 Task: Design a basic bookend.
Action: Mouse moved to (272, 218)
Screenshot: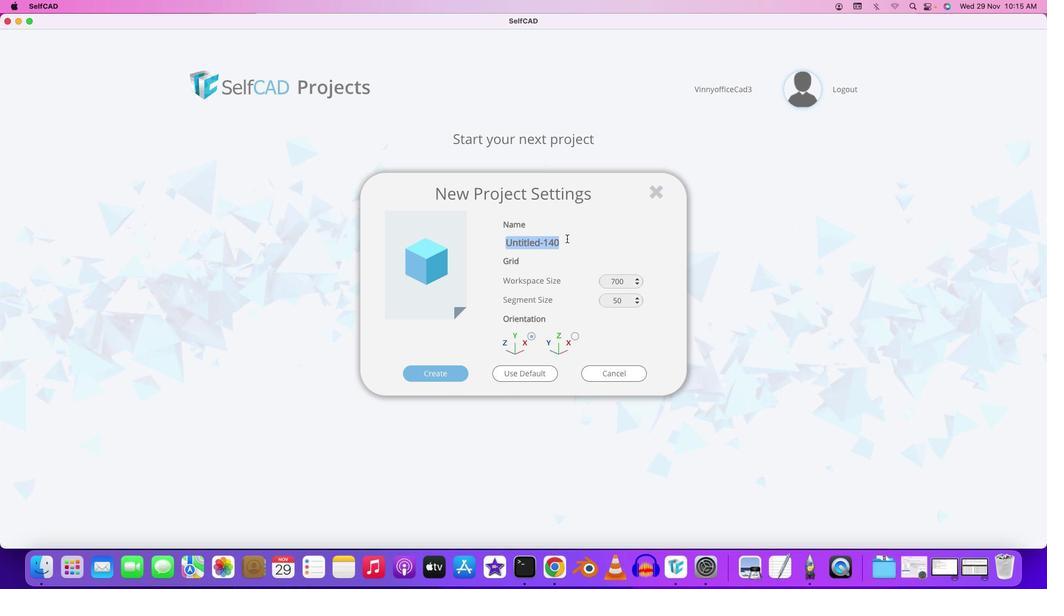 
Action: Mouse pressed left at (272, 218)
Screenshot: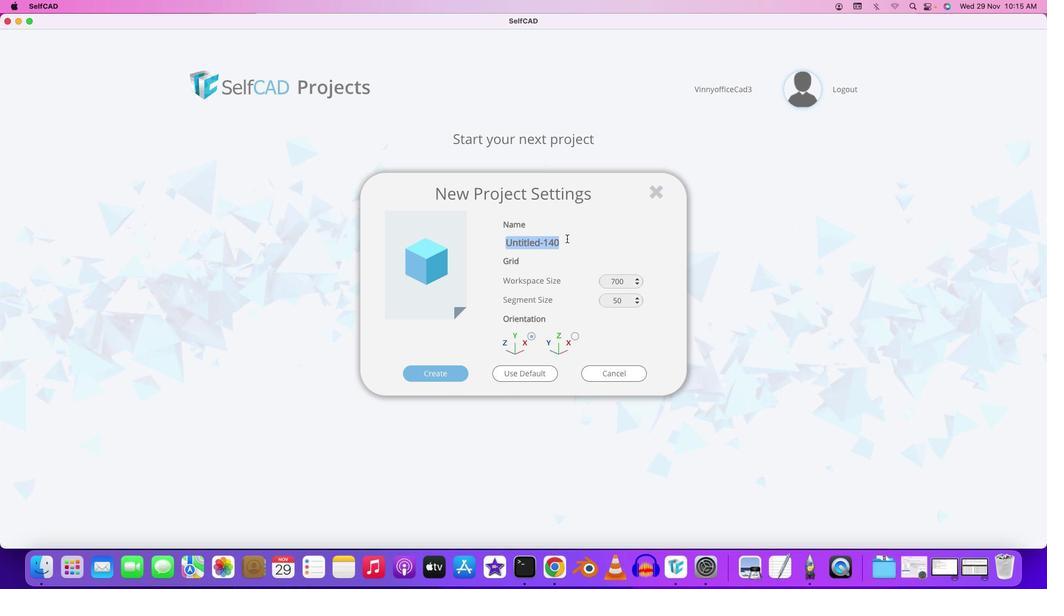 
Action: Mouse moved to (270, 218)
Screenshot: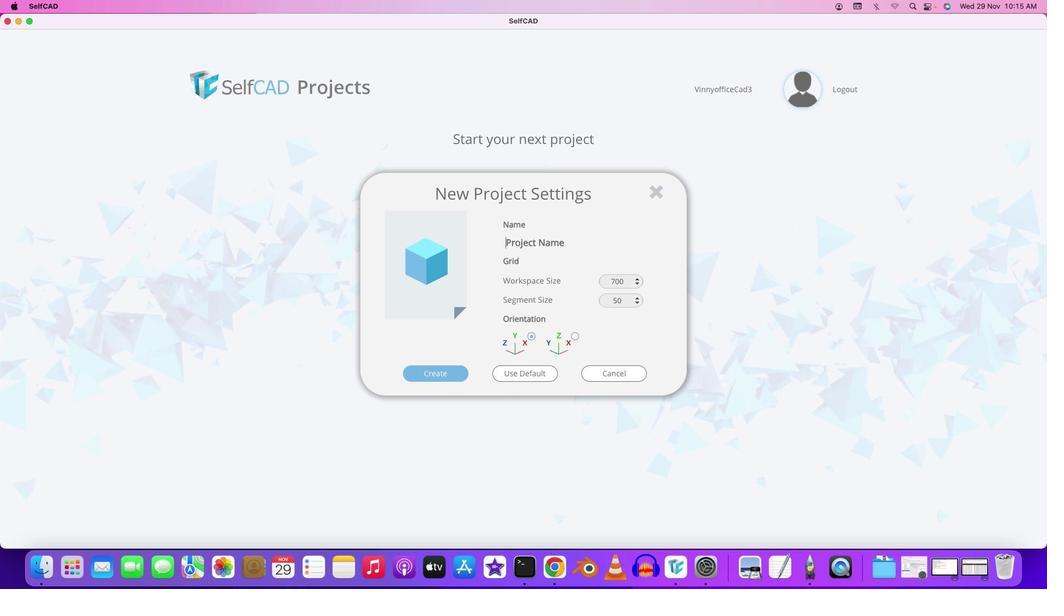 
Action: Mouse pressed left at (270, 218)
Screenshot: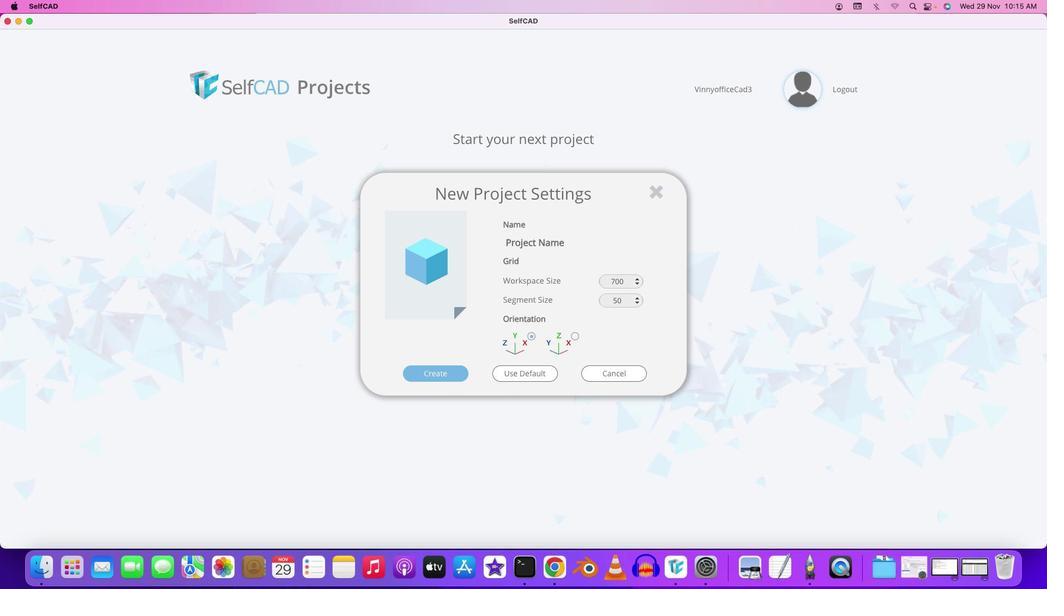 
Action: Mouse moved to (575, 246)
Screenshot: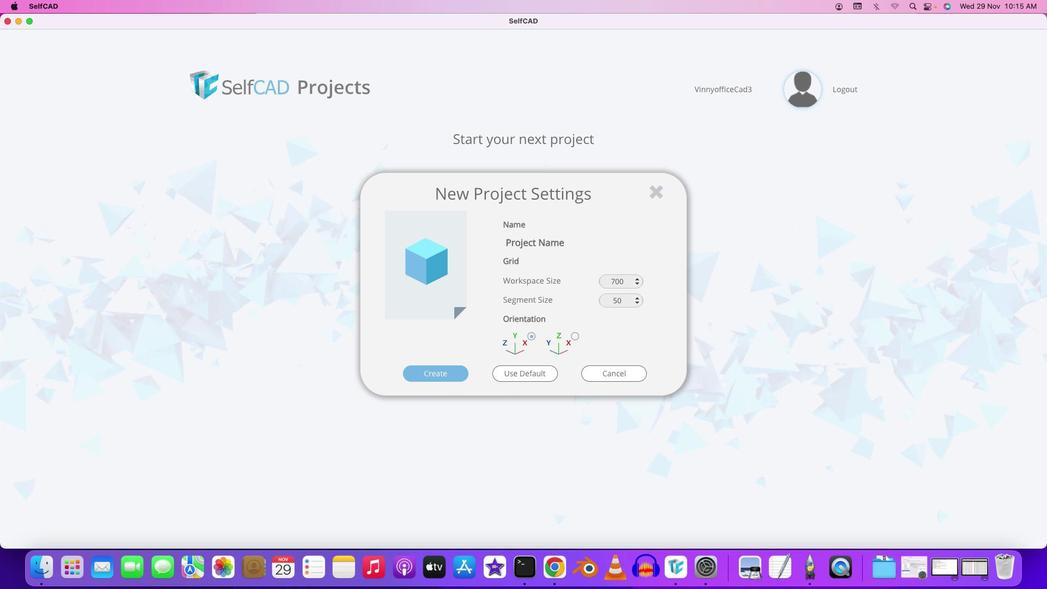 
Action: Mouse pressed left at (575, 246)
Screenshot: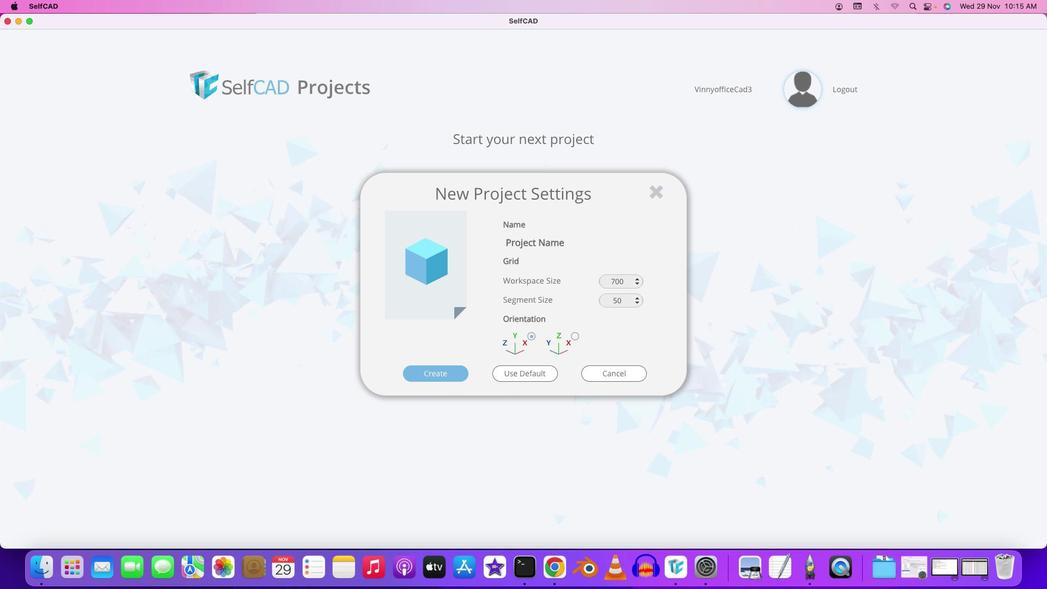 
Action: Key pressed Key.backspaceKey.backspaceKey.backspaceKey.backspaceKey.backspaceKey.backspaceKey.backspaceKey.backspaceKey.backspaceKey.backspaceKey.backspaceKey.backspaceKey.backspaceKey.backspaceKey.shift'B''a''s''i''c'Key.spaceKey.shift'B''o''o''k''e''n''d'
Screenshot: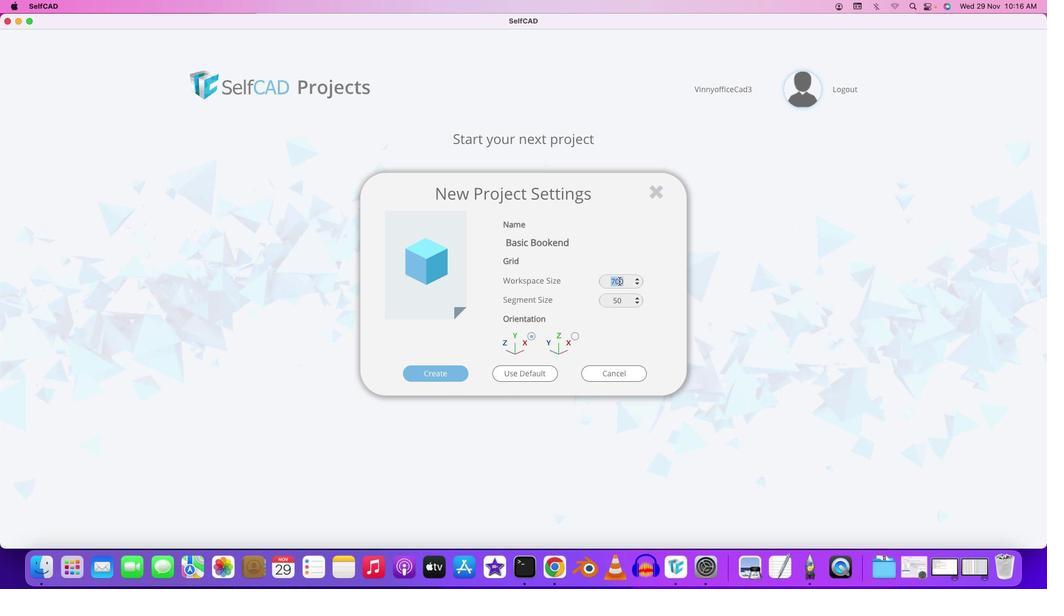 
Action: Mouse moved to (627, 289)
Screenshot: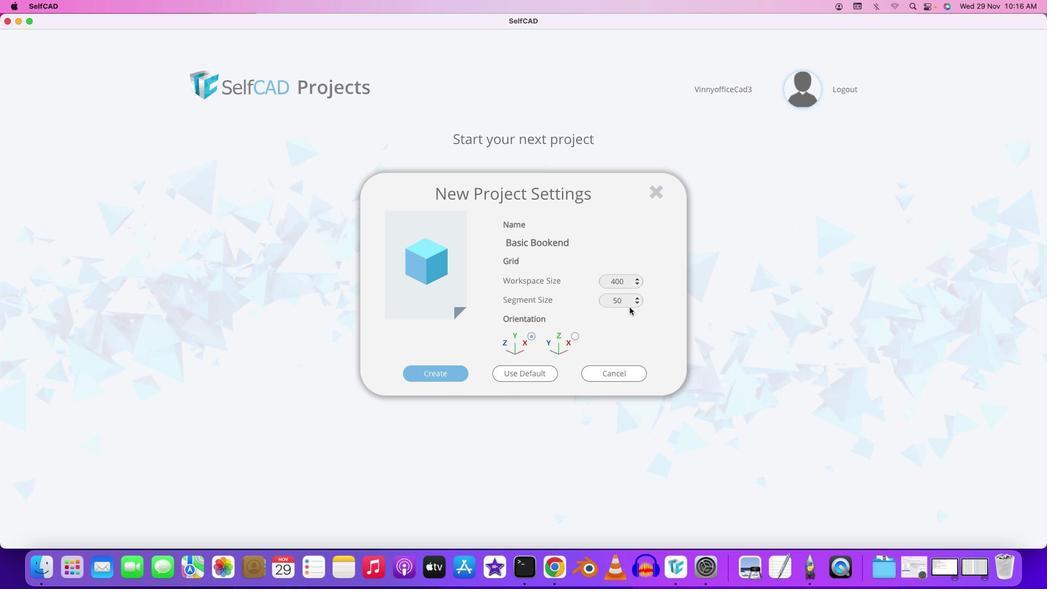
Action: Mouse pressed left at (627, 289)
Screenshot: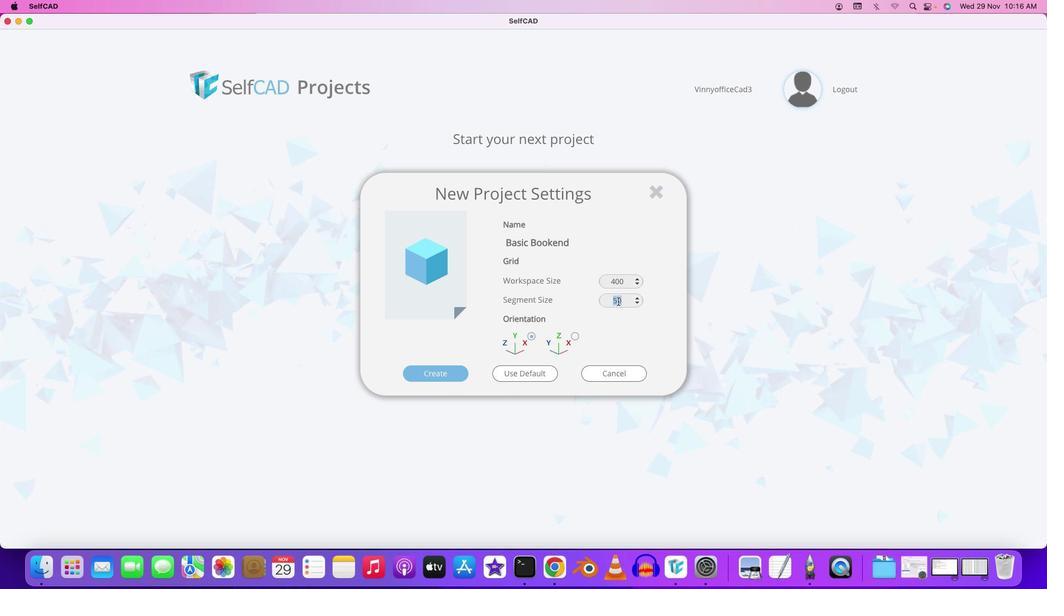 
Action: Key pressed '4''0''0'
Screenshot: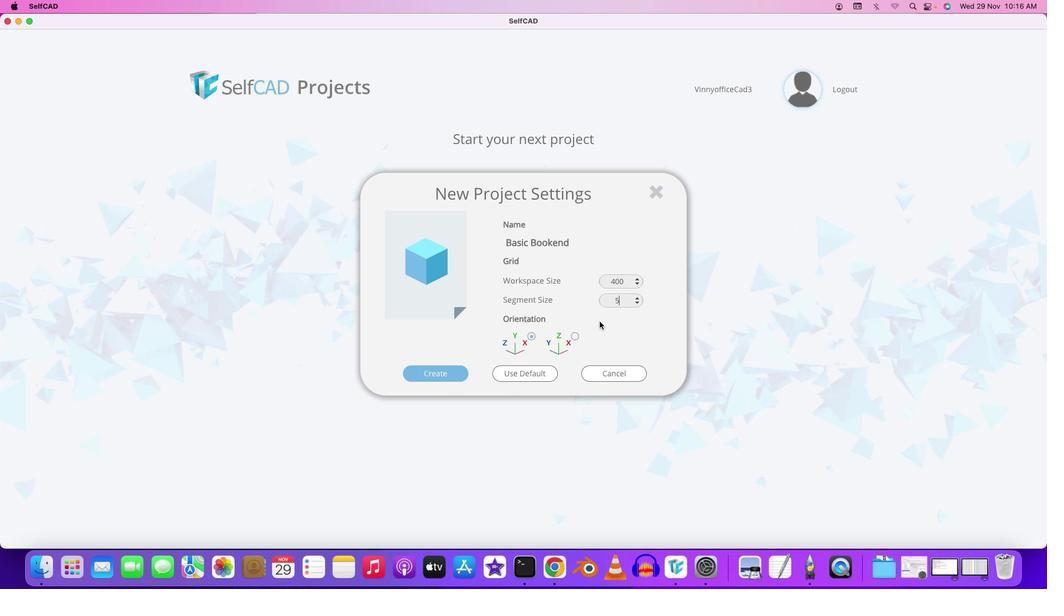 
Action: Mouse moved to (627, 310)
Screenshot: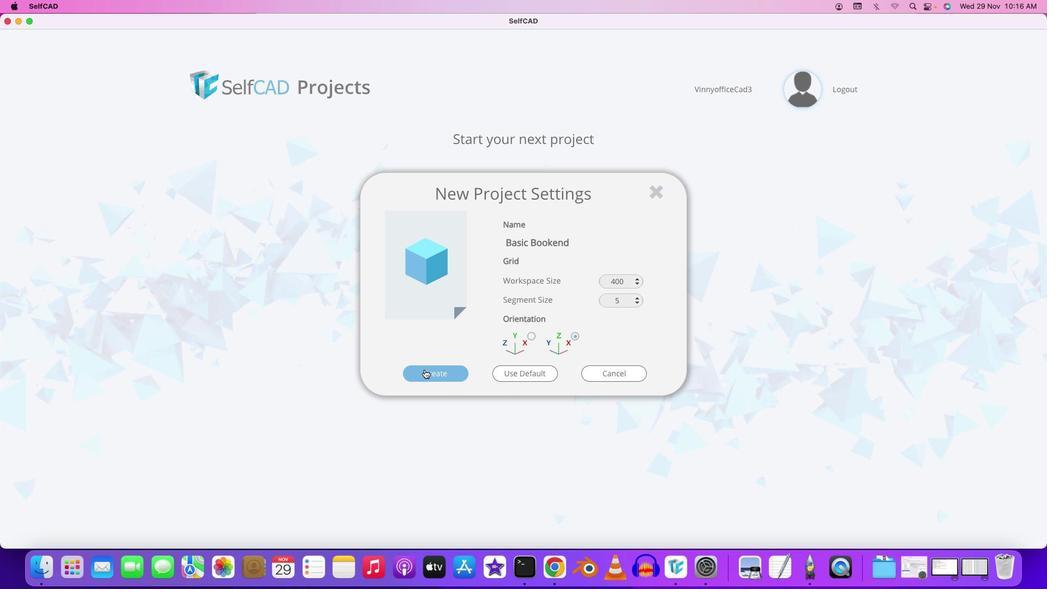
Action: Mouse pressed left at (627, 310)
Screenshot: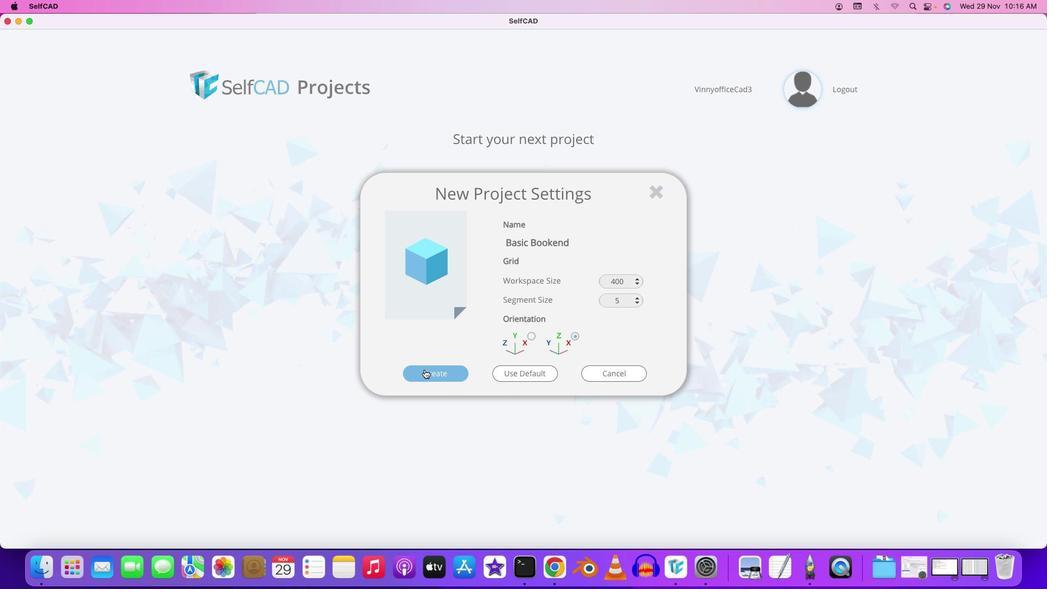 
Action: Mouse moved to (626, 310)
Screenshot: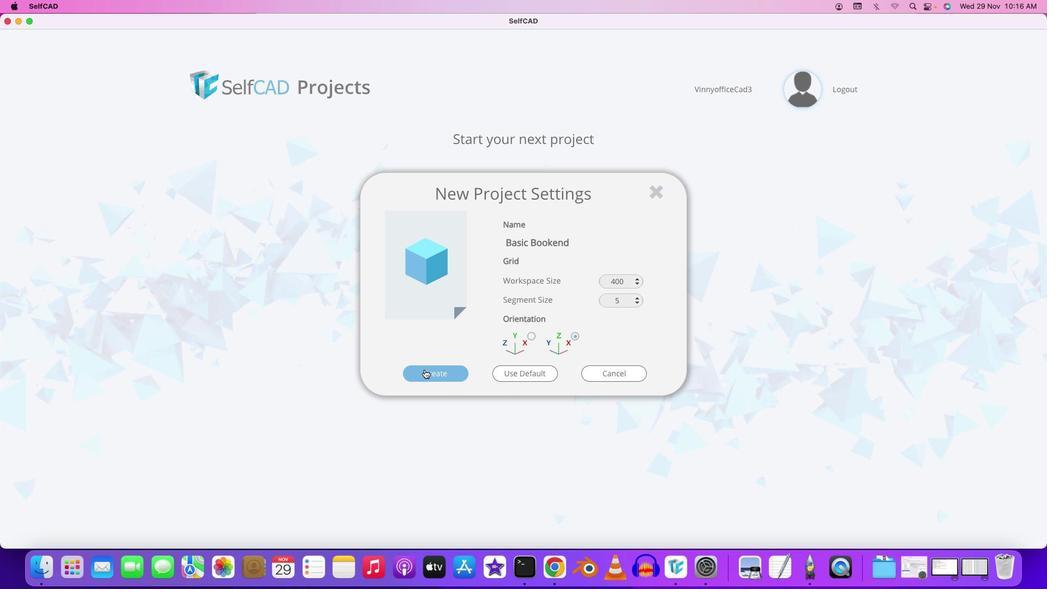 
Action: Key pressed '5'
Screenshot: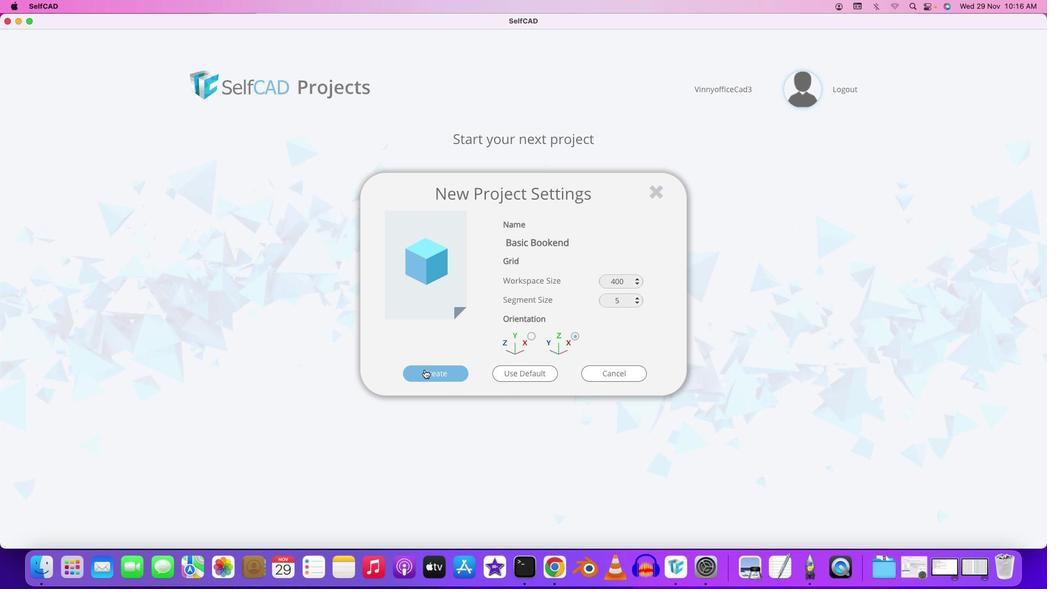 
Action: Mouse moved to (585, 341)
Screenshot: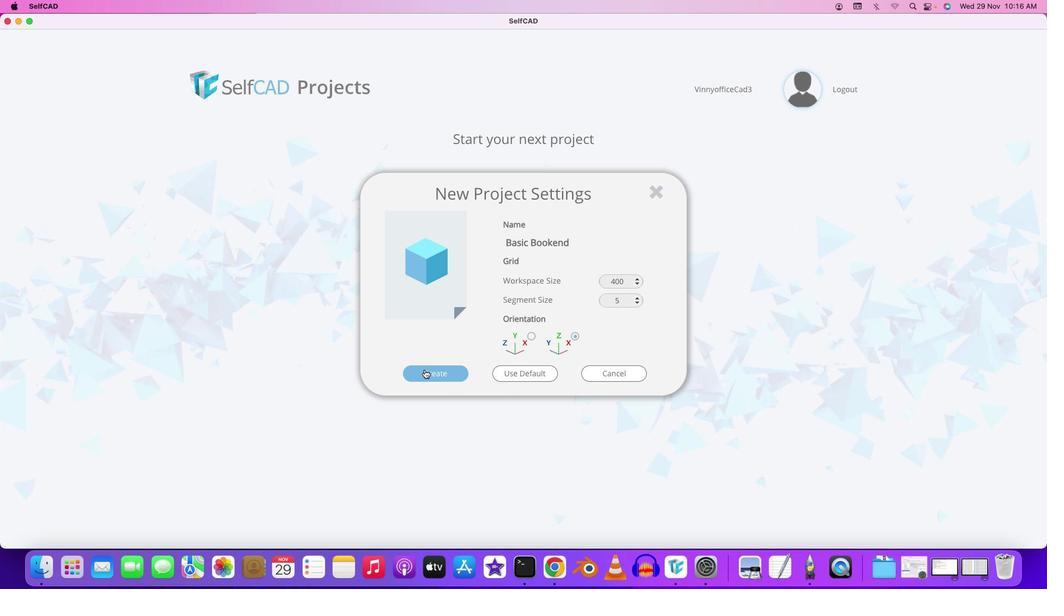 
Action: Mouse pressed left at (585, 341)
Screenshot: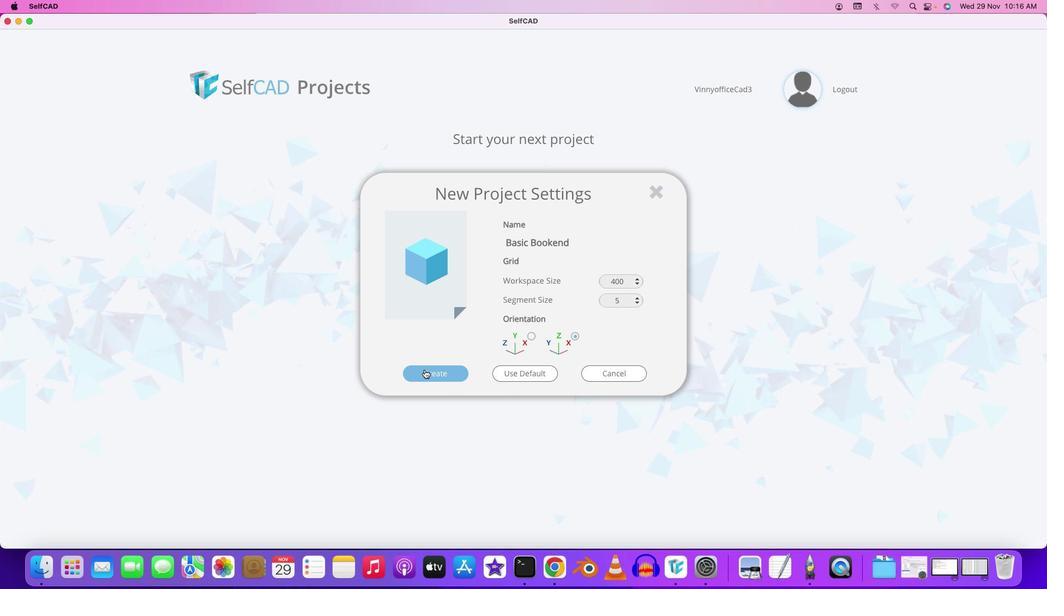 
Action: Mouse moved to (433, 378)
Screenshot: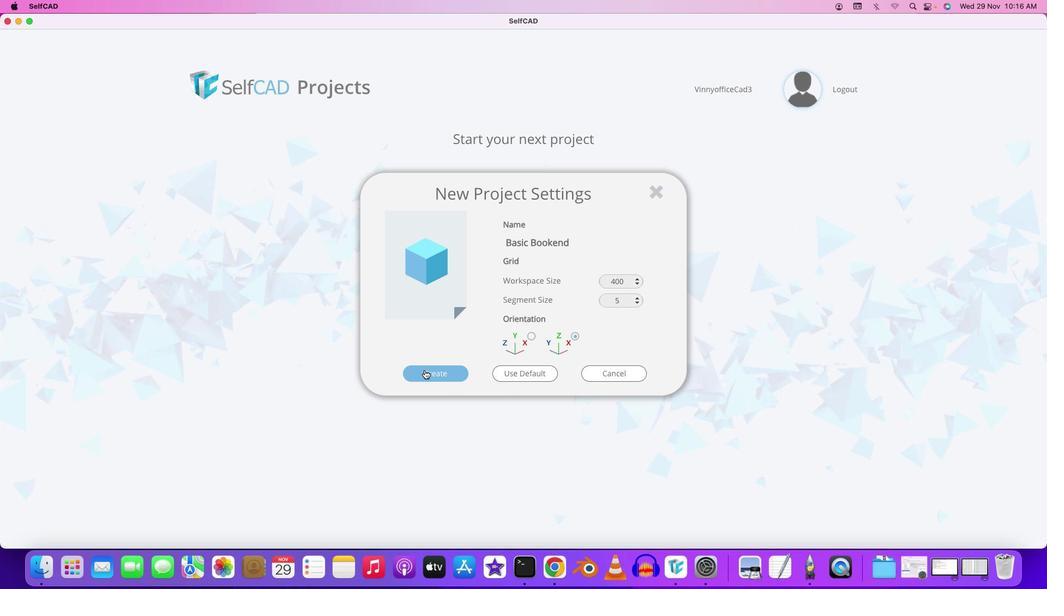 
Action: Mouse pressed left at (433, 378)
Screenshot: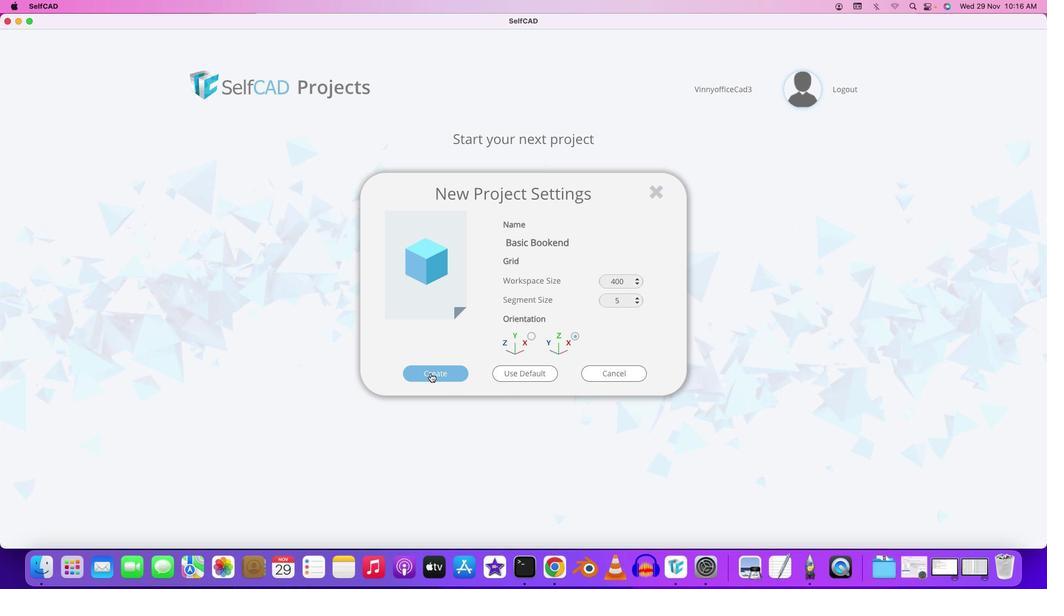
Action: Mouse moved to (462, 386)
Screenshot: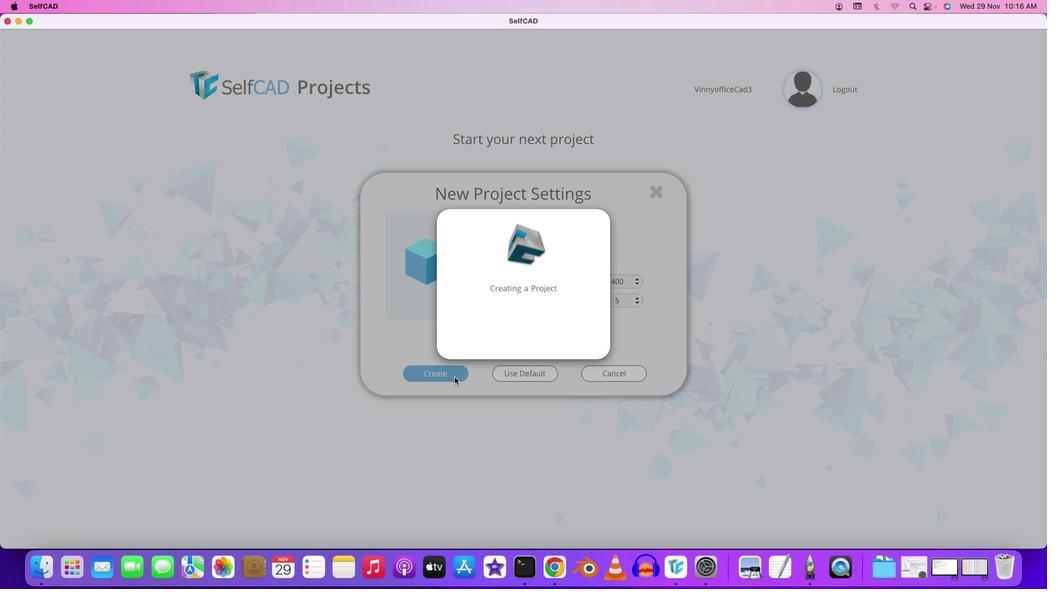 
Action: Mouse pressed left at (462, 386)
Screenshot: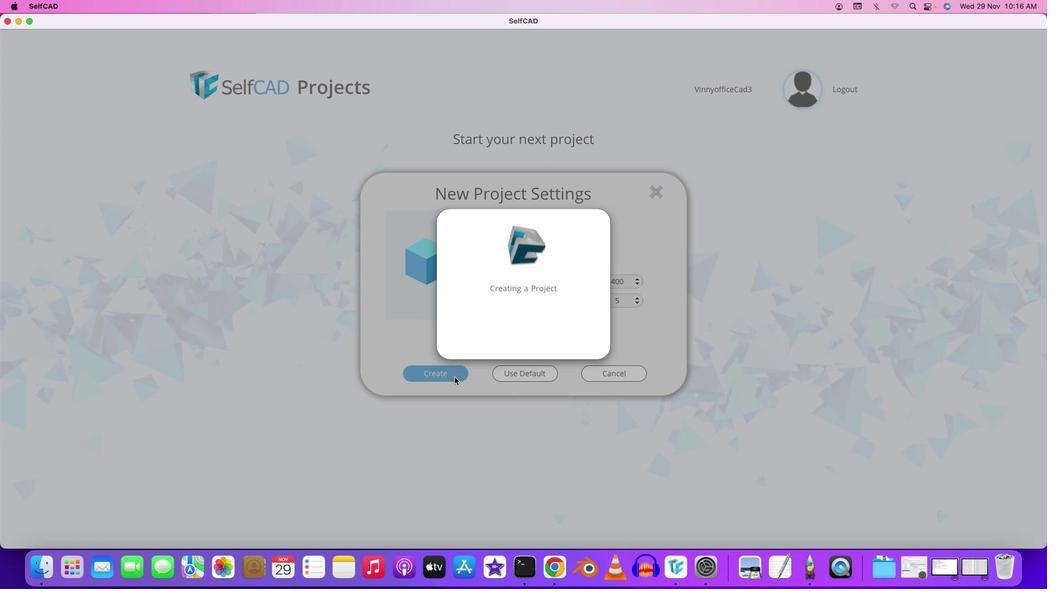 
Action: Mouse moved to (564, 416)
Screenshot: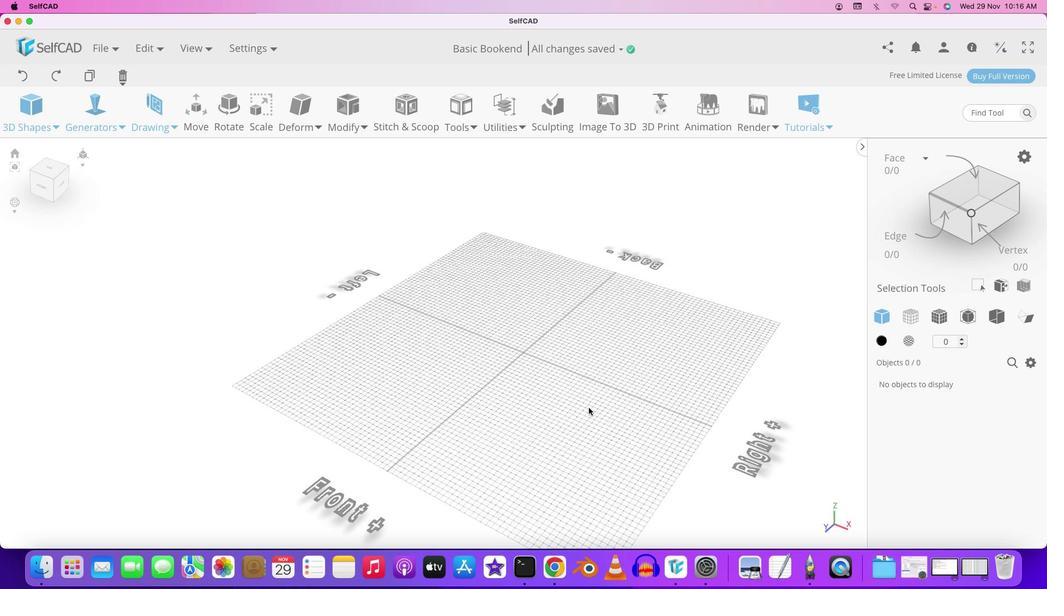 
Action: Mouse pressed left at (564, 416)
Screenshot: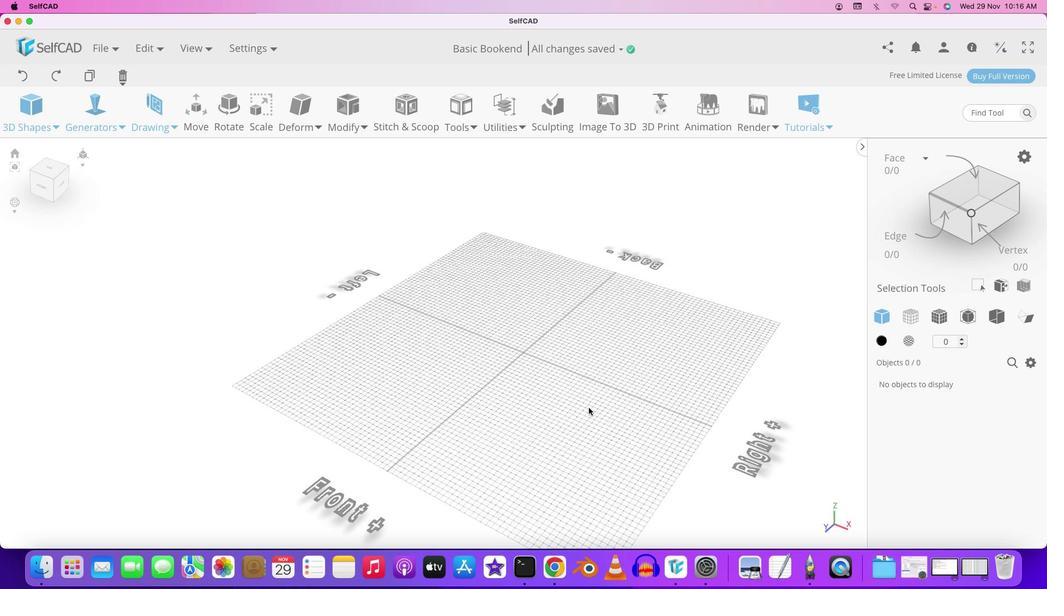 
Action: Mouse moved to (593, 418)
Screenshot: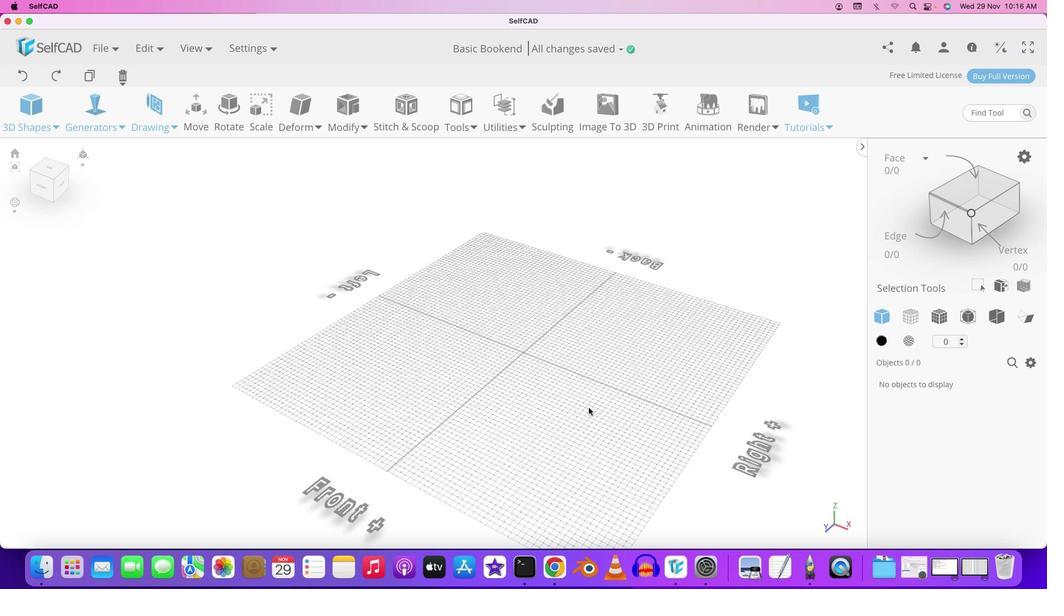 
Action: Mouse pressed left at (593, 418)
Screenshot: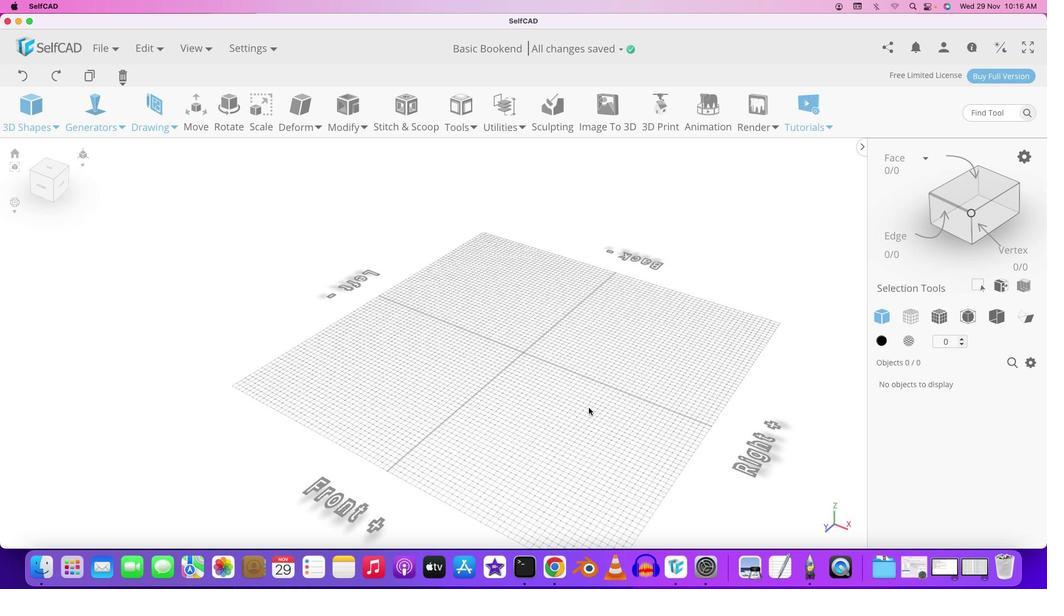
Action: Mouse moved to (594, 424)
Screenshot: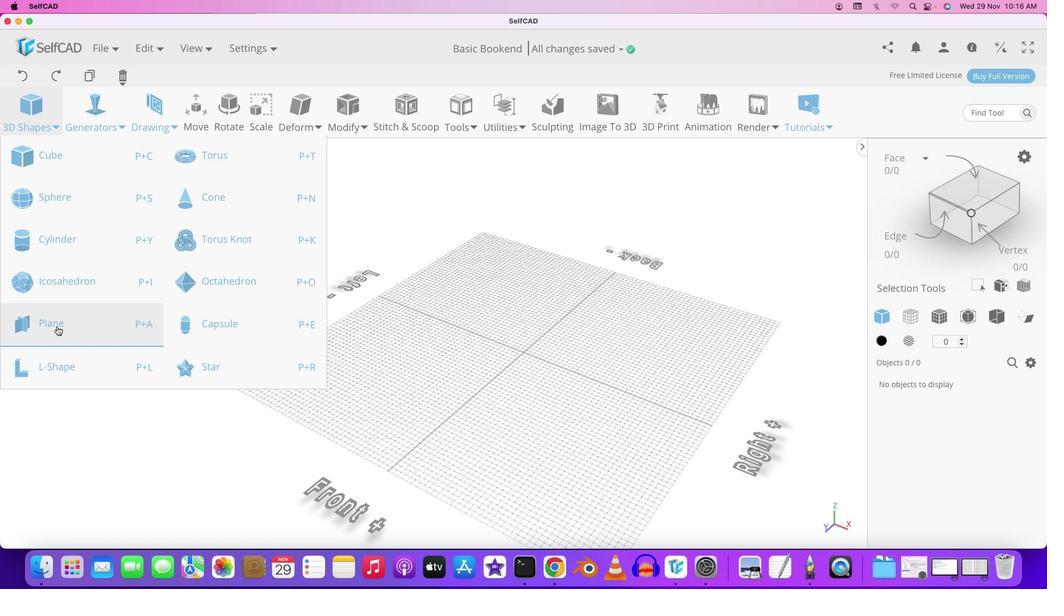 
Action: Mouse pressed left at (594, 424)
Screenshot: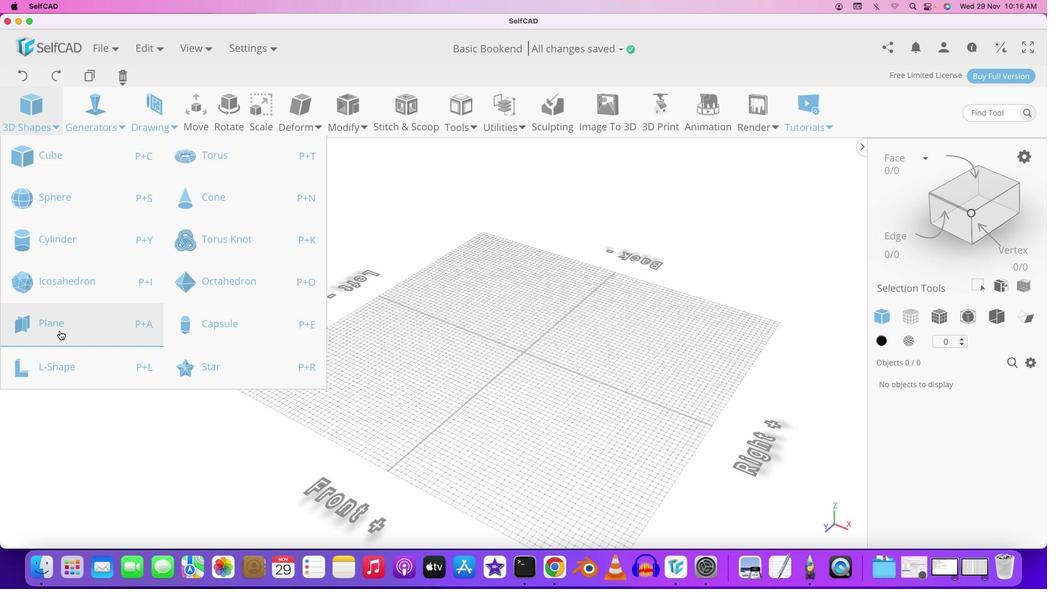 
Action: Mouse moved to (78, 361)
Screenshot: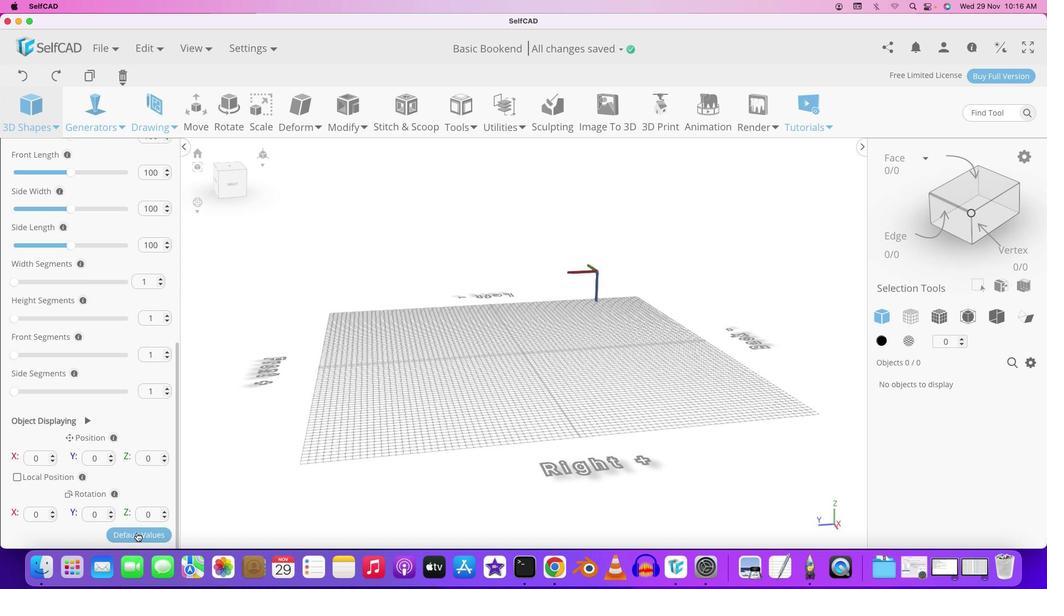
Action: Mouse pressed left at (78, 361)
Screenshot: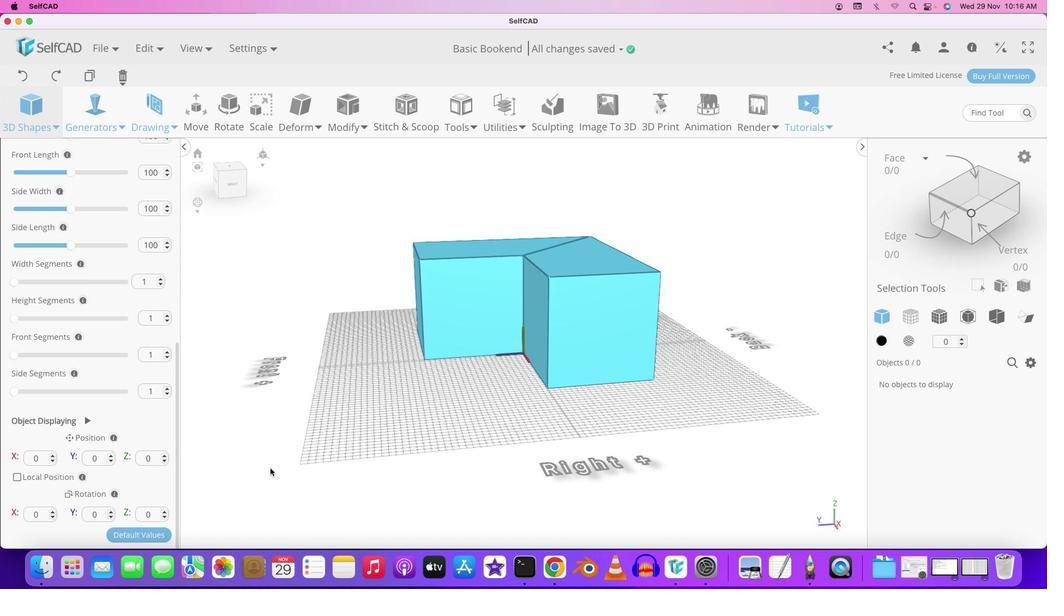 
Action: Mouse moved to (582, 366)
Screenshot: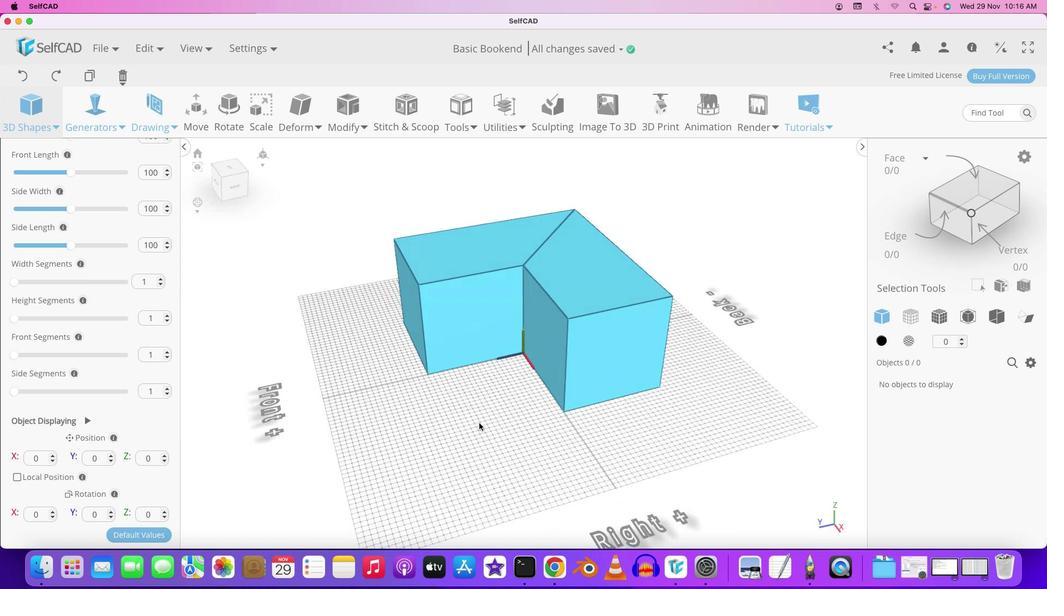 
Action: Mouse pressed left at (582, 366)
Screenshot: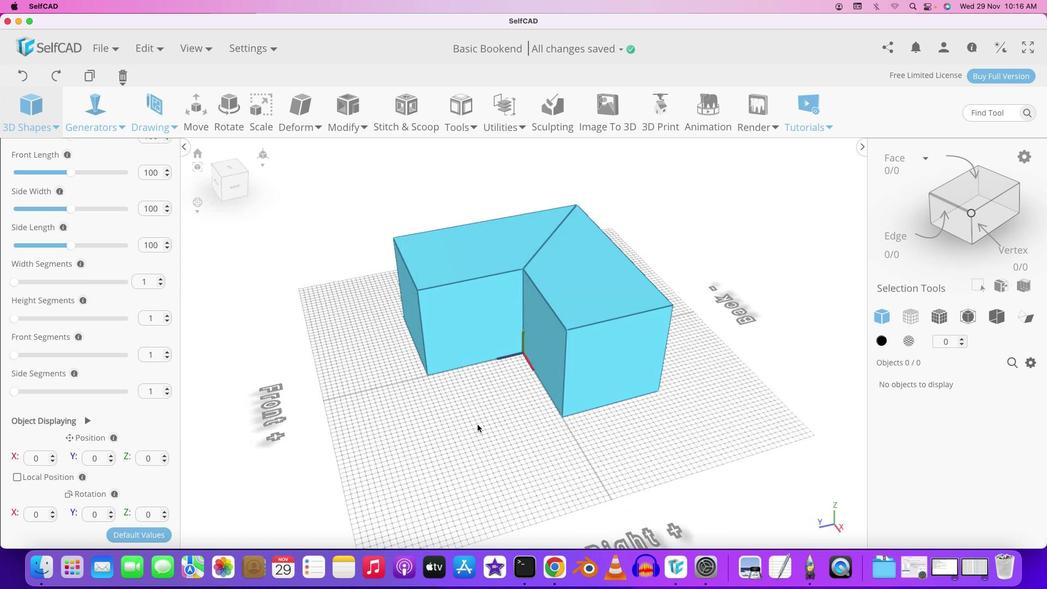 
Action: Mouse moved to (157, 347)
Screenshot: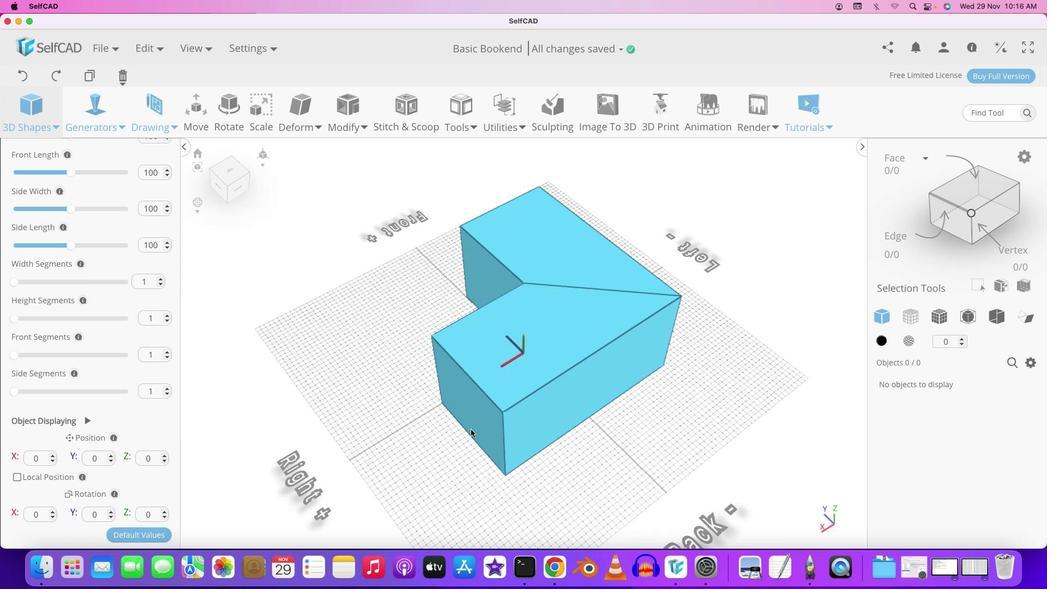 
Action: Mouse scrolled (157, 347) with delta (8, 7)
Screenshot: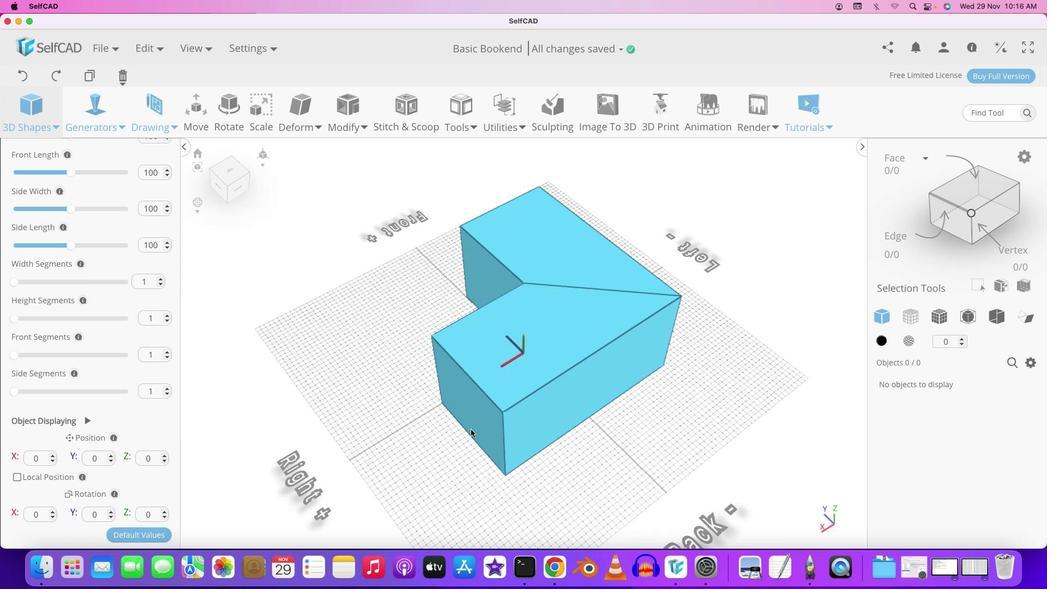
Action: Mouse scrolled (157, 347) with delta (8, 7)
Screenshot: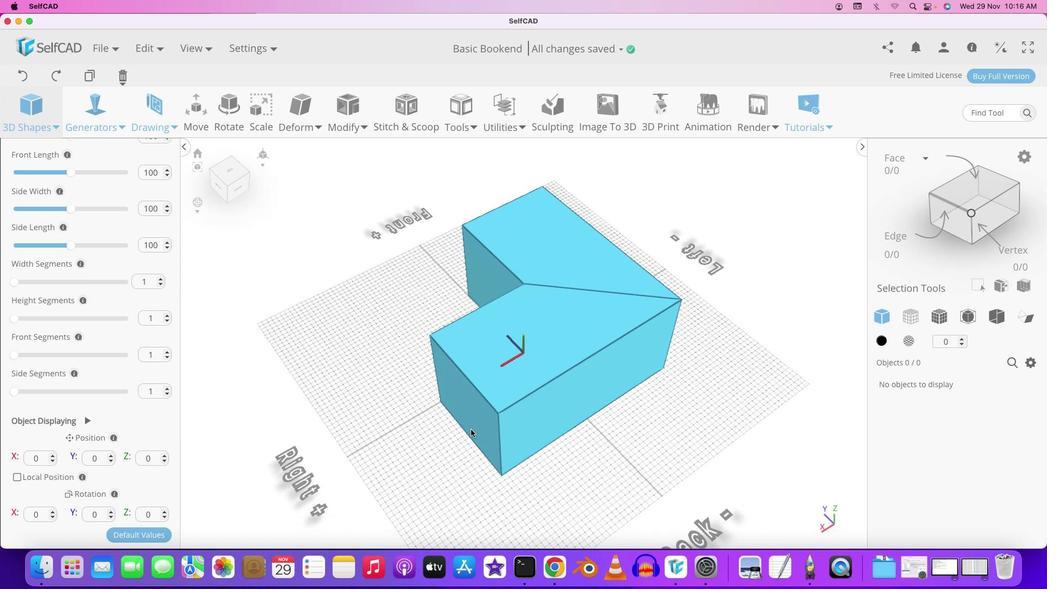 
Action: Mouse moved to (157, 347)
Screenshot: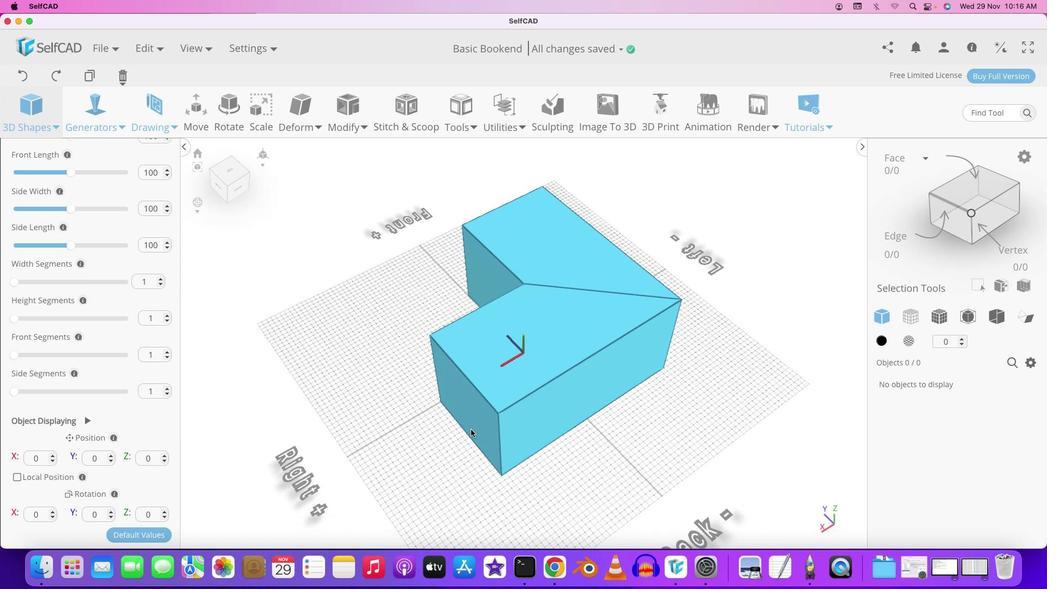 
Action: Mouse scrolled (157, 347) with delta (8, 6)
Screenshot: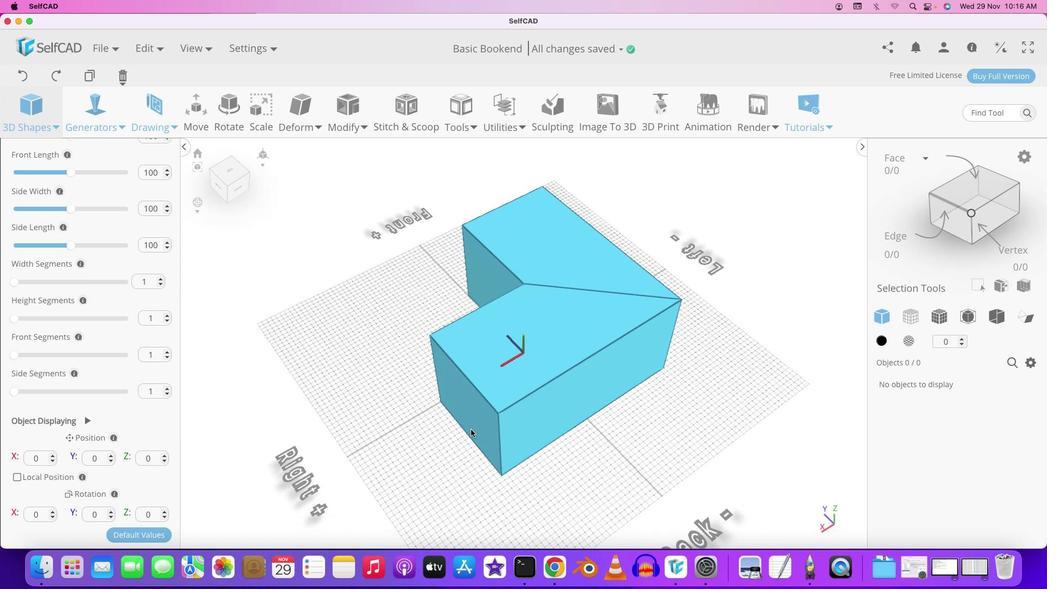 
Action: Mouse scrolled (157, 347) with delta (8, 10)
Screenshot: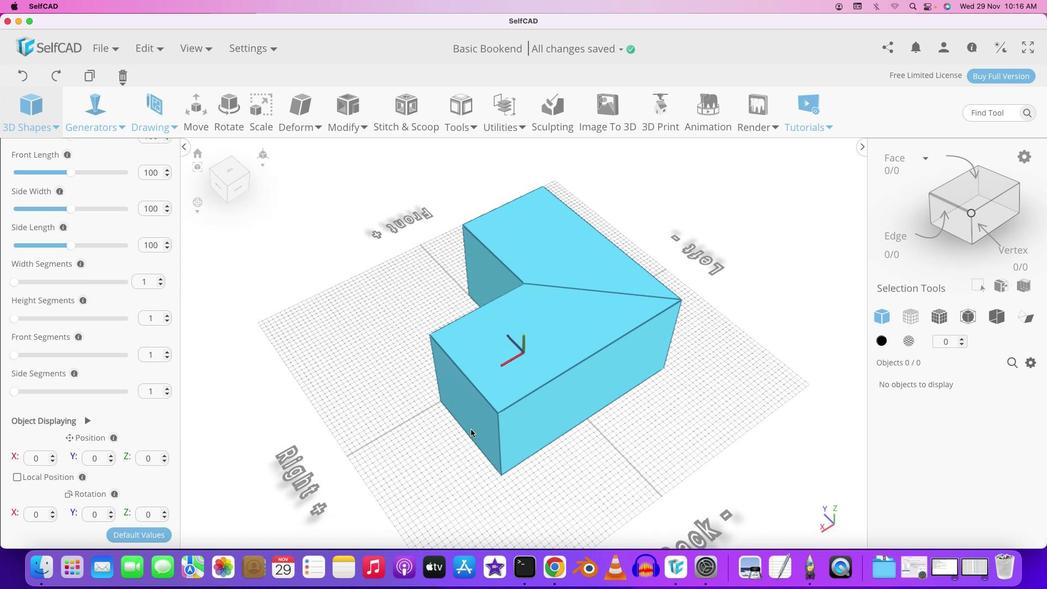 
Action: Mouse scrolled (157, 347) with delta (8, 5)
Screenshot: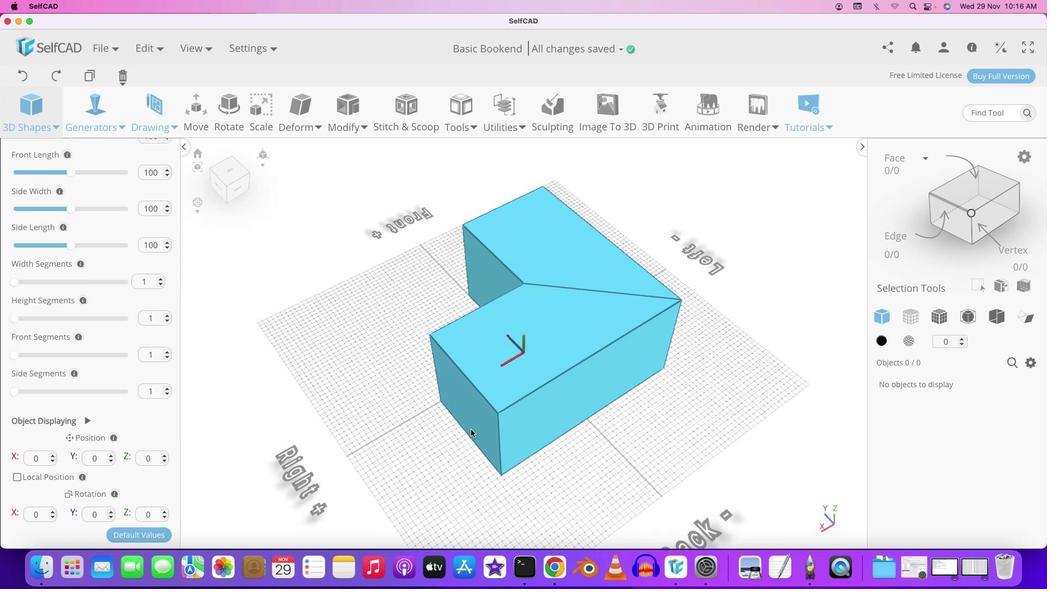 
Action: Mouse scrolled (157, 347) with delta (8, 6)
Screenshot: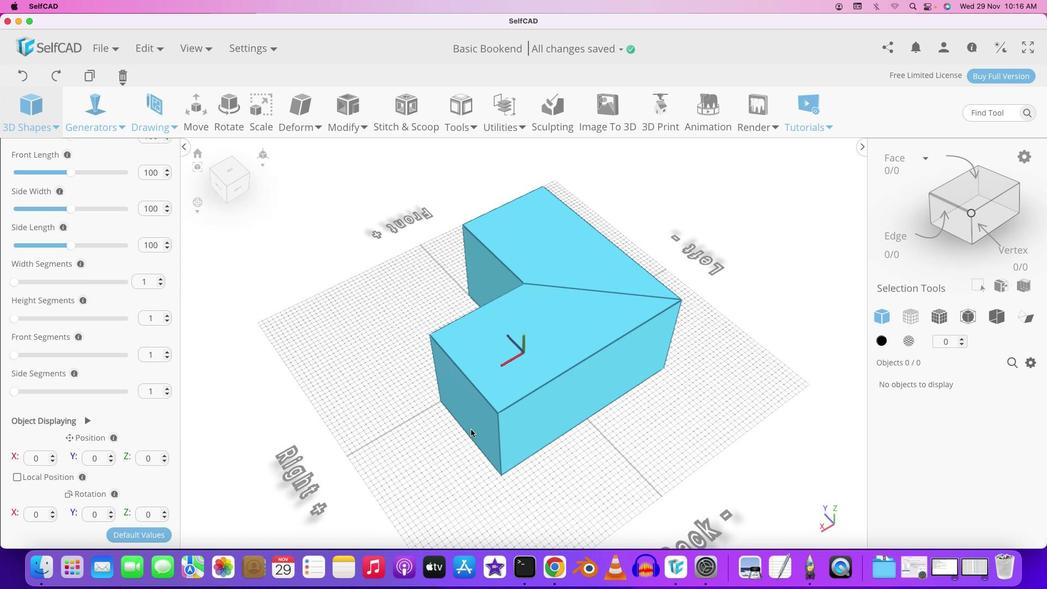 
Action: Mouse moved to (141, 542)
Screenshot: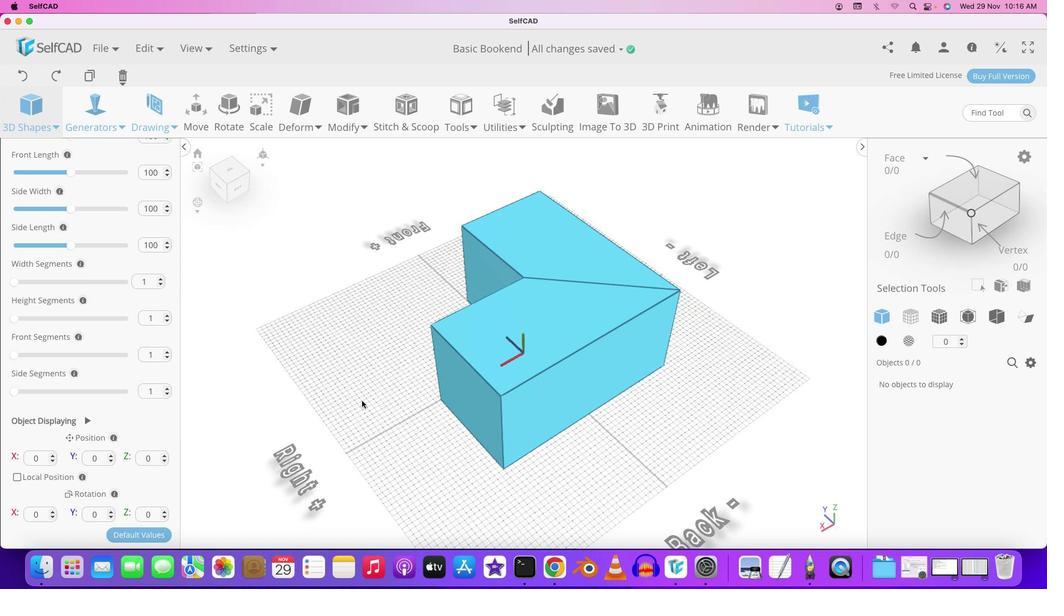 
Action: Mouse pressed left at (141, 542)
Screenshot: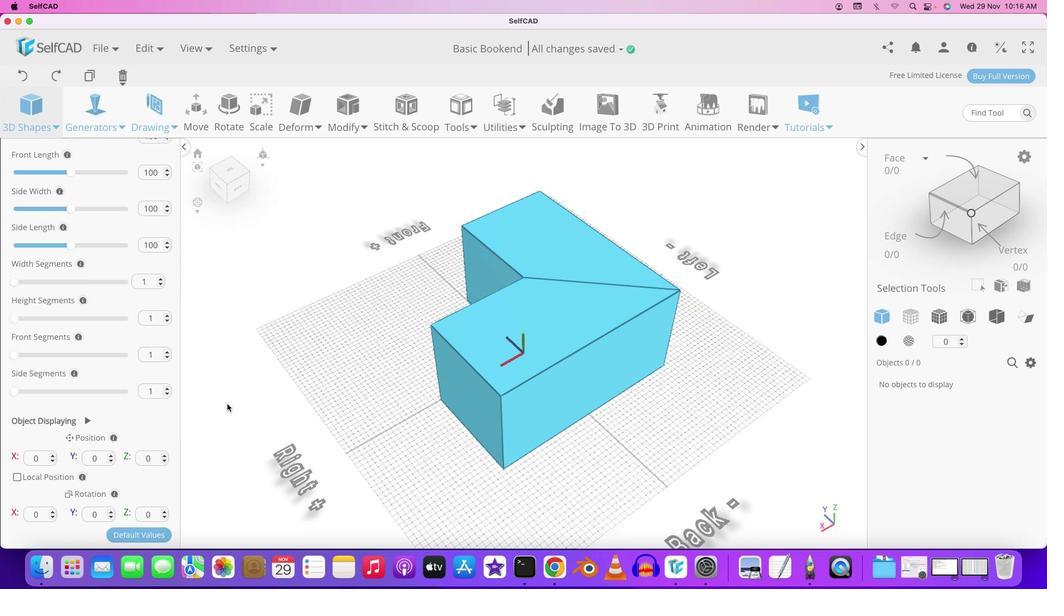 
Action: Mouse moved to (462, 403)
Screenshot: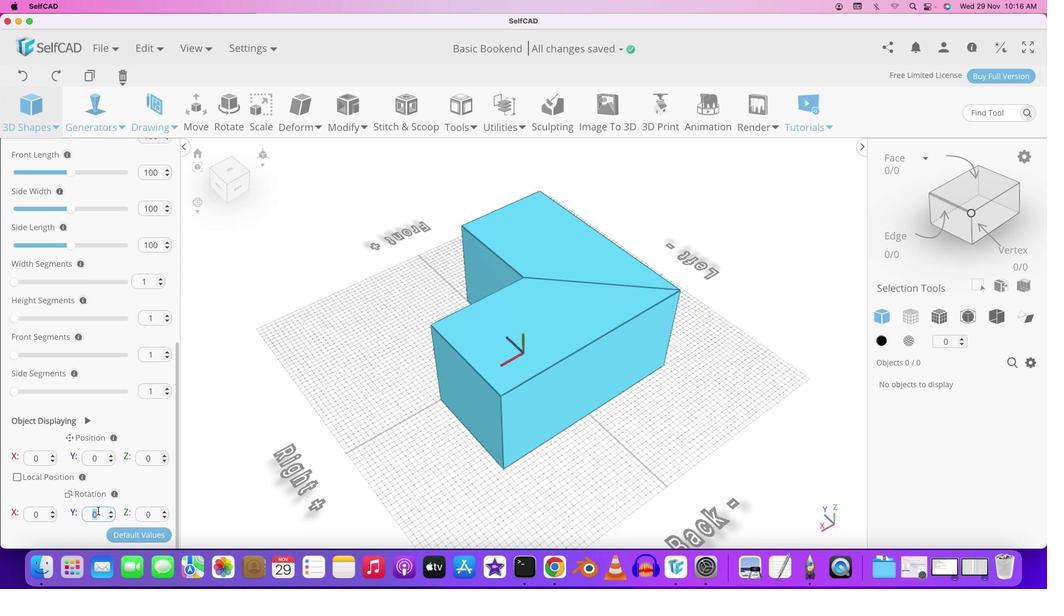 
Action: Mouse pressed left at (462, 403)
Screenshot: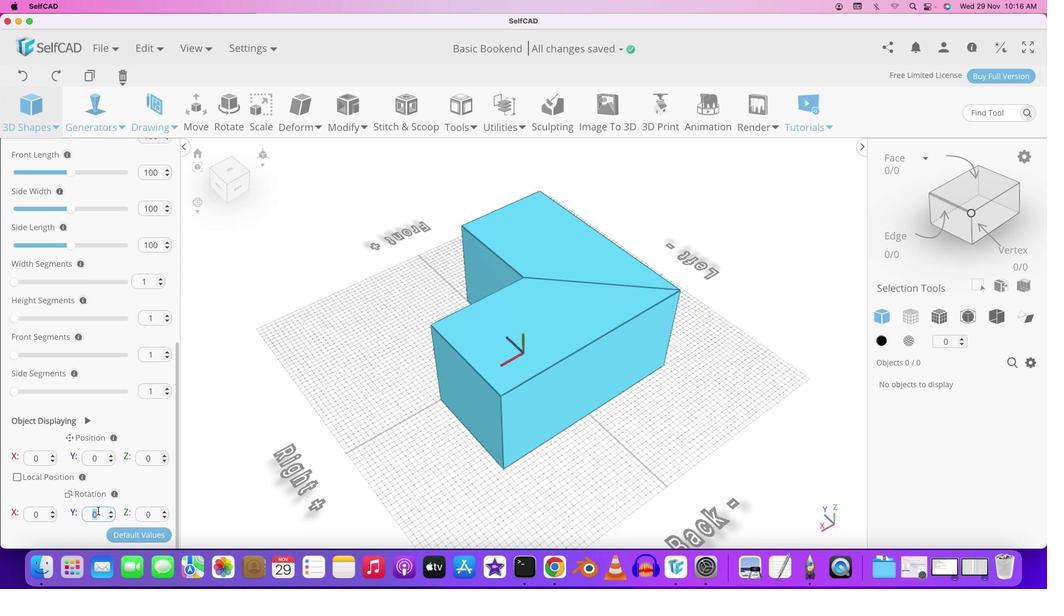 
Action: Mouse moved to (613, 427)
Screenshot: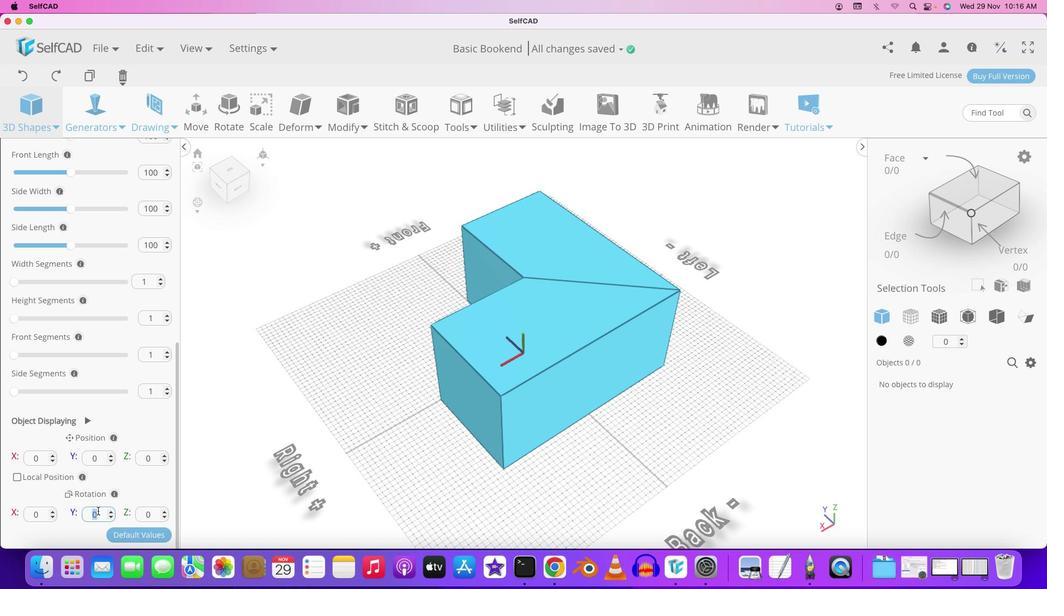
Action: Mouse pressed left at (613, 427)
Screenshot: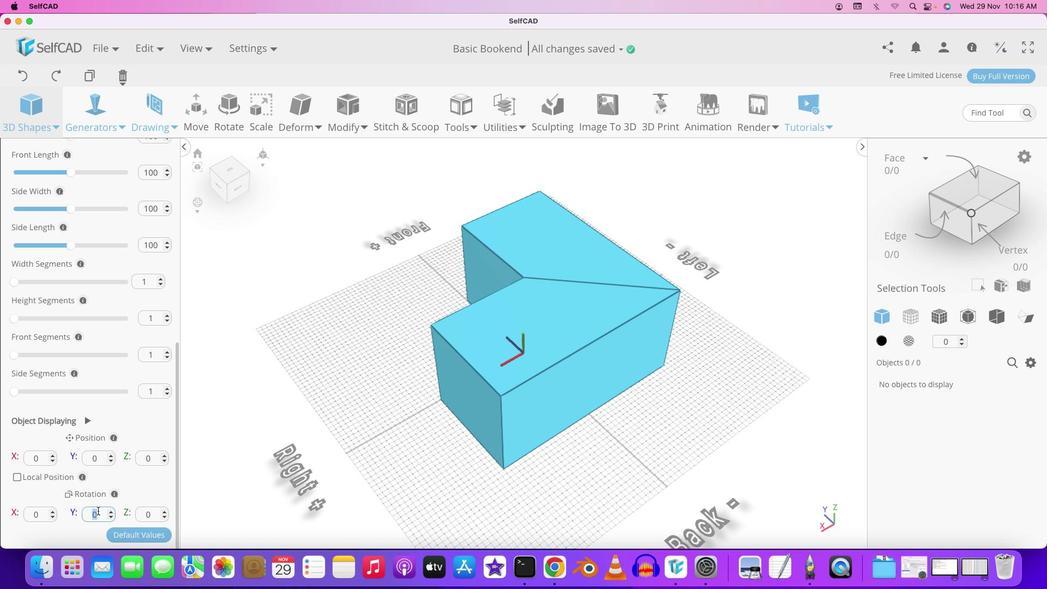 
Action: Mouse moved to (105, 519)
Screenshot: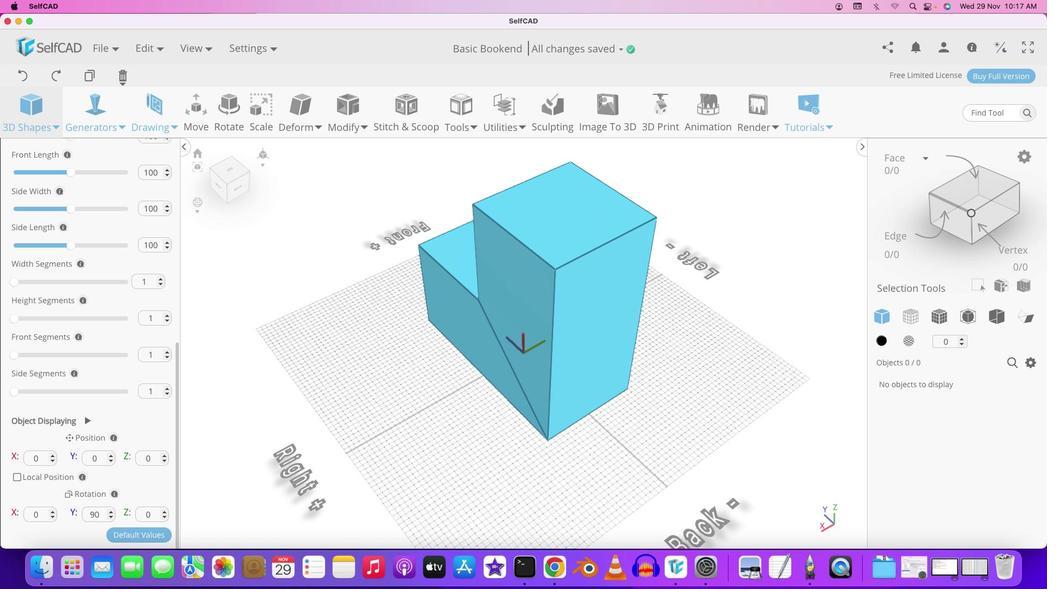 
Action: Mouse pressed left at (105, 519)
Screenshot: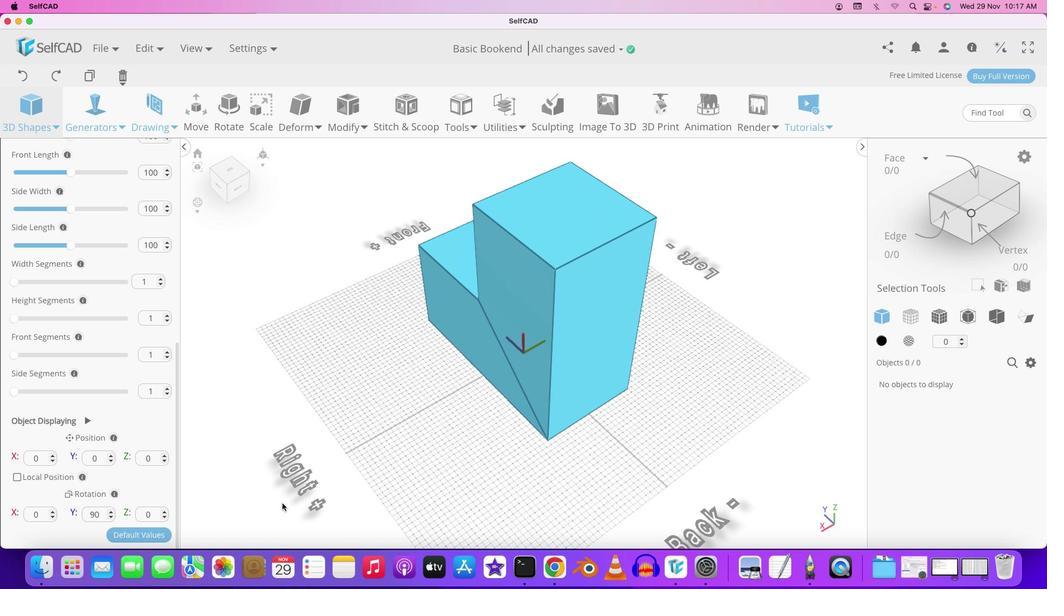 
Action: Key pressed '9''0'Key.enter
Screenshot: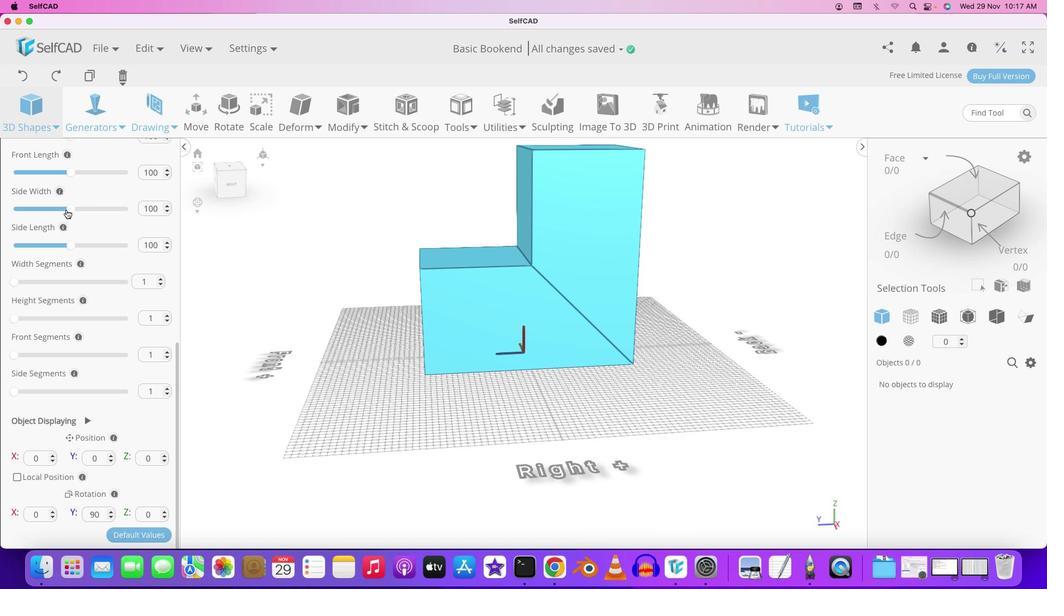 
Action: Mouse moved to (433, 395)
Screenshot: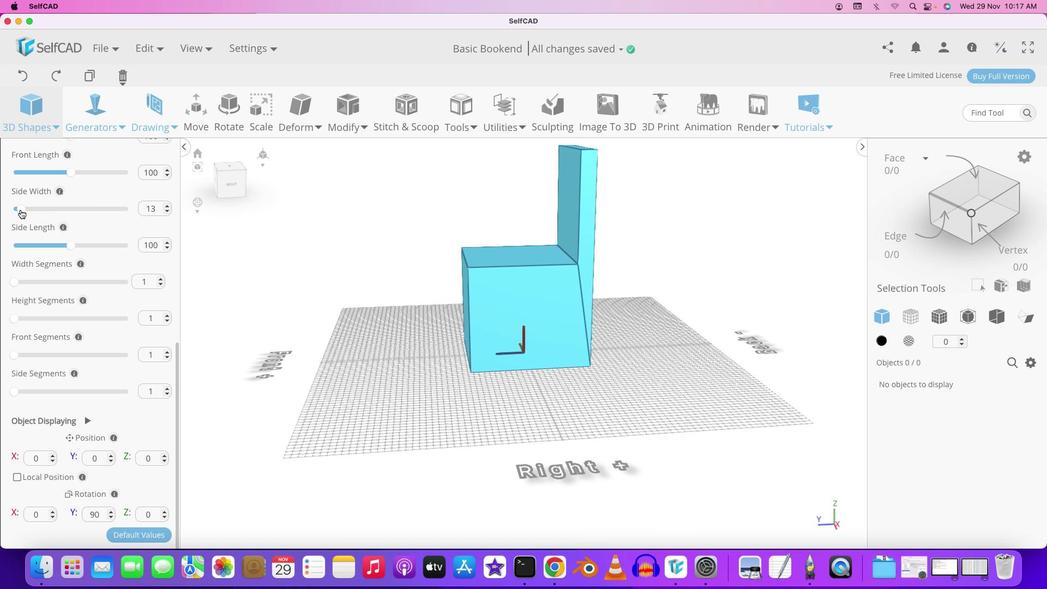 
Action: Mouse pressed left at (433, 395)
Screenshot: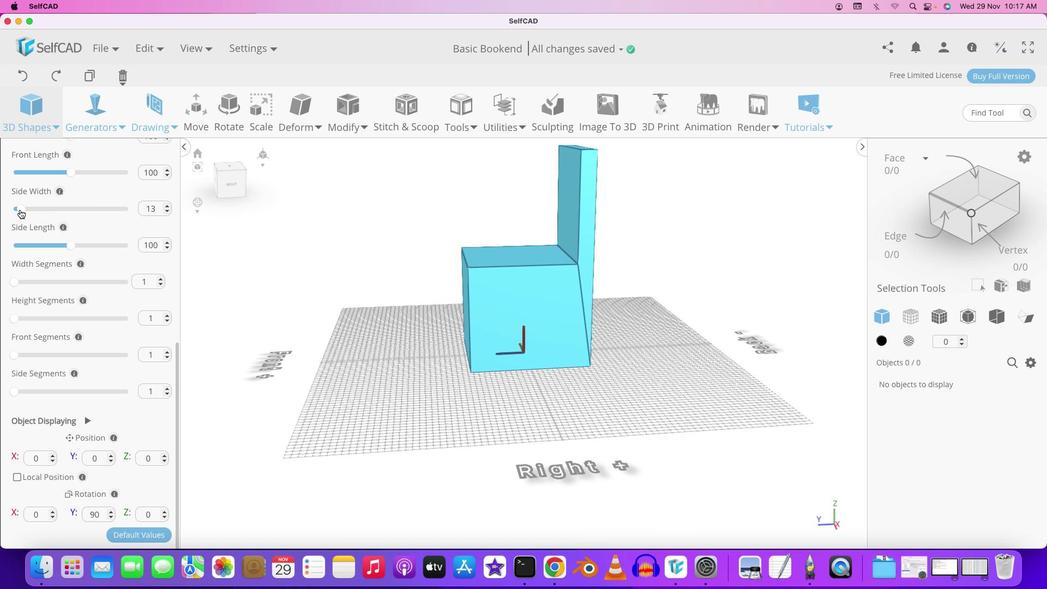 
Action: Mouse moved to (645, 340)
Screenshot: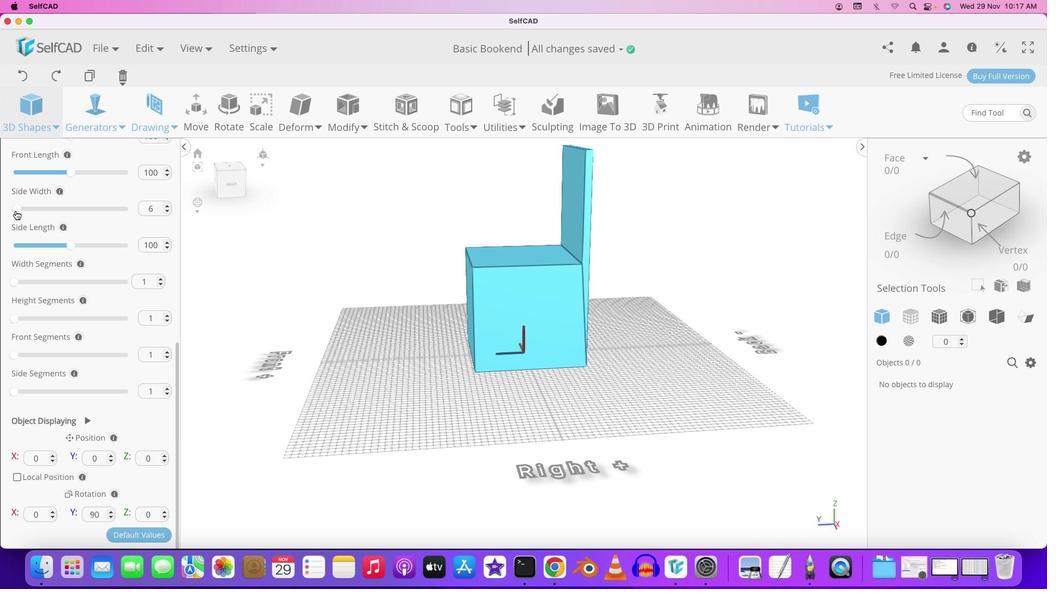 
Action: Mouse pressed left at (645, 340)
Screenshot: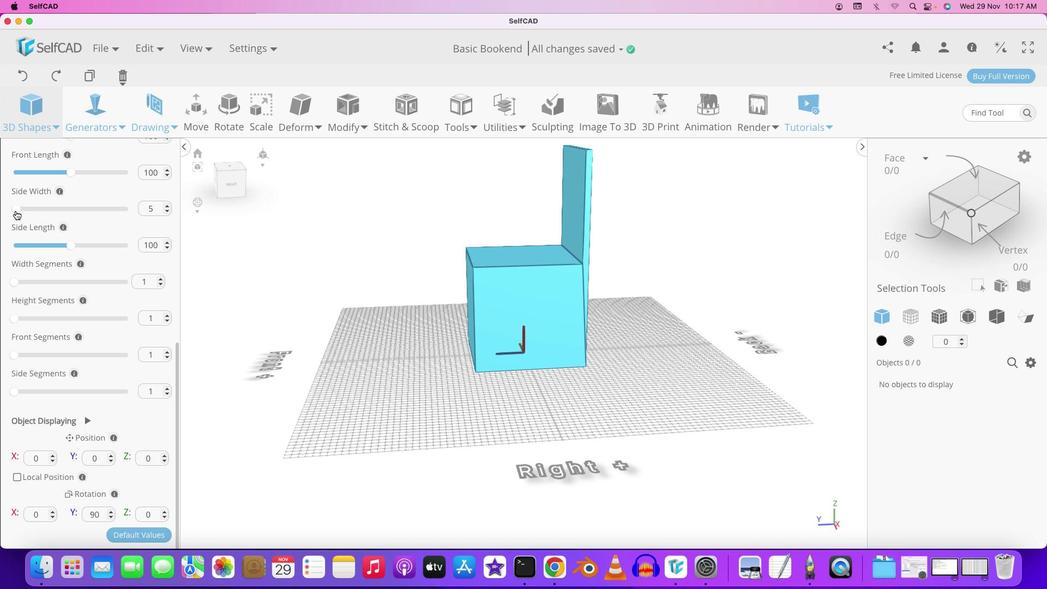
Action: Mouse pressed left at (645, 340)
Screenshot: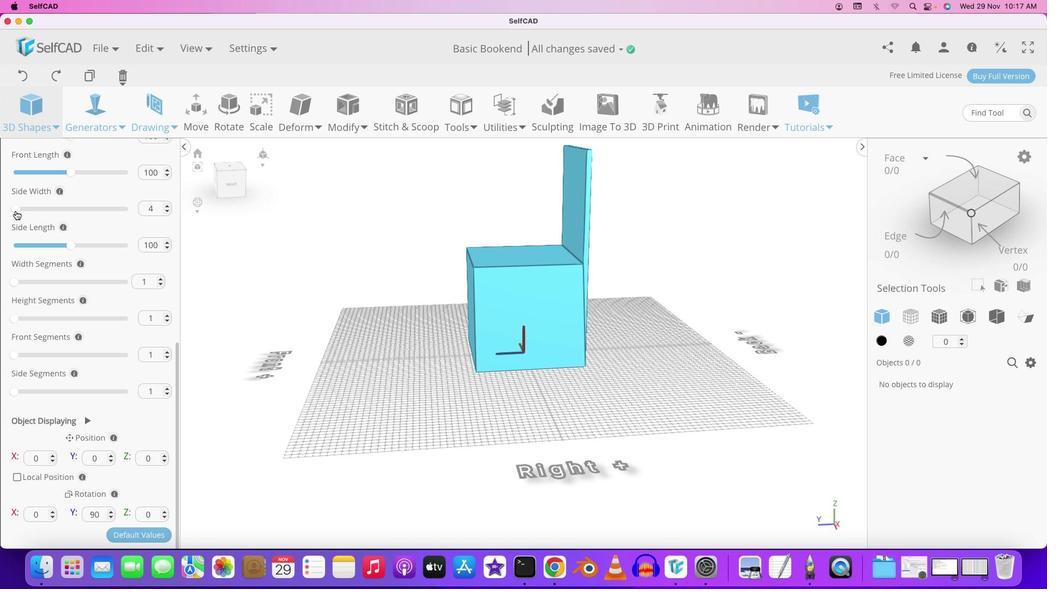 
Action: Mouse moved to (80, 217)
Screenshot: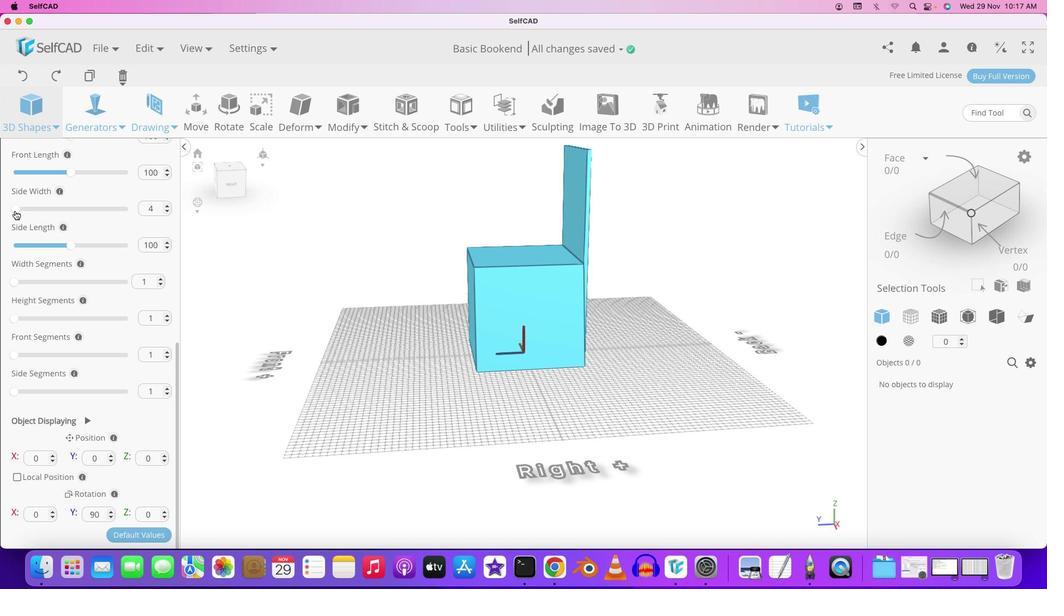 
Action: Mouse pressed left at (80, 217)
Screenshot: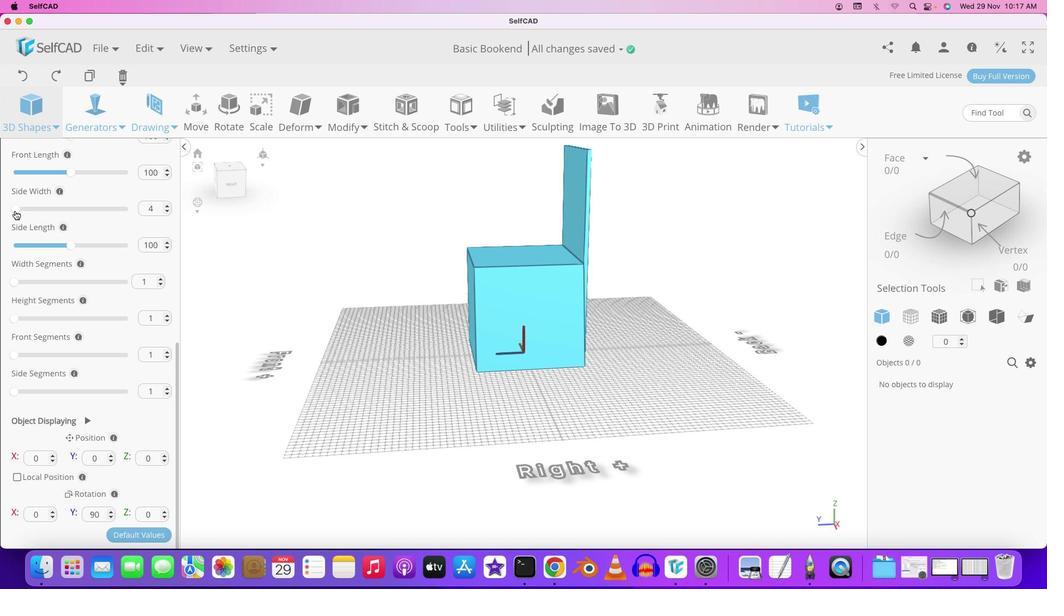 
Action: Mouse moved to (97, 186)
Screenshot: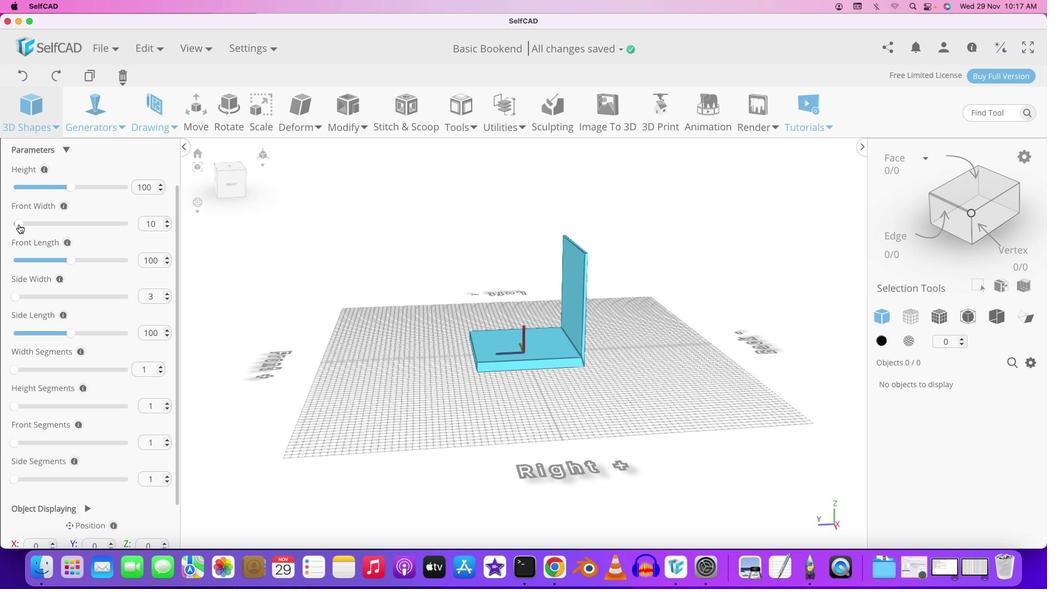 
Action: Mouse scrolled (97, 186) with delta (8, 8)
Screenshot: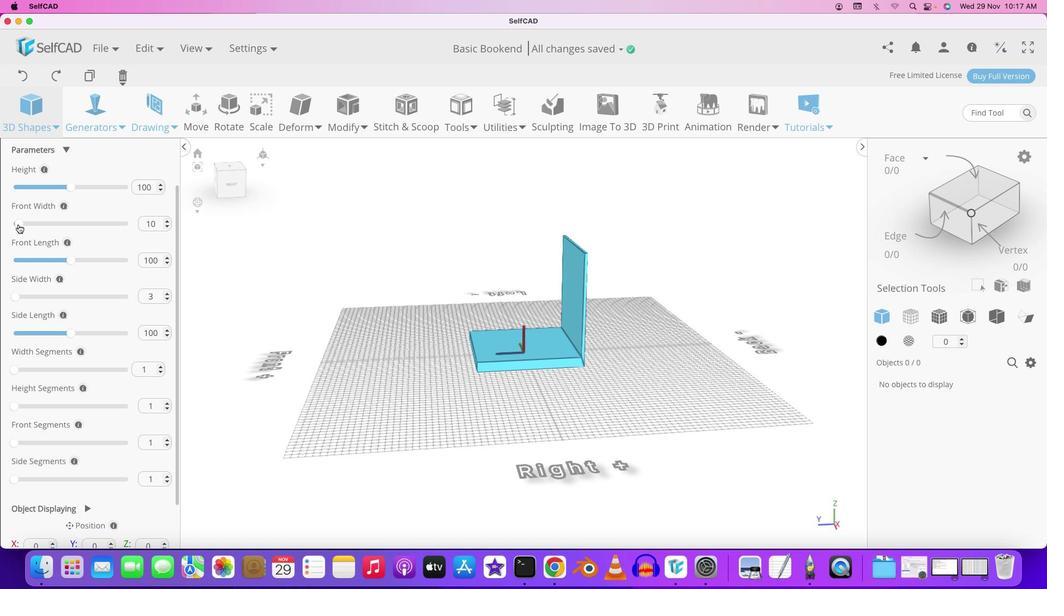 
Action: Mouse scrolled (97, 186) with delta (8, 8)
Screenshot: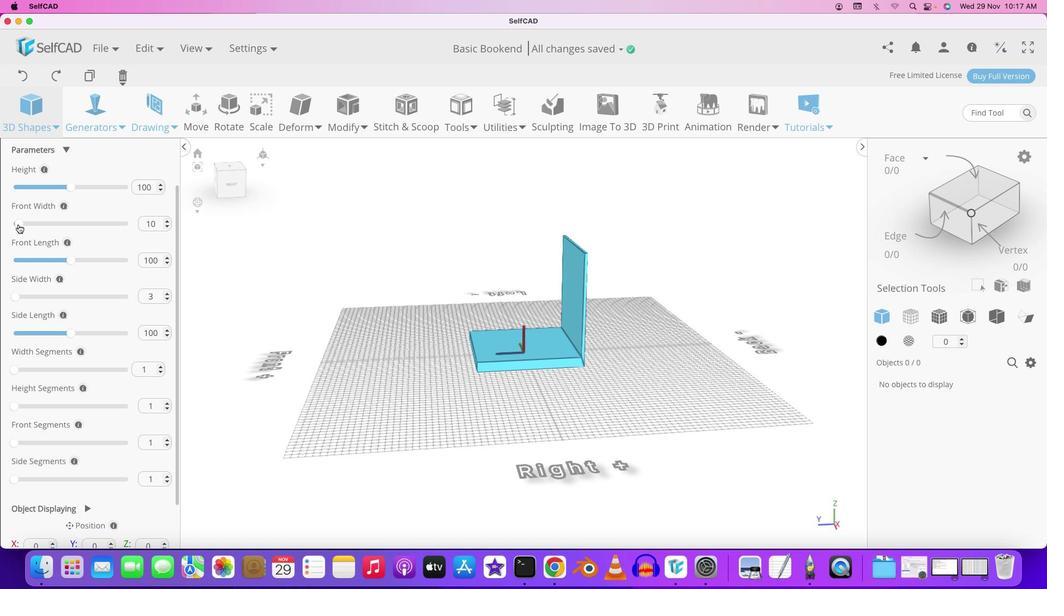 
Action: Mouse moved to (96, 188)
Screenshot: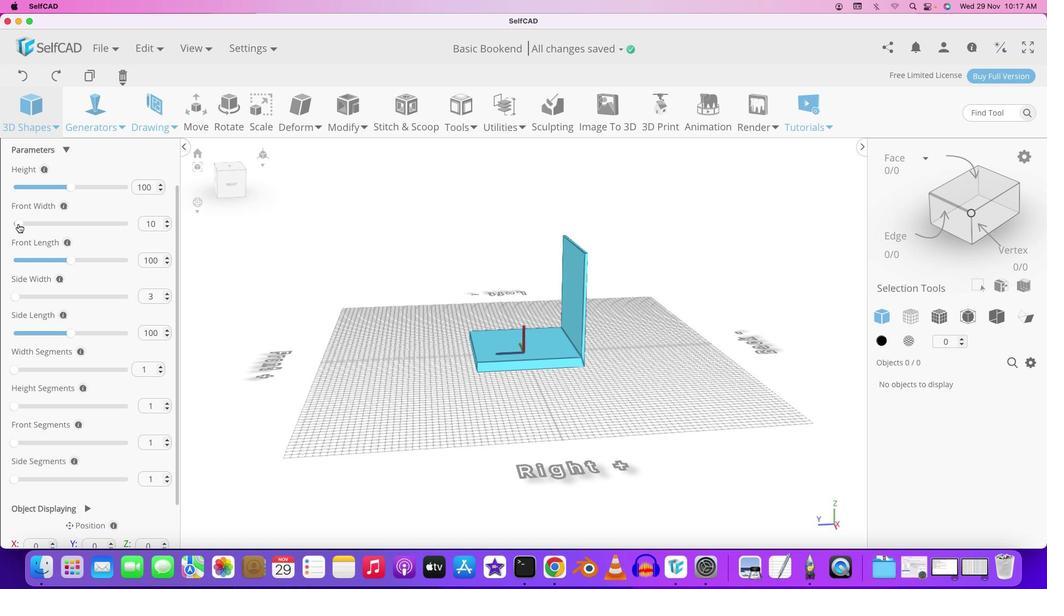 
Action: Mouse scrolled (96, 188) with delta (8, 9)
Screenshot: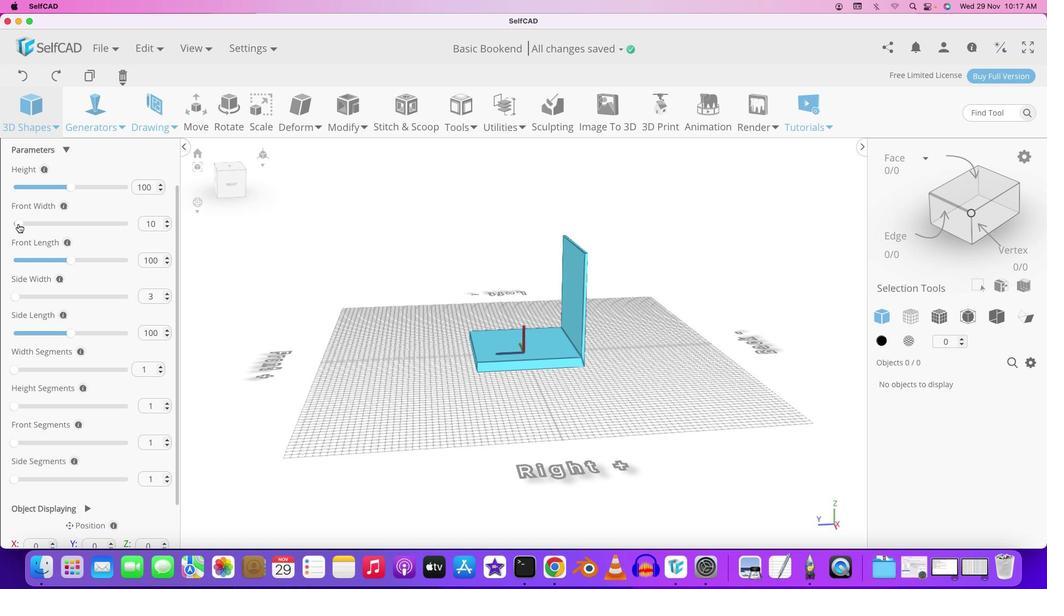 
Action: Mouse moved to (76, 233)
Screenshot: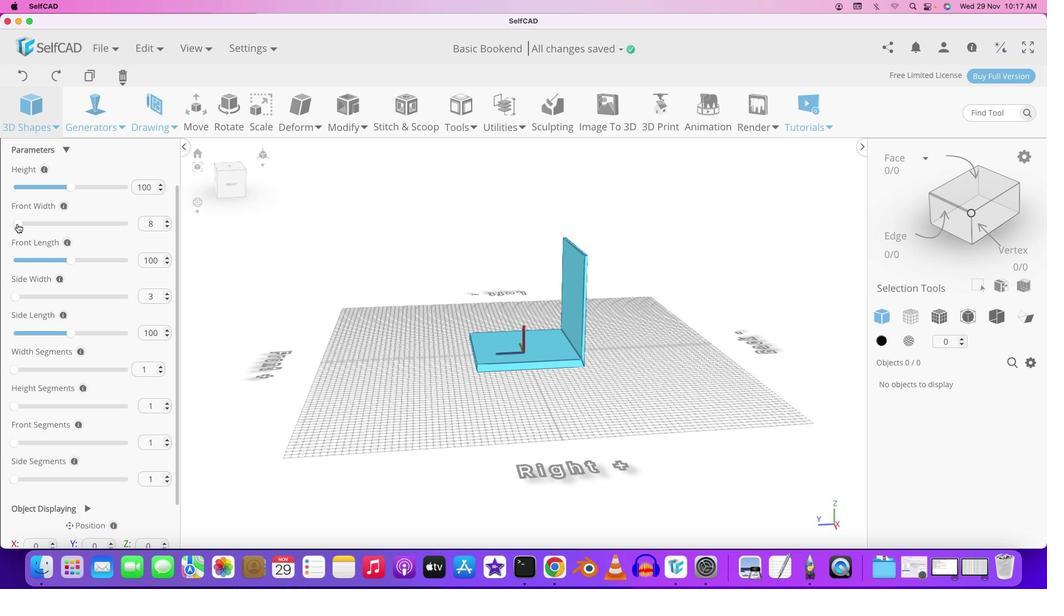 
Action: Mouse pressed left at (76, 233)
Screenshot: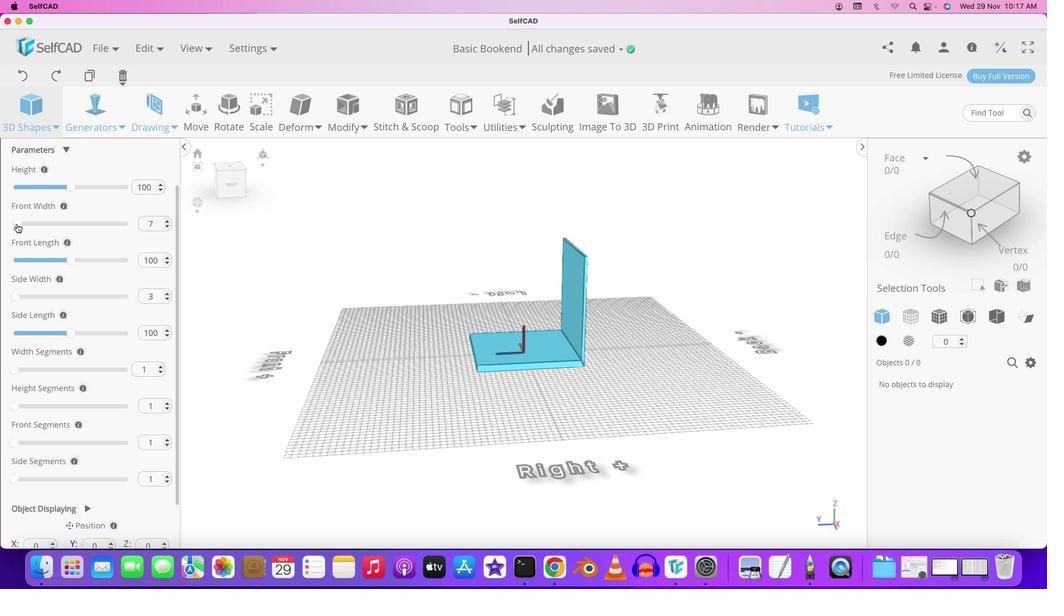 
Action: Mouse moved to (445, 321)
Screenshot: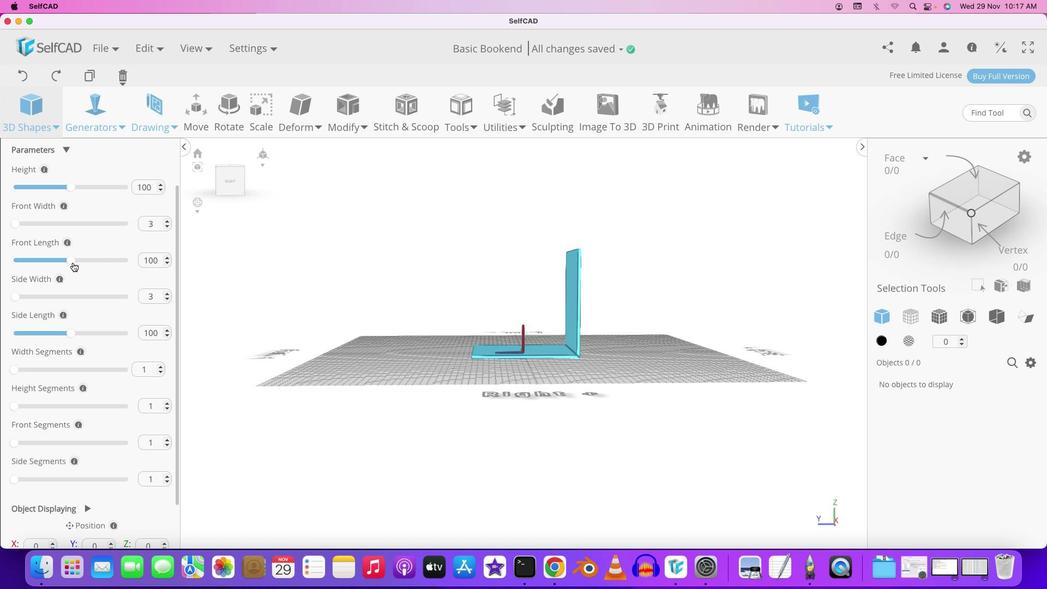 
Action: Mouse pressed left at (445, 321)
Screenshot: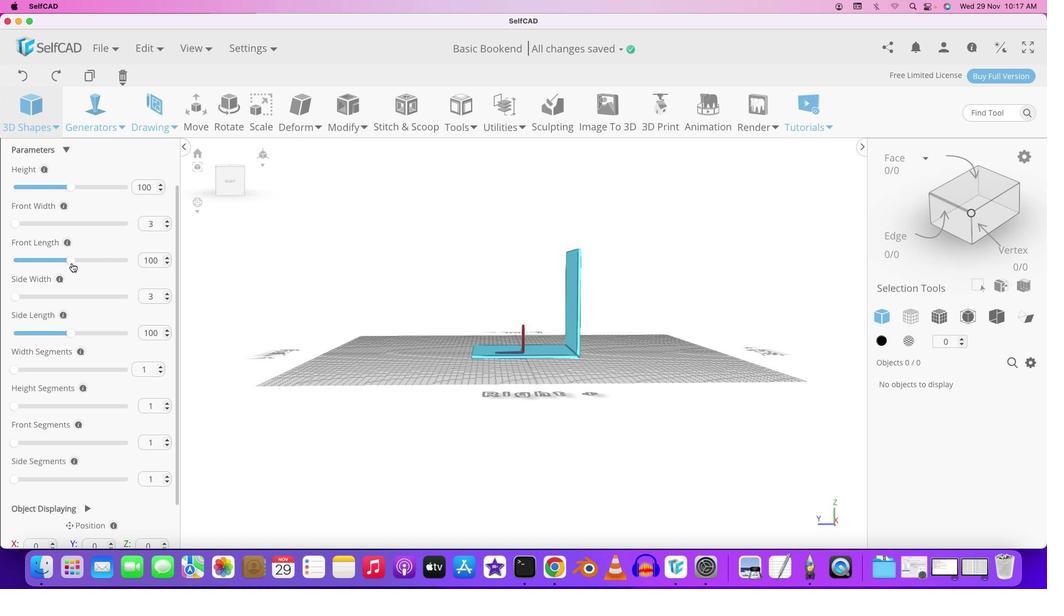
Action: Mouse moved to (79, 269)
Screenshot: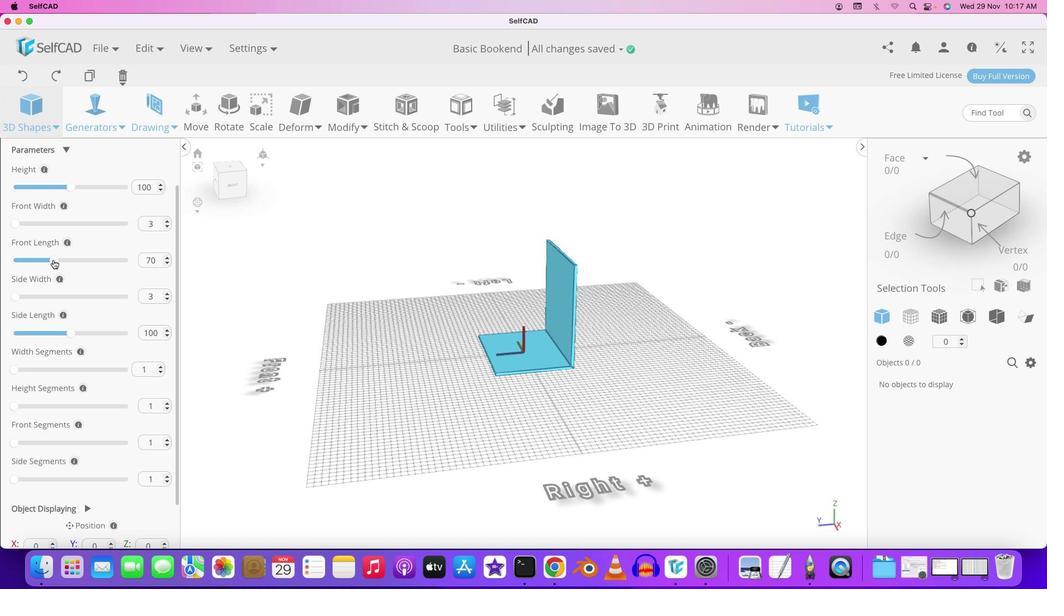 
Action: Mouse pressed left at (79, 269)
Screenshot: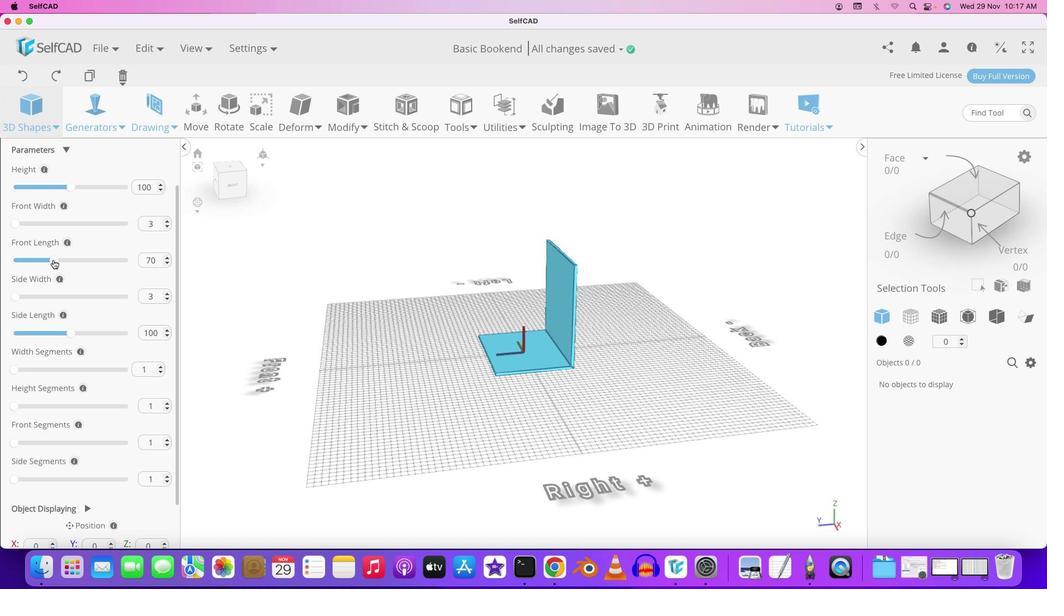 
Action: Mouse moved to (524, 316)
Screenshot: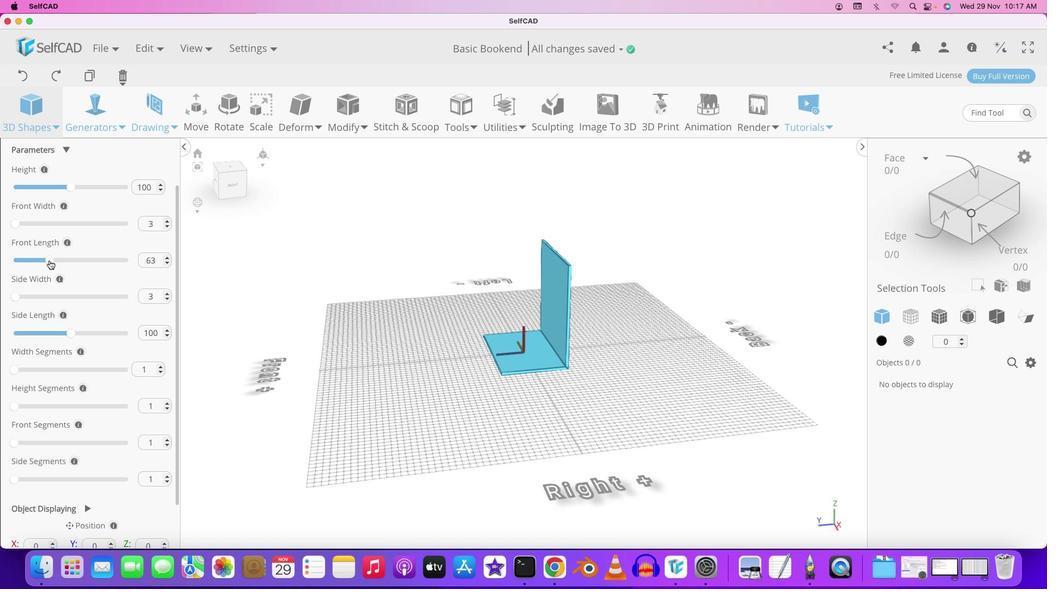 
Action: Mouse pressed left at (524, 316)
Screenshot: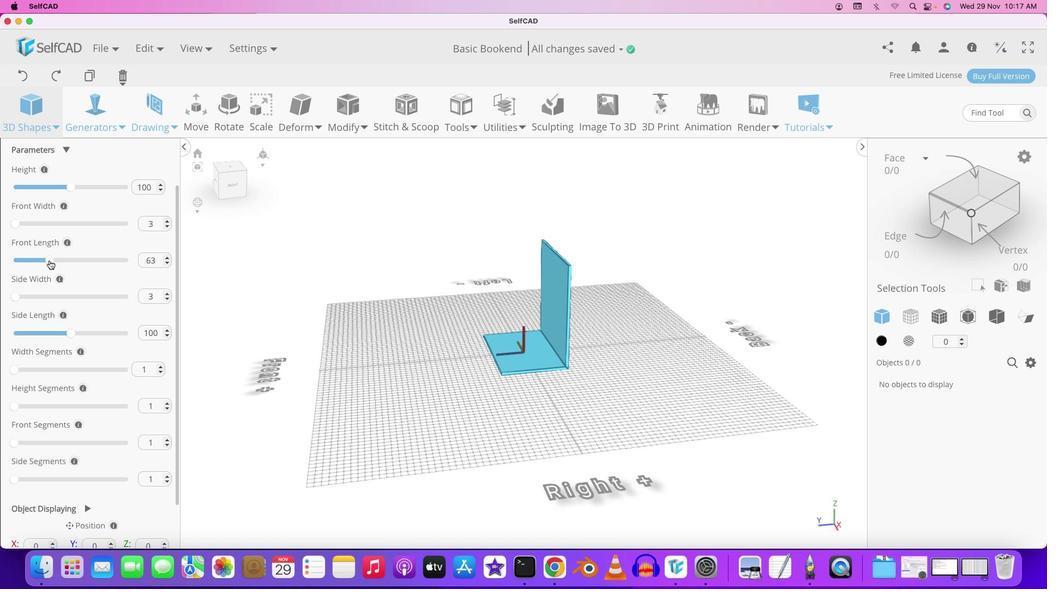
Action: Mouse moved to (61, 268)
Screenshot: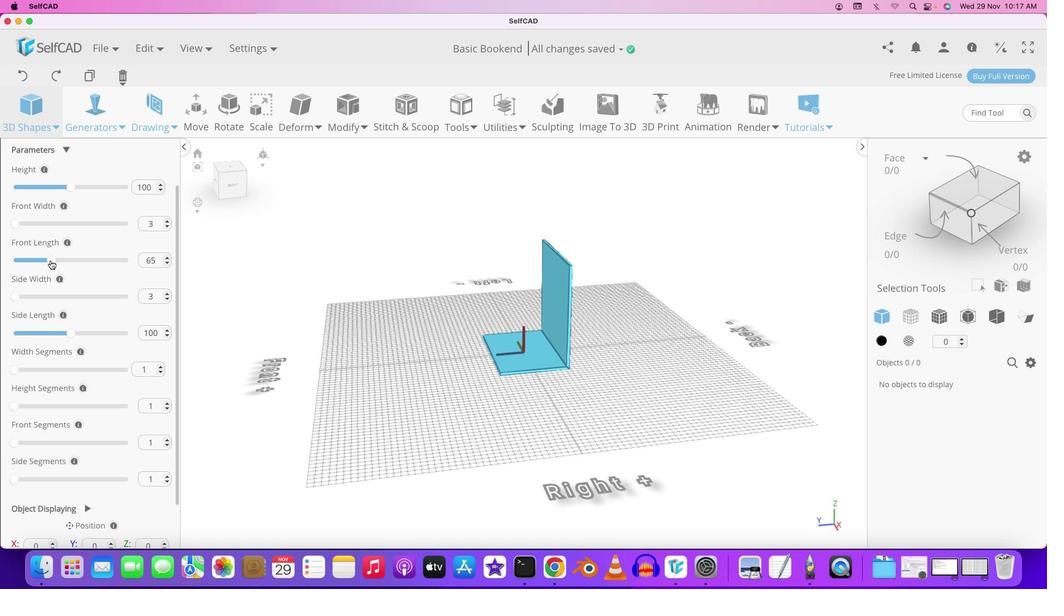 
Action: Mouse pressed left at (61, 268)
Screenshot: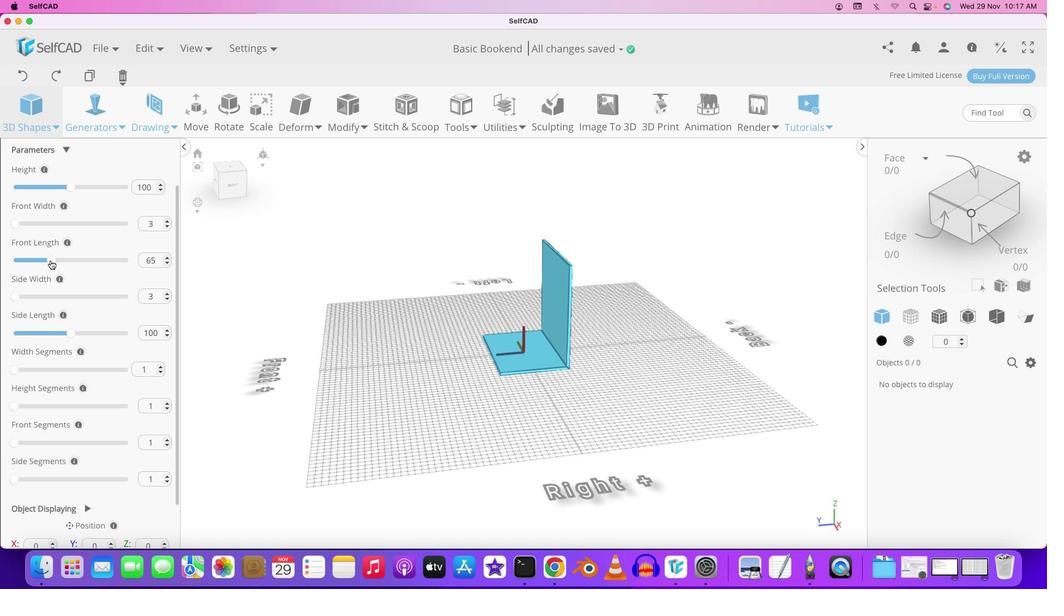 
Action: Mouse moved to (490, 374)
Screenshot: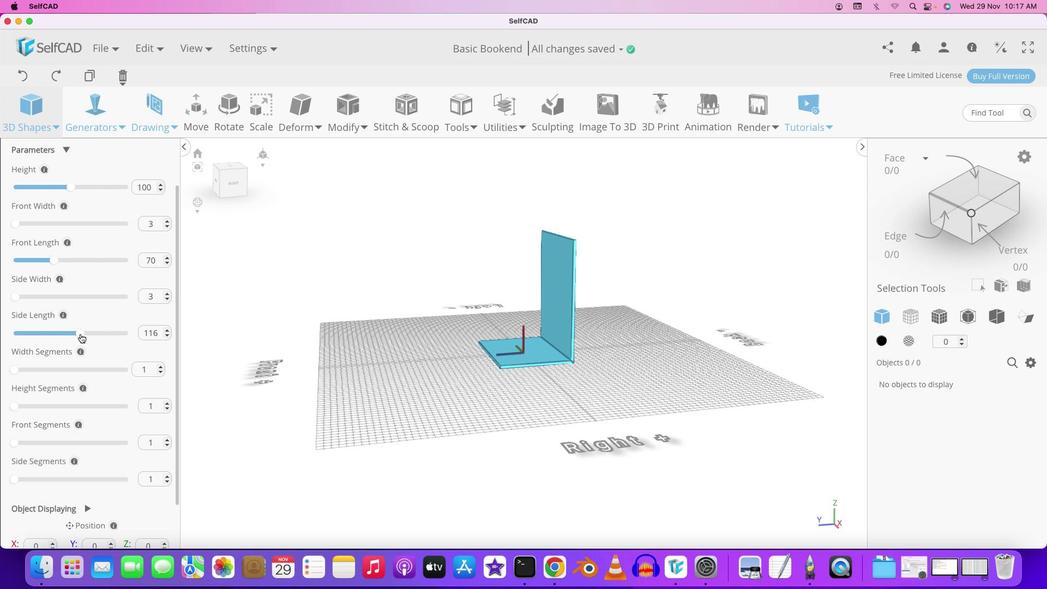 
Action: Mouse pressed left at (490, 374)
Screenshot: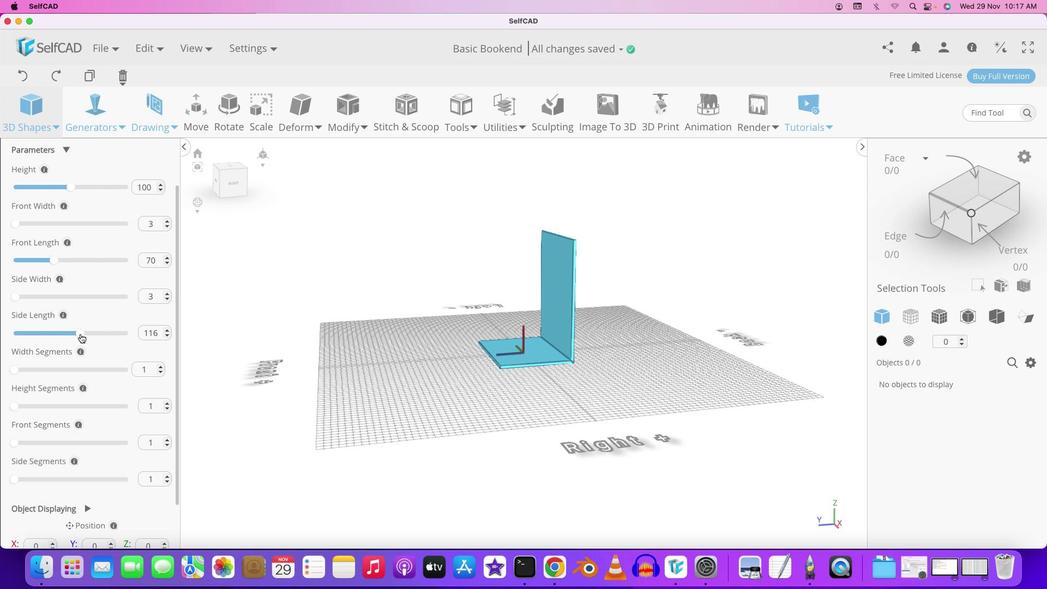 
Action: Mouse moved to (80, 341)
Screenshot: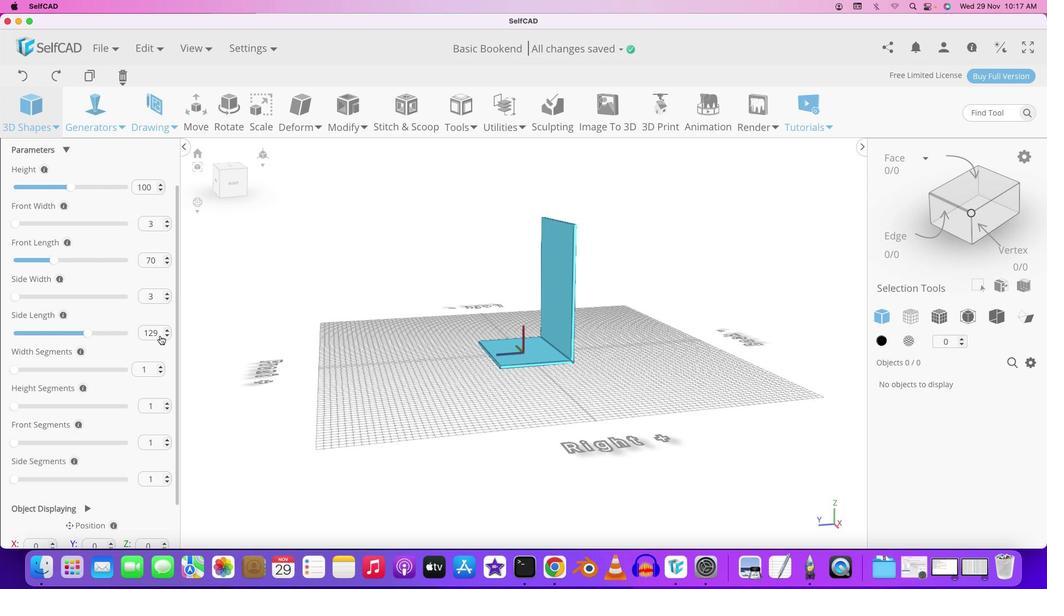 
Action: Mouse pressed left at (80, 341)
Screenshot: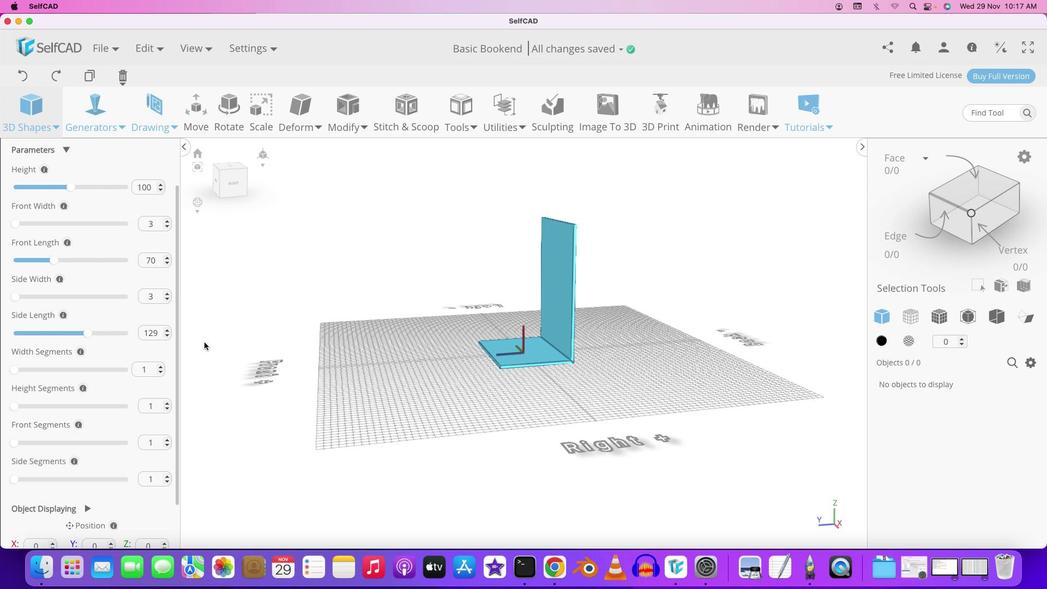 
Action: Mouse moved to (639, 298)
Screenshot: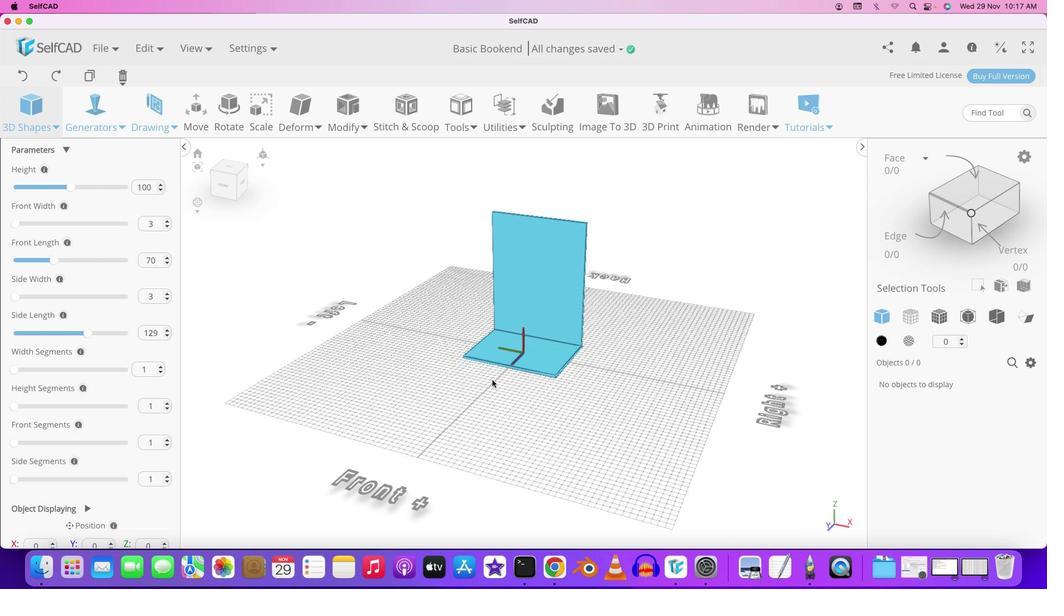 
Action: Mouse pressed left at (639, 298)
Screenshot: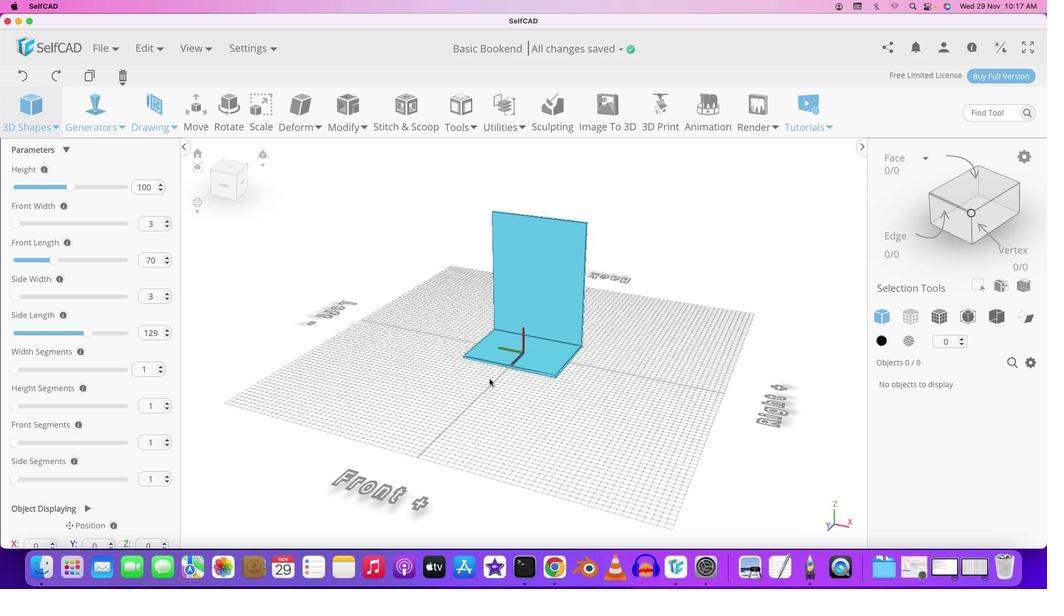 
Action: Mouse moved to (500, 391)
Screenshot: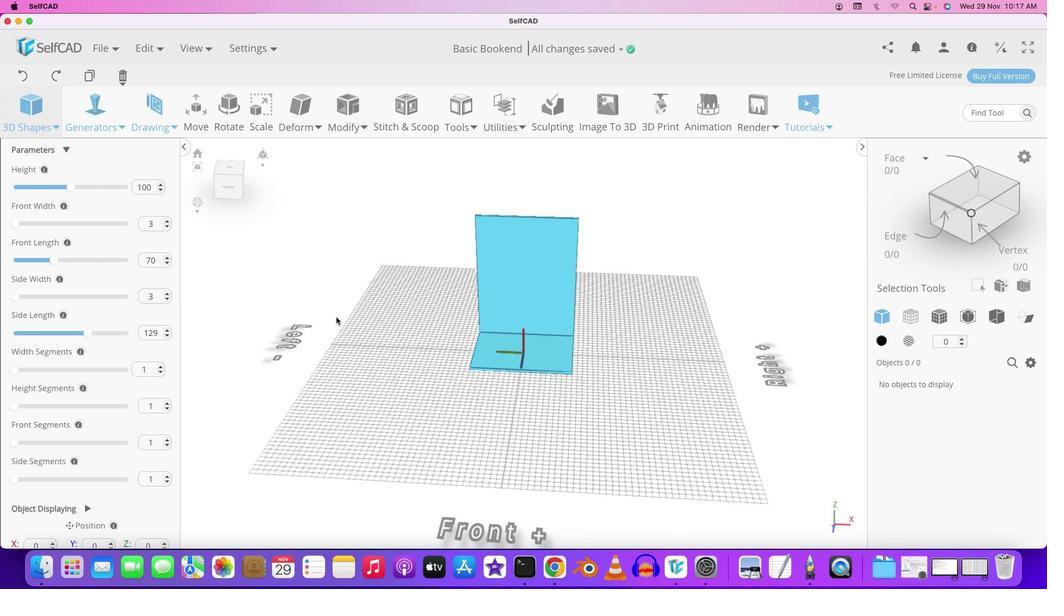 
Action: Mouse pressed left at (500, 391)
Screenshot: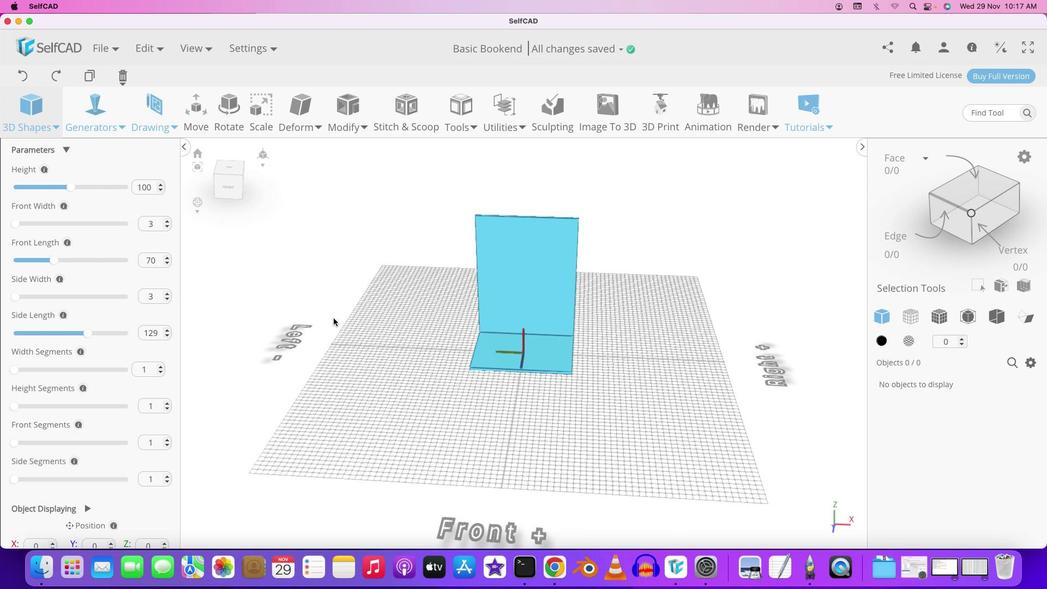 
Action: Mouse moved to (484, 391)
Screenshot: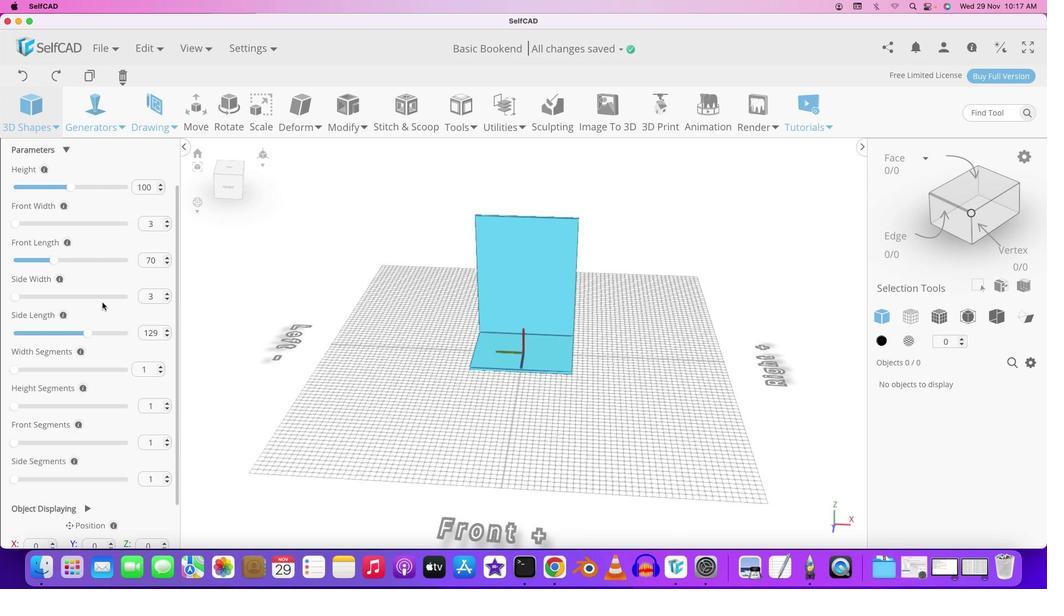 
Action: Mouse pressed left at (484, 391)
Screenshot: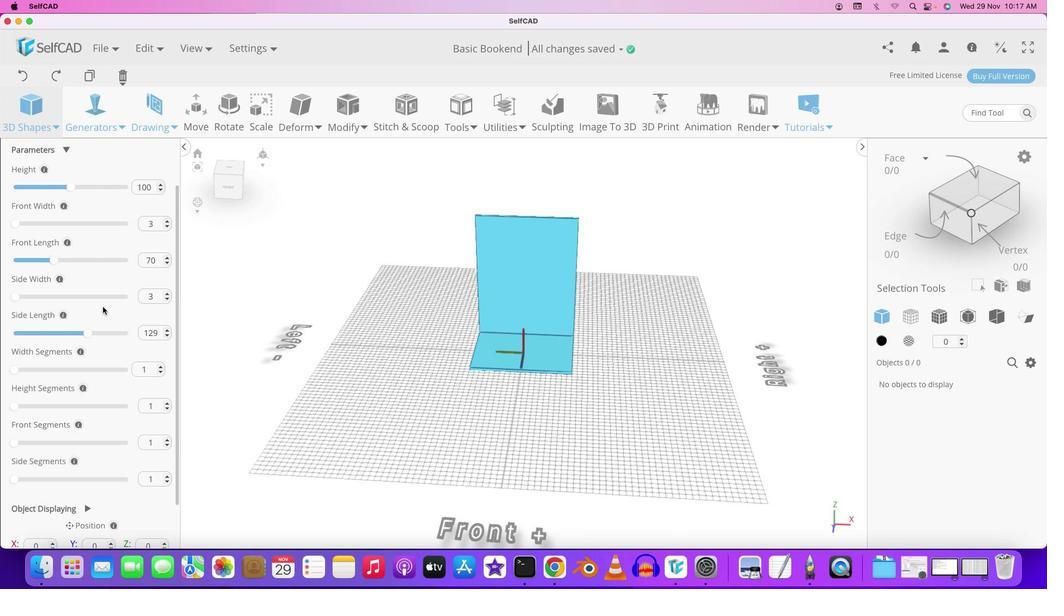 
Action: Mouse moved to (497, 386)
Screenshot: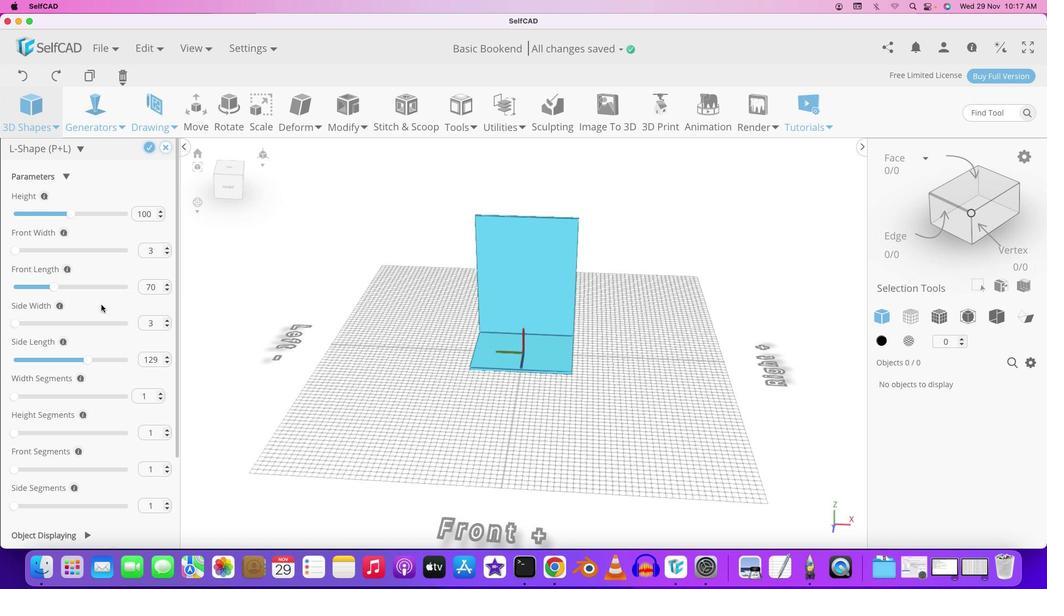 
Action: Mouse pressed left at (497, 386)
Screenshot: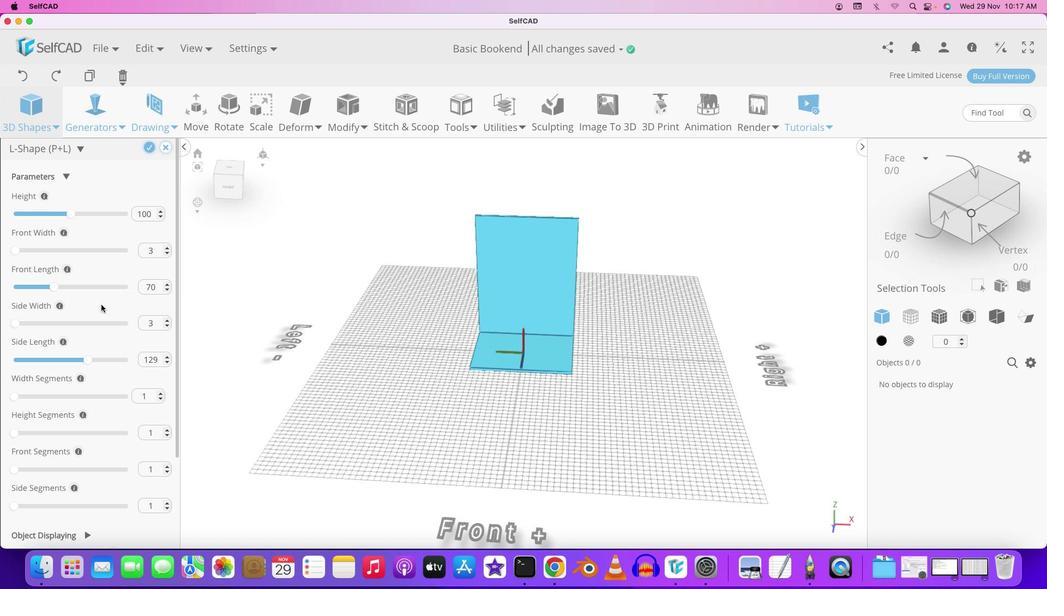 
Action: Mouse moved to (112, 322)
Screenshot: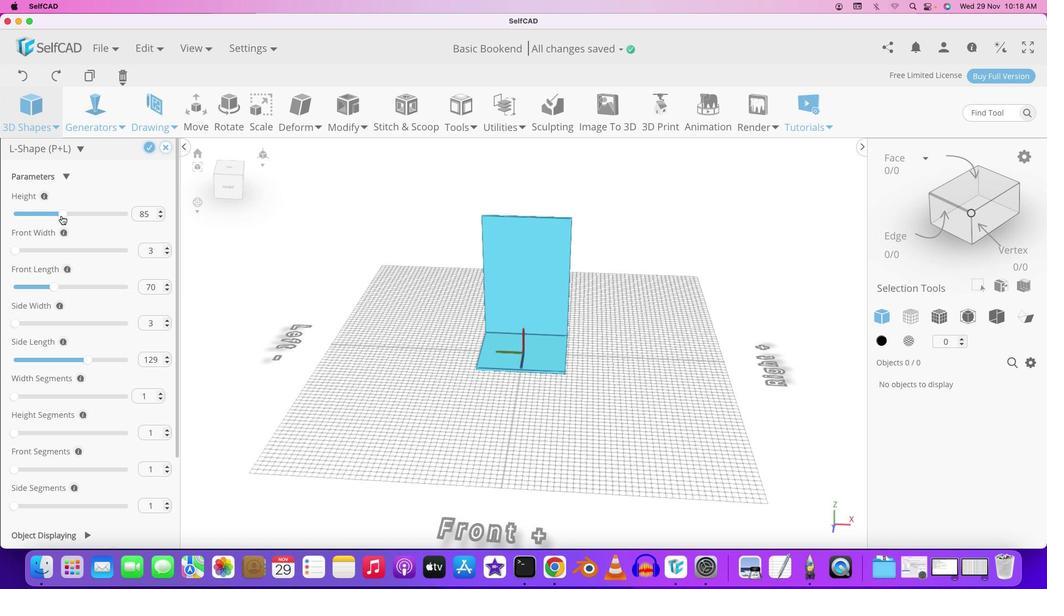 
Action: Mouse scrolled (112, 322) with delta (8, 7)
Screenshot: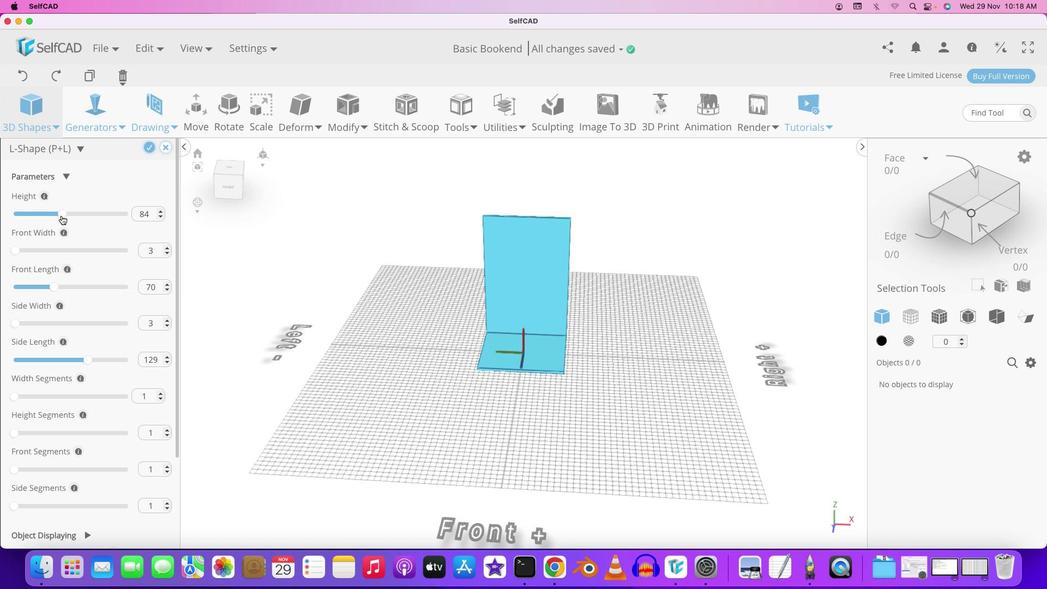 
Action: Mouse scrolled (112, 322) with delta (8, 7)
Screenshot: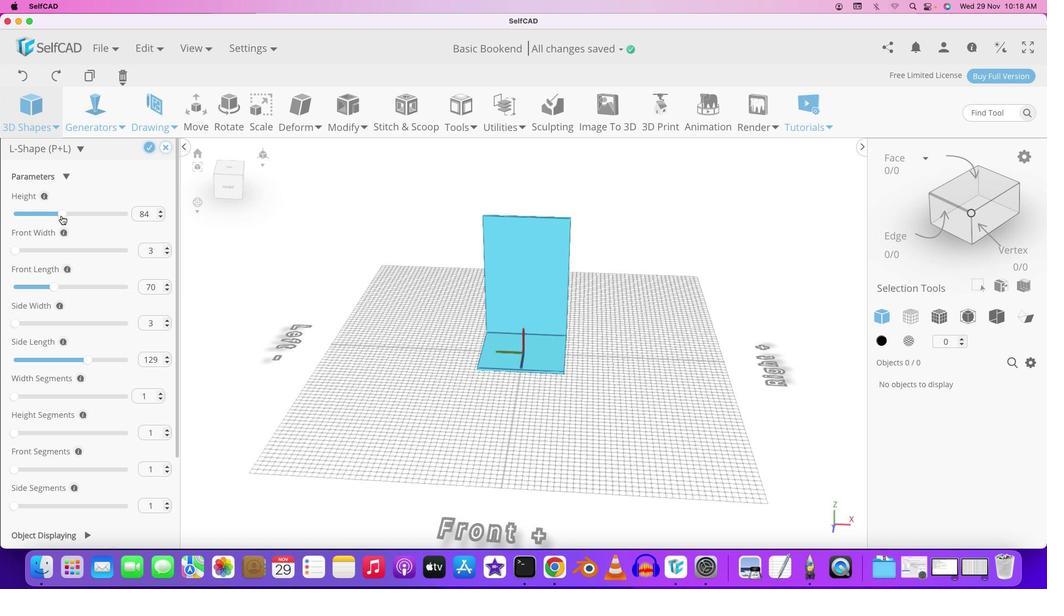 
Action: Mouse moved to (109, 313)
Screenshot: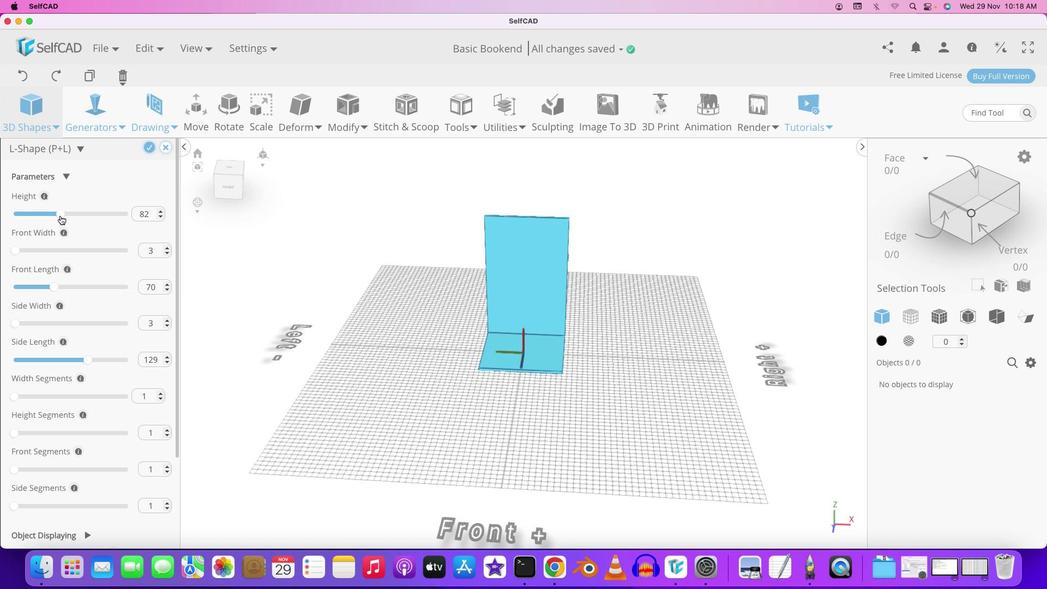 
Action: Mouse scrolled (109, 313) with delta (8, 8)
Screenshot: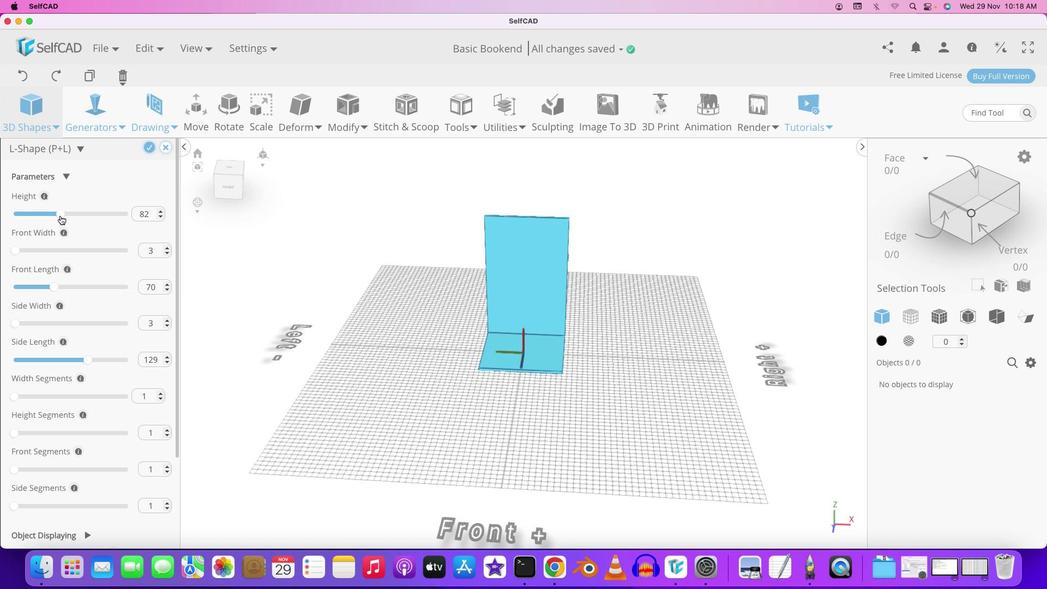 
Action: Mouse scrolled (109, 313) with delta (8, 8)
Screenshot: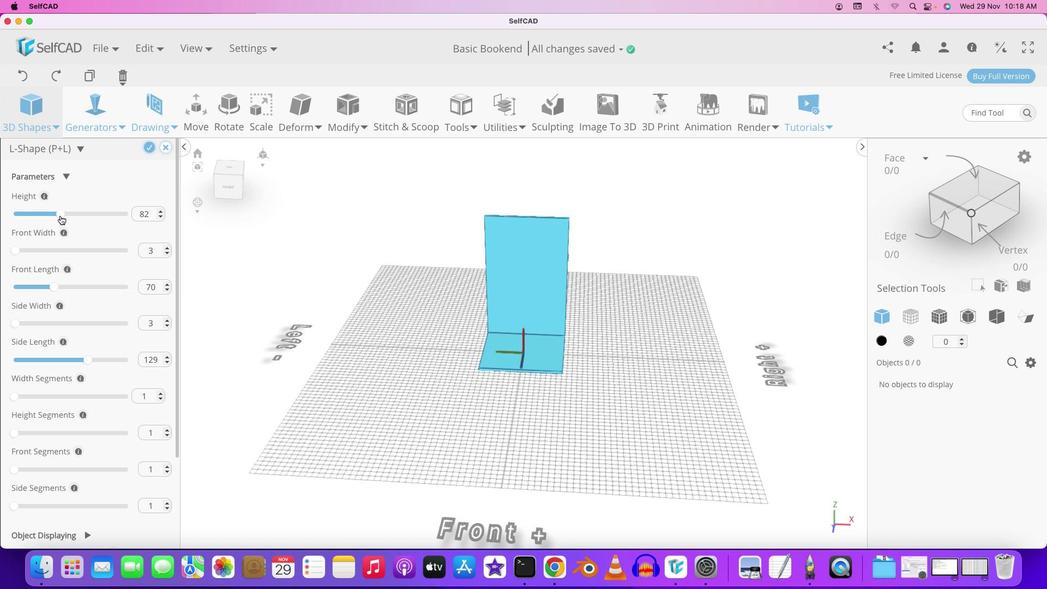 
Action: Mouse scrolled (109, 313) with delta (8, 9)
Screenshot: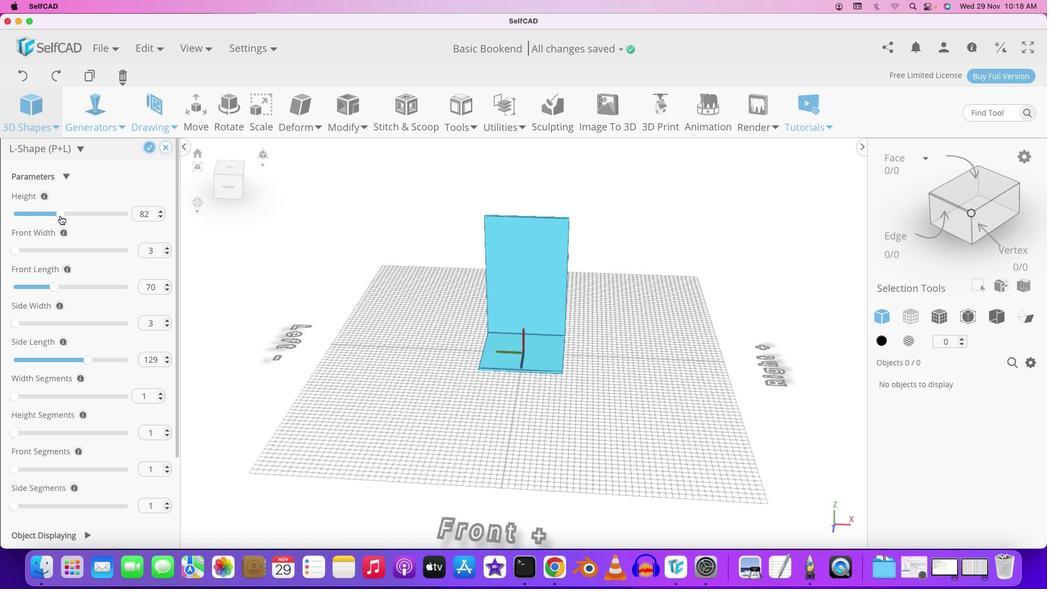 
Action: Mouse moved to (76, 223)
Screenshot: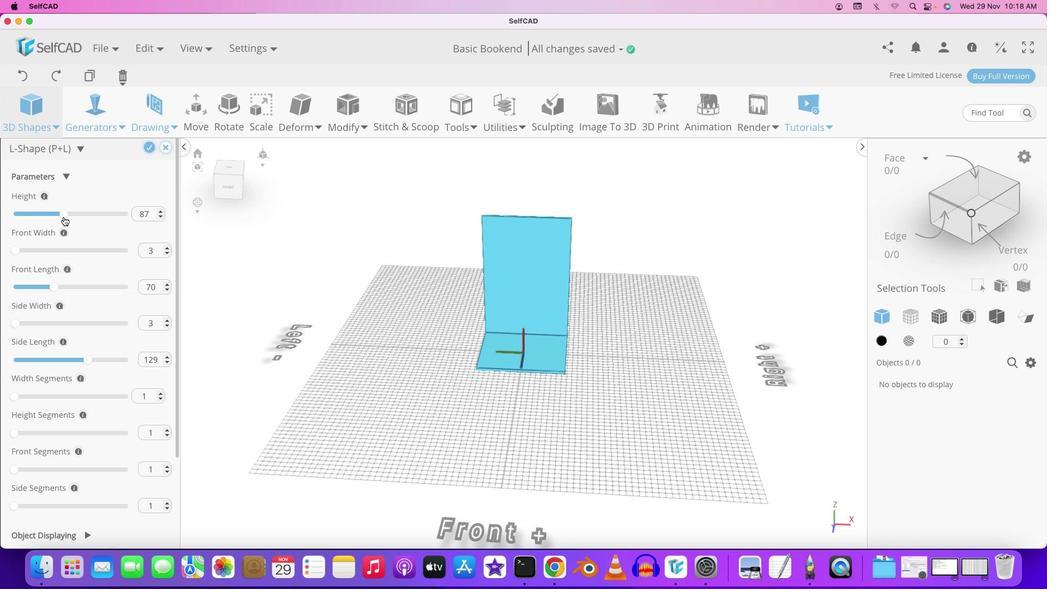 
Action: Mouse pressed left at (76, 223)
Screenshot: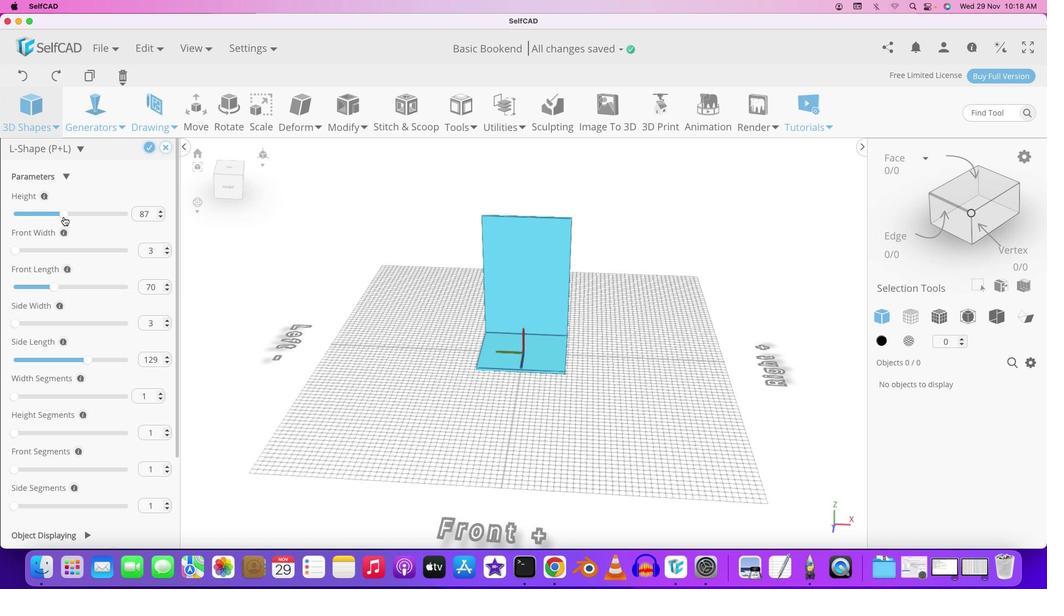 
Action: Mouse moved to (664, 346)
Screenshot: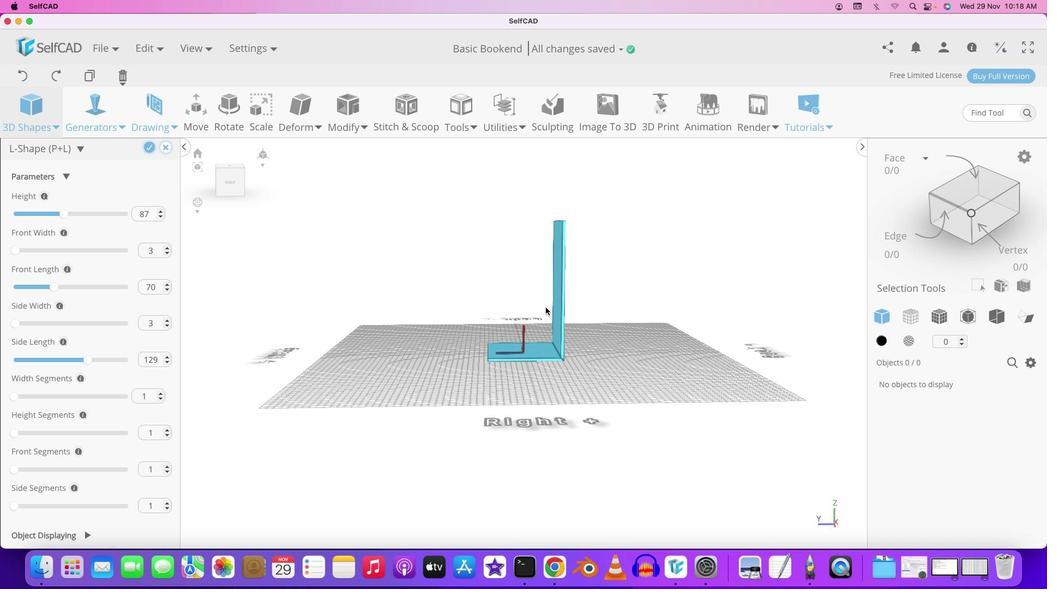 
Action: Mouse pressed left at (664, 346)
Screenshot: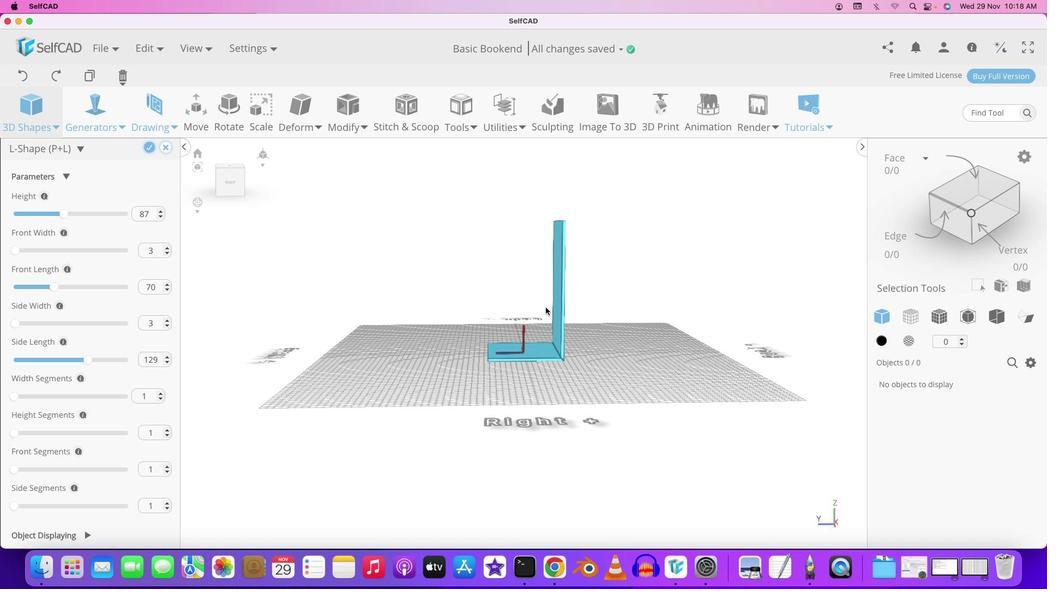 
Action: Mouse moved to (611, 311)
Screenshot: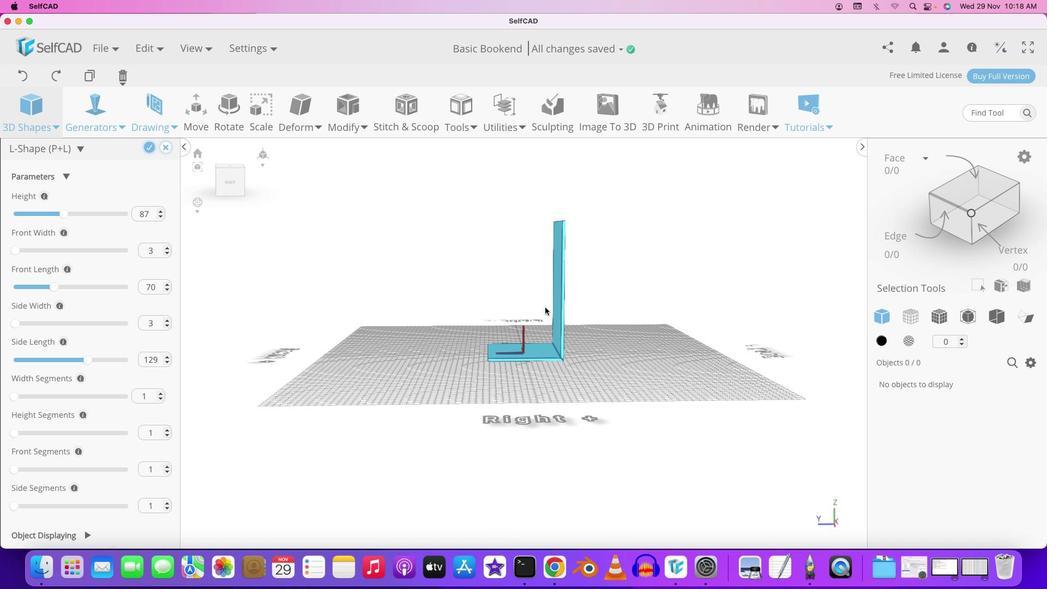 
Action: Mouse pressed left at (611, 311)
Screenshot: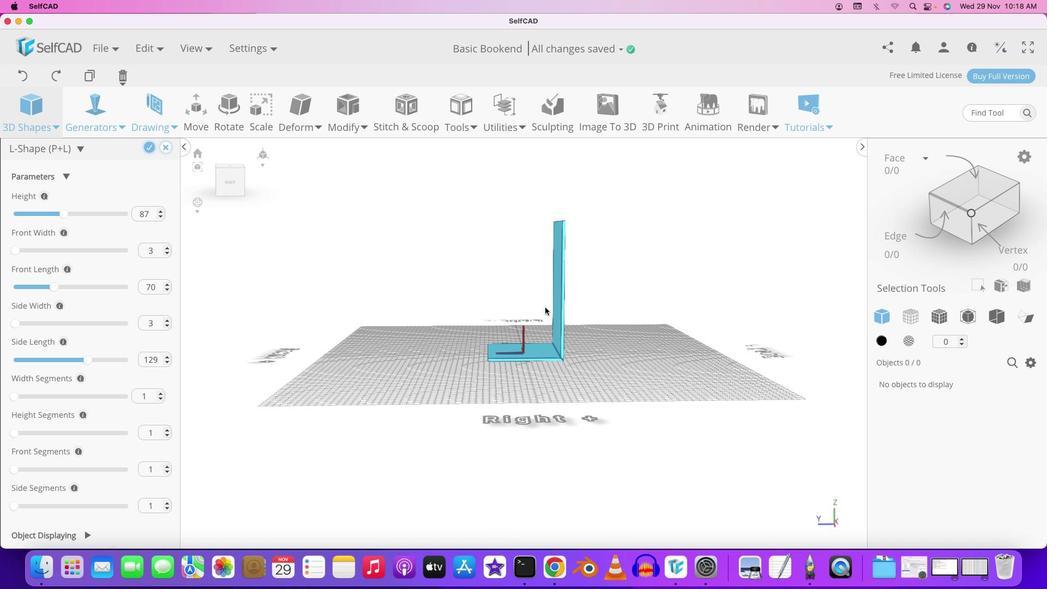 
Action: Mouse moved to (479, 383)
Screenshot: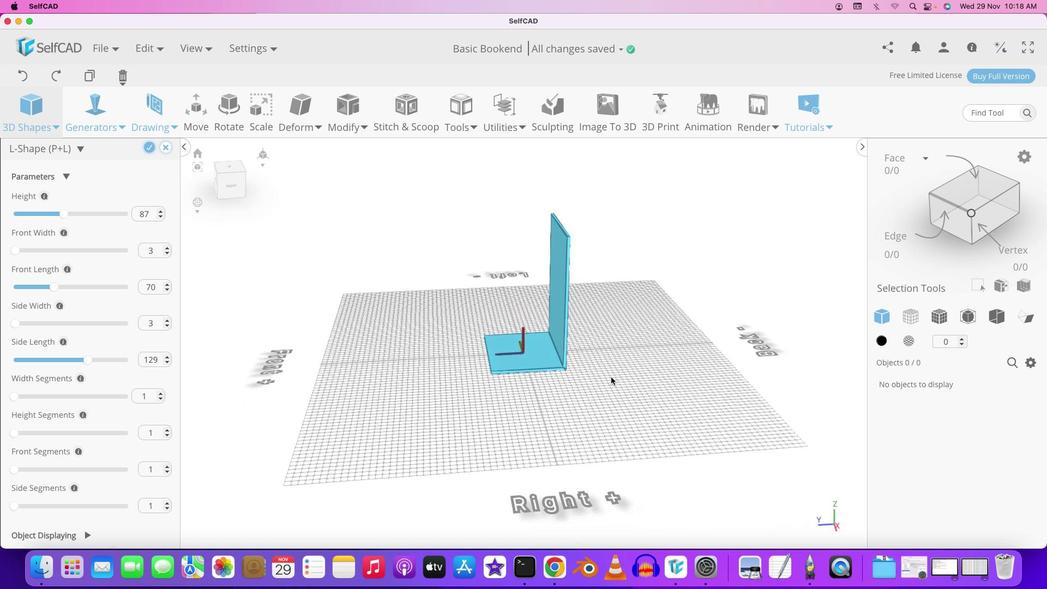 
Action: Mouse pressed left at (479, 383)
Screenshot: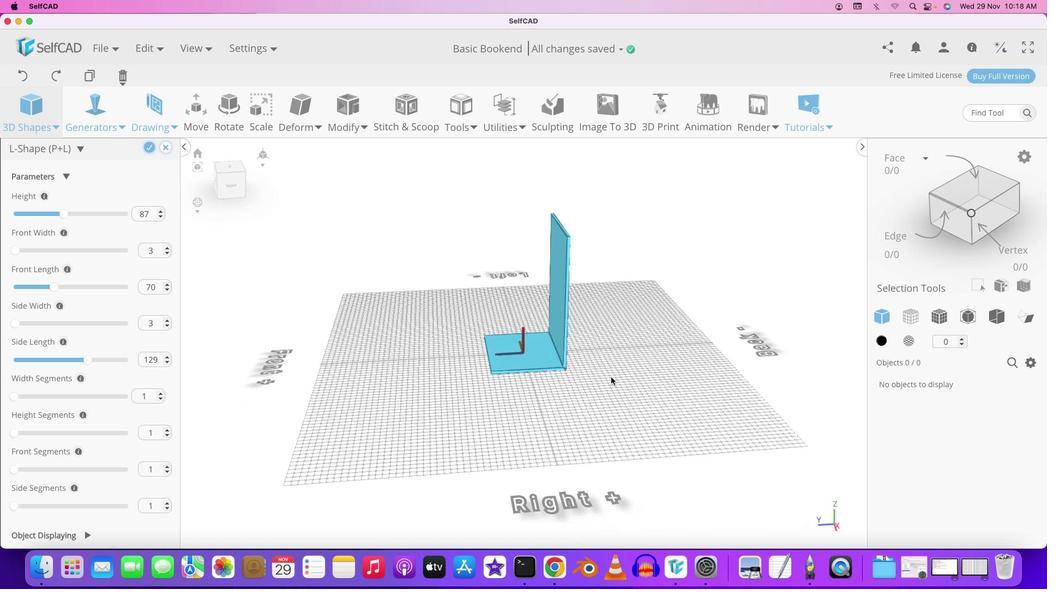 
Action: Mouse moved to (605, 357)
Screenshot: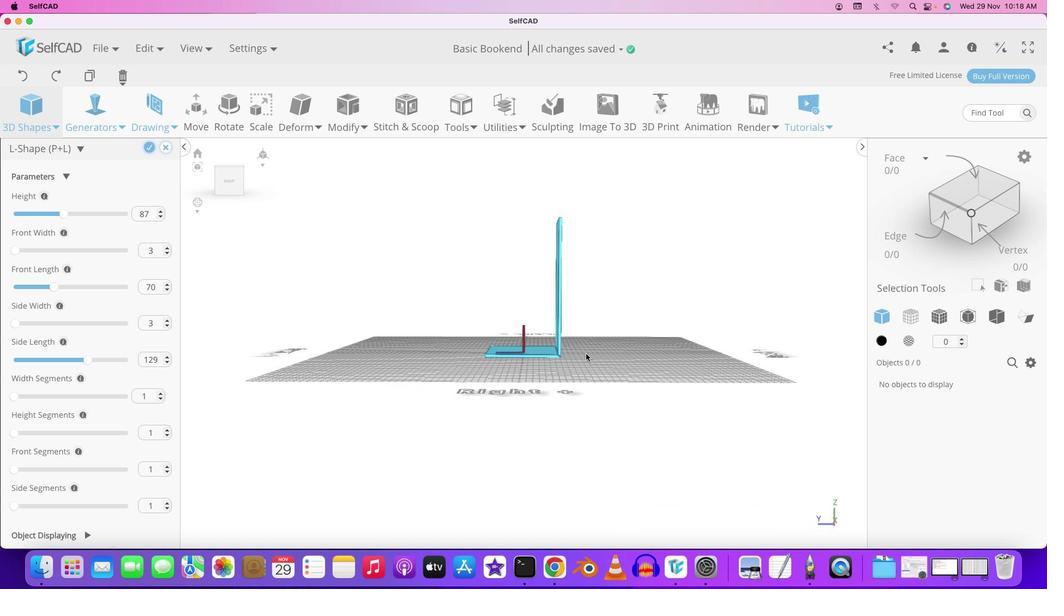 
Action: Mouse pressed left at (605, 357)
Screenshot: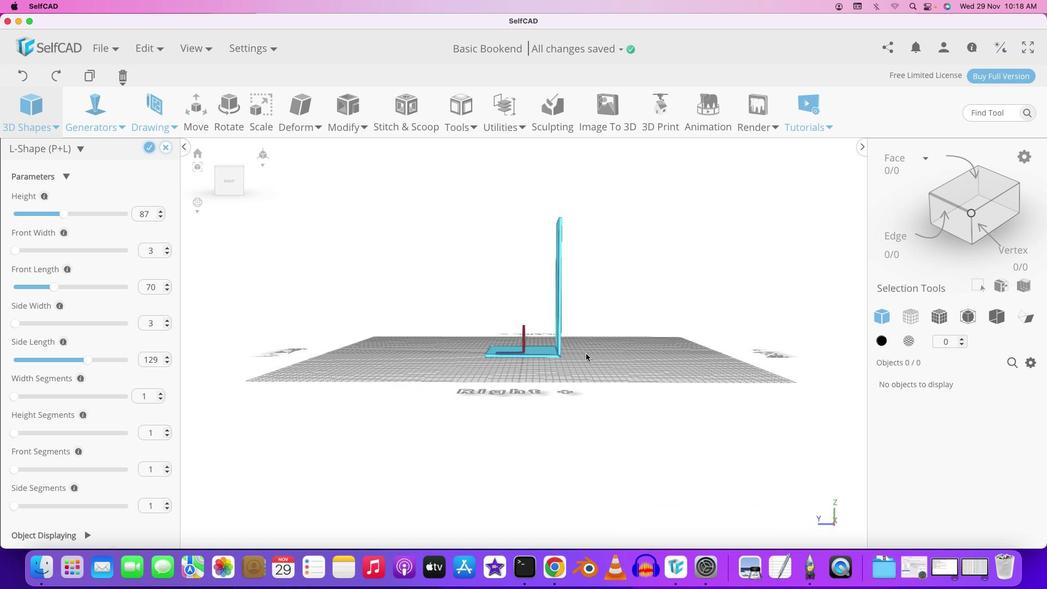 
Action: Mouse moved to (658, 373)
Screenshot: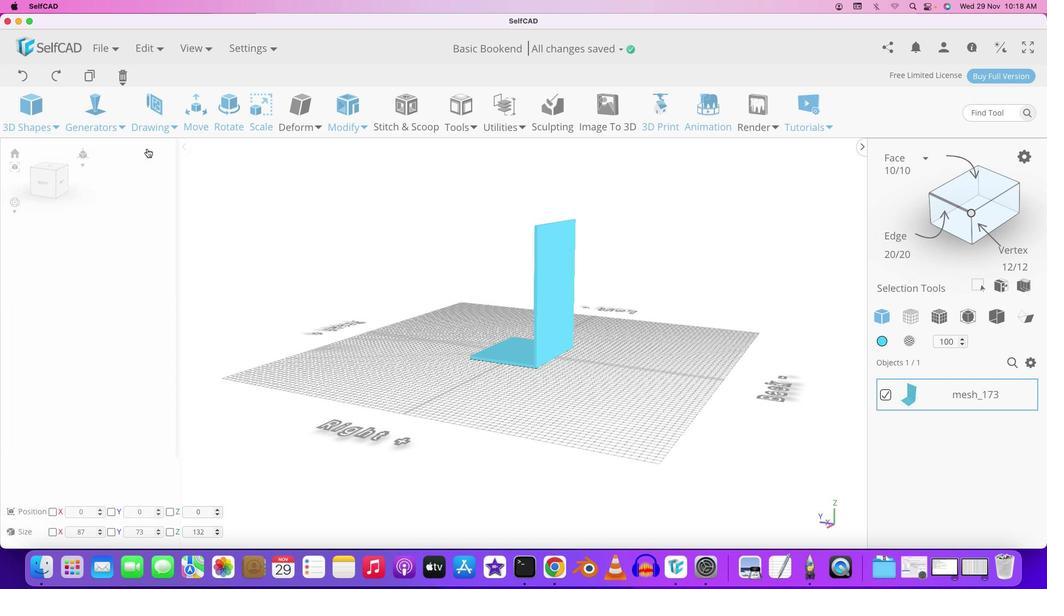 
Action: Mouse pressed left at (658, 373)
Screenshot: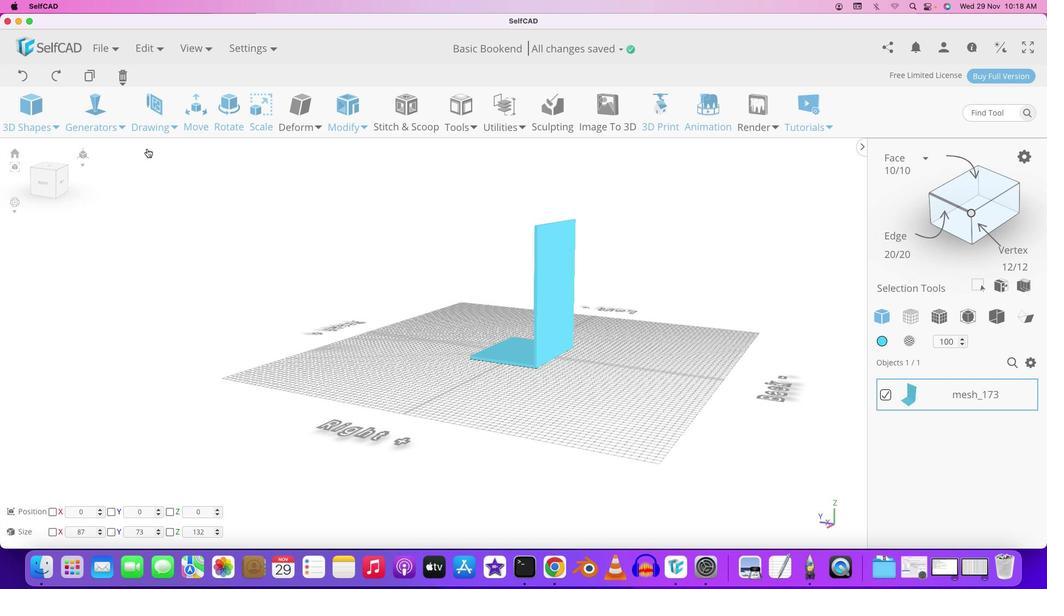 
Action: Mouse moved to (623, 356)
Screenshot: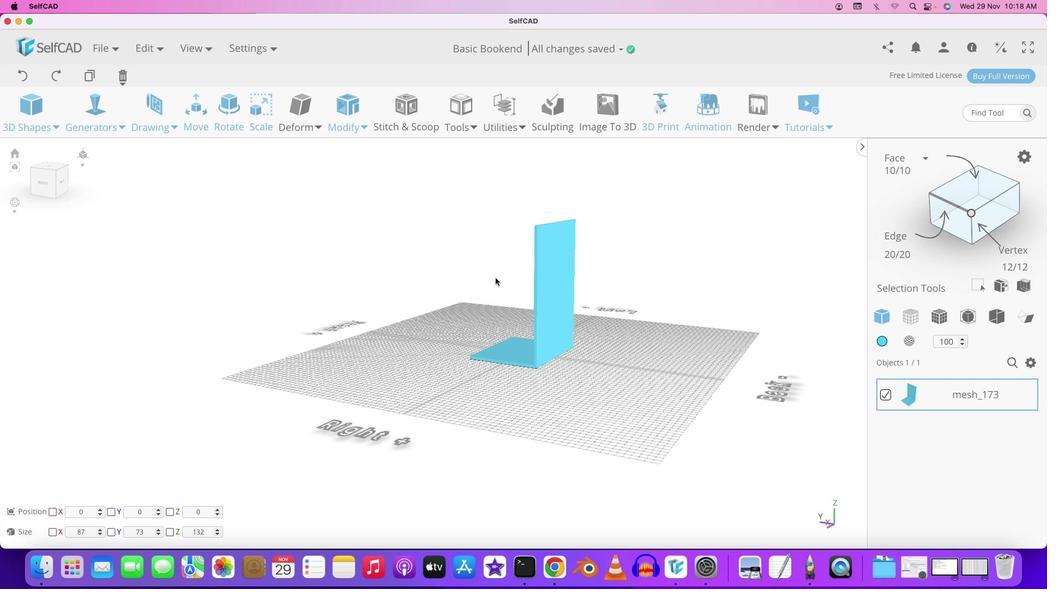 
Action: Mouse pressed left at (623, 356)
Screenshot: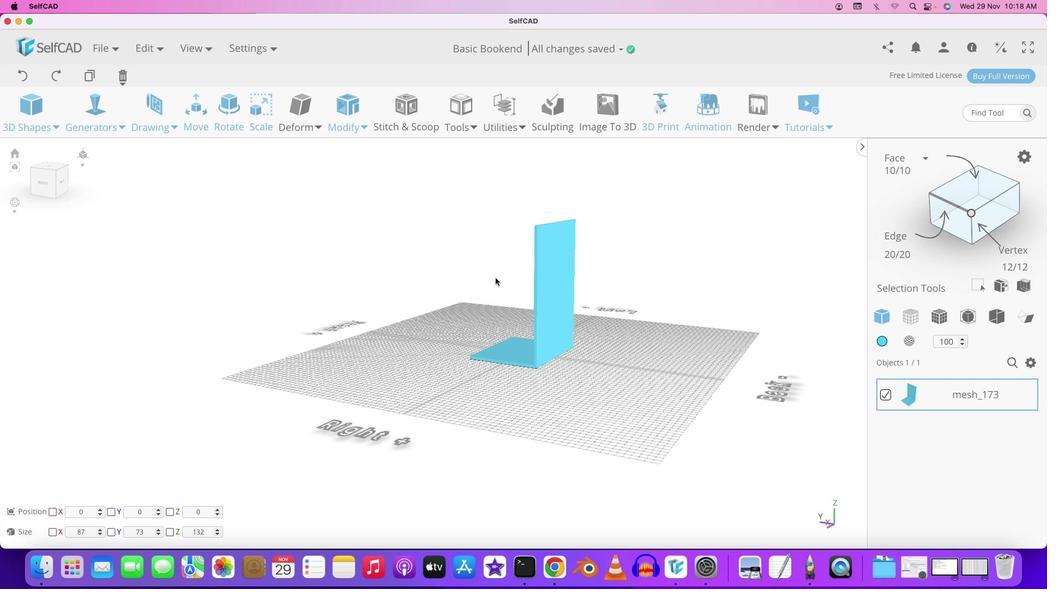 
Action: Mouse moved to (155, 157)
Screenshot: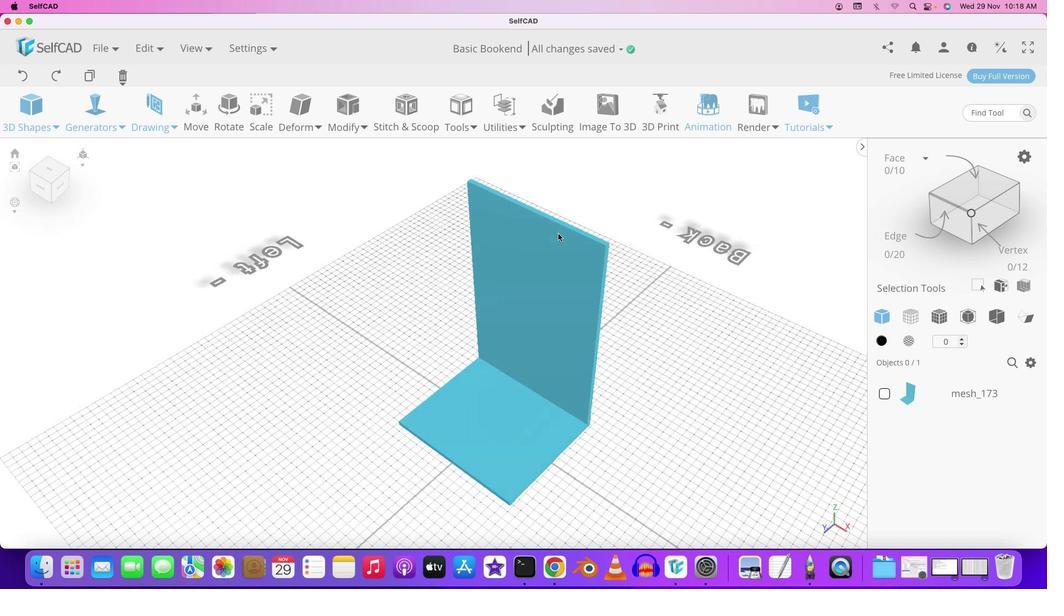 
Action: Mouse pressed left at (155, 157)
Screenshot: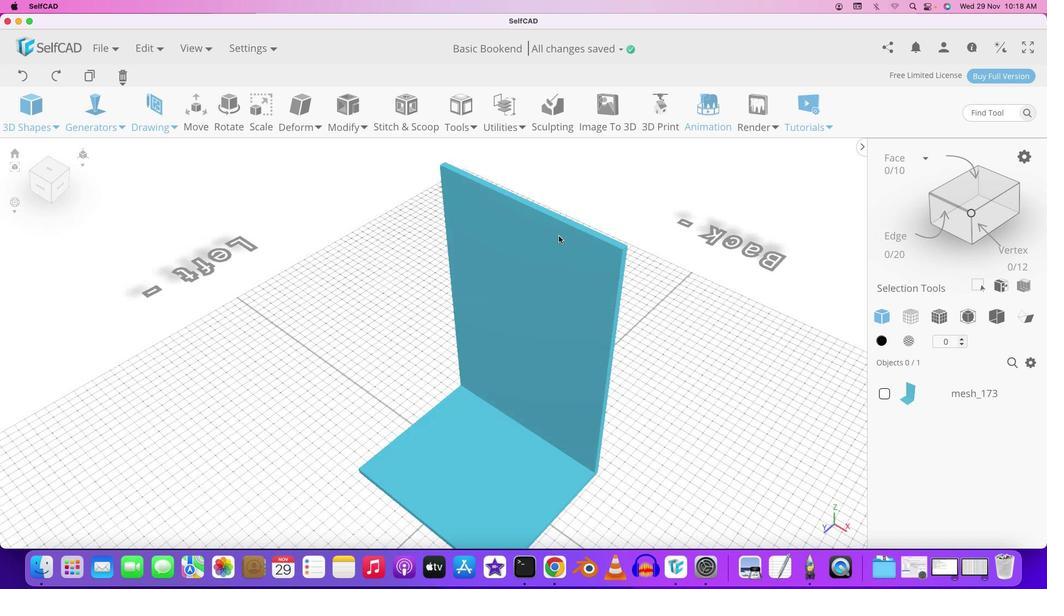 
Action: Mouse moved to (503, 286)
Screenshot: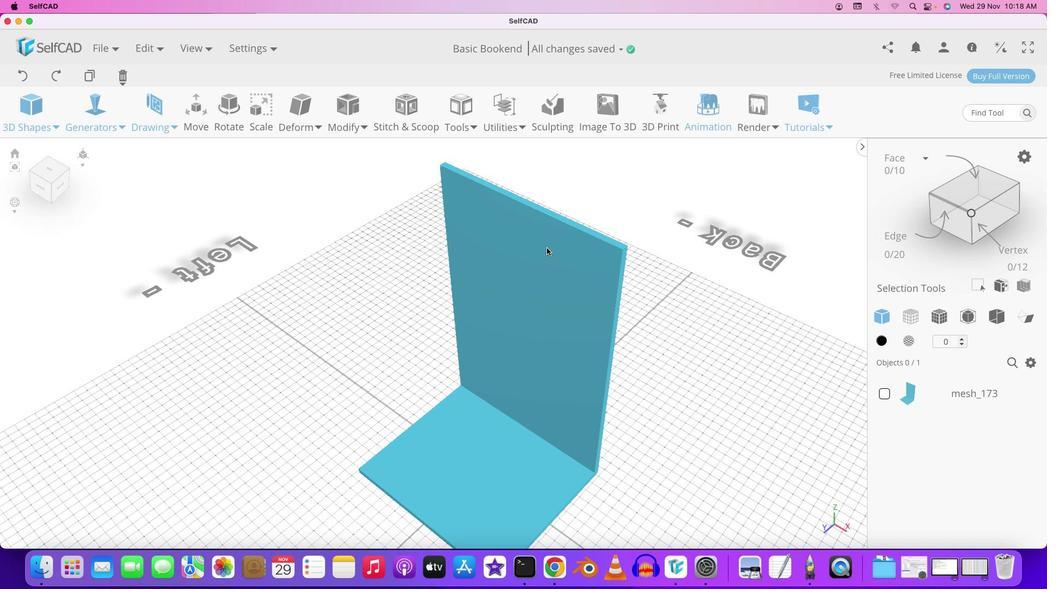 
Action: Mouse pressed left at (503, 286)
Screenshot: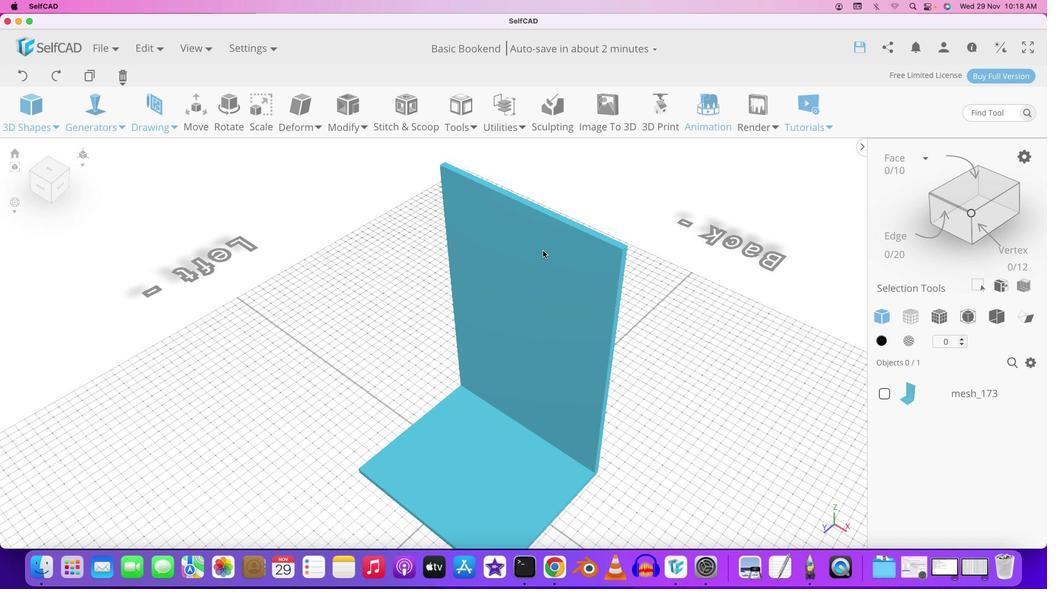 
Action: Mouse moved to (418, 291)
Screenshot: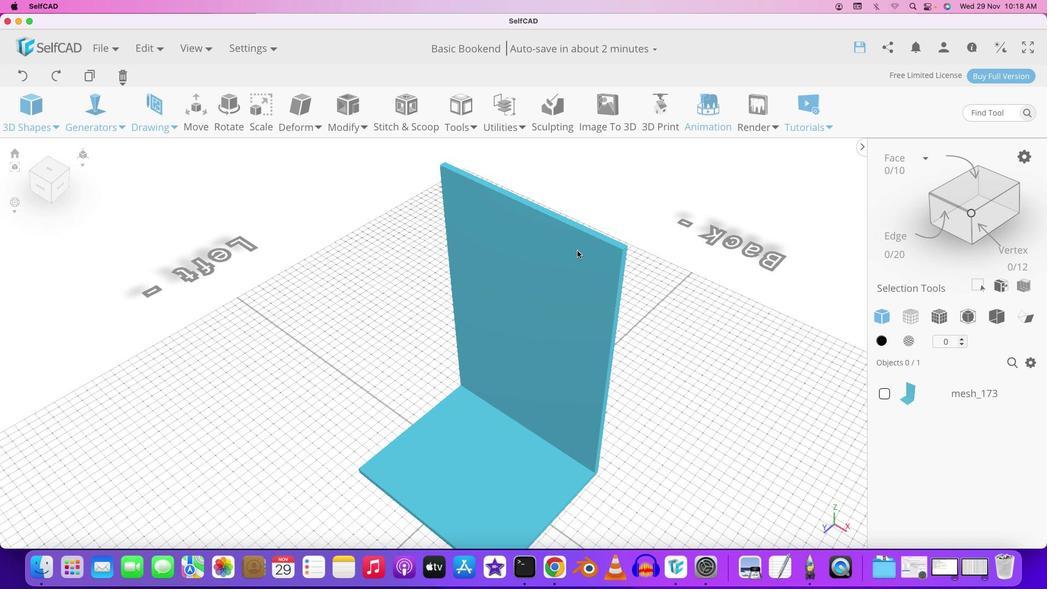 
Action: Mouse pressed left at (418, 291)
Screenshot: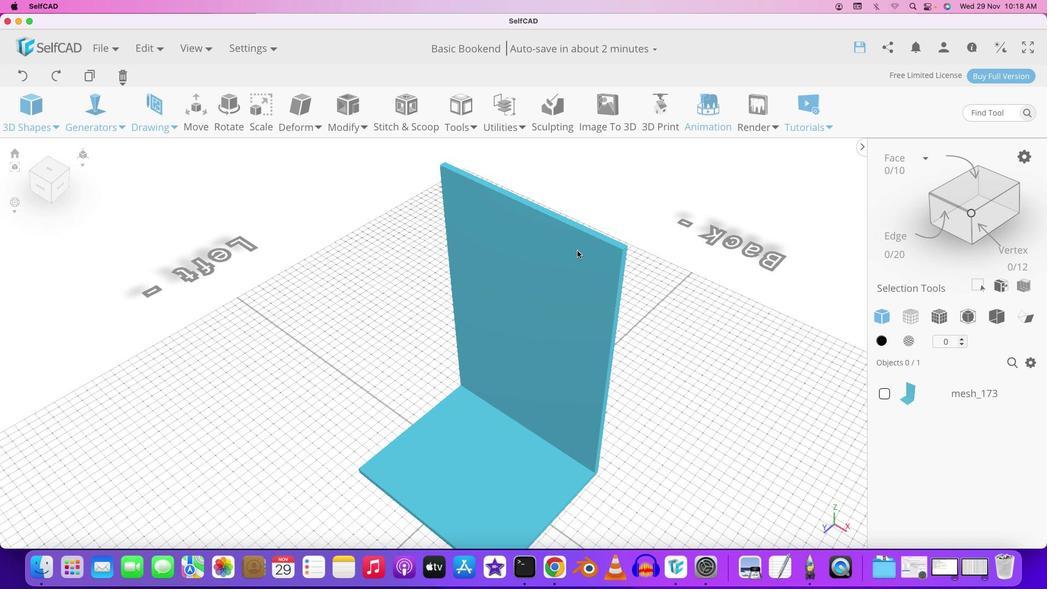 
Action: Mouse moved to (578, 282)
Screenshot: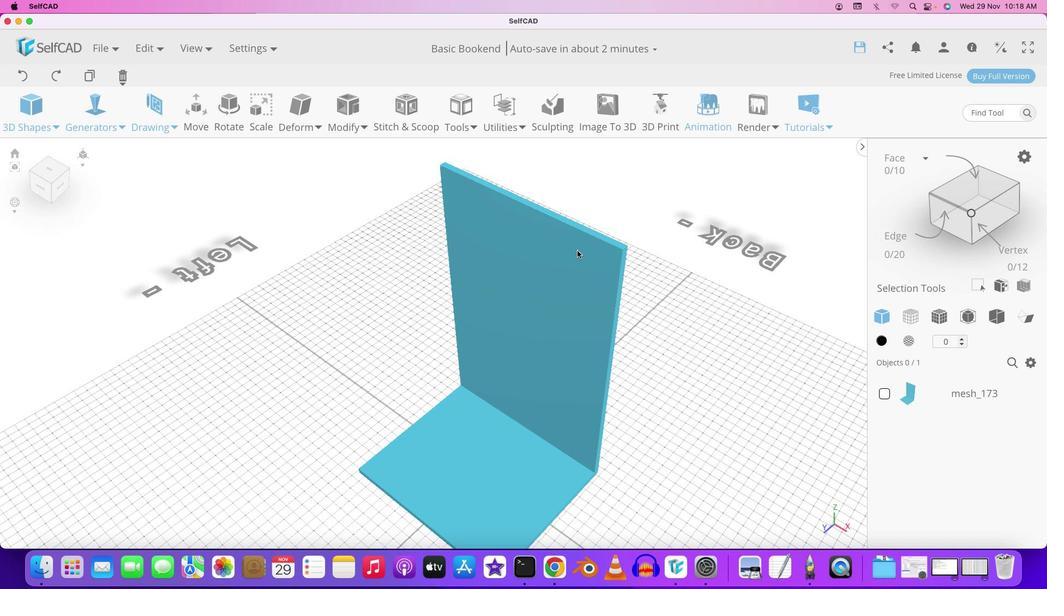 
Action: Mouse scrolled (578, 282) with delta (8, 8)
Screenshot: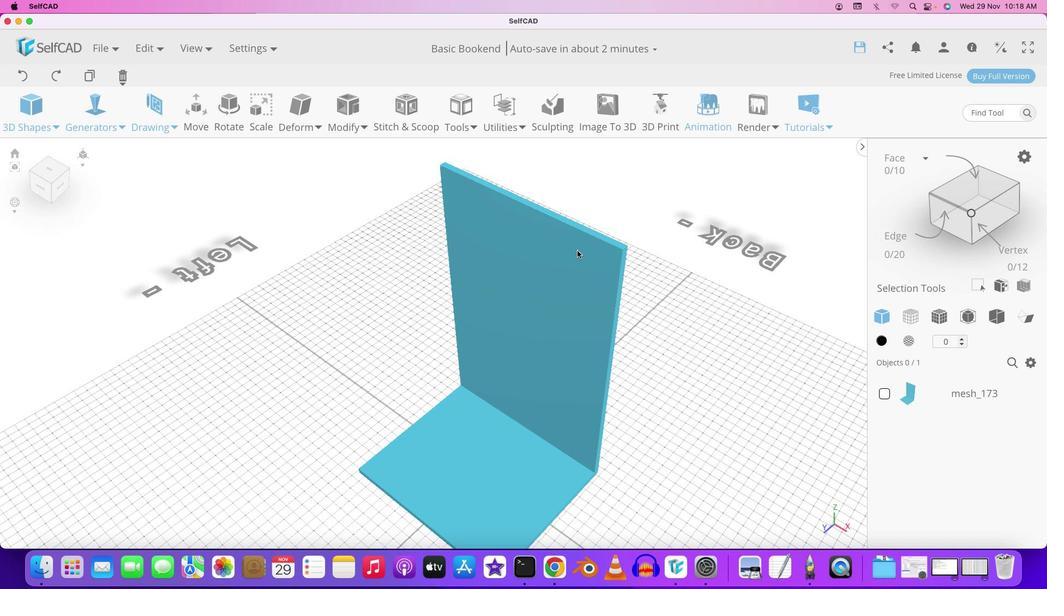 
Action: Mouse scrolled (578, 282) with delta (8, 8)
Screenshot: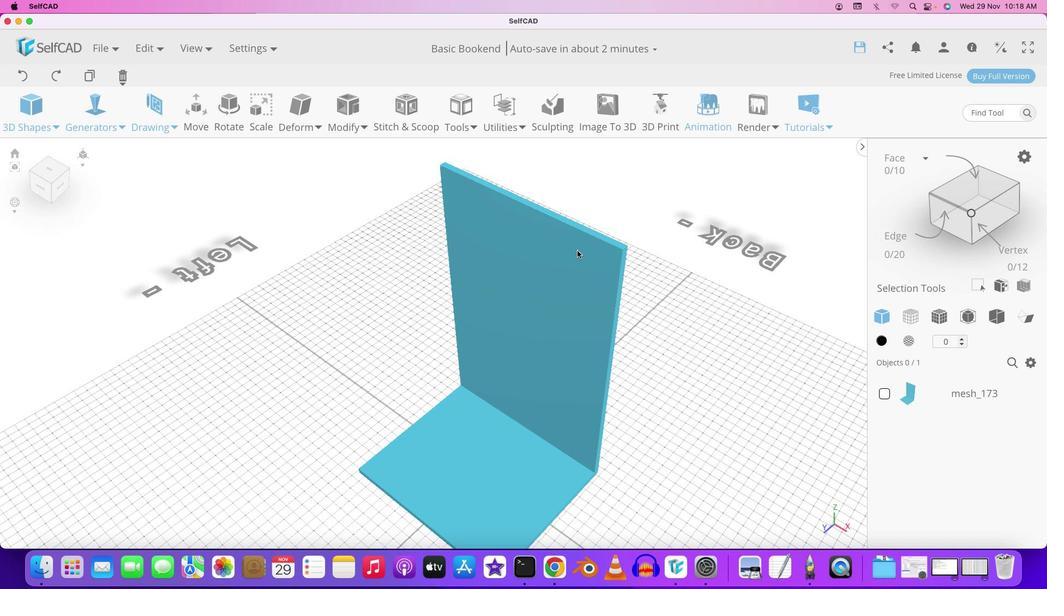 
Action: Mouse scrolled (578, 282) with delta (8, 8)
Screenshot: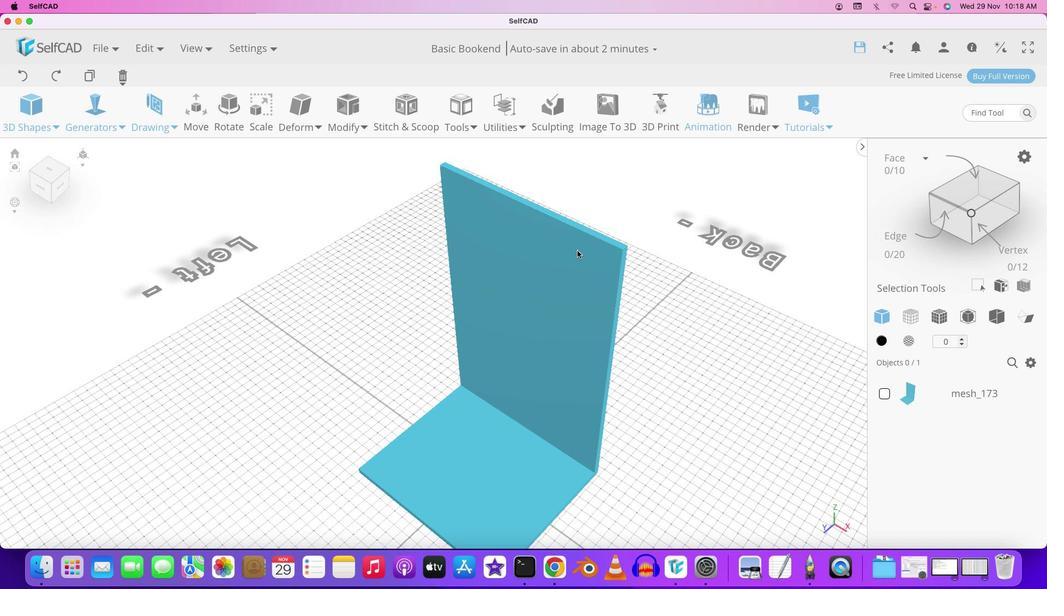 
Action: Mouse pressed left at (578, 282)
Screenshot: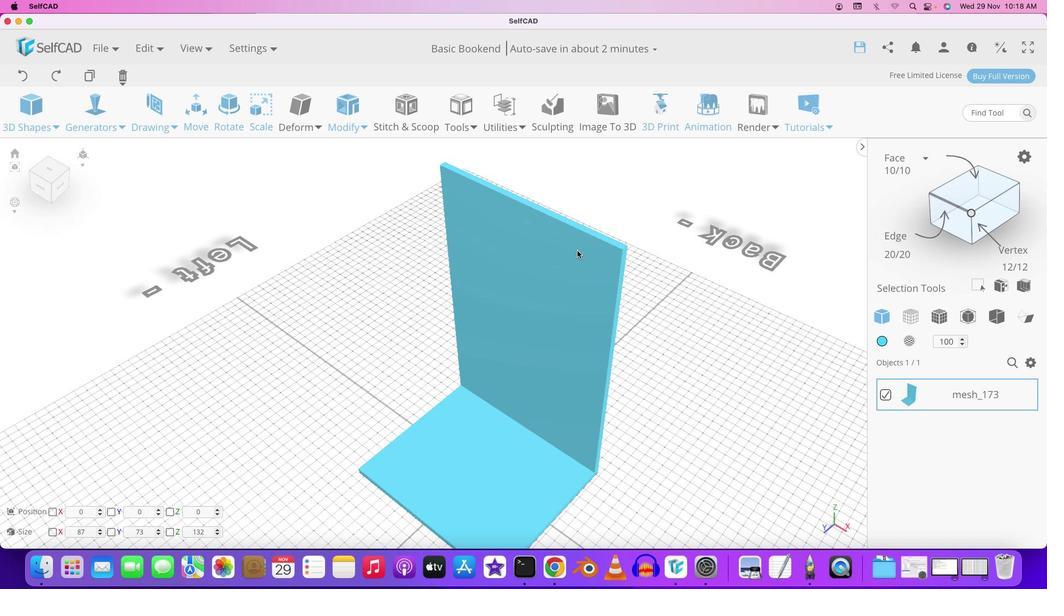 
Action: Mouse moved to (567, 241)
Screenshot: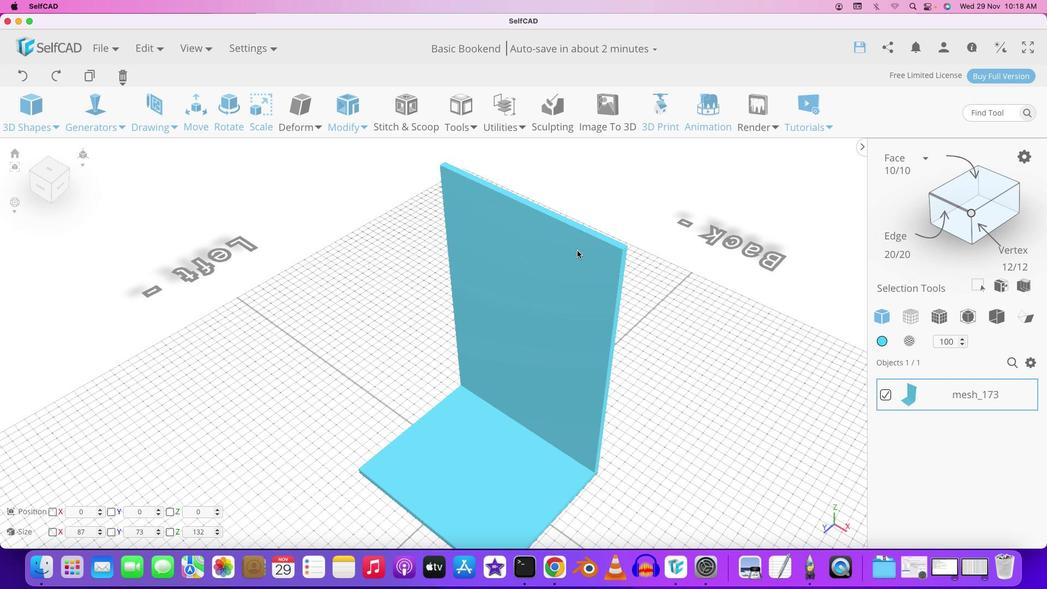 
Action: Mouse scrolled (567, 241) with delta (8, 8)
Screenshot: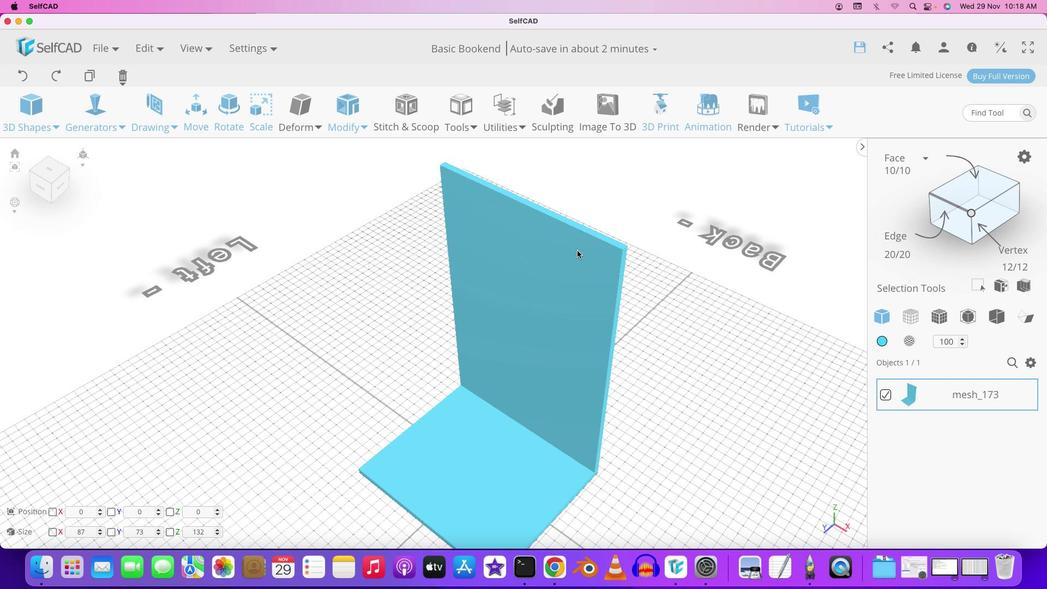 
Action: Mouse scrolled (567, 241) with delta (8, 8)
Screenshot: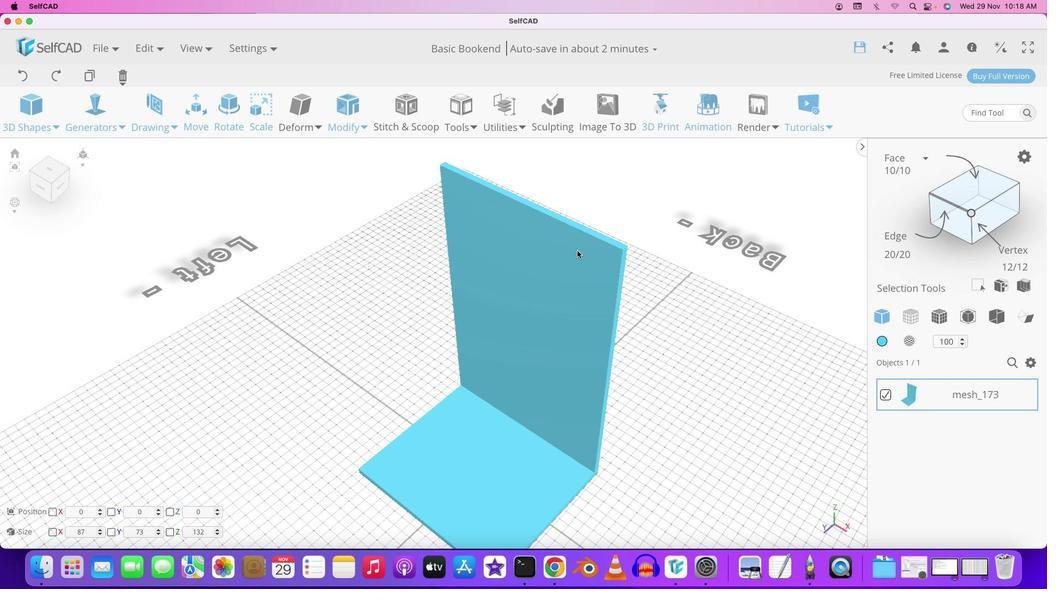 
Action: Mouse moved to (567, 241)
Screenshot: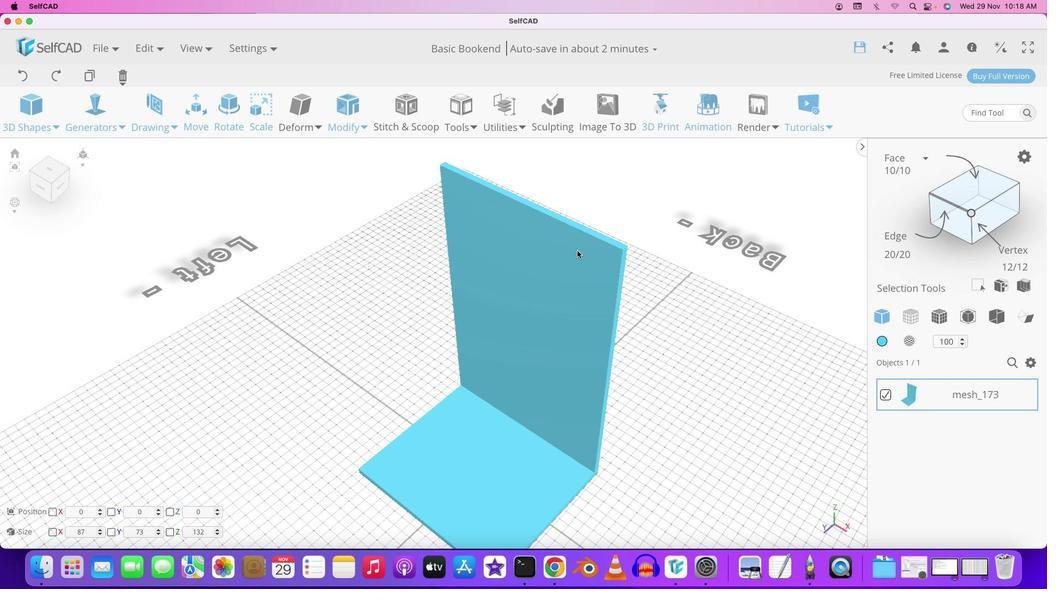 
Action: Mouse scrolled (567, 241) with delta (8, 9)
Screenshot: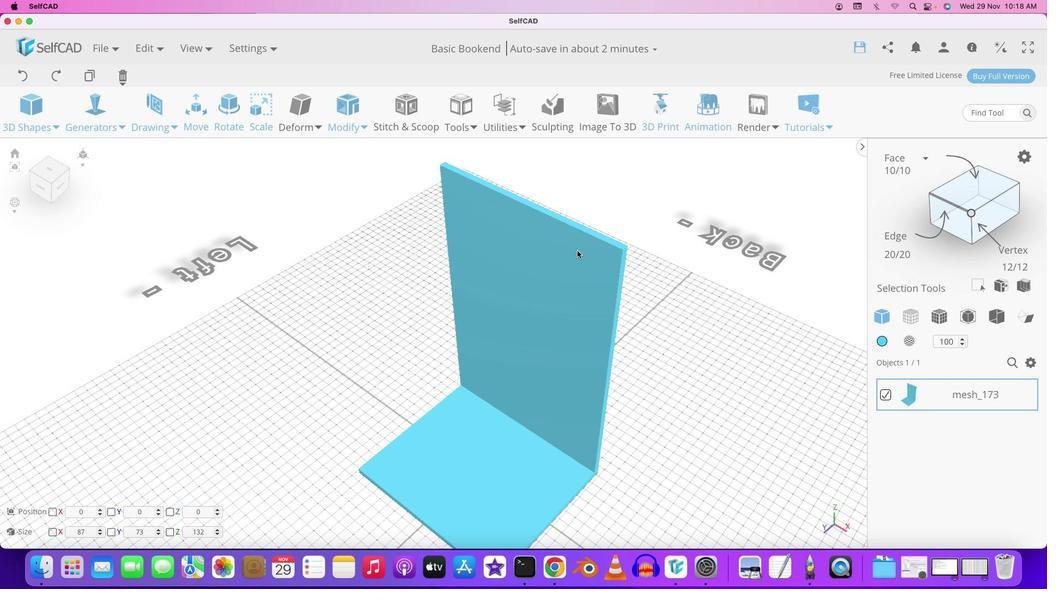 
Action: Mouse moved to (566, 242)
Screenshot: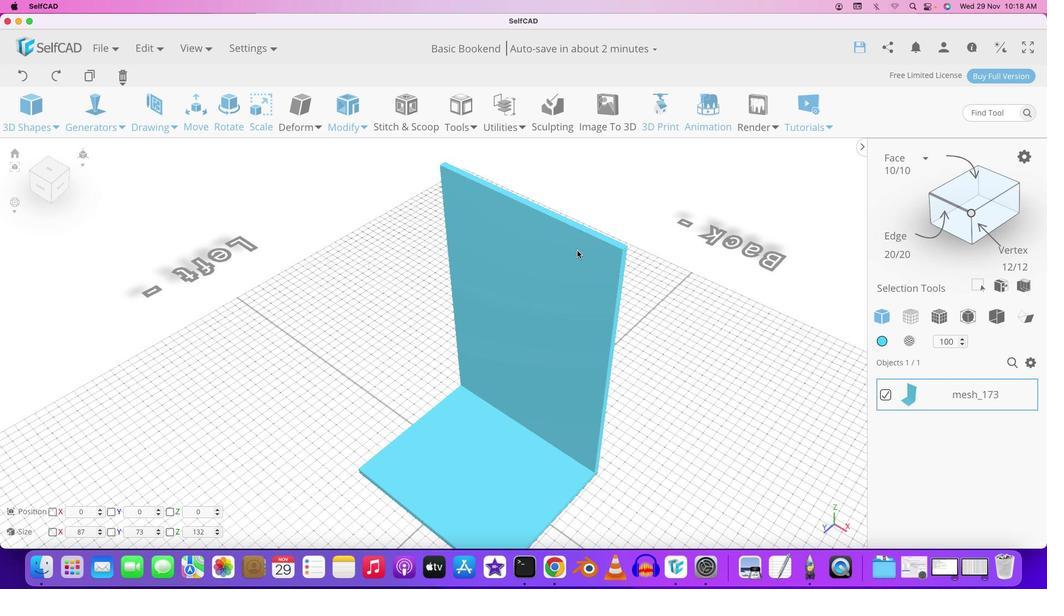 
Action: Mouse scrolled (566, 242) with delta (8, 9)
Screenshot: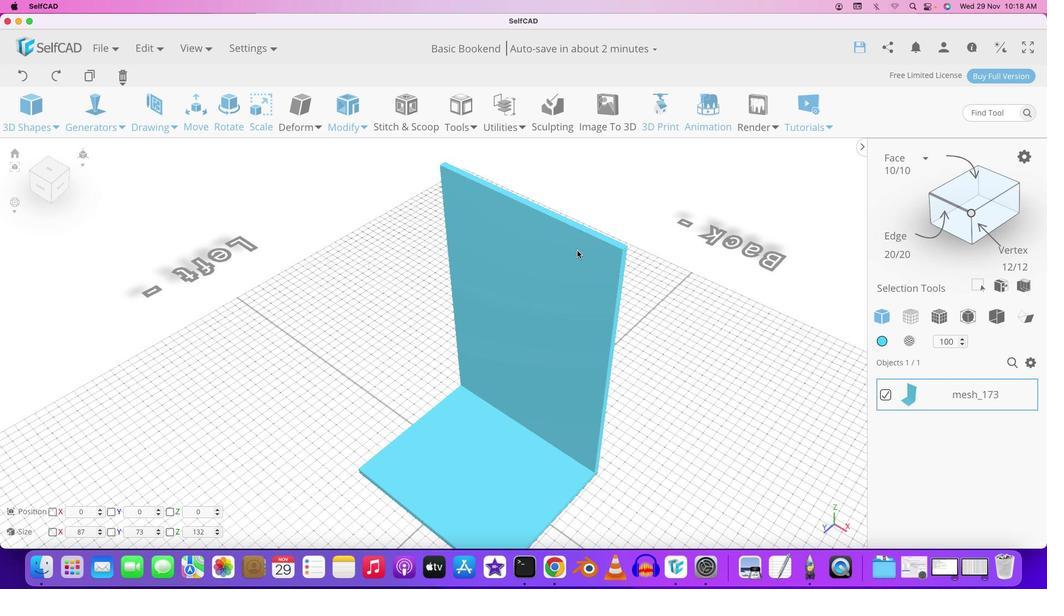 
Action: Mouse moved to (586, 259)
Screenshot: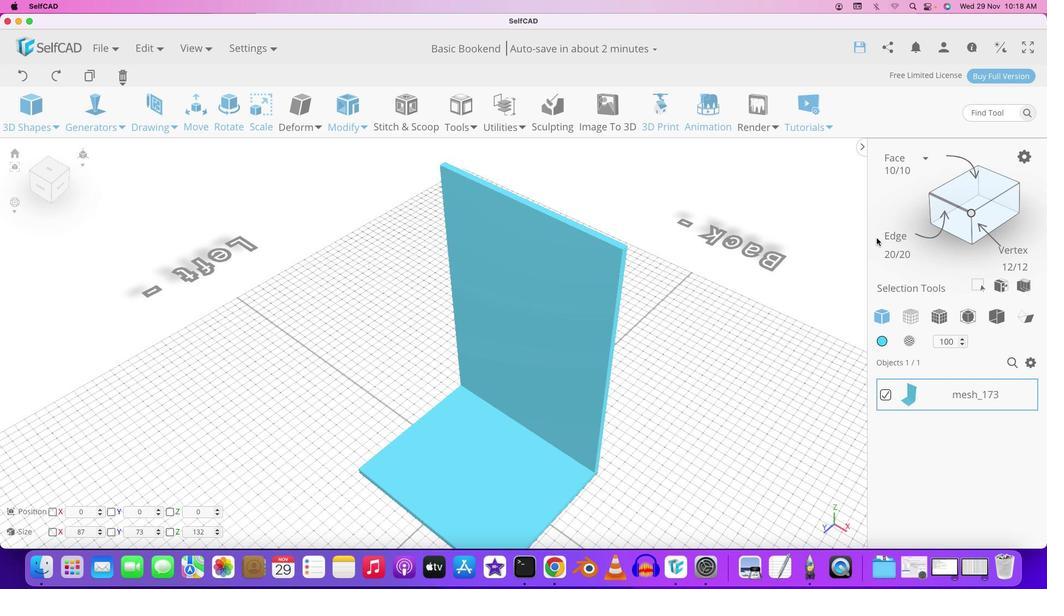 
Action: Mouse pressed left at (586, 259)
Screenshot: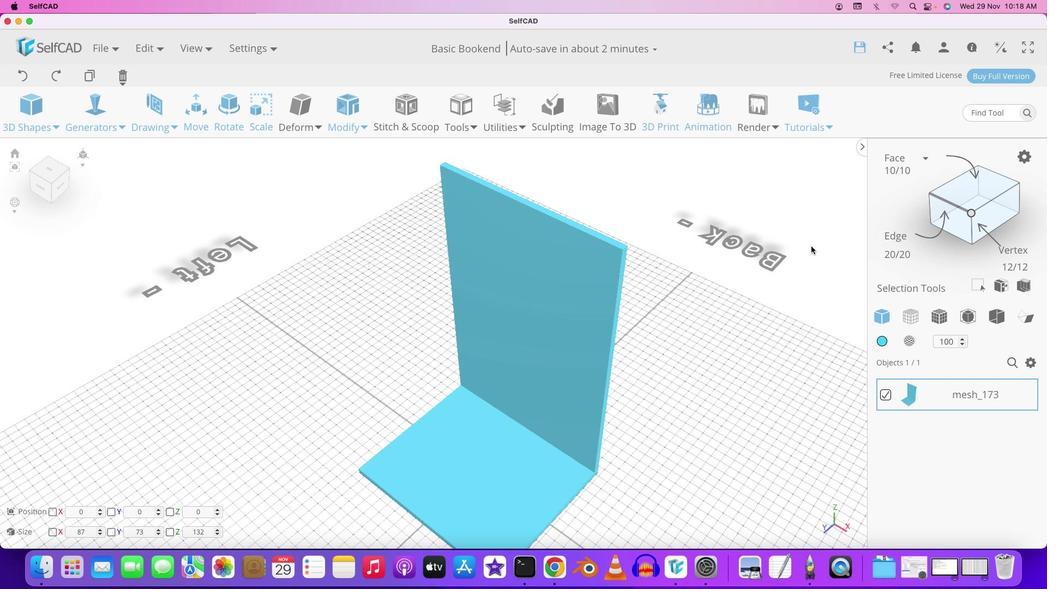 
Action: Mouse moved to (907, 243)
Screenshot: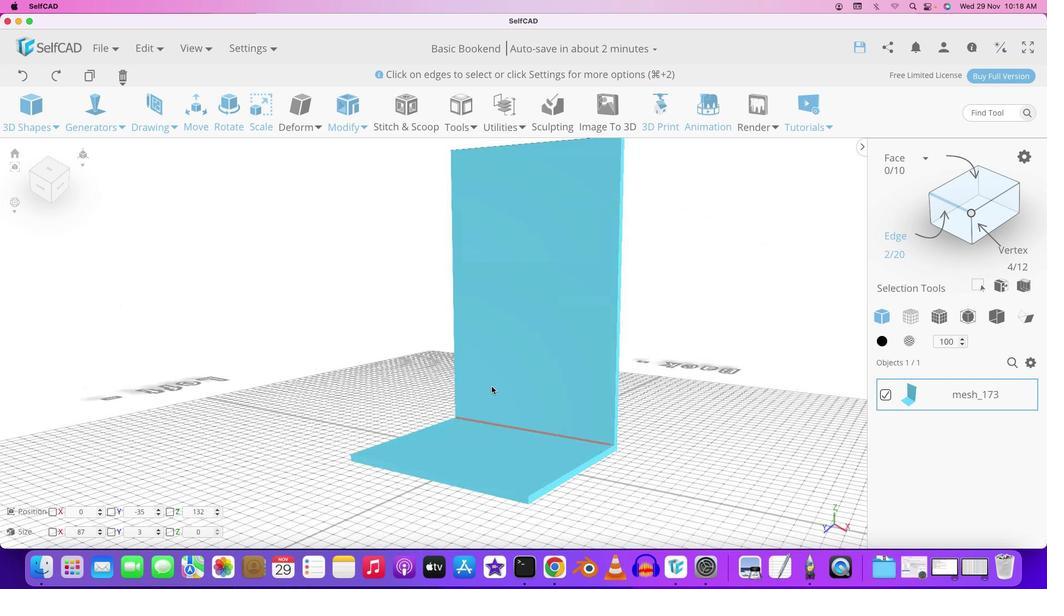 
Action: Mouse pressed left at (907, 243)
Screenshot: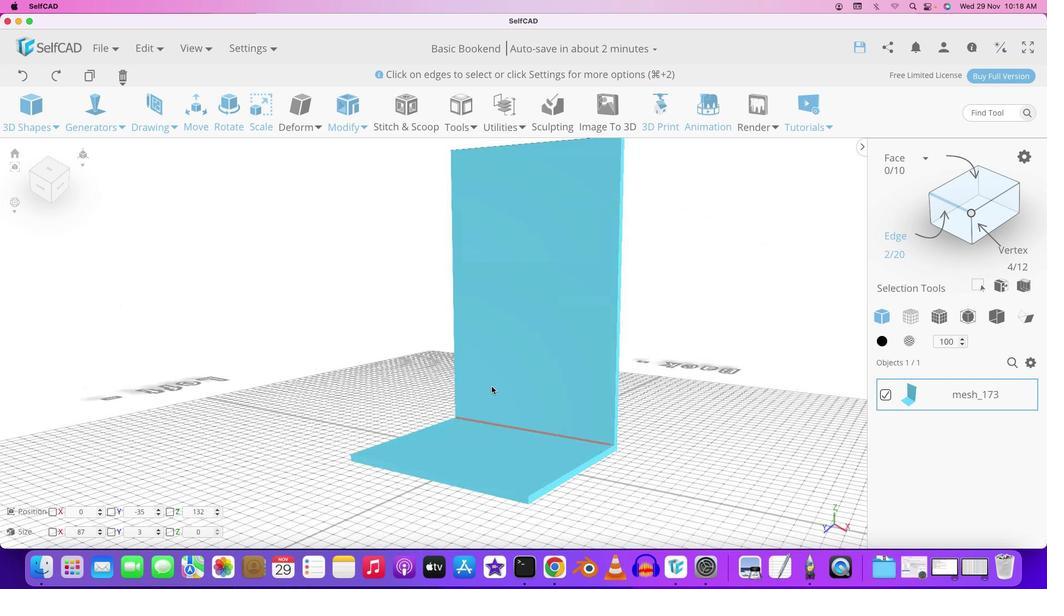 
Action: Mouse moved to (633, 256)
Screenshot: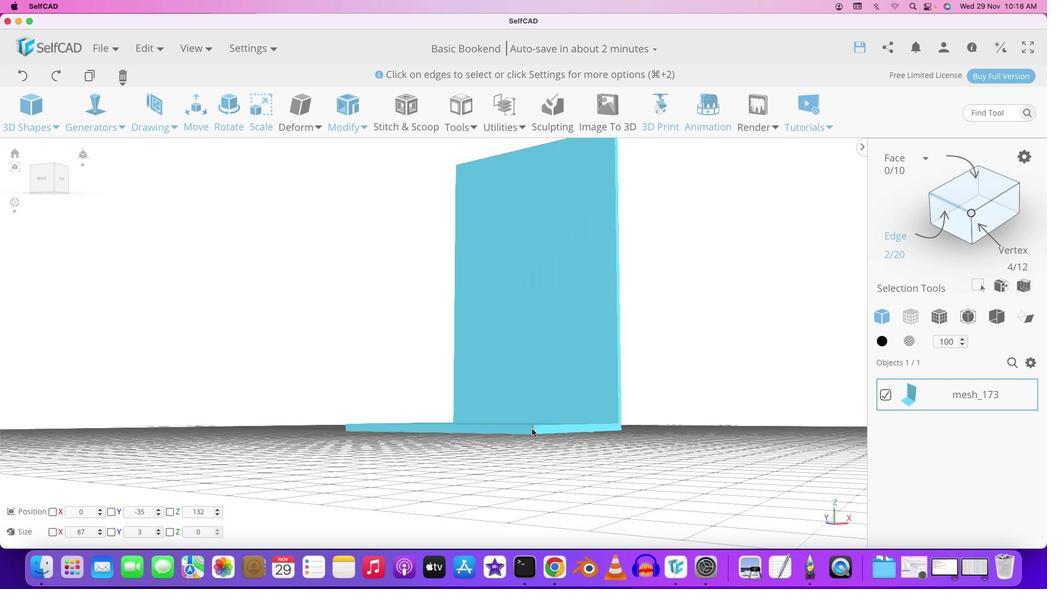 
Action: Mouse pressed left at (633, 256)
Screenshot: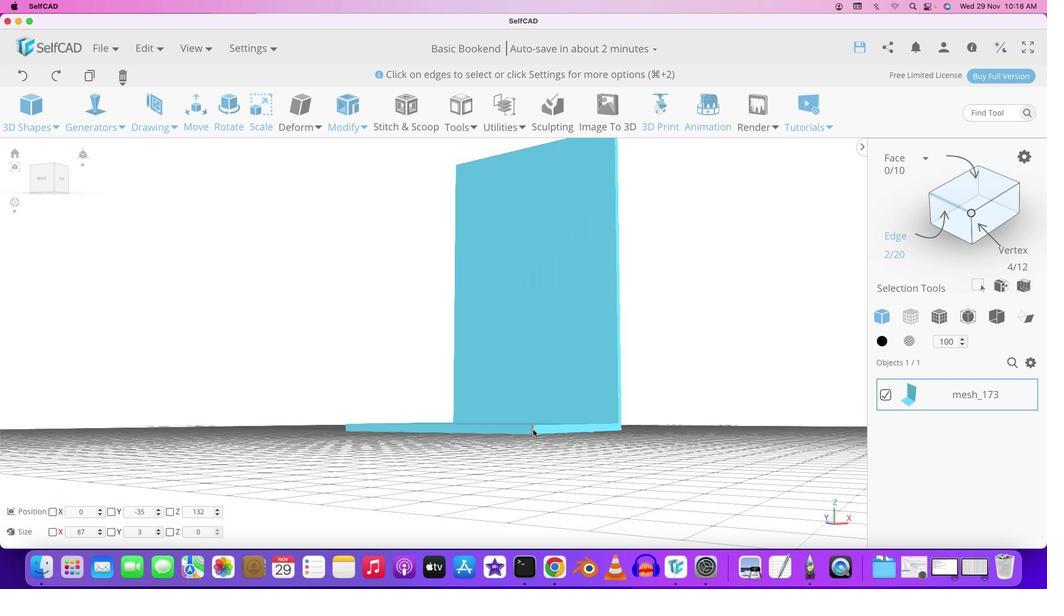 
Action: Mouse moved to (451, 172)
Screenshot: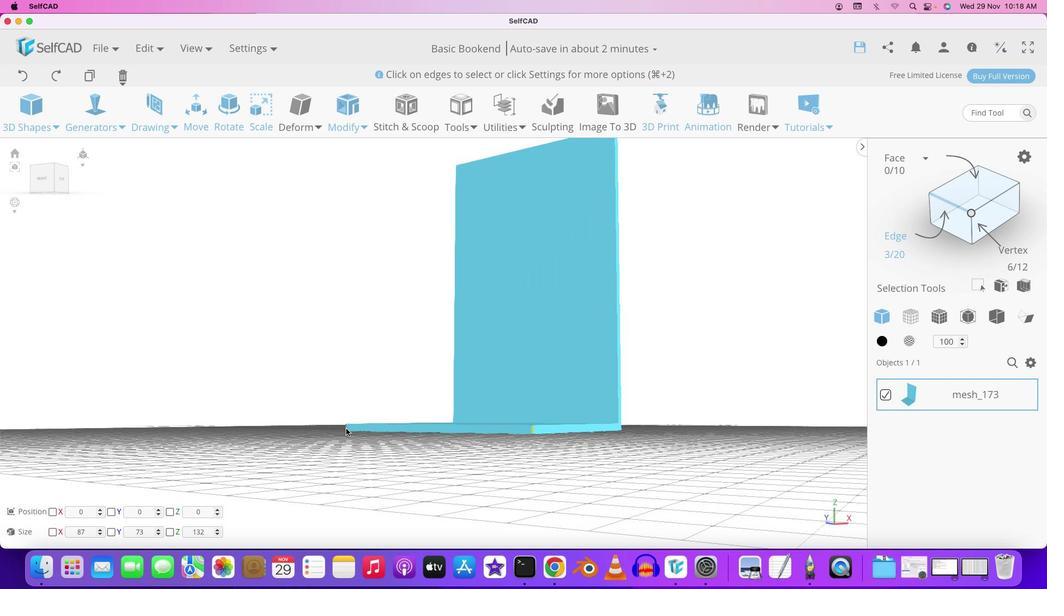 
Action: Mouse pressed left at (451, 172)
Screenshot: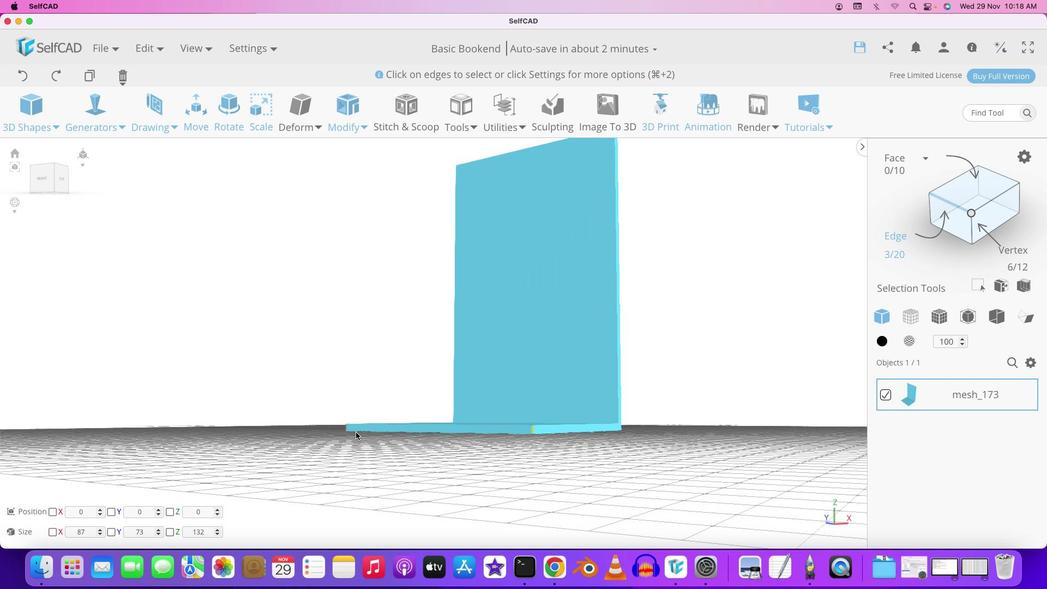 
Action: Mouse moved to (475, 445)
Screenshot: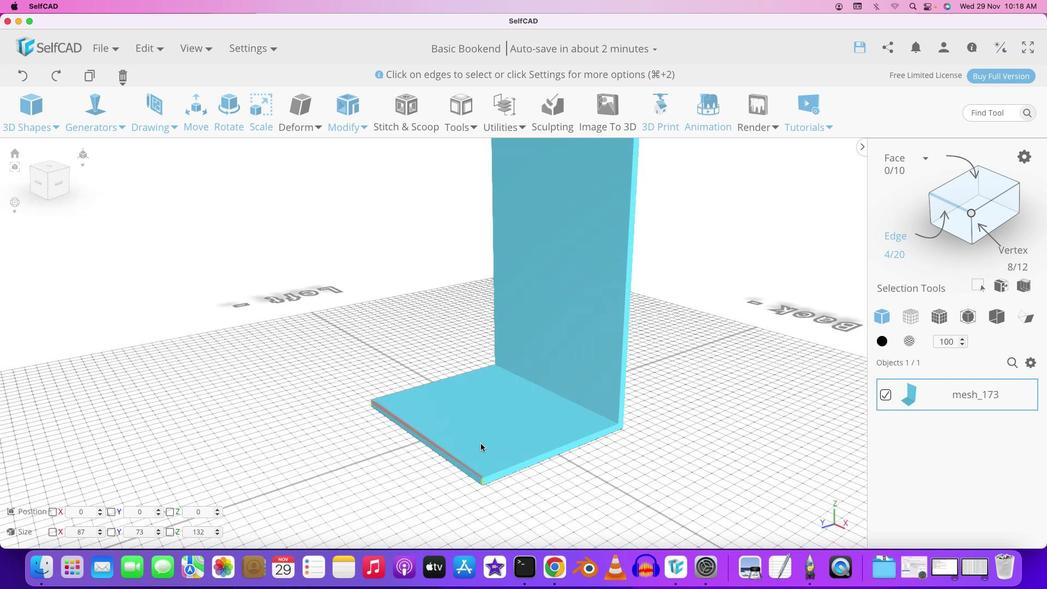 
Action: Mouse pressed left at (475, 445)
Screenshot: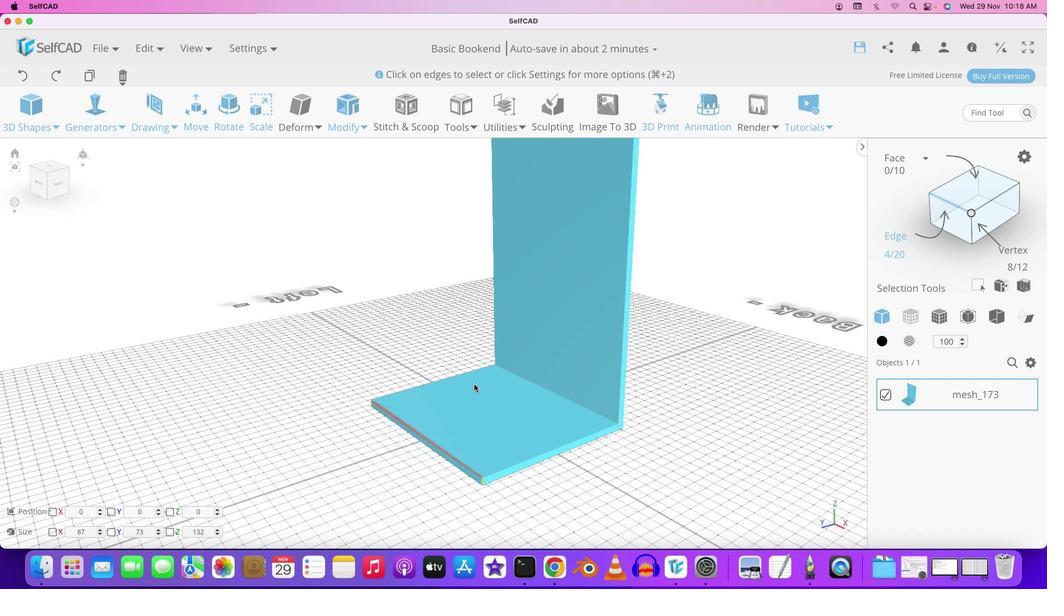 
Action: Mouse moved to (542, 437)
Screenshot: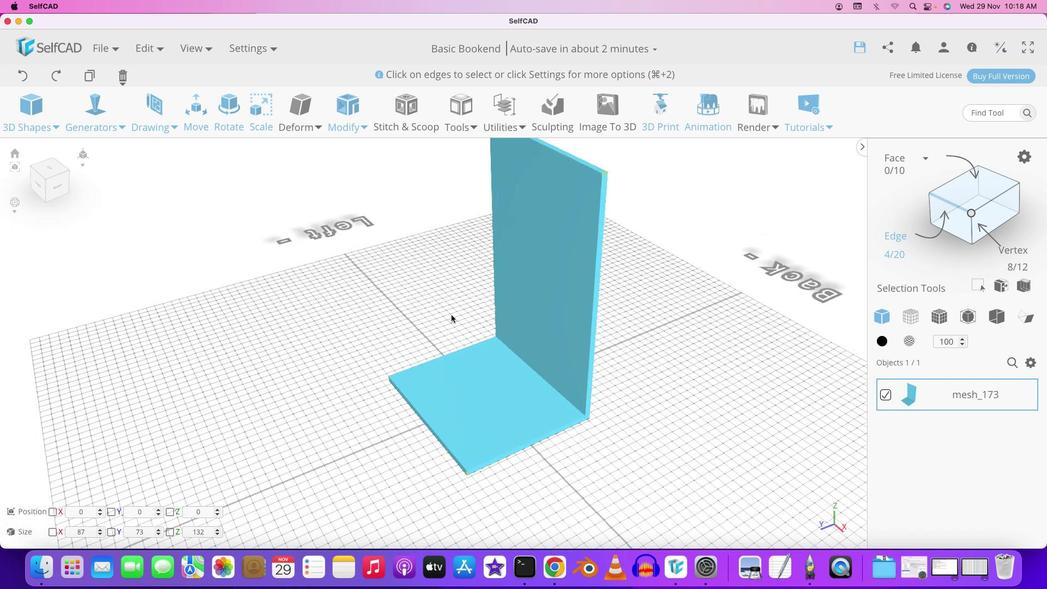 
Action: Mouse pressed left at (542, 437)
Screenshot: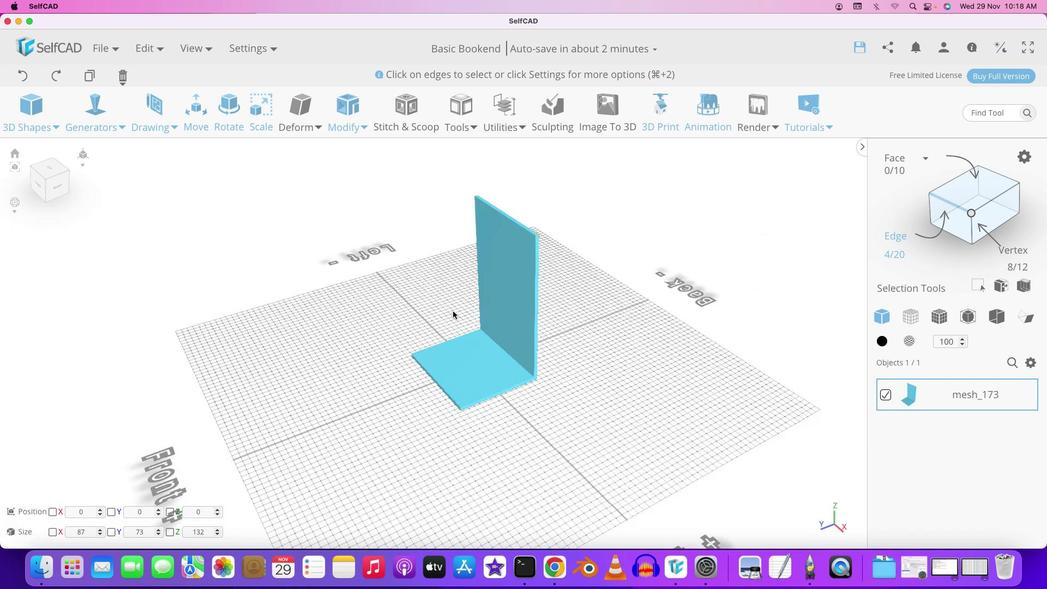 
Action: Mouse moved to (354, 436)
Screenshot: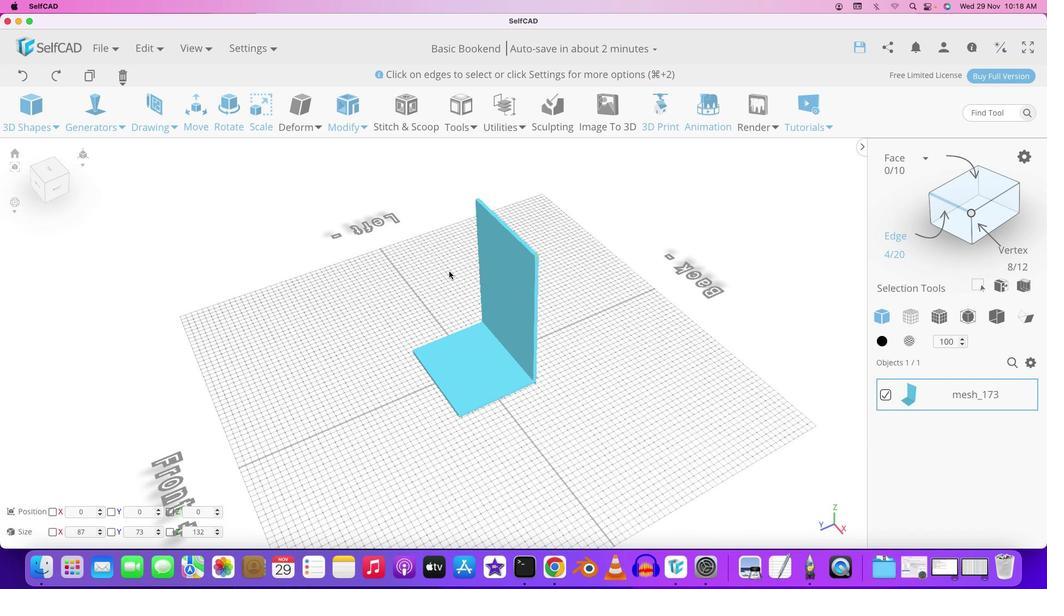 
Action: Mouse pressed left at (354, 436)
Screenshot: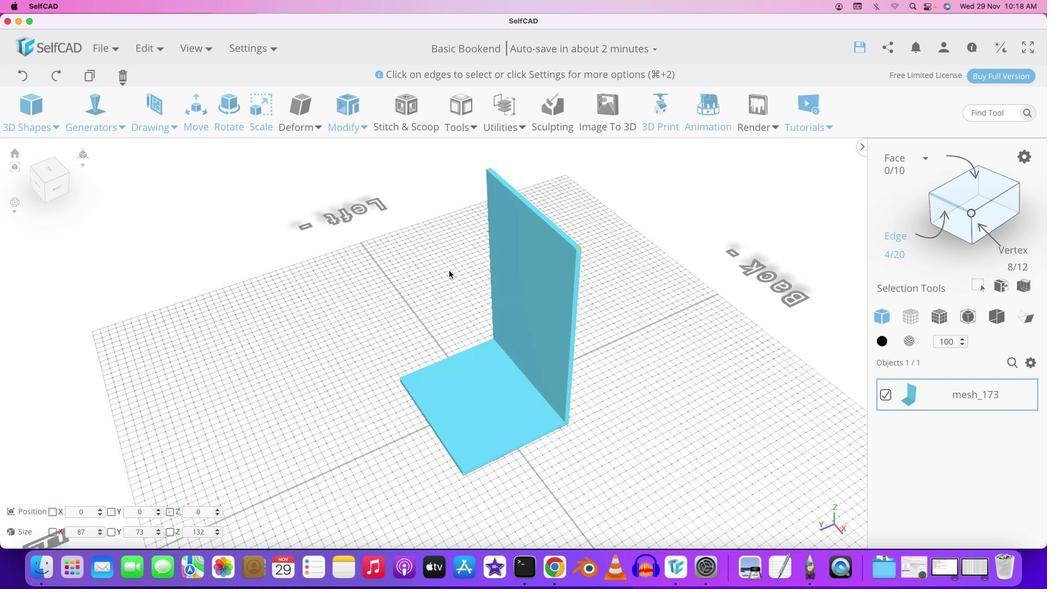 
Action: Mouse moved to (551, 443)
Screenshot: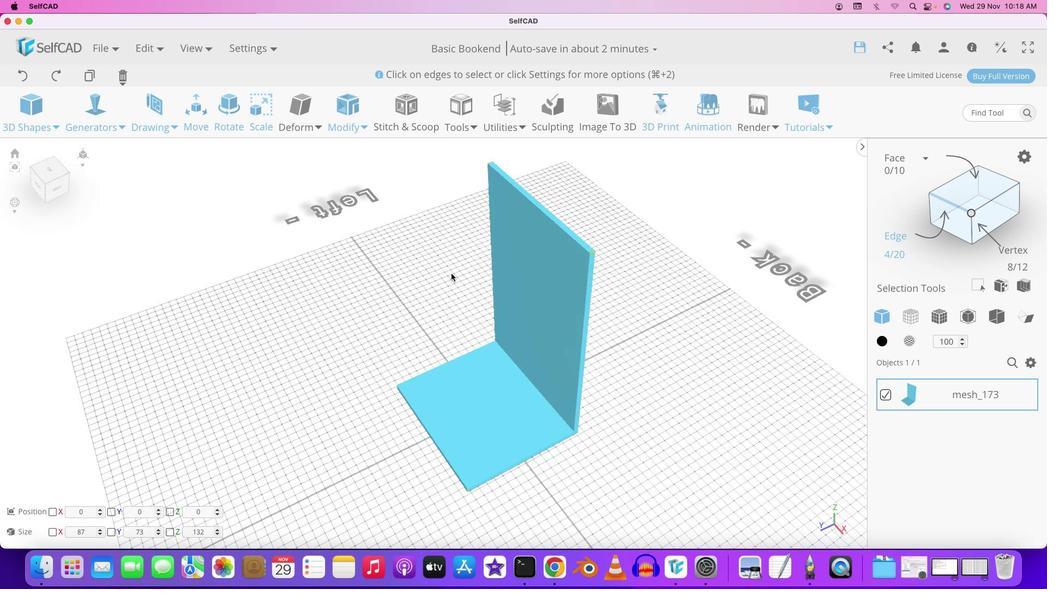 
Action: Mouse pressed left at (551, 443)
Screenshot: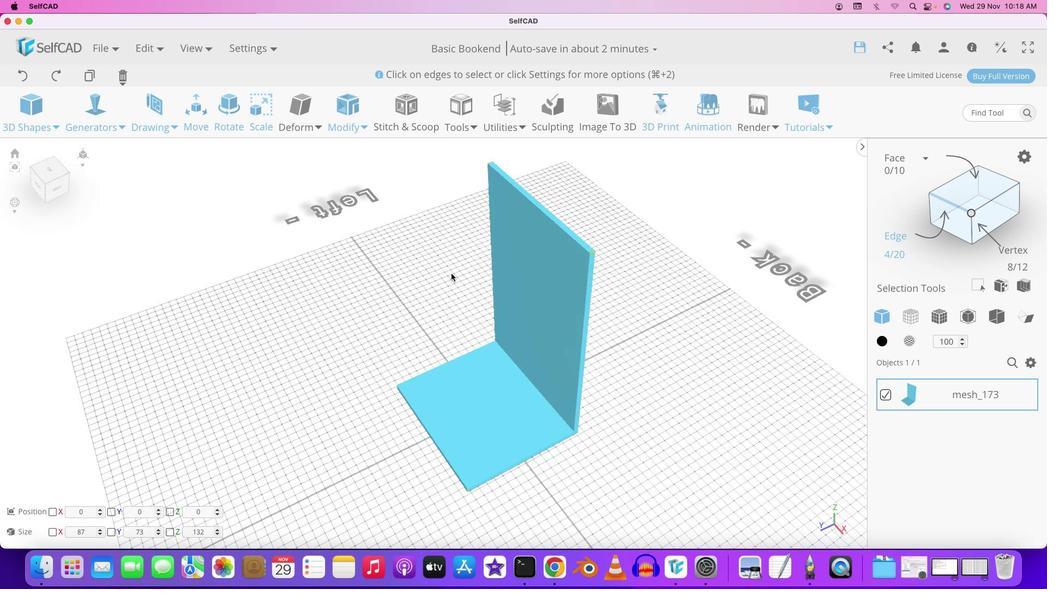 
Action: Mouse moved to (479, 372)
Screenshot: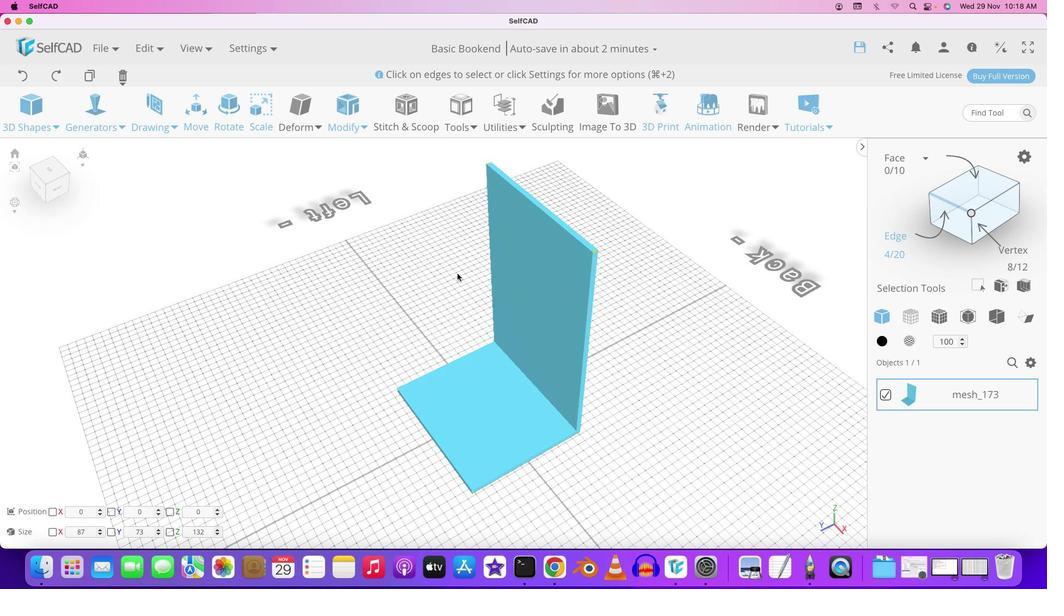 
Action: Mouse scrolled (479, 372) with delta (8, 7)
Screenshot: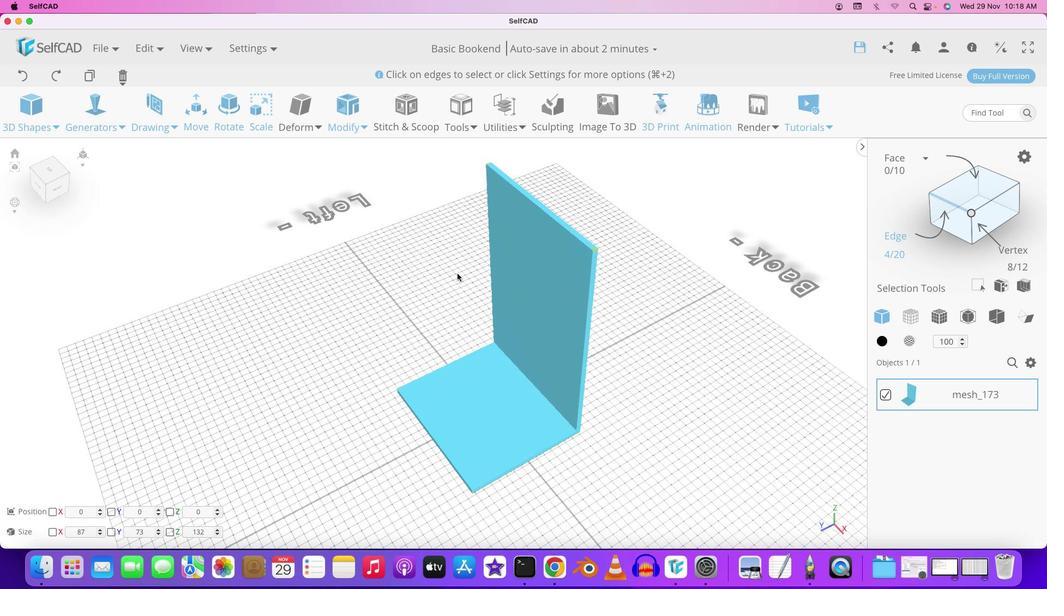 
Action: Mouse moved to (475, 340)
Screenshot: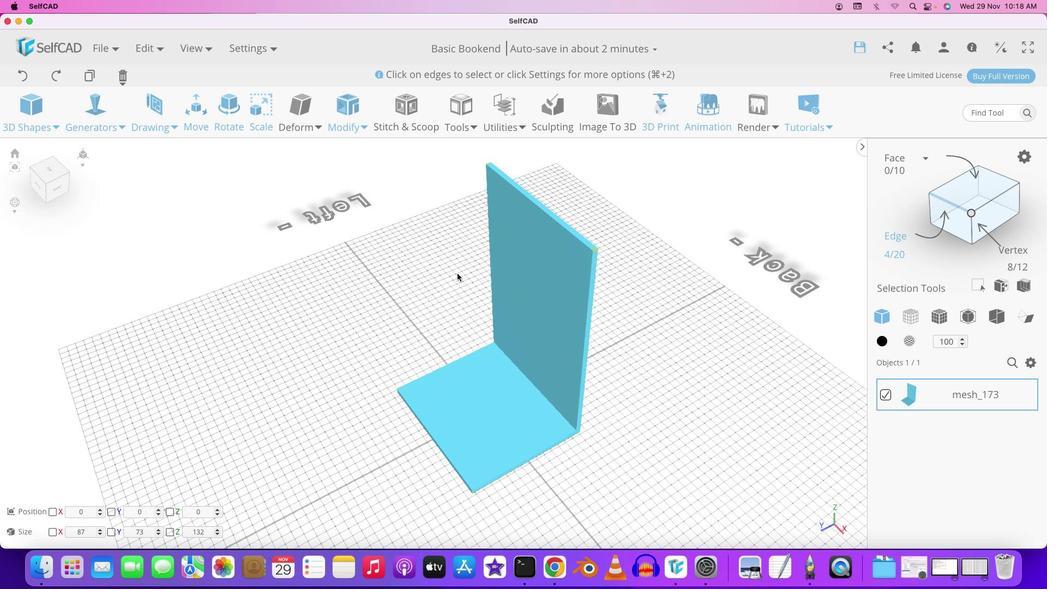 
Action: Mouse pressed left at (475, 340)
Screenshot: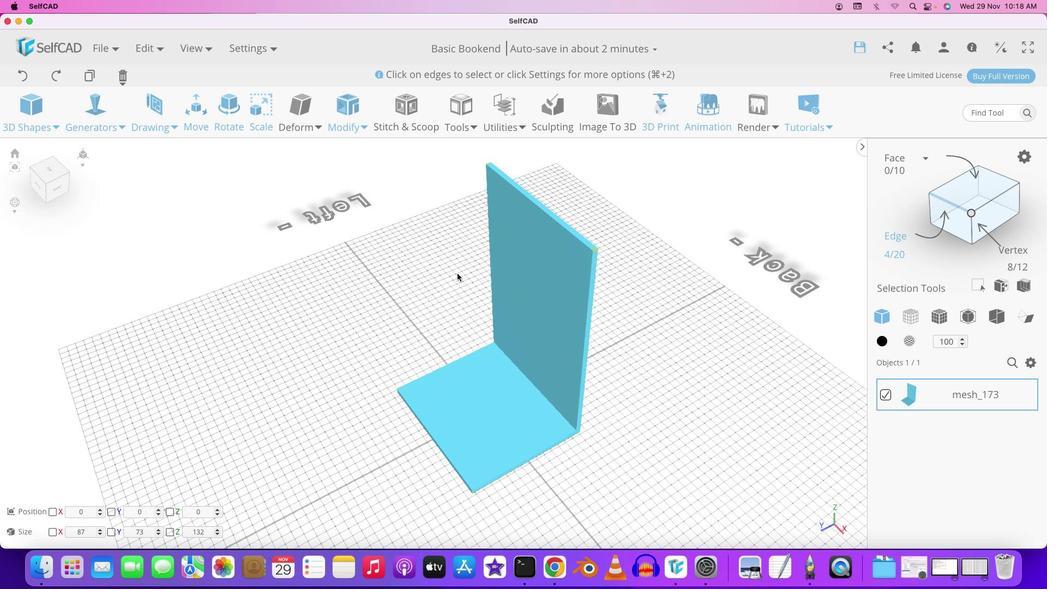 
Action: Mouse moved to (460, 323)
Screenshot: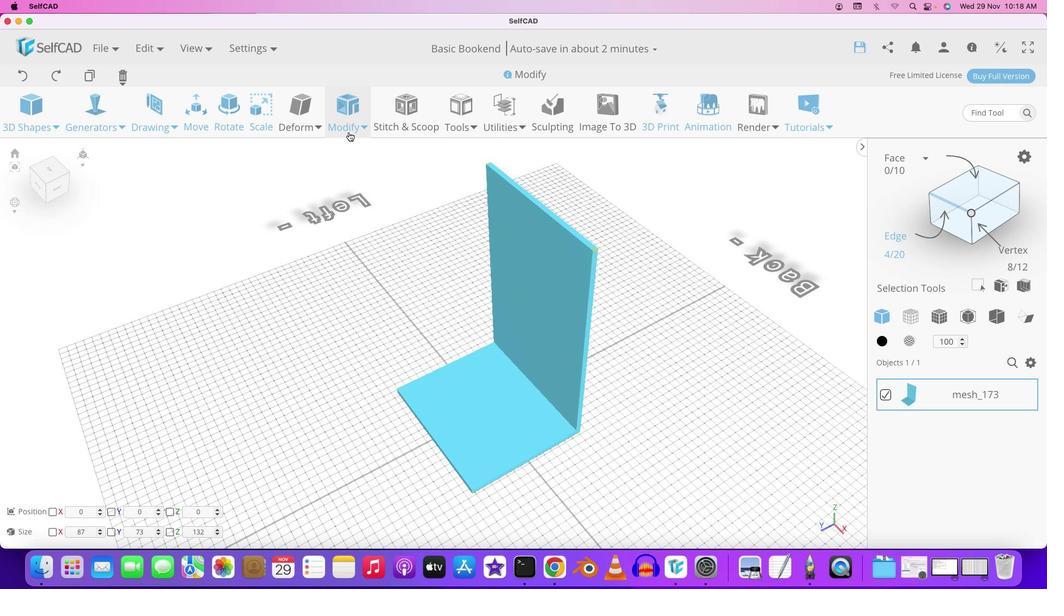 
Action: Mouse scrolled (460, 323) with delta (8, 7)
Screenshot: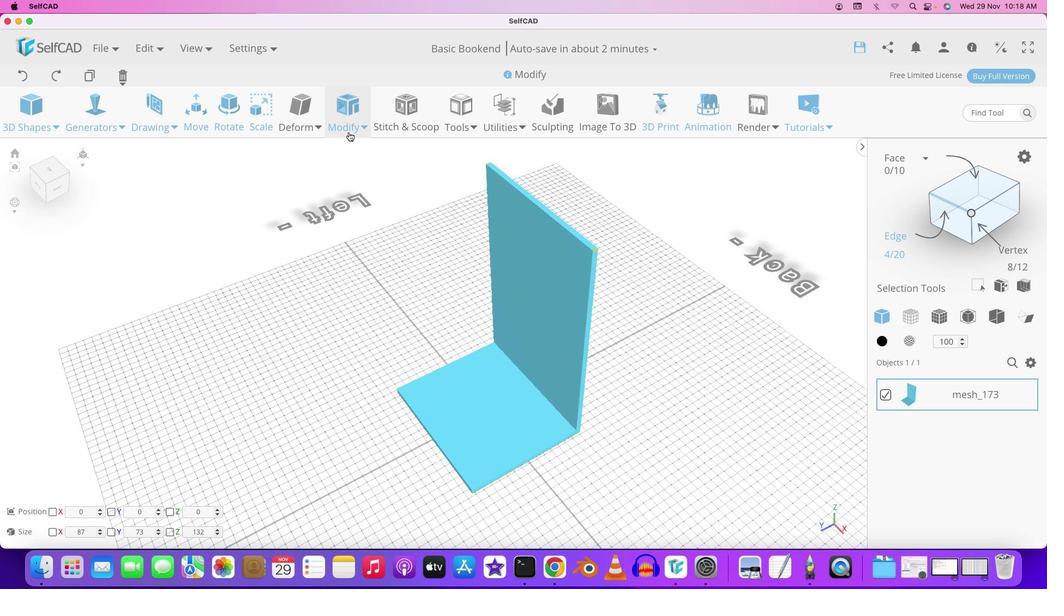 
Action: Mouse scrolled (460, 323) with delta (8, 7)
Screenshot: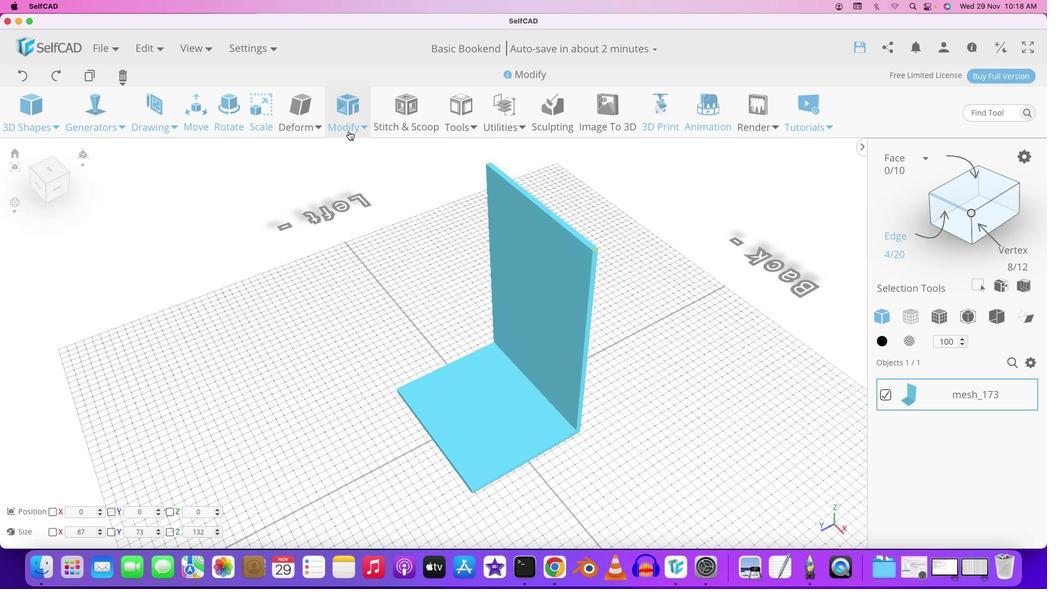 
Action: Mouse scrolled (460, 323) with delta (8, 6)
Screenshot: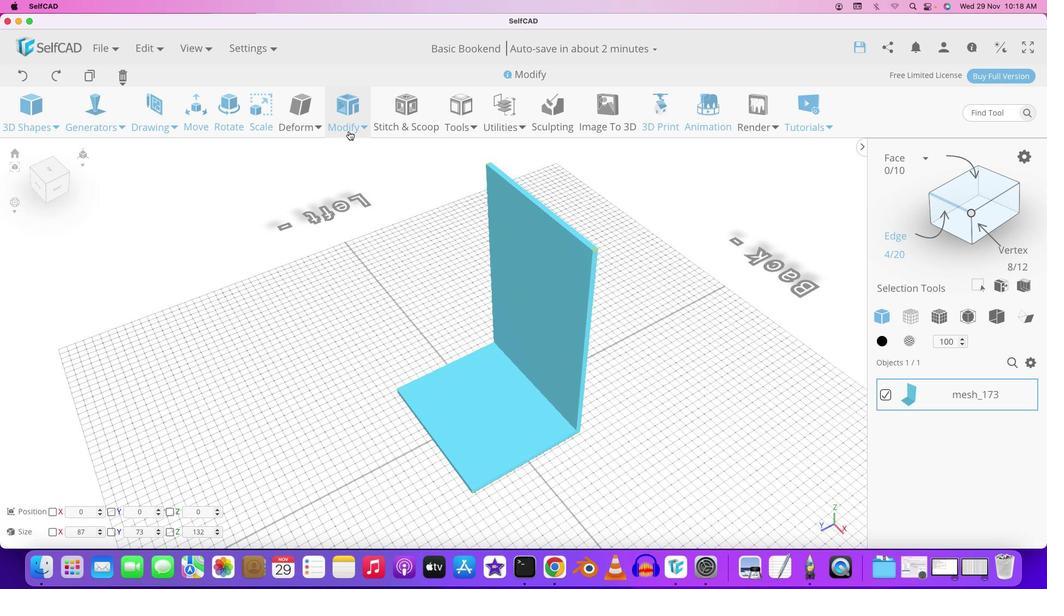 
Action: Mouse moved to (460, 323)
Screenshot: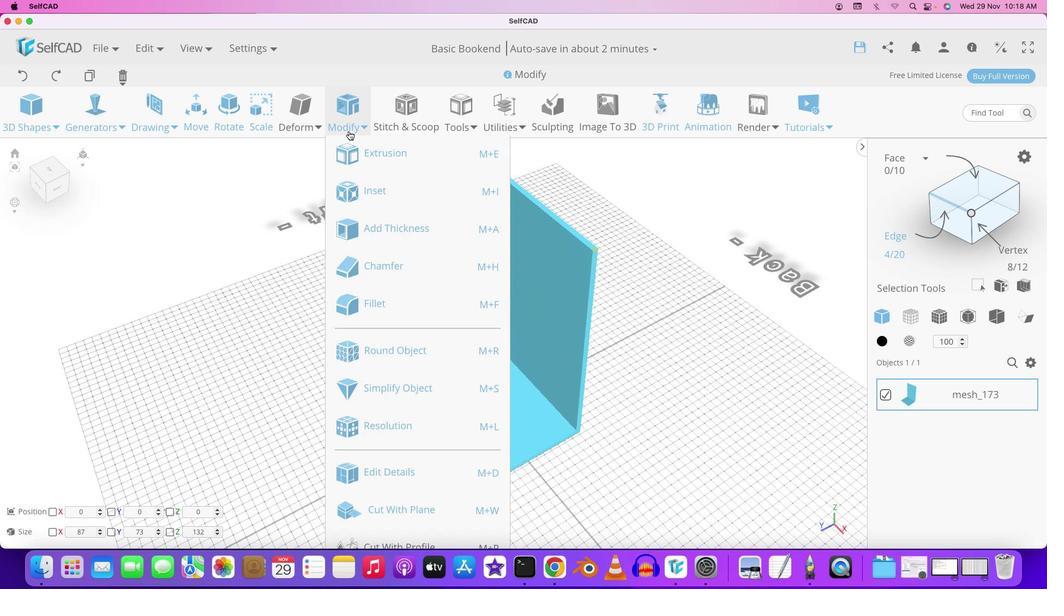 
Action: Mouse scrolled (460, 323) with delta (8, 5)
Screenshot: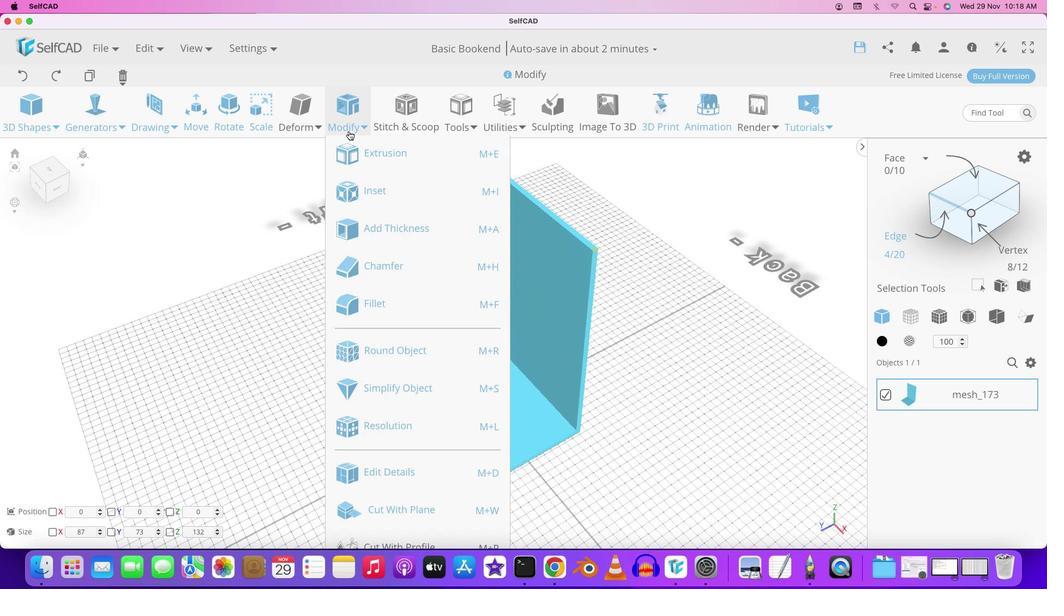 
Action: Mouse moved to (462, 316)
Screenshot: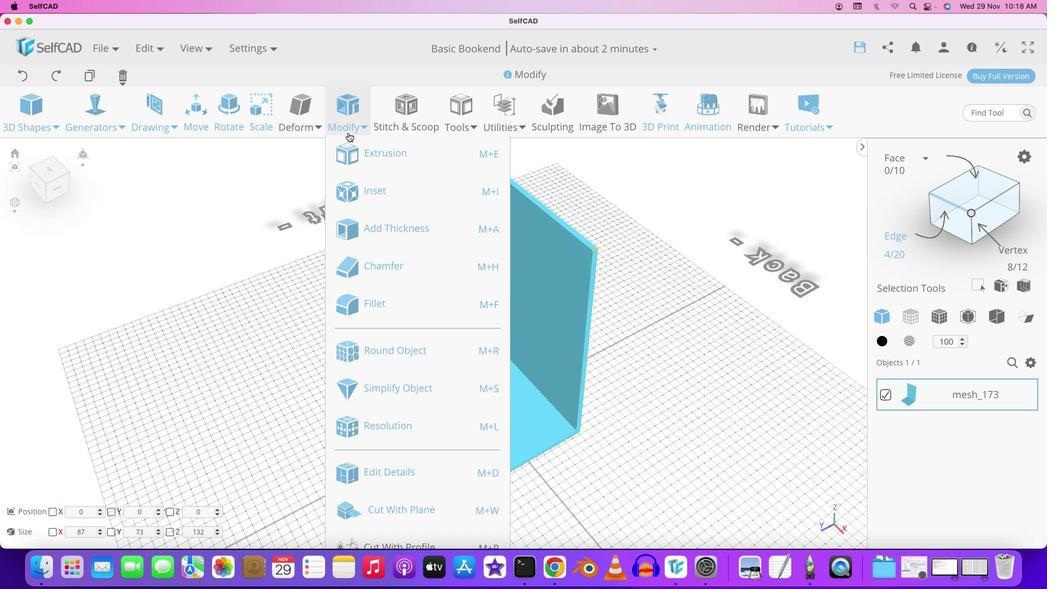 
Action: Mouse pressed left at (462, 316)
Screenshot: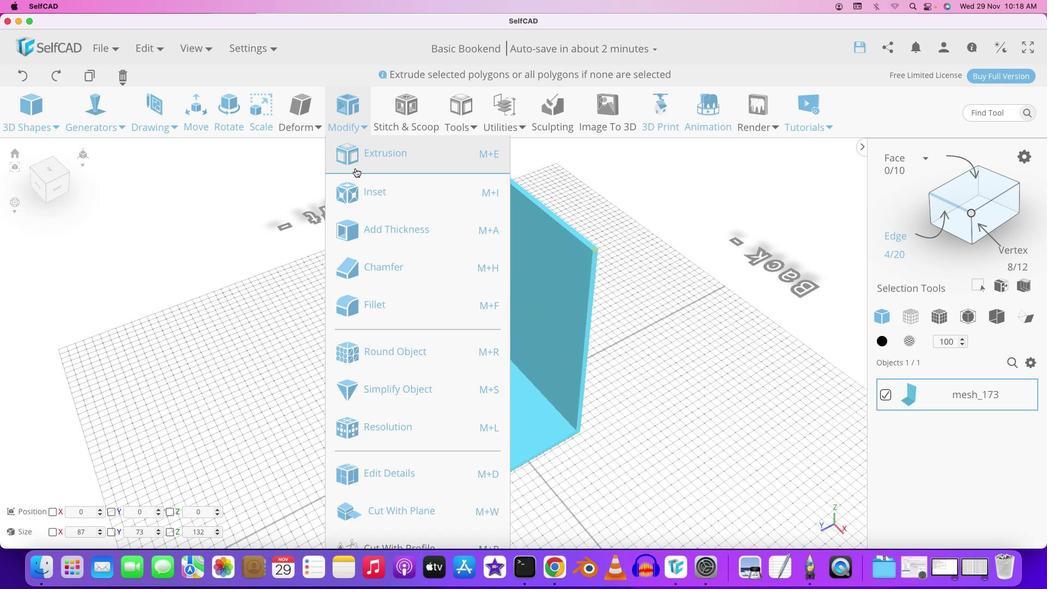 
Action: Mouse moved to (457, 279)
Screenshot: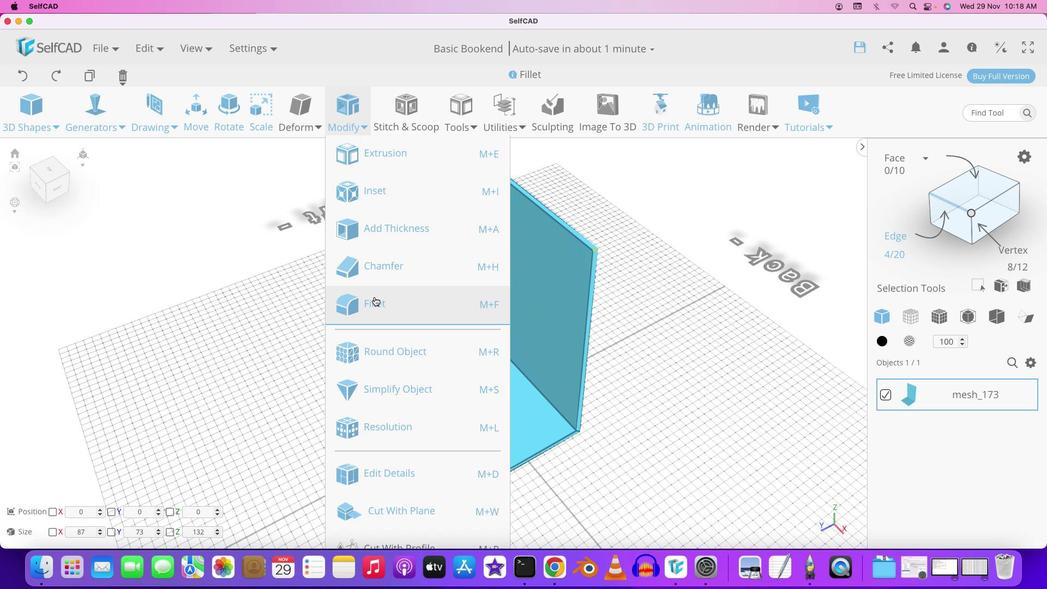 
Action: Mouse scrolled (457, 279) with delta (8, 8)
Screenshot: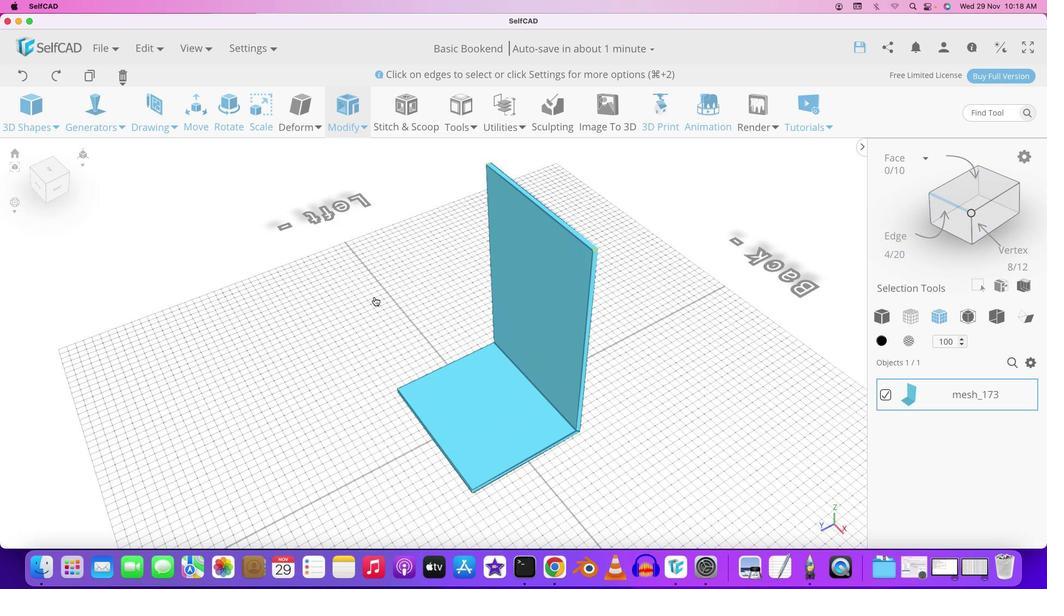 
Action: Mouse scrolled (457, 279) with delta (8, 8)
Screenshot: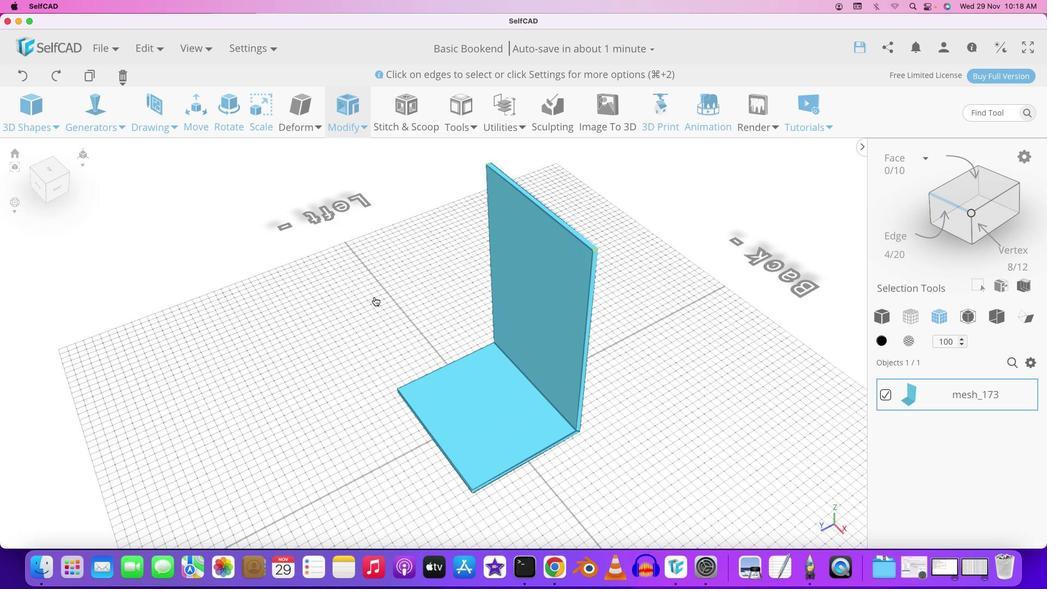 
Action: Mouse scrolled (457, 279) with delta (8, 8)
Screenshot: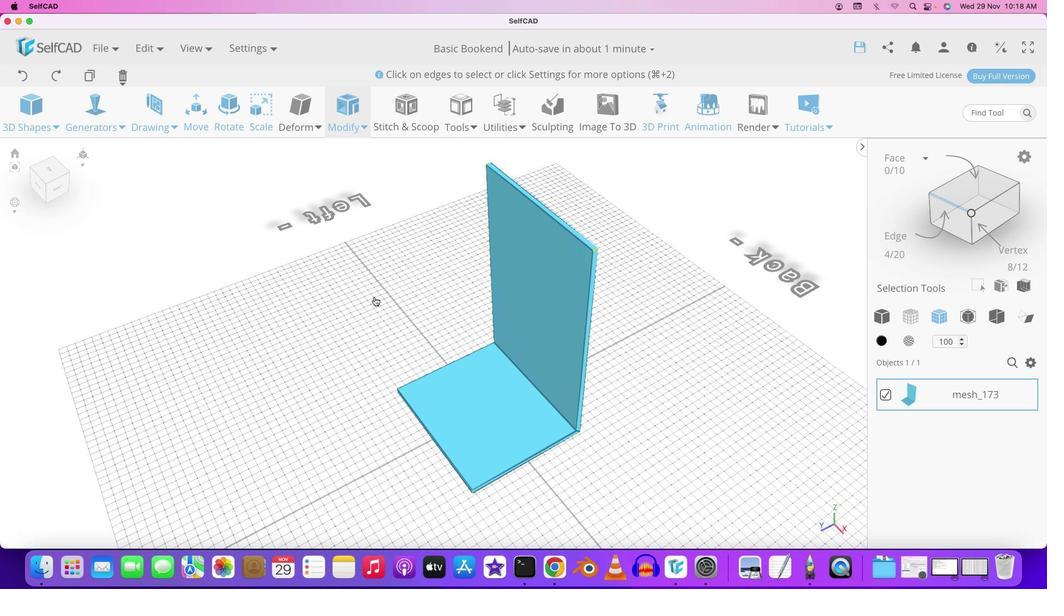 
Action: Mouse moved to (457, 279)
Screenshot: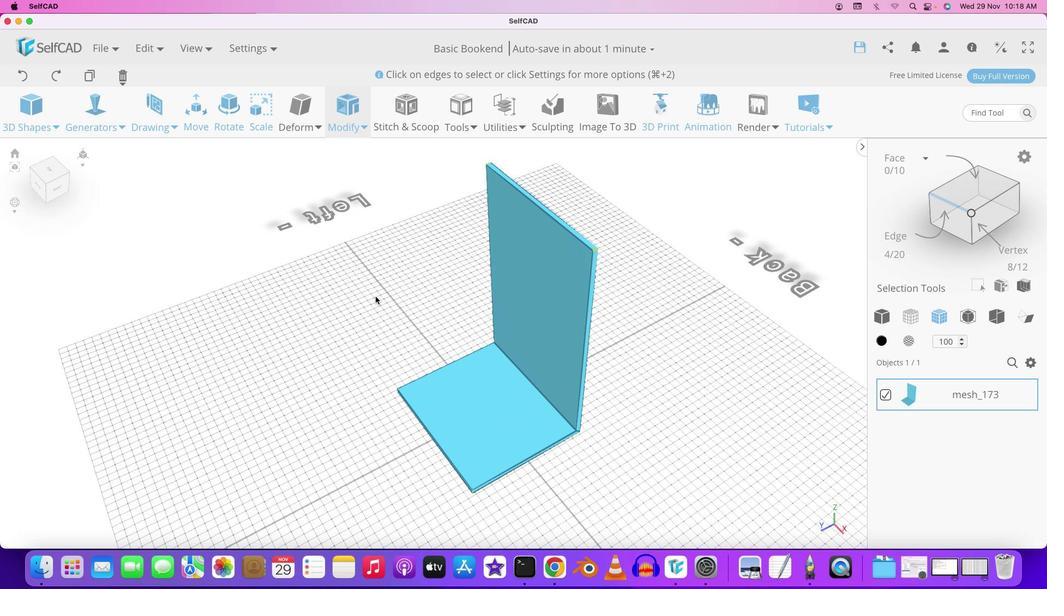 
Action: Mouse scrolled (457, 279) with delta (8, 9)
Screenshot: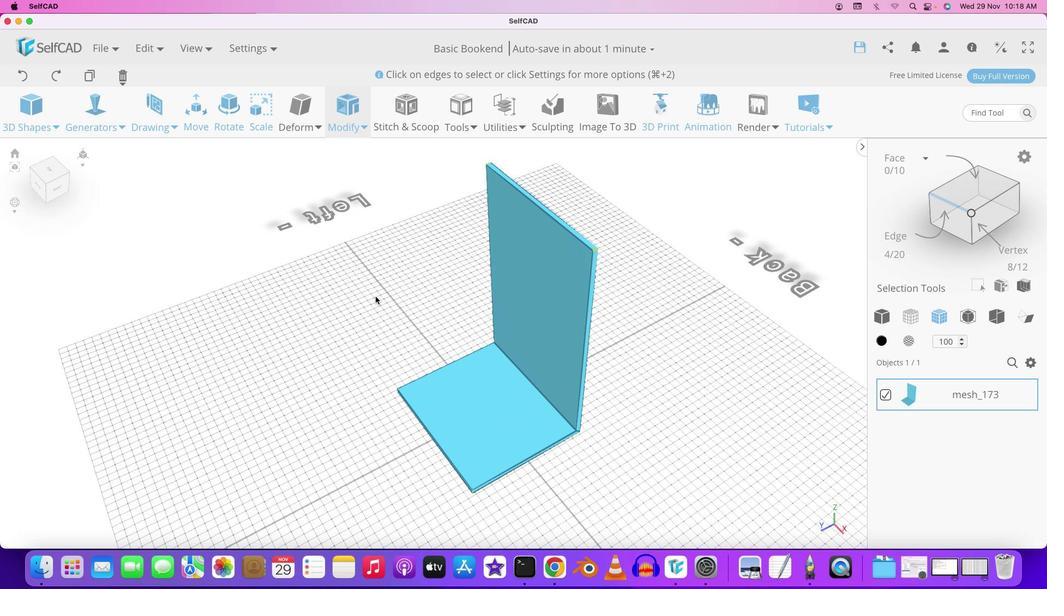 
Action: Mouse scrolled (457, 279) with delta (8, 8)
Screenshot: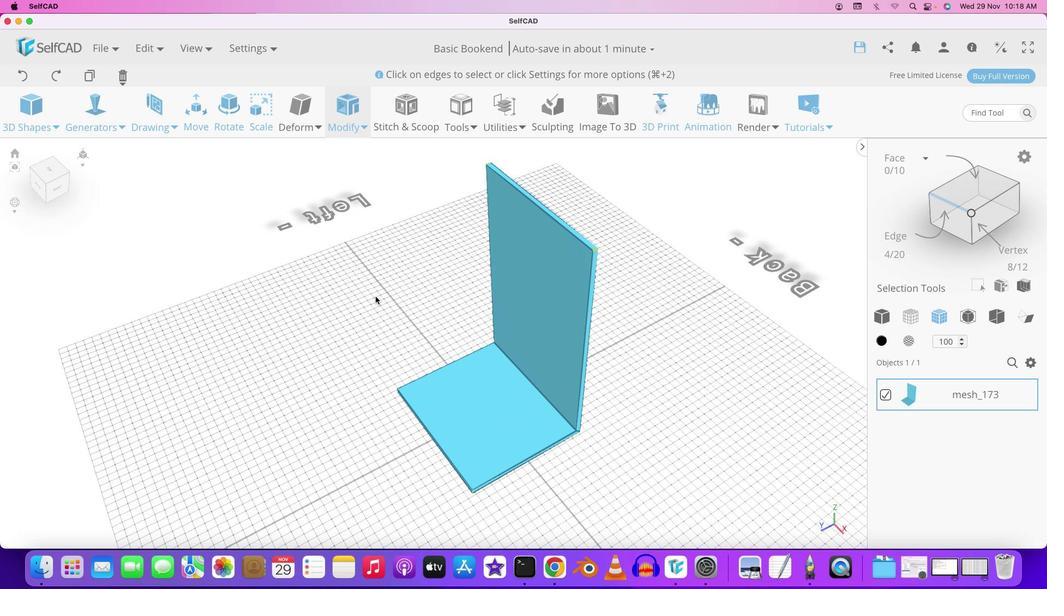 
Action: Mouse moved to (456, 280)
Screenshot: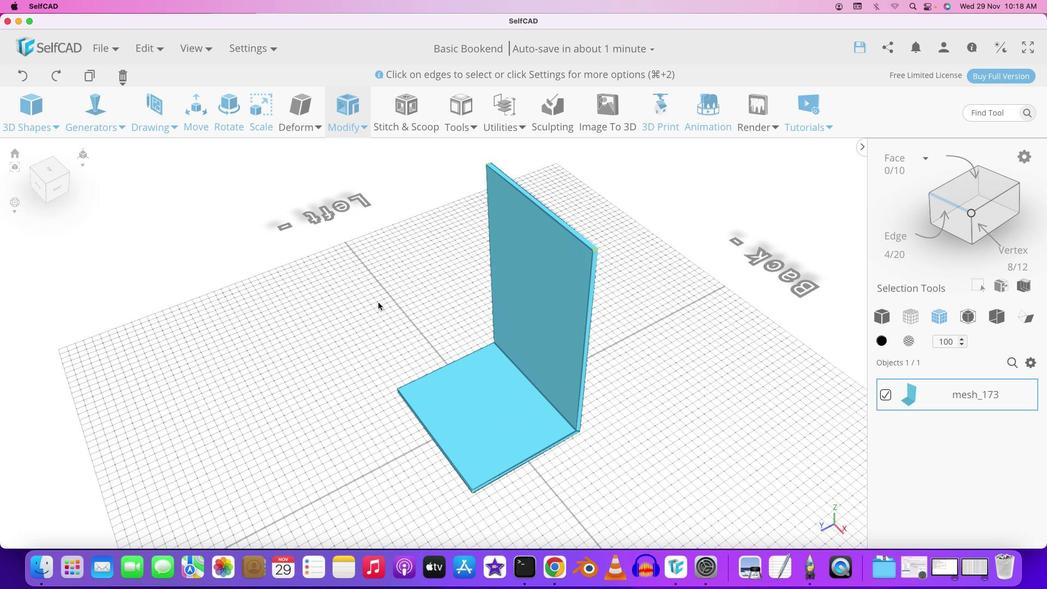 
Action: Mouse pressed left at (456, 280)
Screenshot: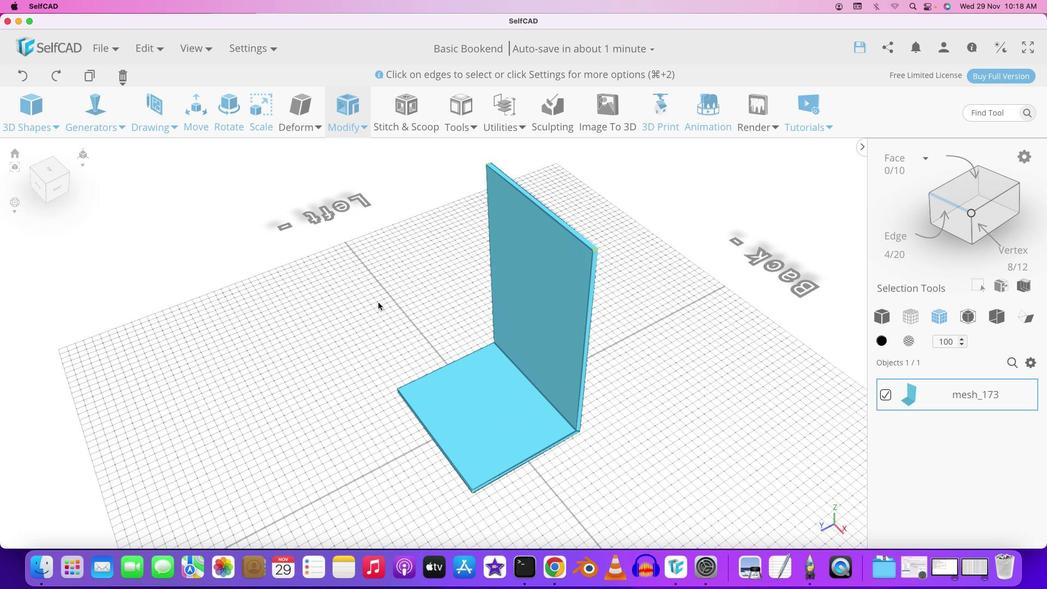
Action: Mouse moved to (383, 305)
Screenshot: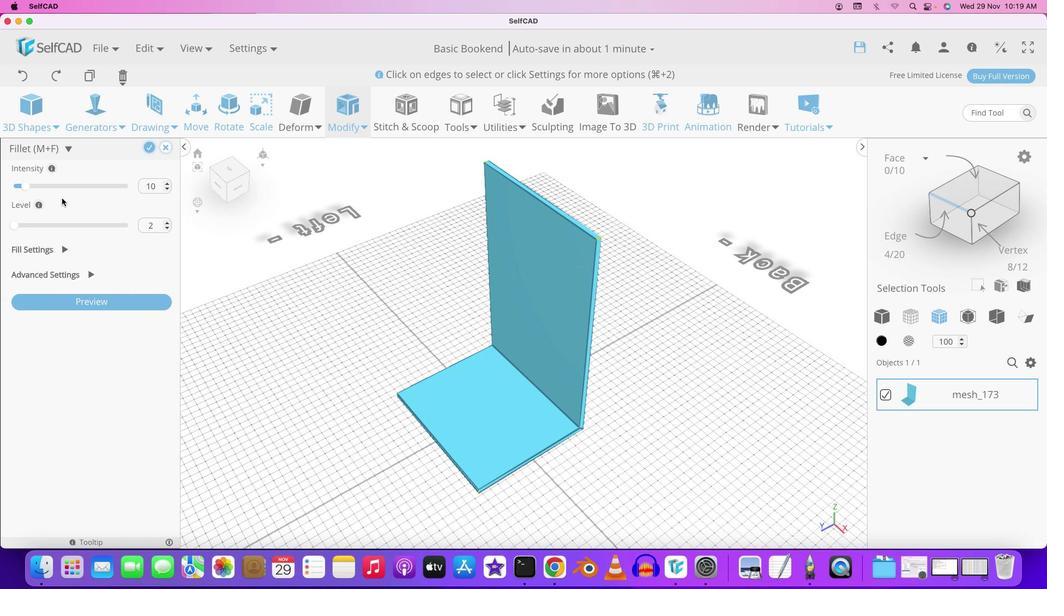 
Action: Mouse pressed left at (383, 305)
Screenshot: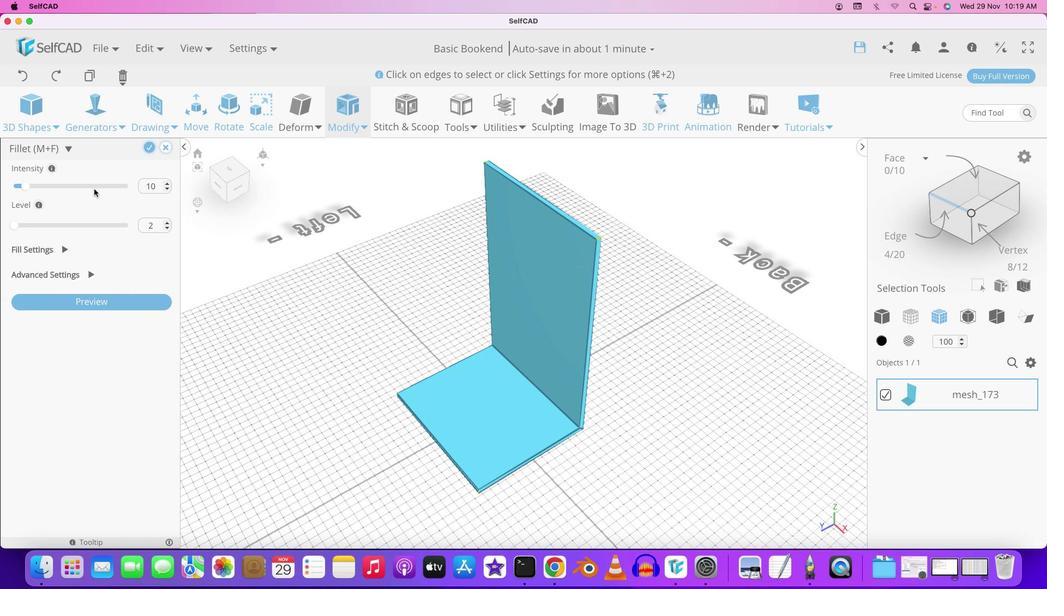 
Action: Mouse moved to (402, 312)
Screenshot: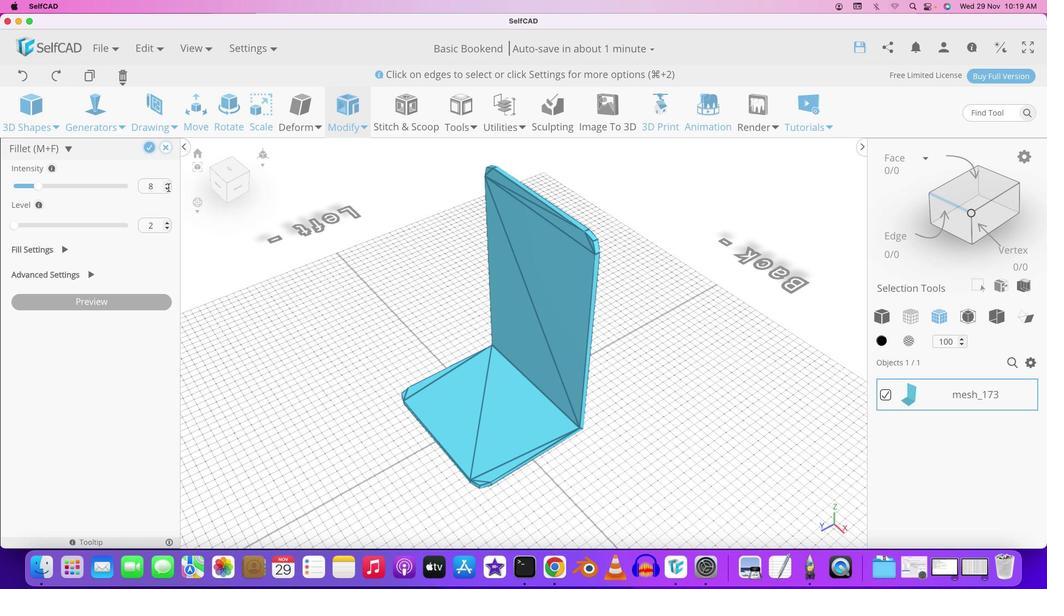 
Action: Mouse pressed left at (402, 312)
Screenshot: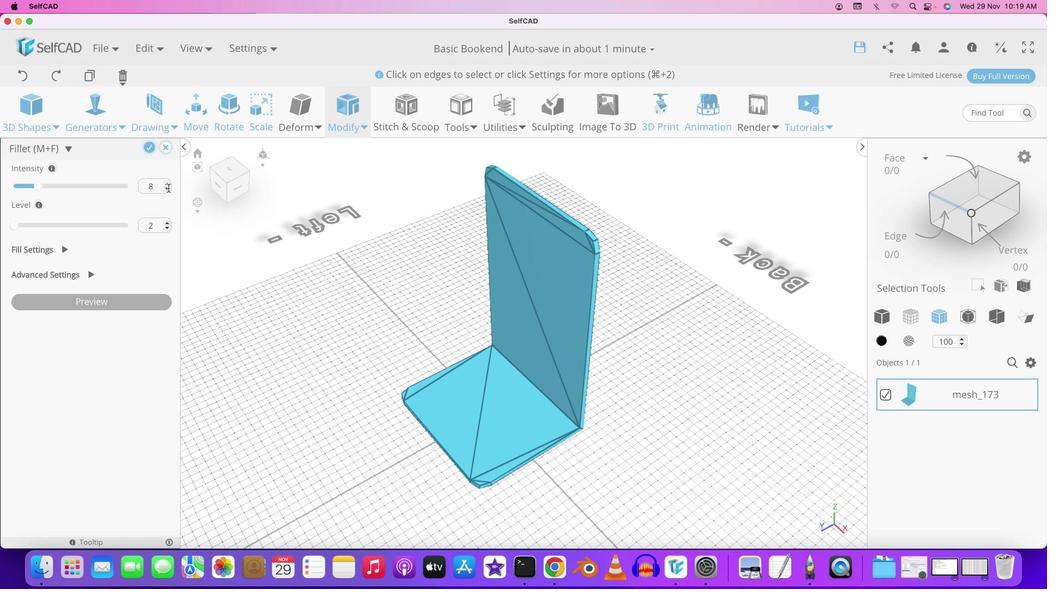 
Action: Mouse moved to (176, 195)
Screenshot: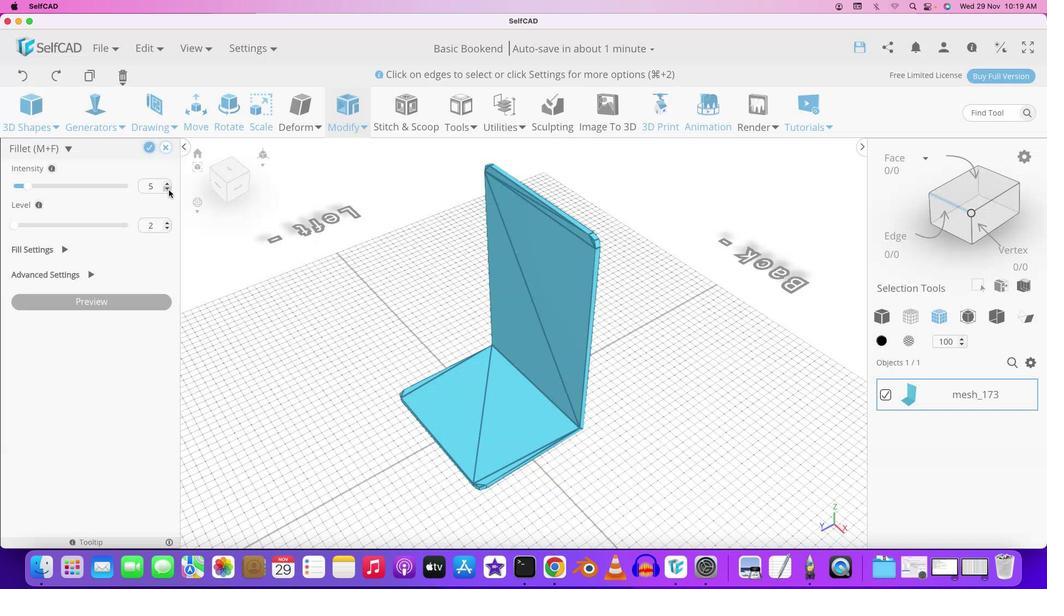 
Action: Mouse pressed left at (176, 195)
Screenshot: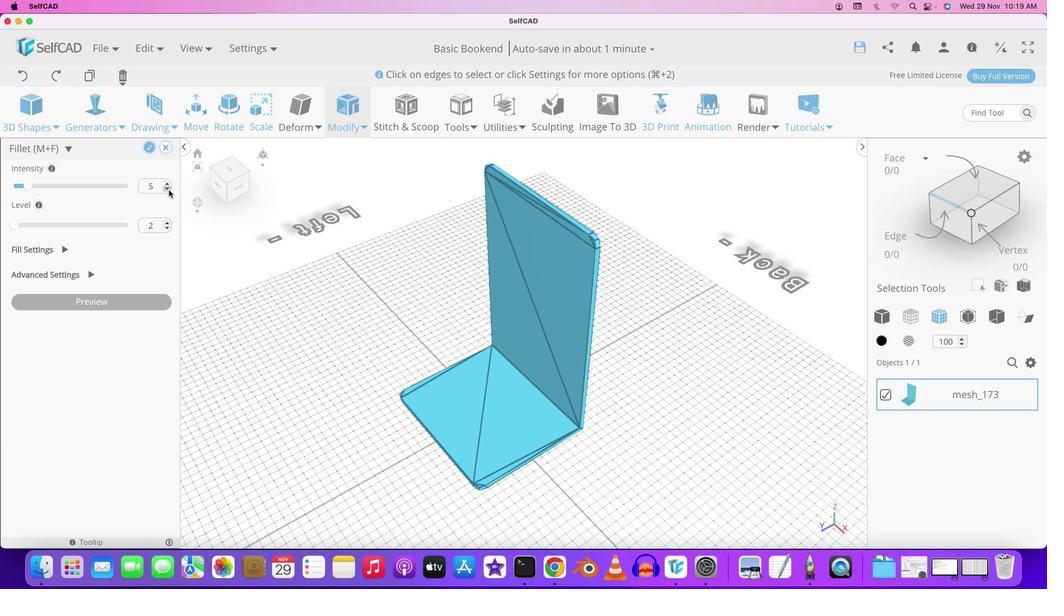 
Action: Mouse pressed left at (176, 195)
Screenshot: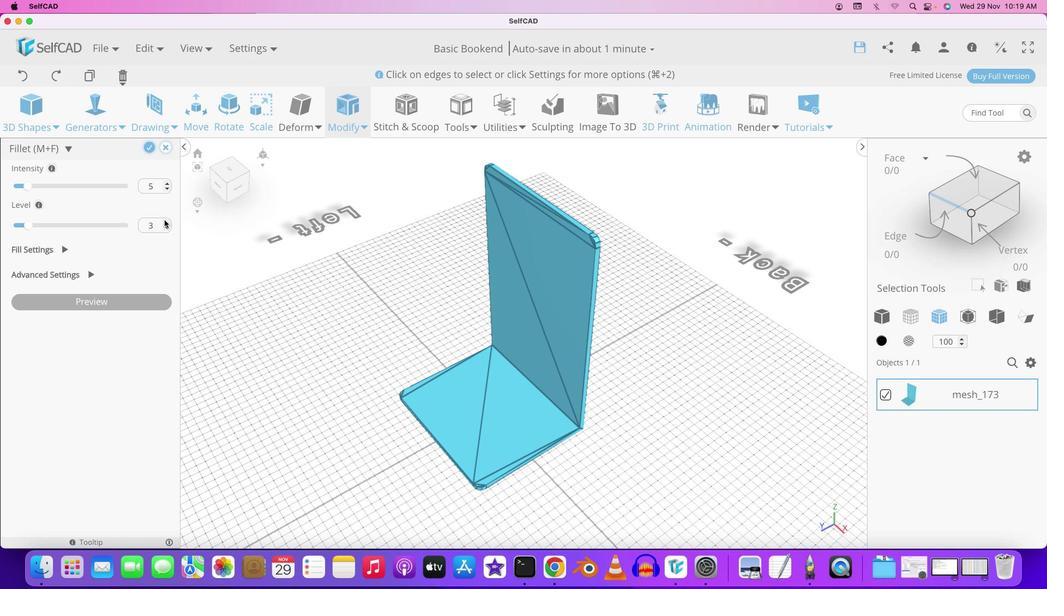 
Action: Mouse pressed left at (176, 195)
Screenshot: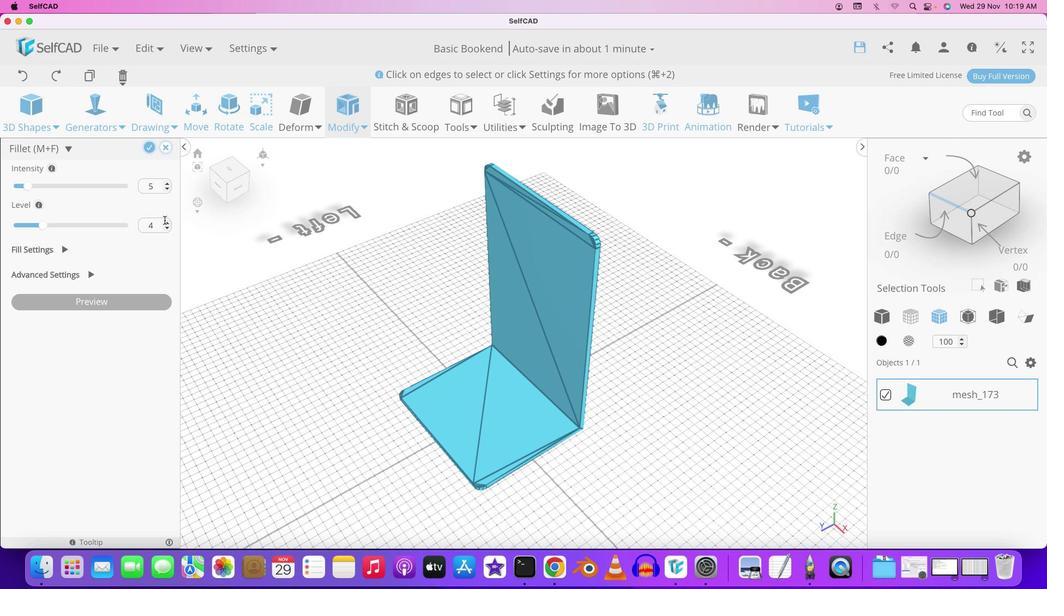 
Action: Mouse moved to (176, 198)
Screenshot: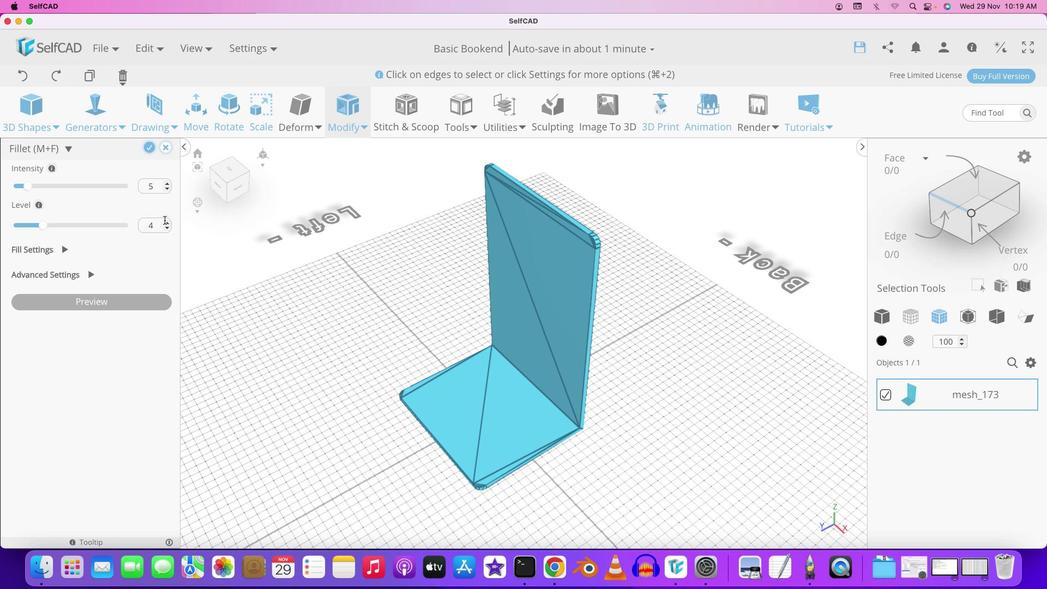 
Action: Mouse pressed left at (176, 198)
Screenshot: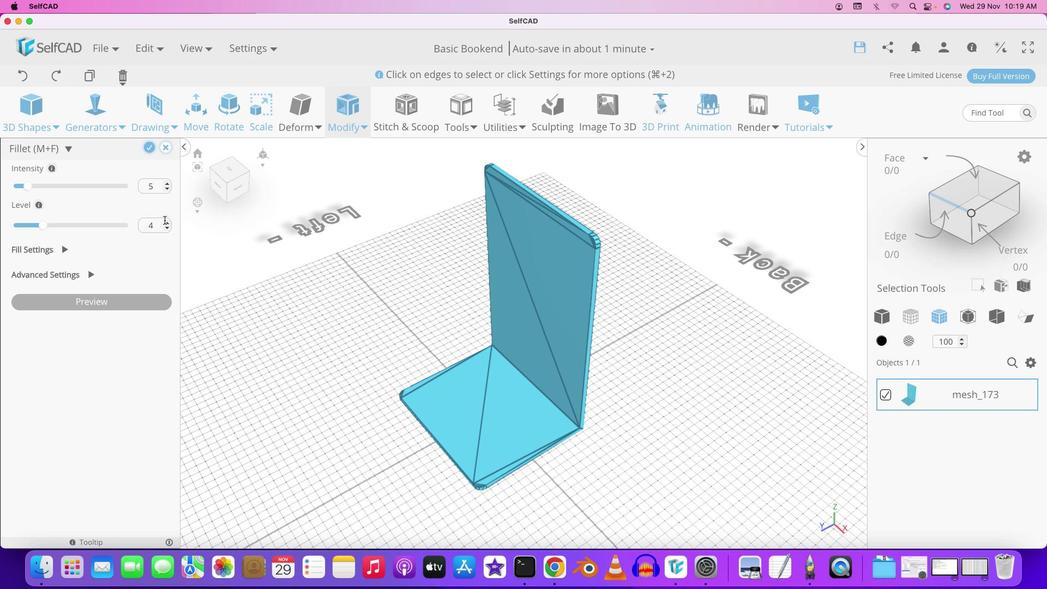 
Action: Mouse pressed left at (176, 198)
Screenshot: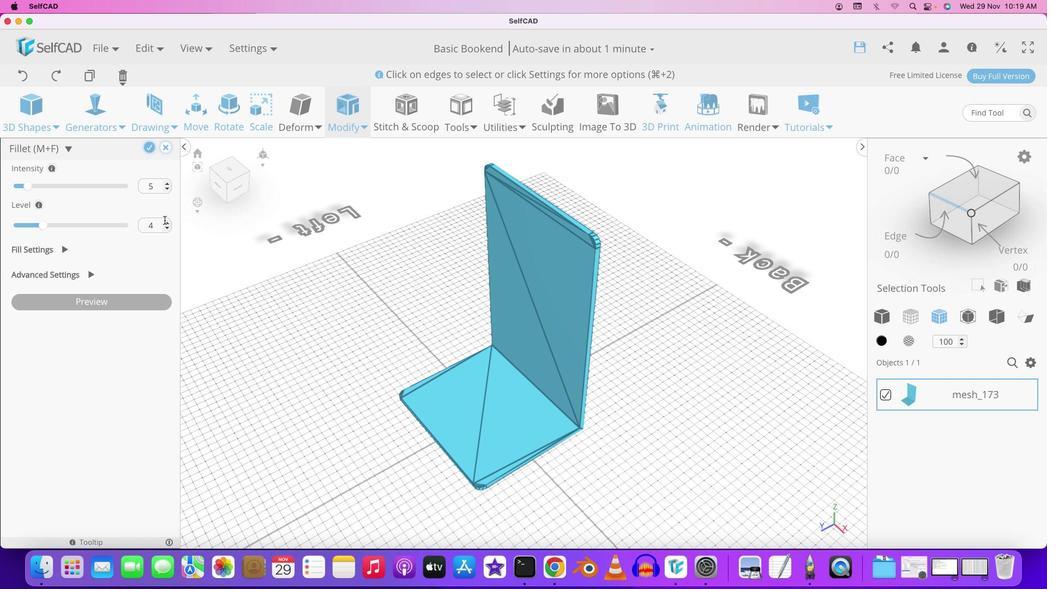 
Action: Mouse pressed left at (176, 198)
Screenshot: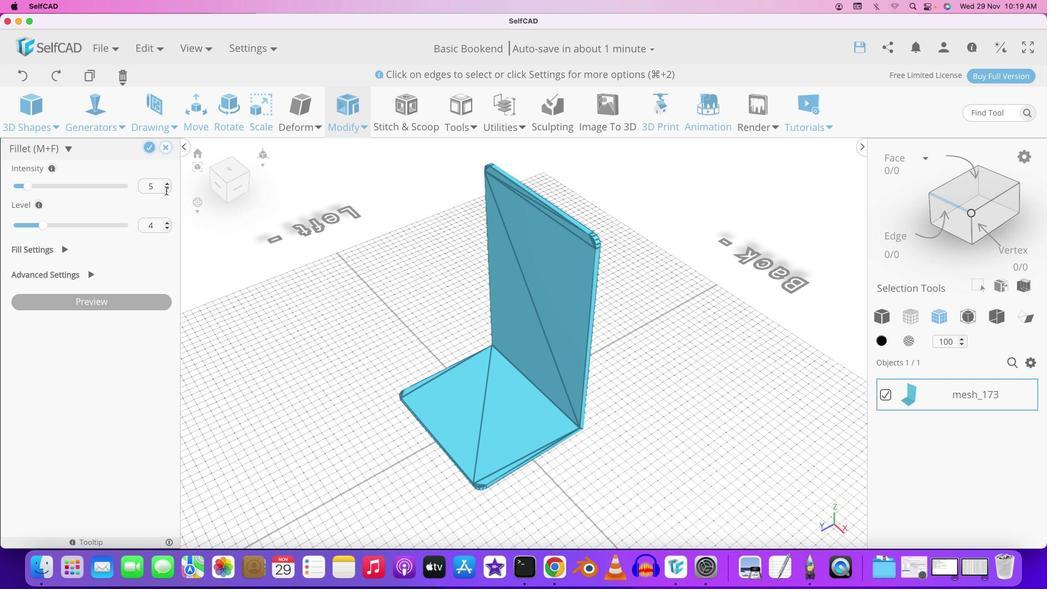 
Action: Mouse moved to (173, 228)
Screenshot: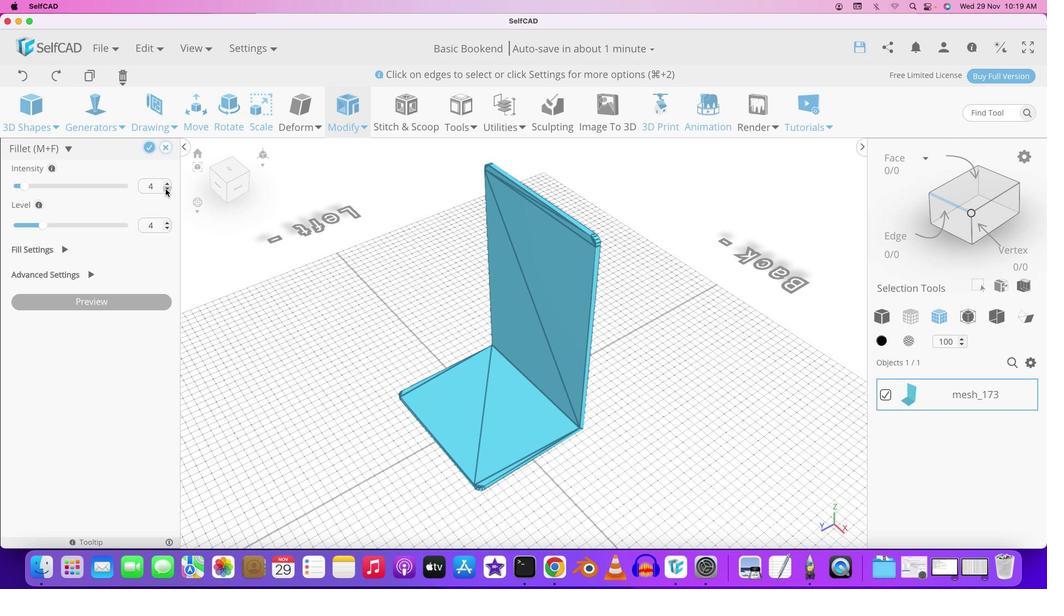 
Action: Mouse pressed left at (173, 228)
Screenshot: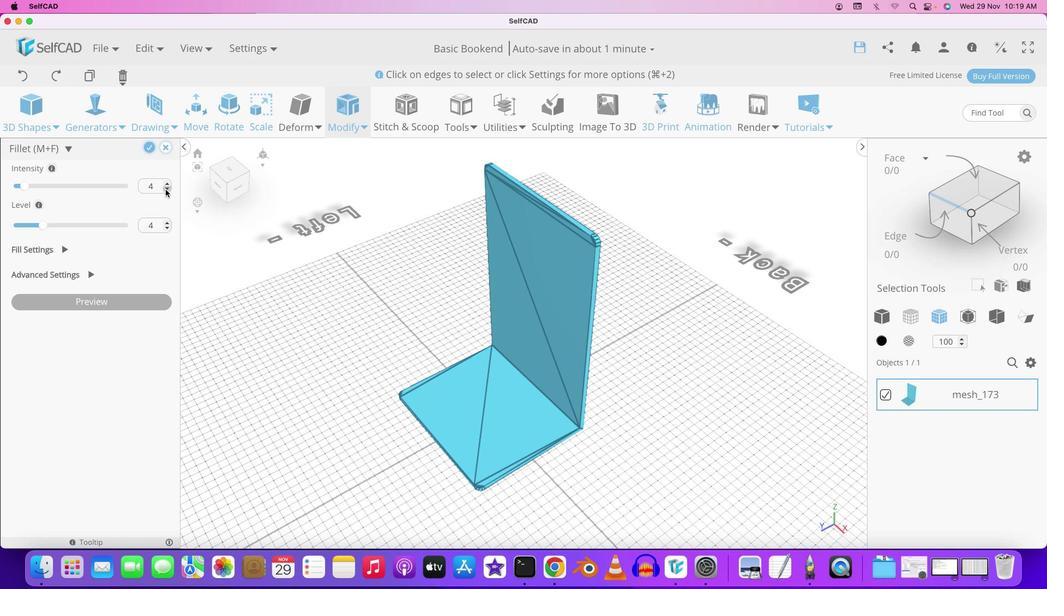 
Action: Mouse pressed left at (173, 228)
Screenshot: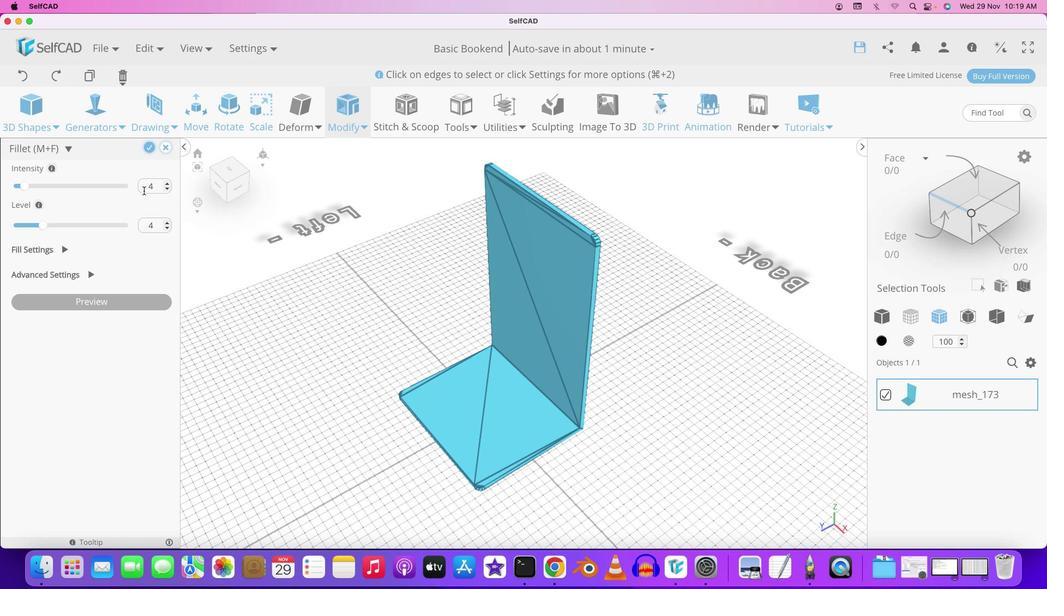 
Action: Mouse moved to (174, 197)
Screenshot: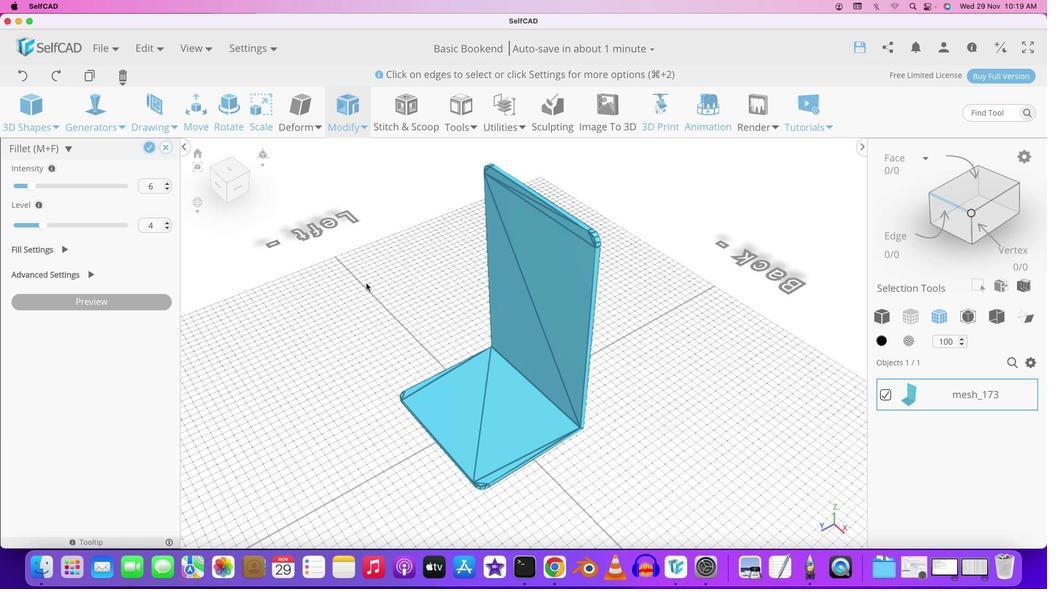 
Action: Mouse pressed left at (174, 197)
Screenshot: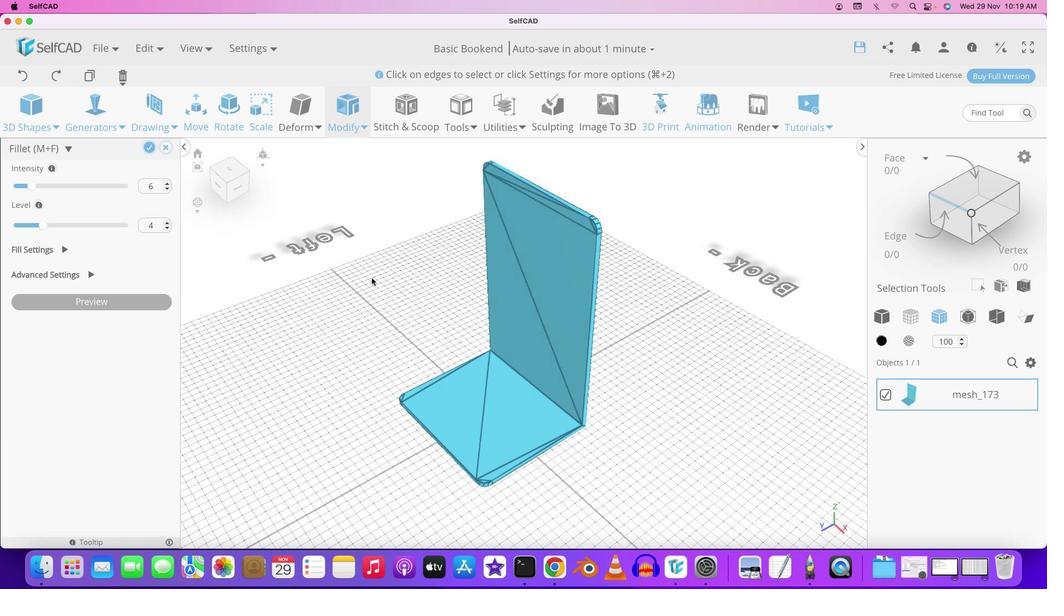 
Action: Mouse moved to (173, 192)
Screenshot: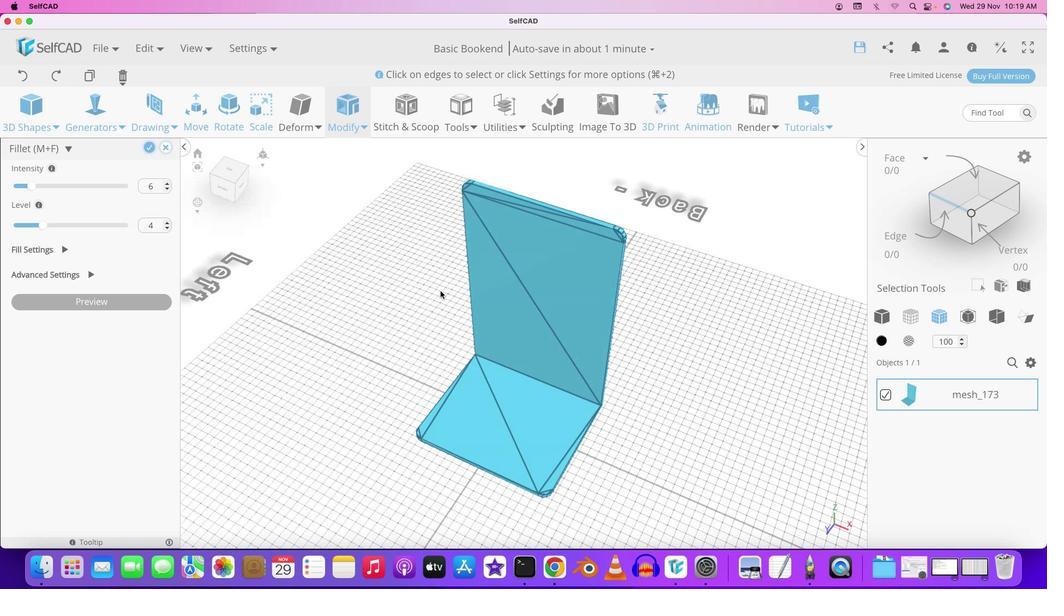 
Action: Mouse pressed left at (173, 192)
Screenshot: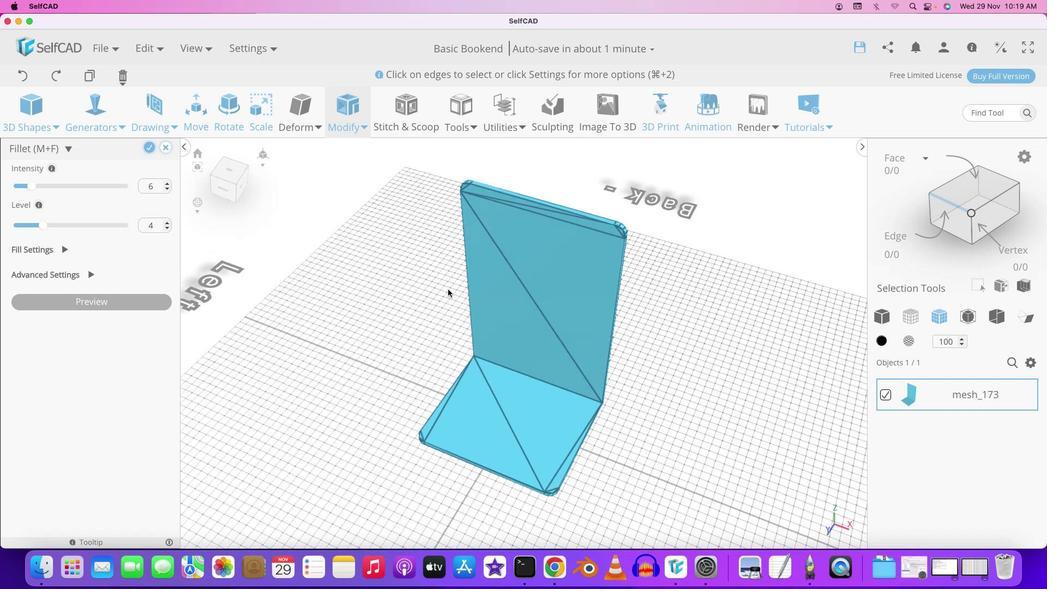 
Action: Mouse pressed left at (173, 192)
Screenshot: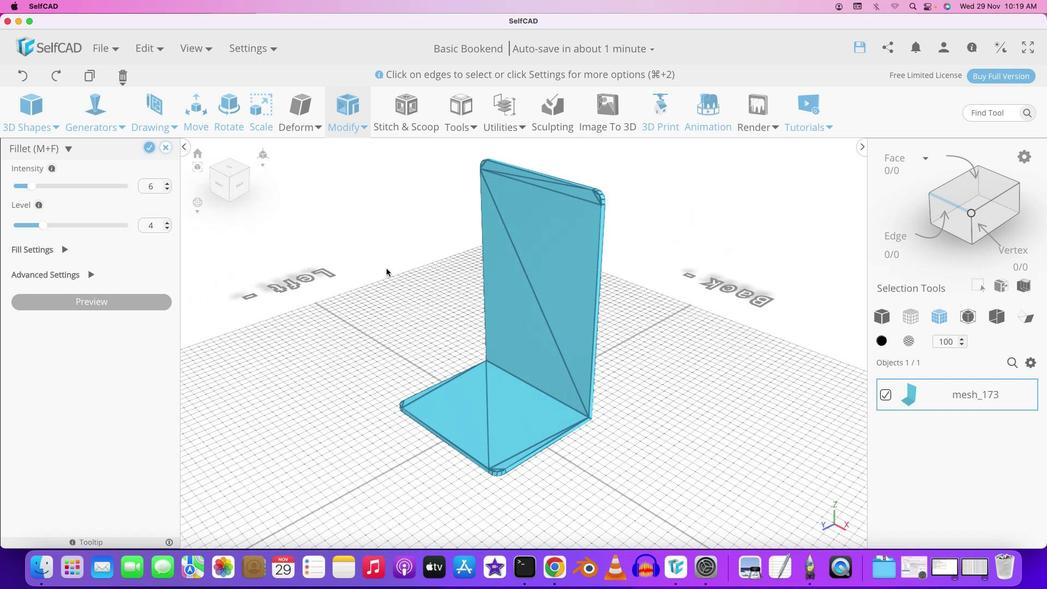 
Action: Mouse moved to (372, 293)
Screenshot: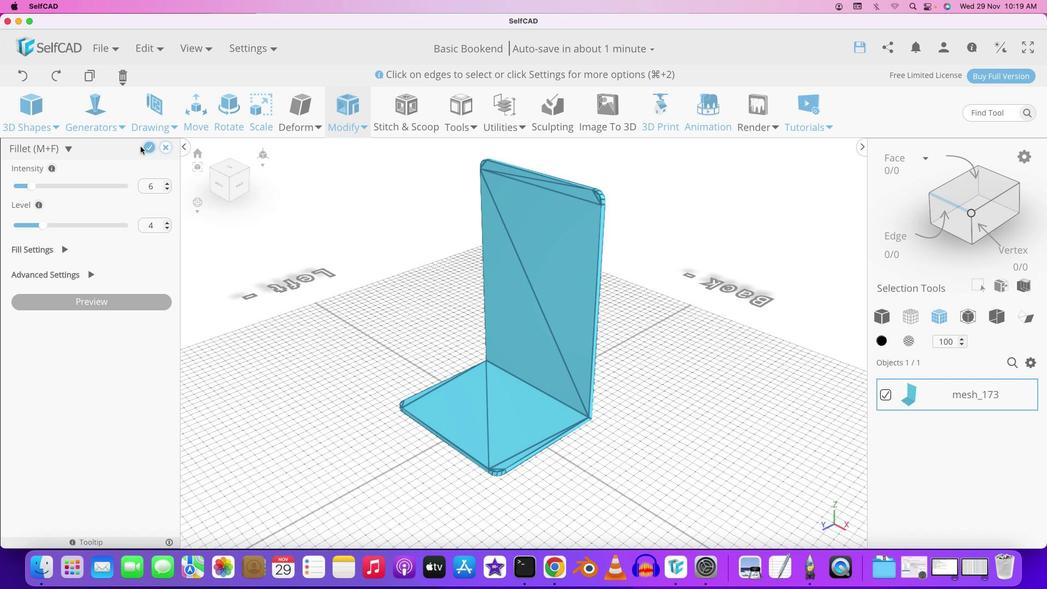 
Action: Mouse pressed left at (372, 293)
Screenshot: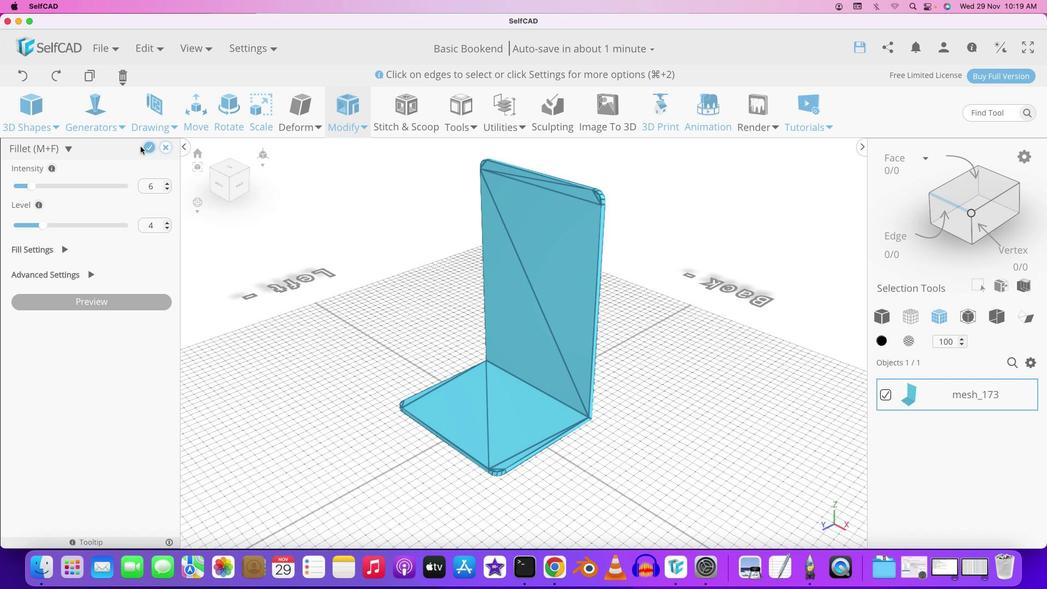 
Action: Mouse moved to (154, 155)
Screenshot: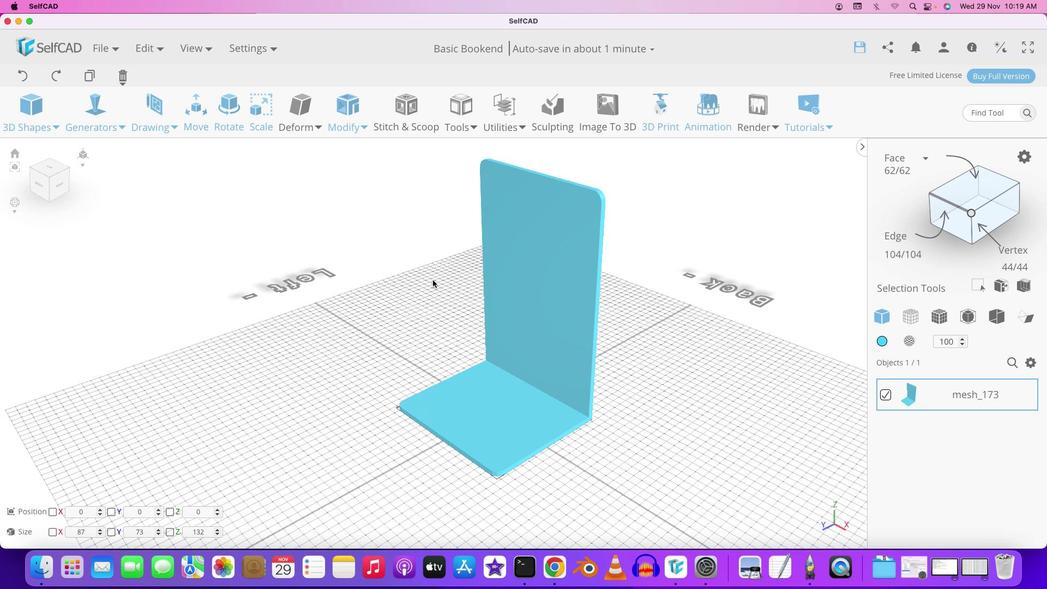 
Action: Mouse pressed left at (154, 155)
Screenshot: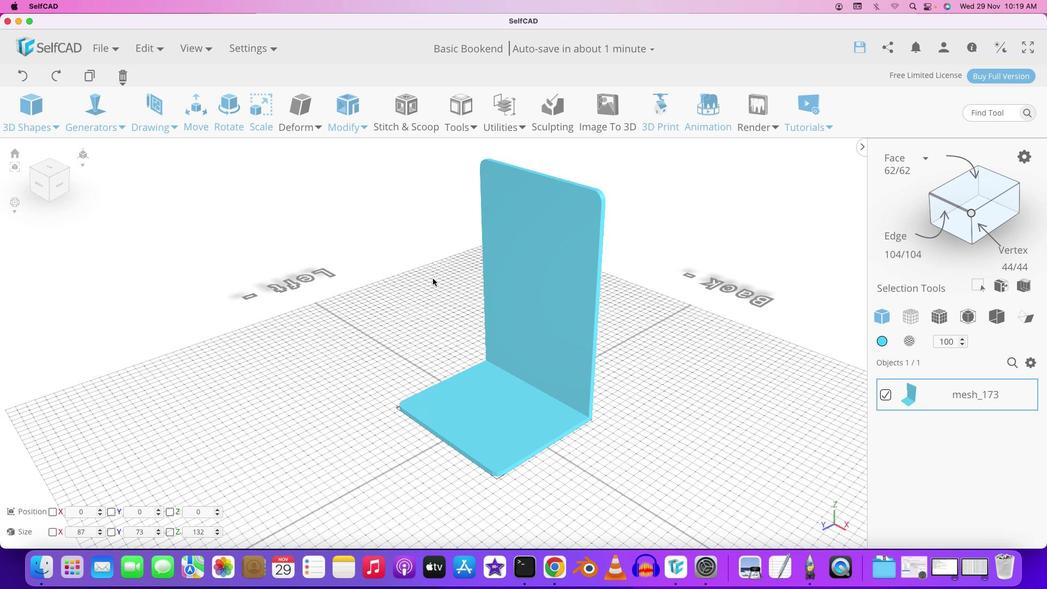 
Action: Mouse moved to (424, 288)
Screenshot: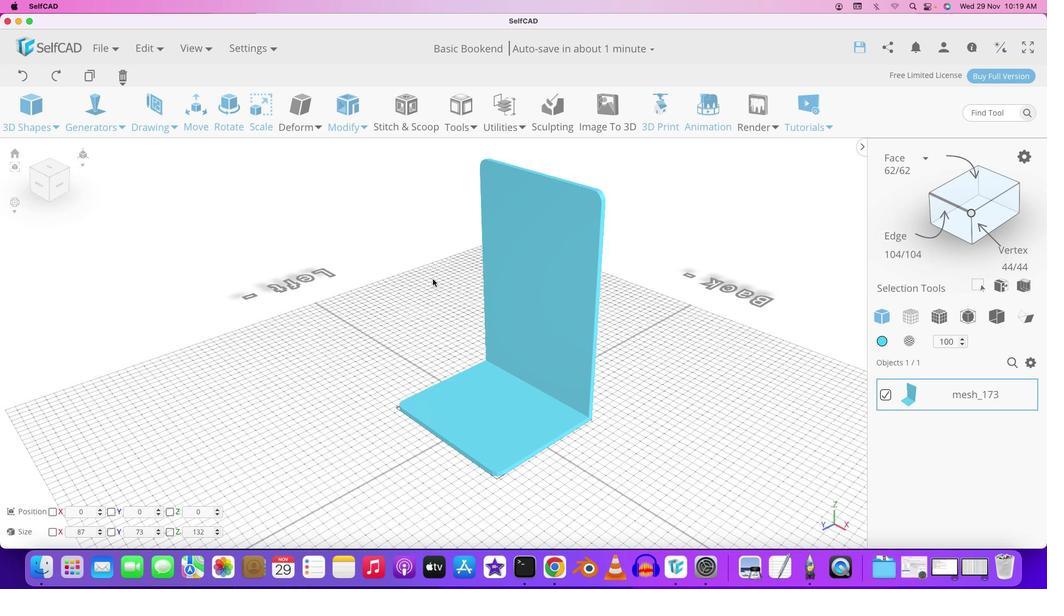 
Action: Mouse pressed left at (424, 288)
Screenshot: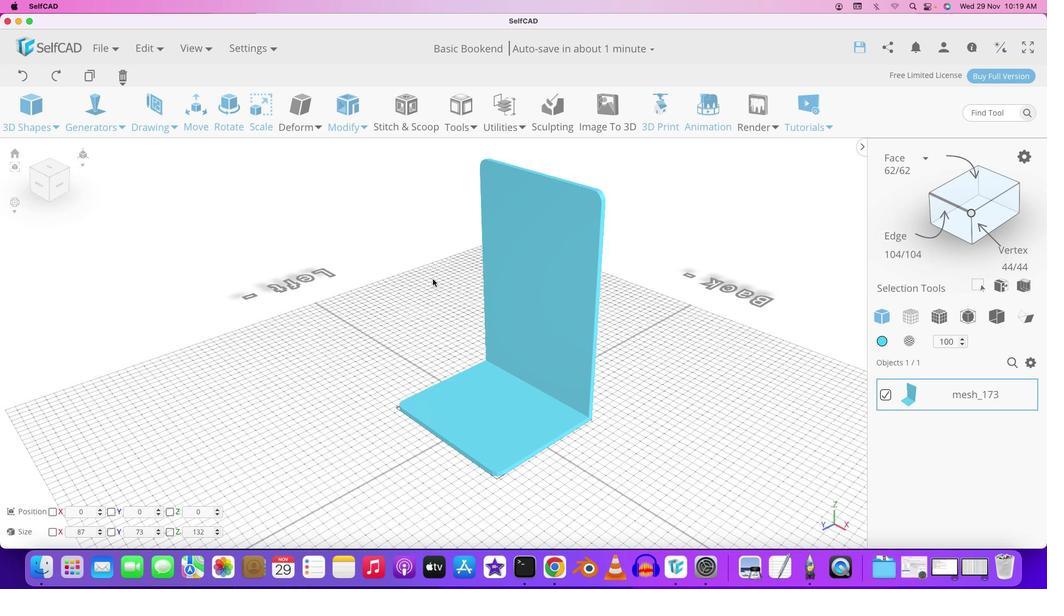 
Action: Mouse moved to (443, 287)
Screenshot: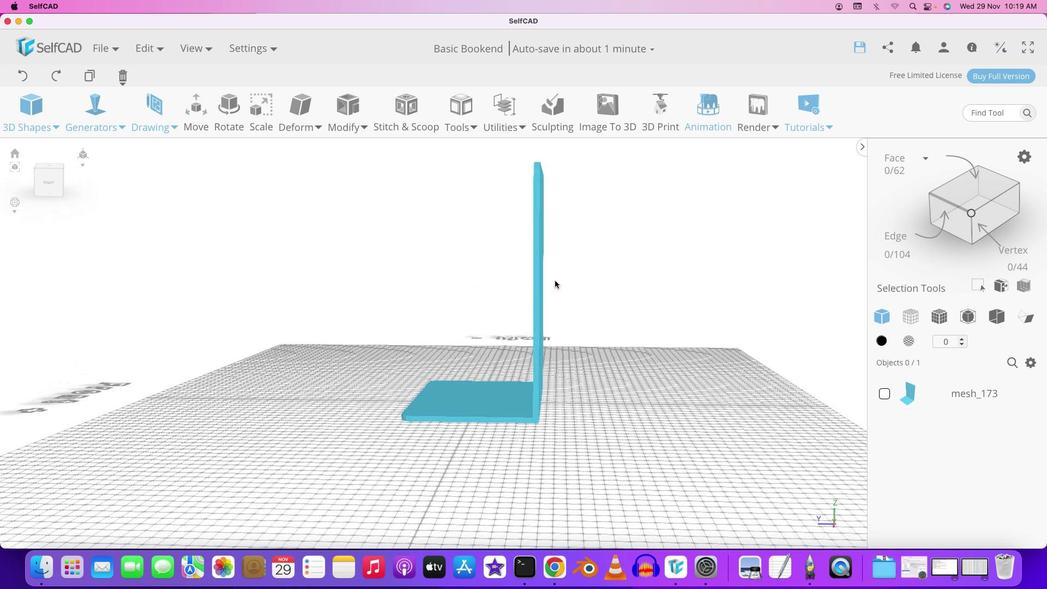 
Action: Mouse pressed left at (443, 287)
Screenshot: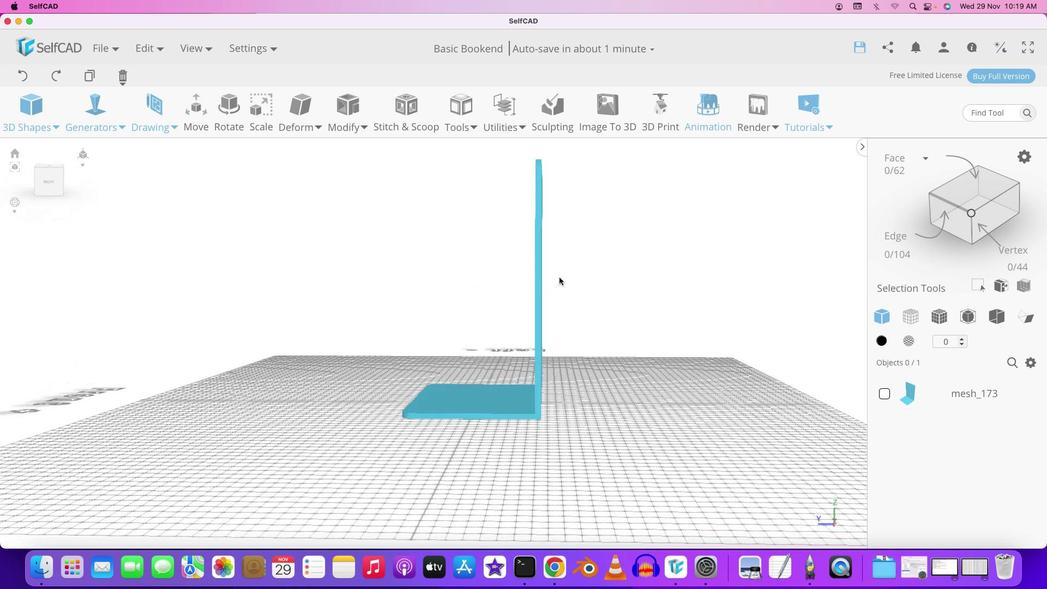 
Action: Mouse moved to (707, 315)
Screenshot: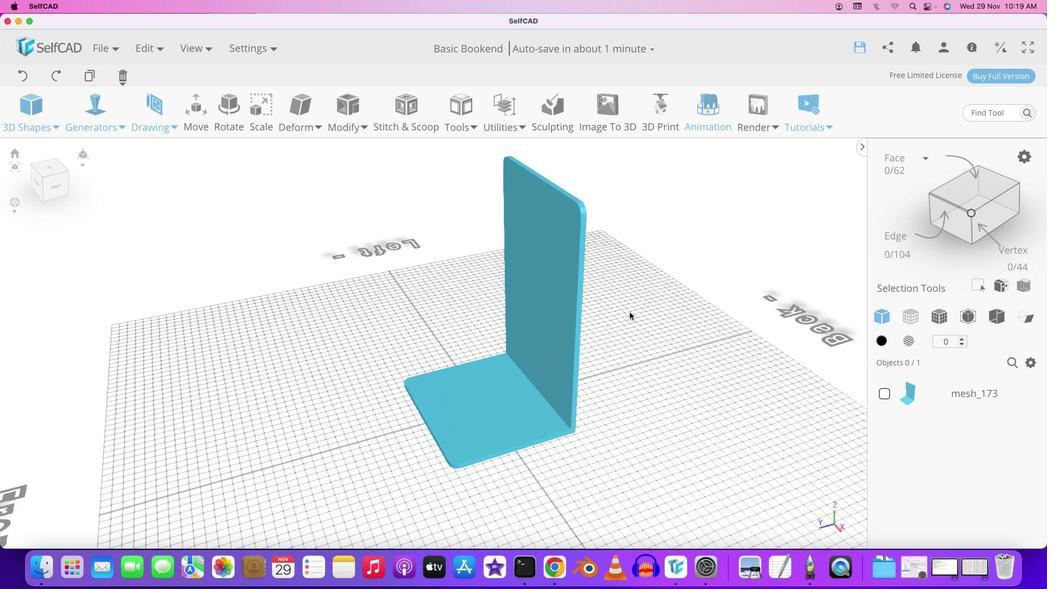 
Action: Mouse pressed left at (707, 315)
Screenshot: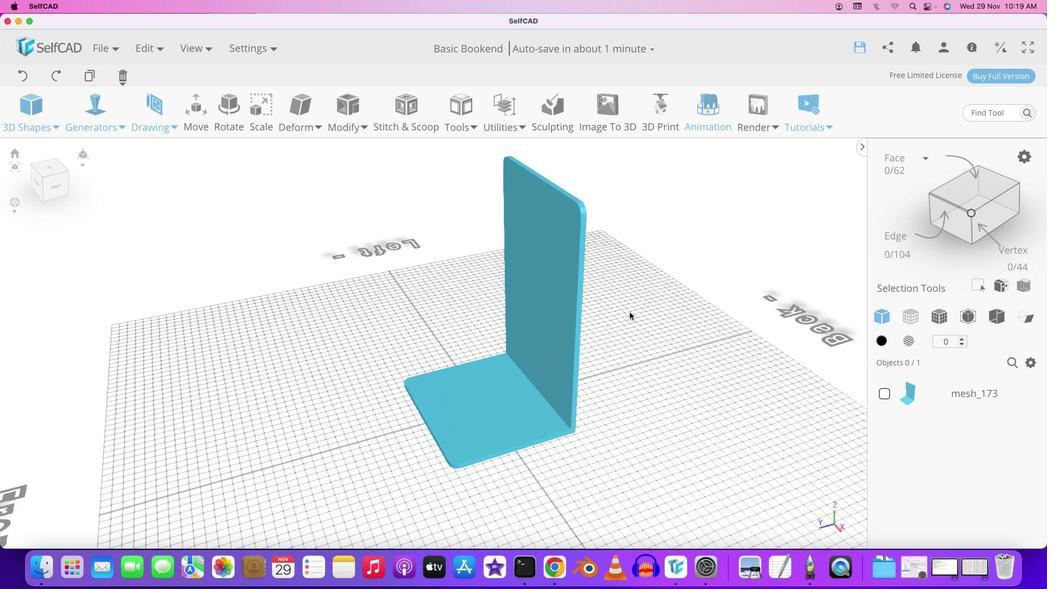 
Action: Mouse moved to (638, 320)
Screenshot: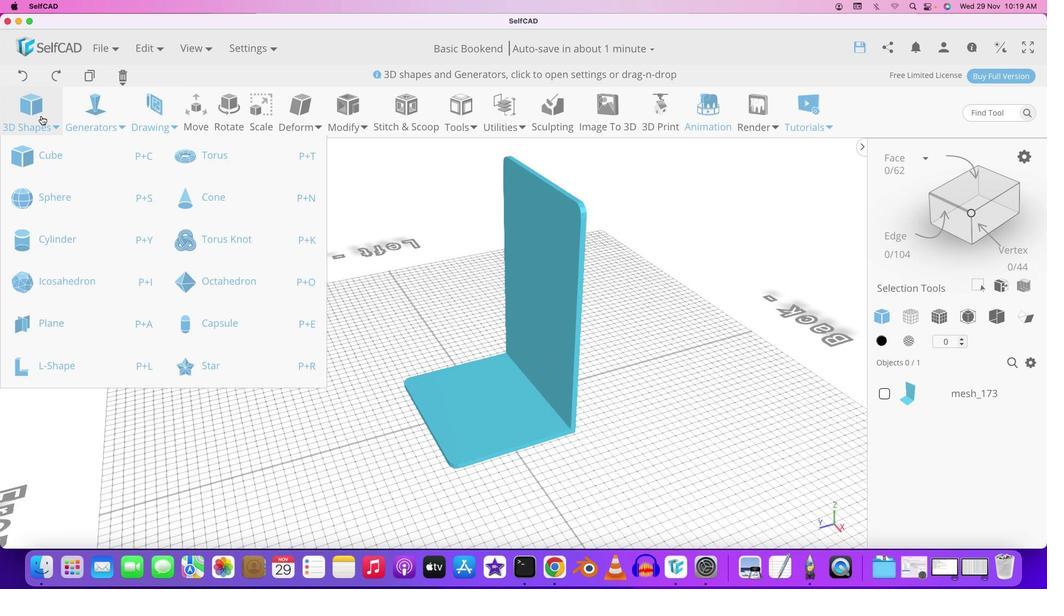 
Action: Mouse pressed left at (638, 320)
Screenshot: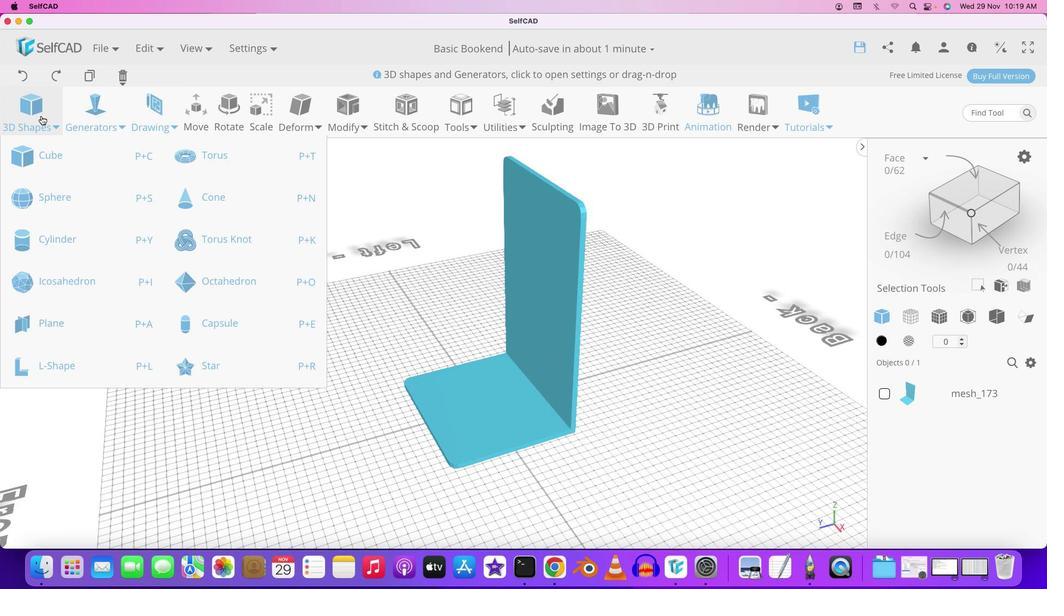 
Action: Mouse moved to (548, 362)
Screenshot: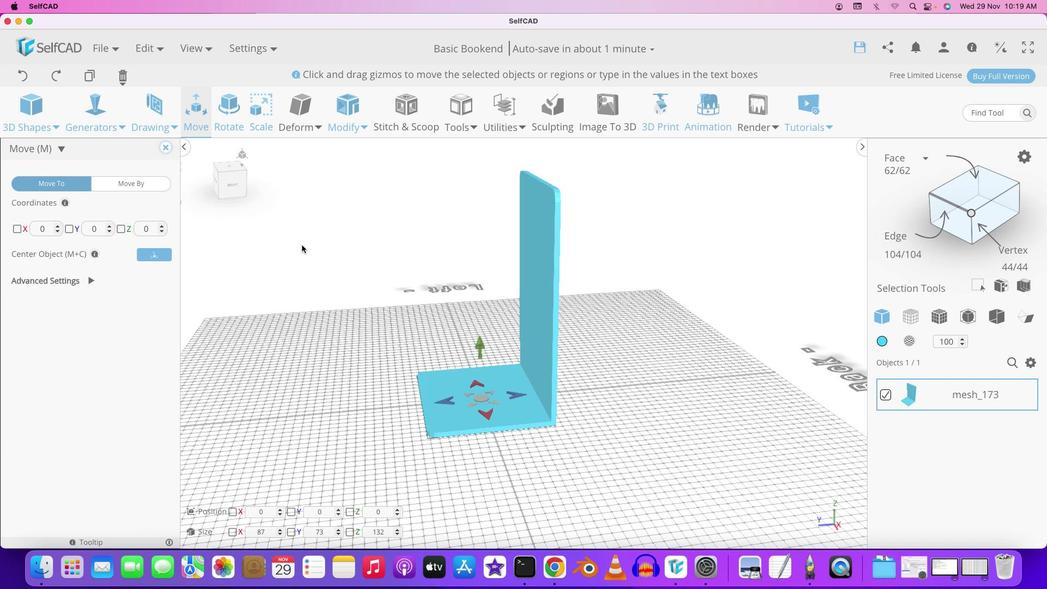 
Action: Mouse scrolled (548, 362) with delta (8, 7)
Screenshot: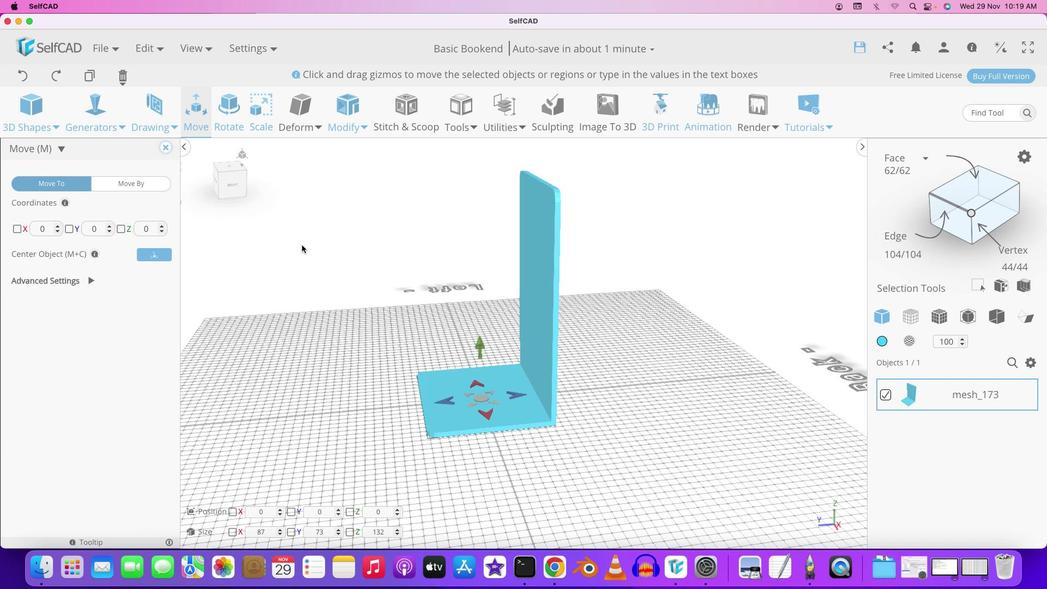 
Action: Mouse moved to (624, 405)
Screenshot: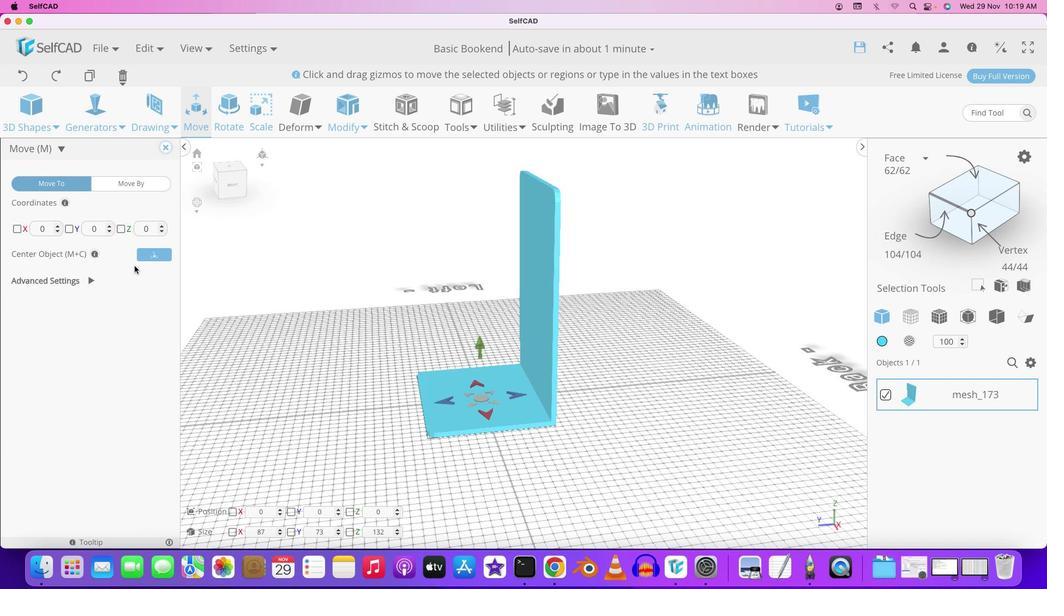 
Action: Mouse pressed left at (624, 405)
Screenshot: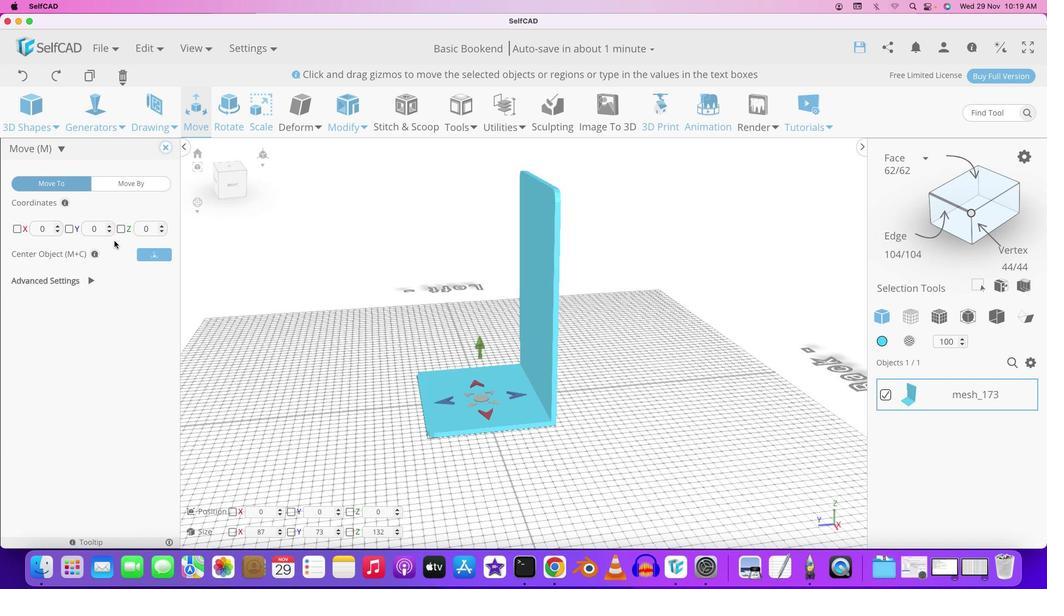 
Action: Mouse moved to (606, 398)
Screenshot: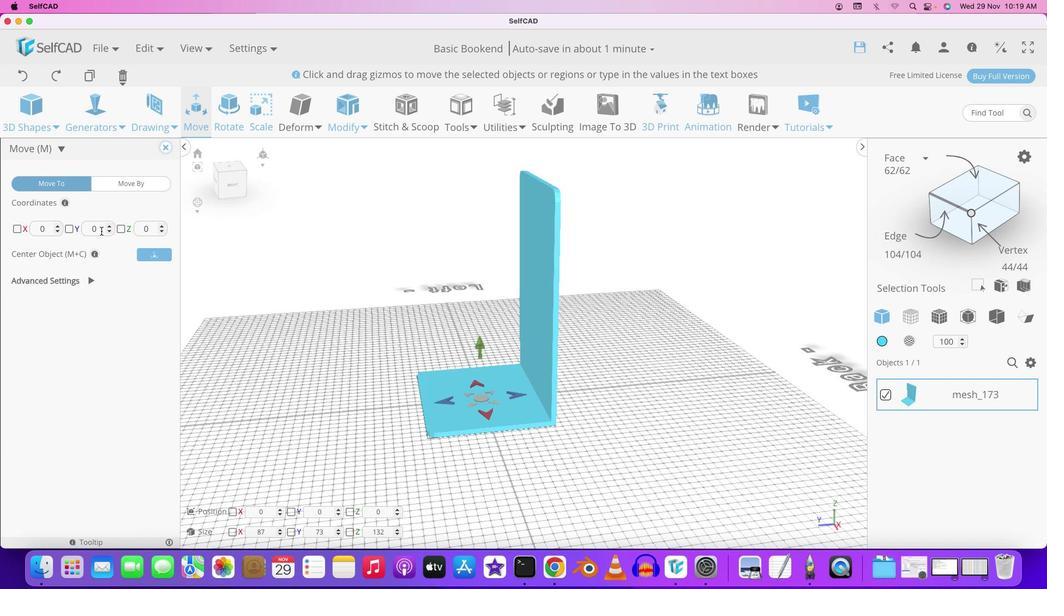 
Action: Mouse pressed left at (606, 398)
Screenshot: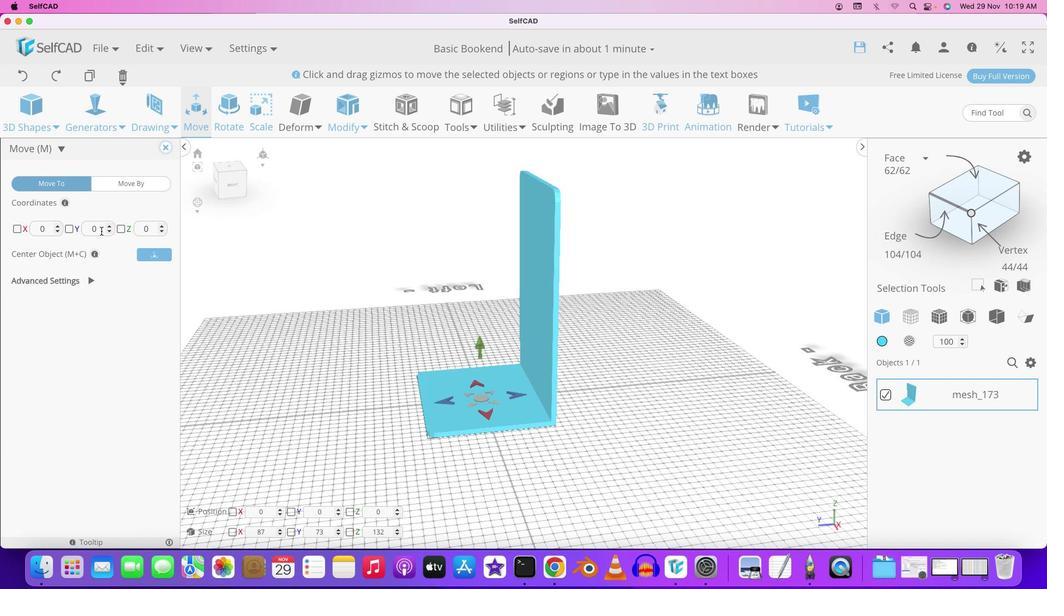 
Action: Mouse moved to (546, 402)
Screenshot: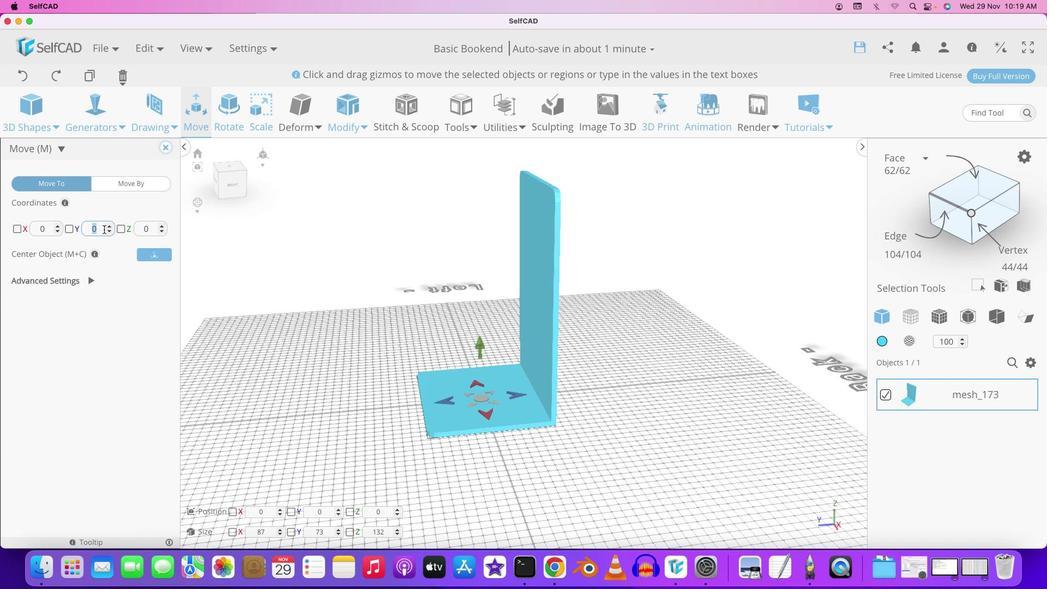 
Action: Mouse pressed left at (546, 402)
Screenshot: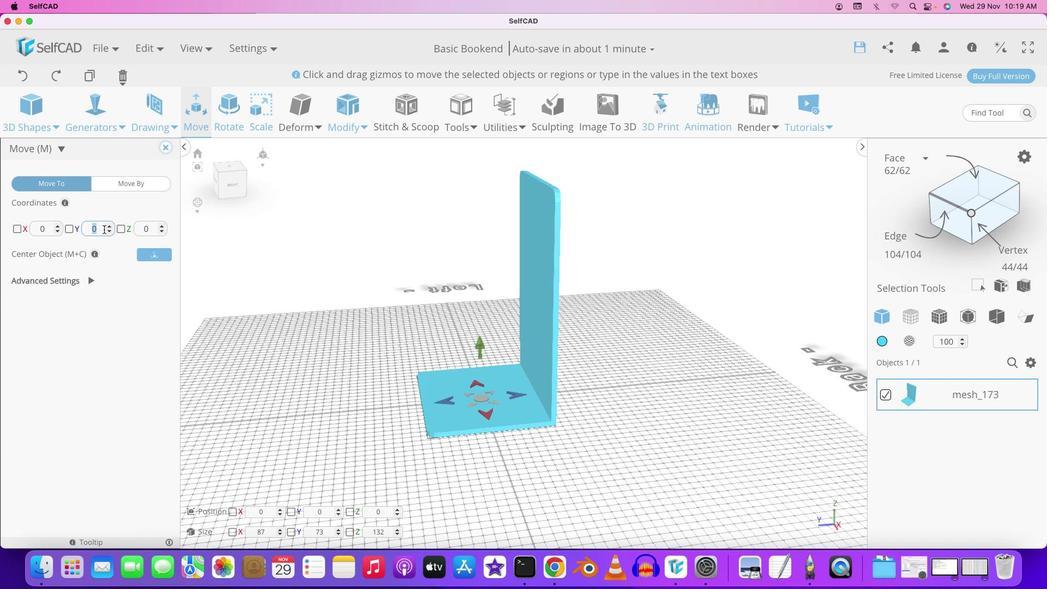
Action: Mouse moved to (211, 117)
Screenshot: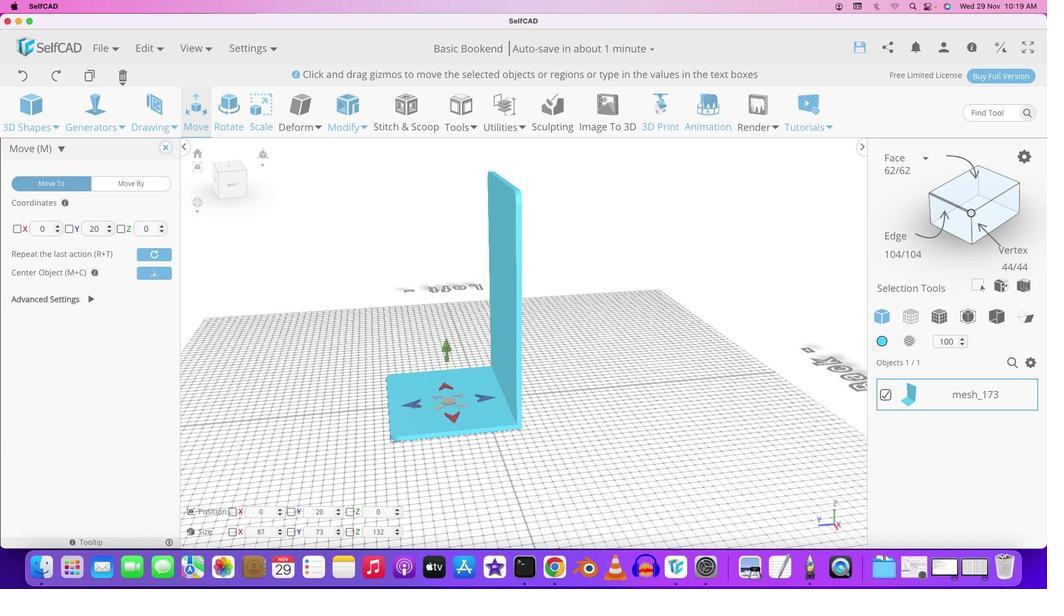 
Action: Mouse pressed left at (211, 117)
Screenshot: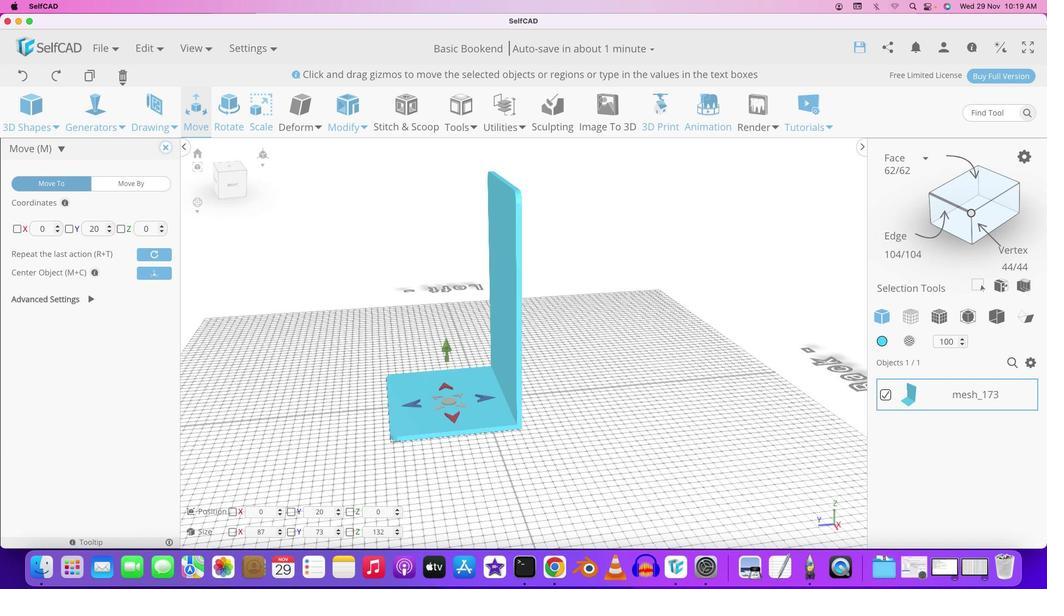 
Action: Mouse moved to (109, 239)
Screenshot: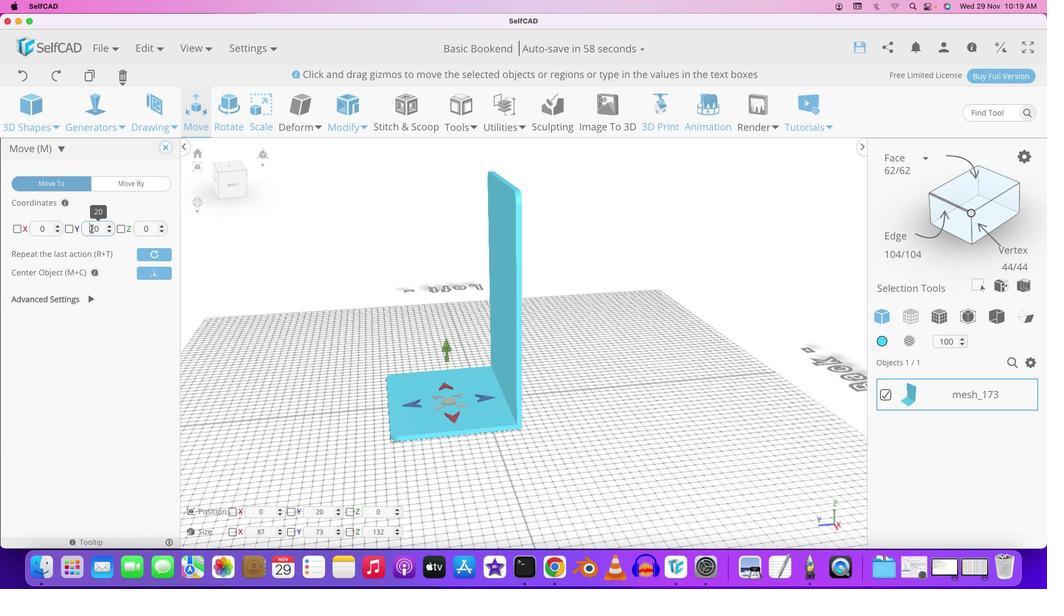 
Action: Mouse pressed left at (109, 239)
Screenshot: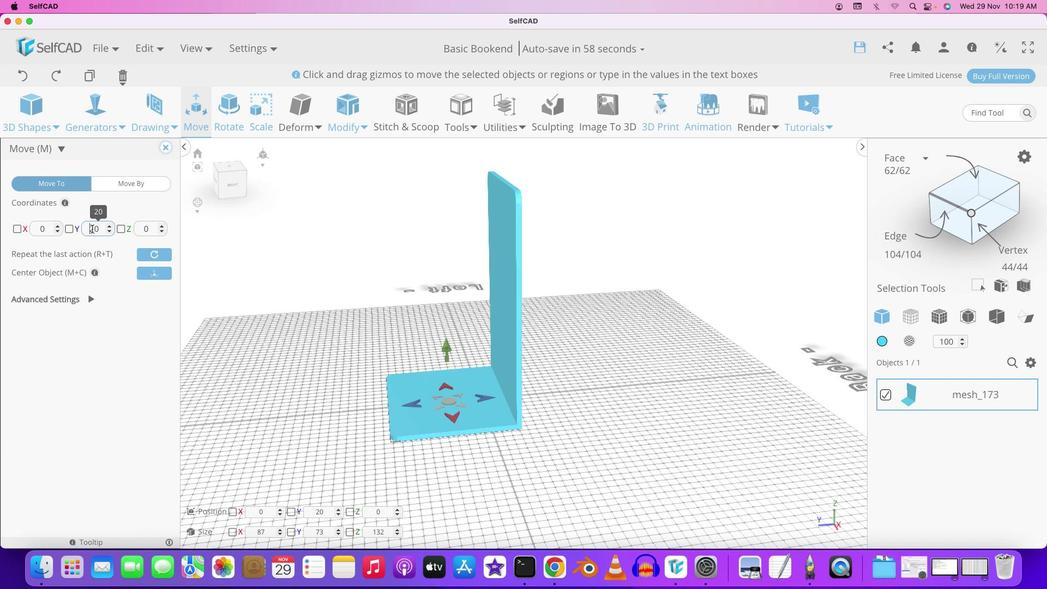 
Action: Mouse moved to (111, 237)
Screenshot: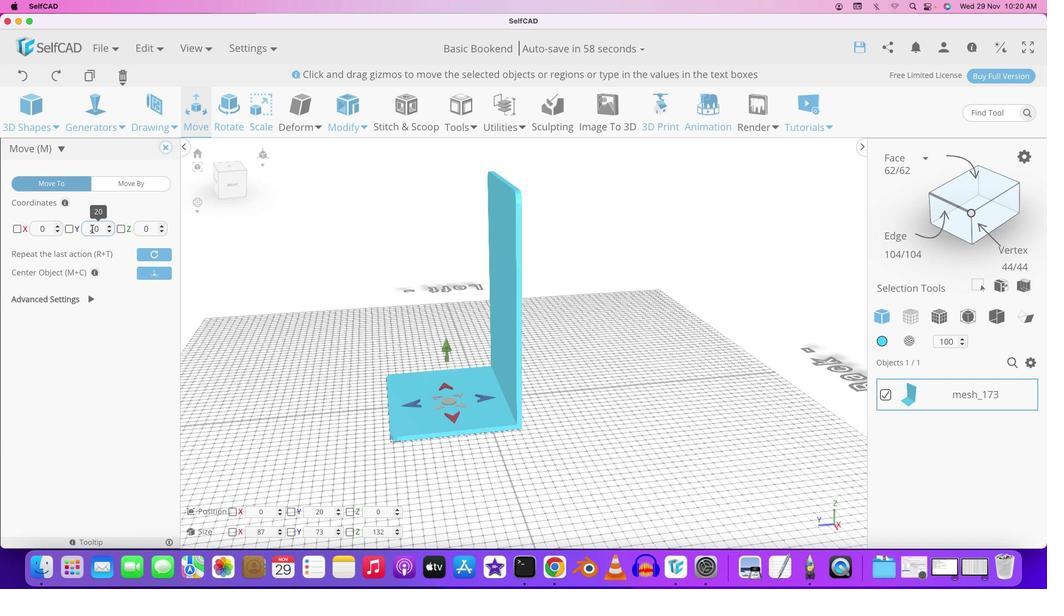 
Action: Key pressed '2''0'Key.enter
Screenshot: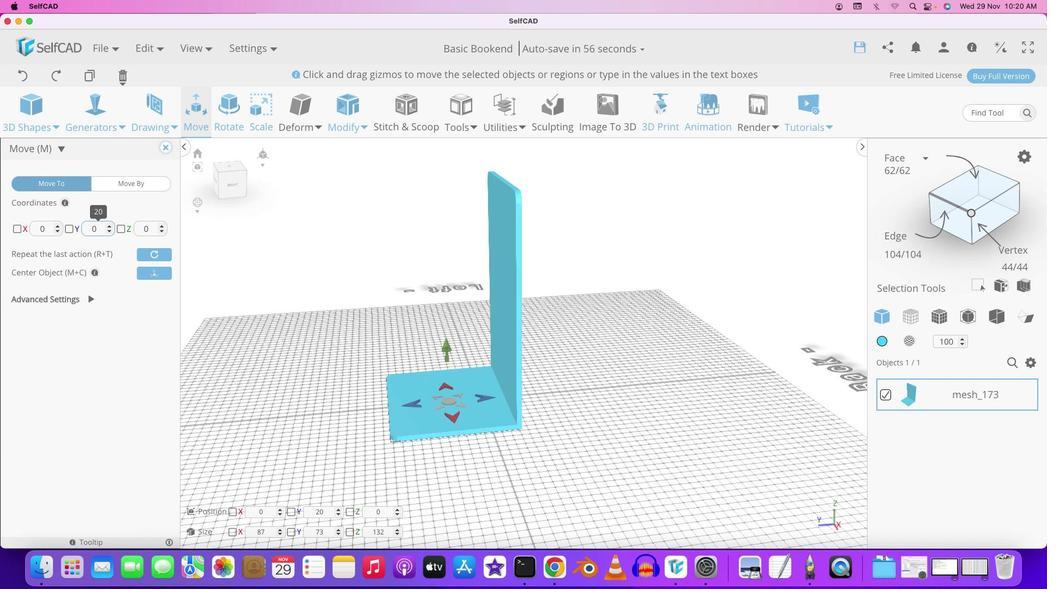 
Action: Mouse moved to (94, 236)
Screenshot: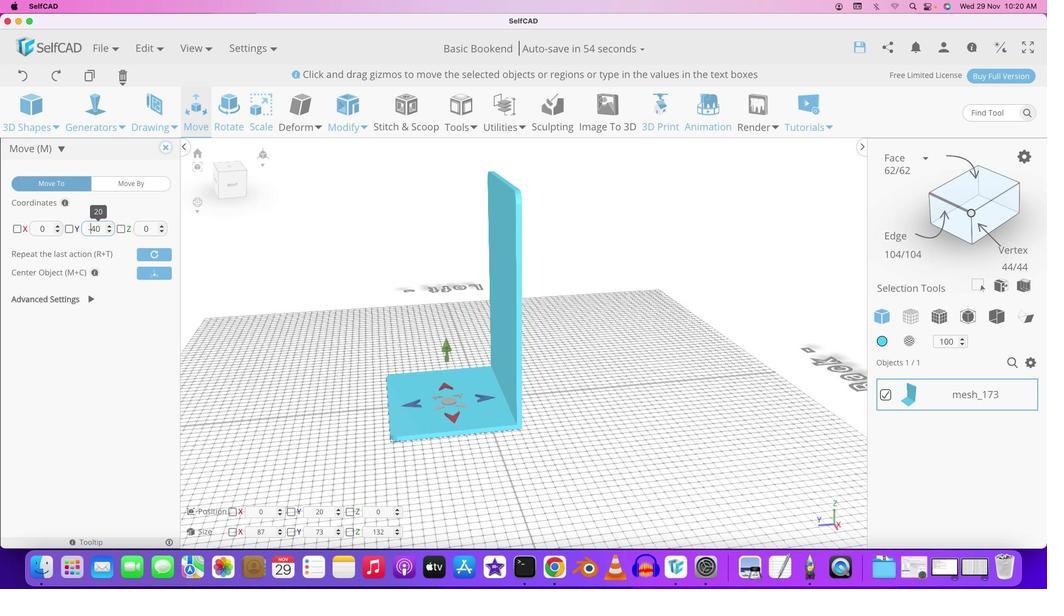 
Action: Mouse pressed left at (94, 236)
Screenshot: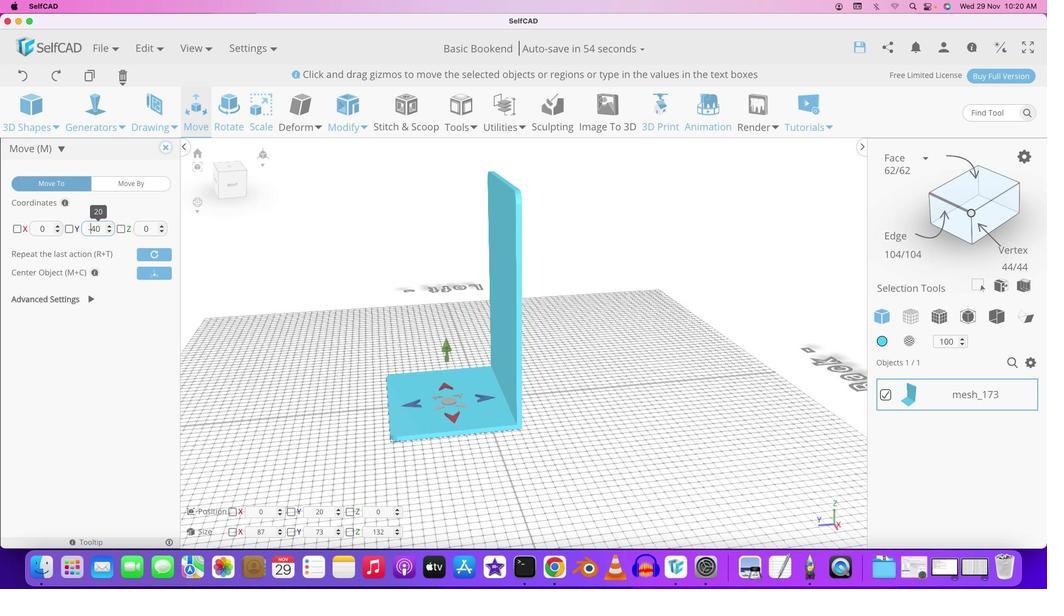 
Action: Mouse moved to (98, 235)
Screenshot: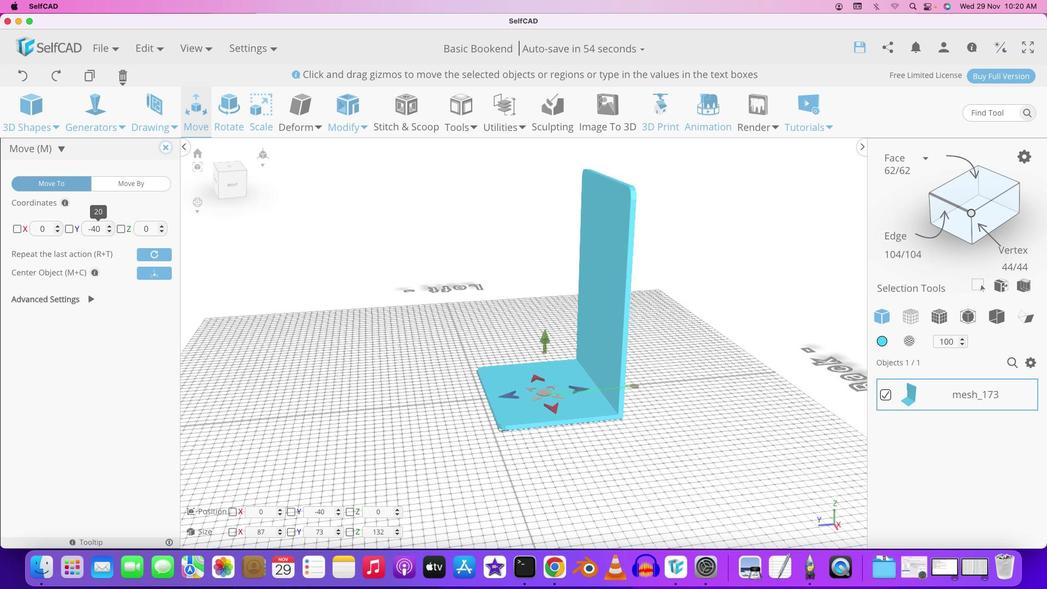 
Action: Mouse pressed left at (98, 235)
Screenshot: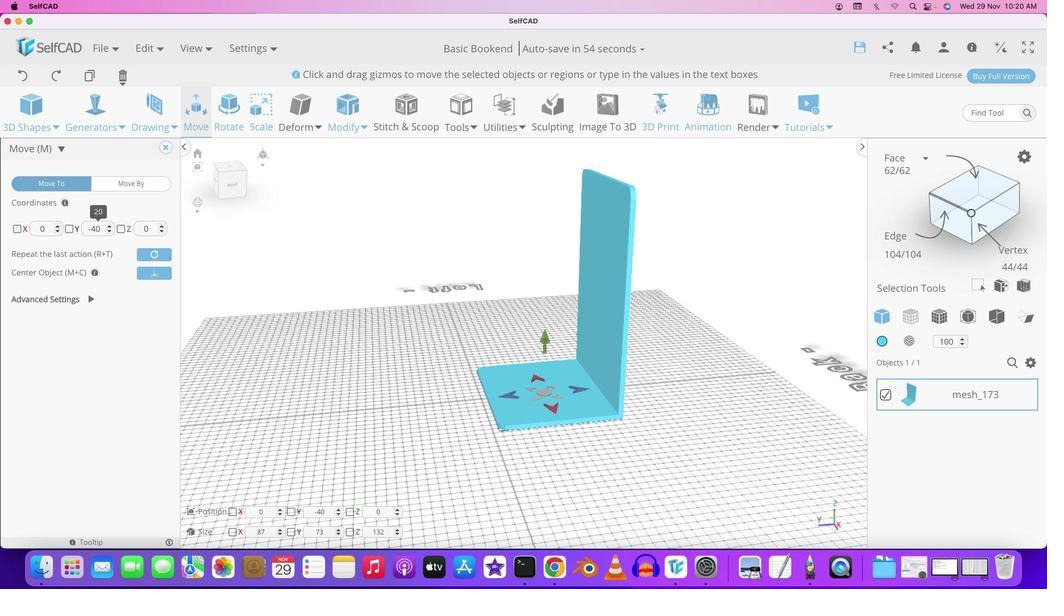 
Action: Mouse moved to (99, 237)
Screenshot: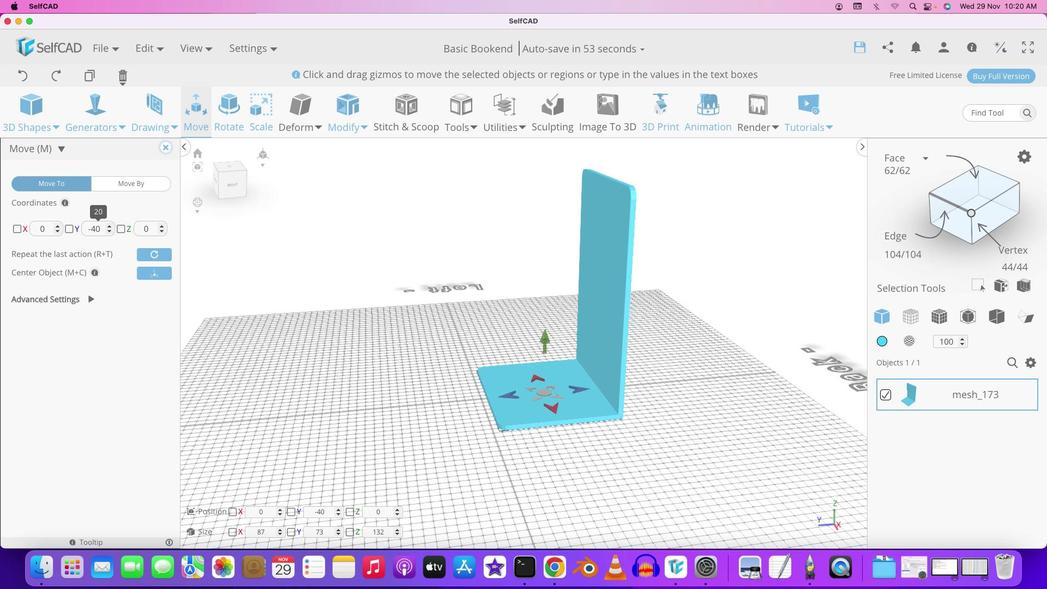
Action: Key pressed Key.rightKey.backspace'4'Key.left'-'Key.enter
Screenshot: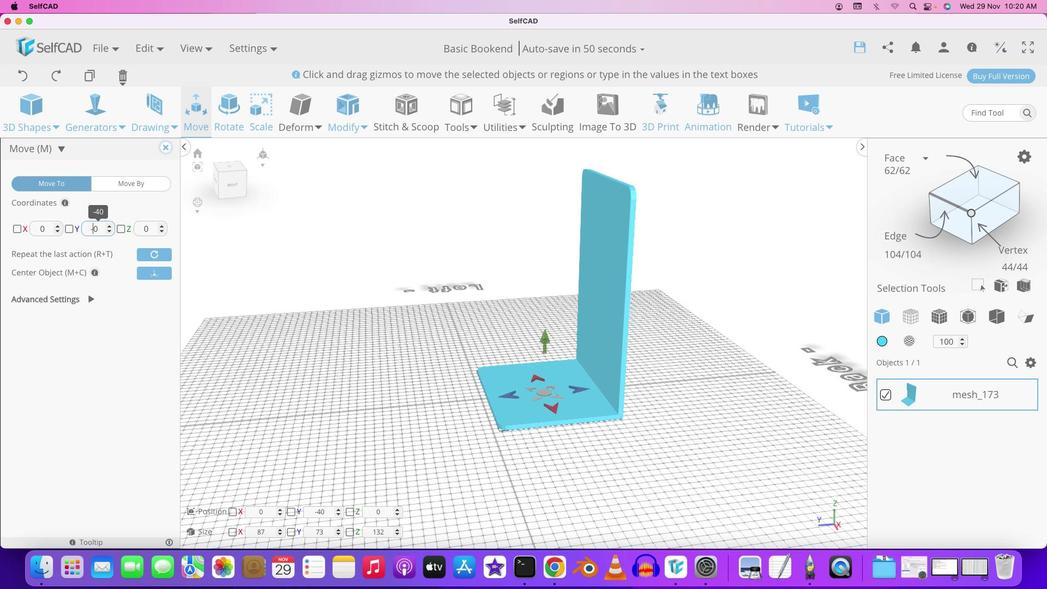 
Action: Mouse moved to (103, 237)
Screenshot: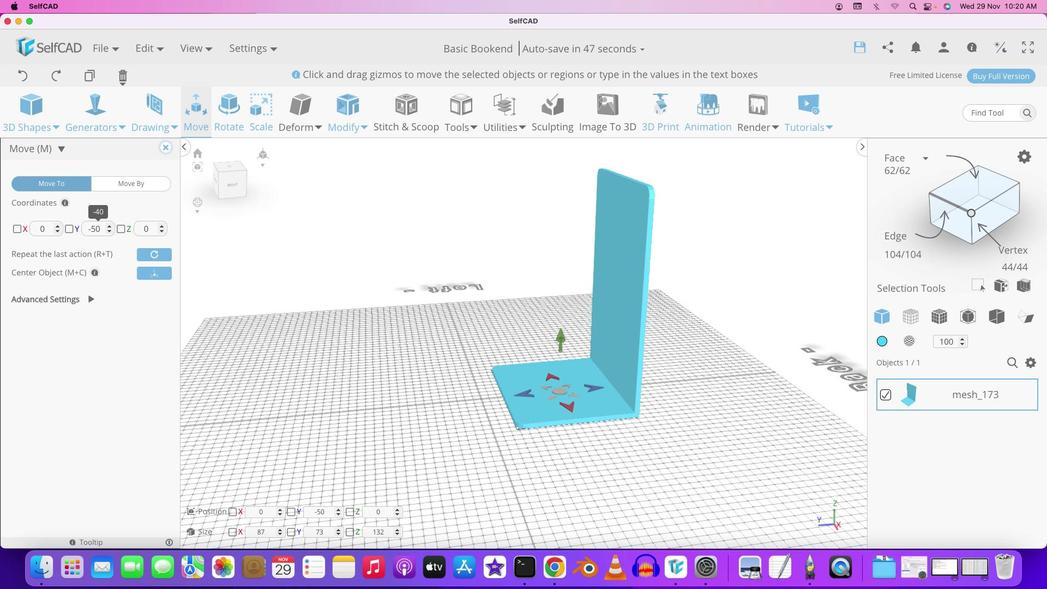 
Action: Mouse pressed left at (103, 237)
Screenshot: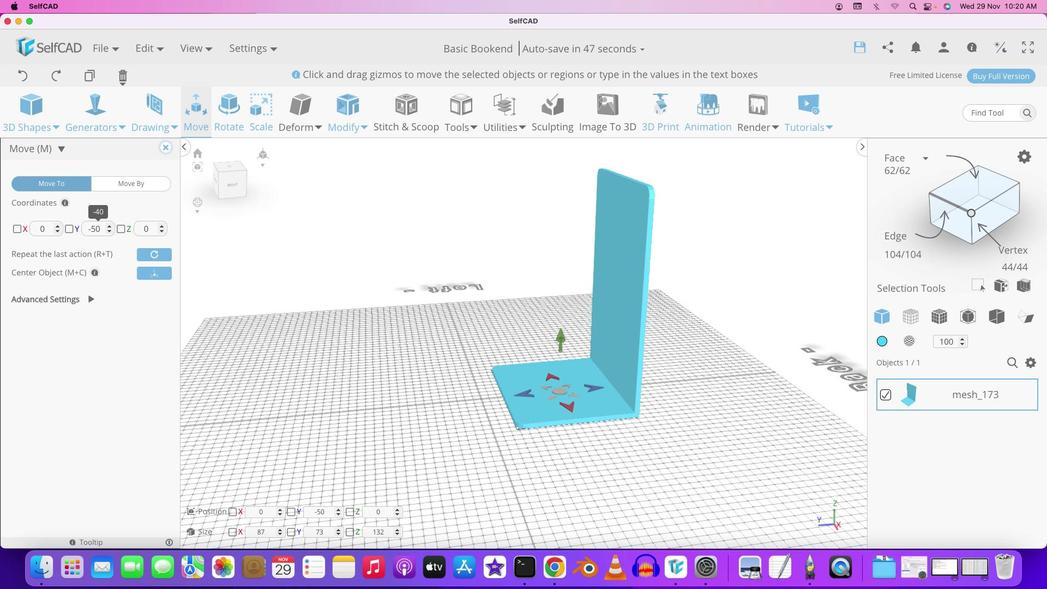 
Action: Mouse moved to (104, 237)
Screenshot: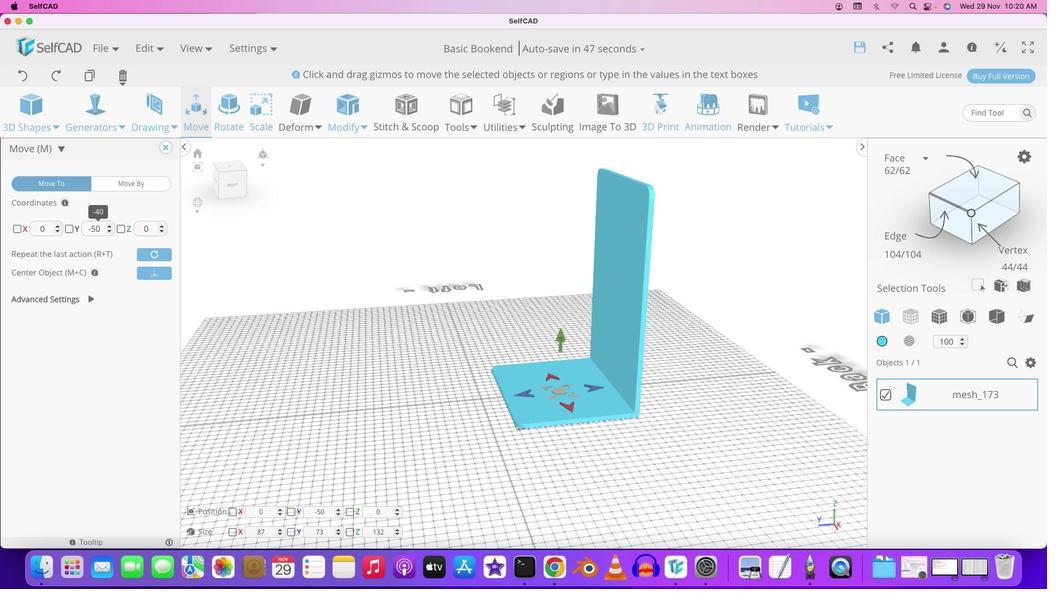 
Action: Mouse pressed left at (104, 237)
Screenshot: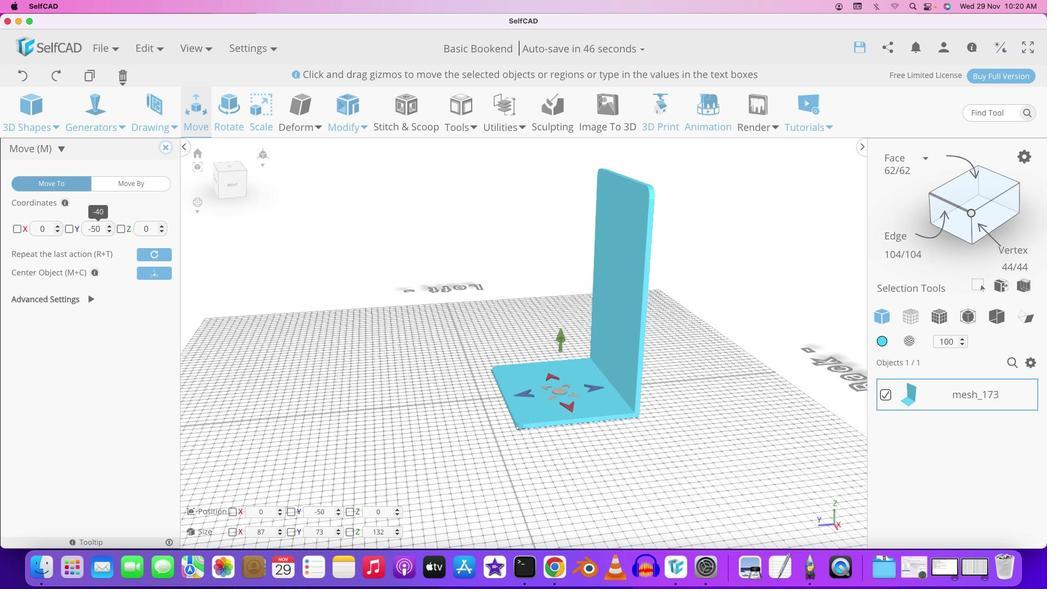 
Action: Key pressed Key.backspace'5'Key.enter
Screenshot: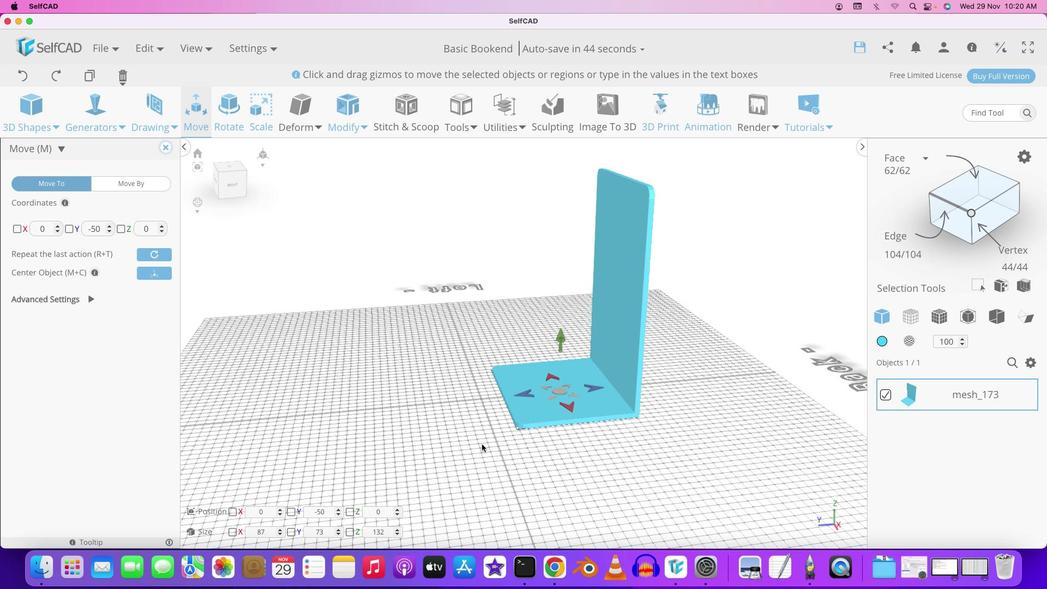 
Action: Mouse moved to (545, 472)
Screenshot: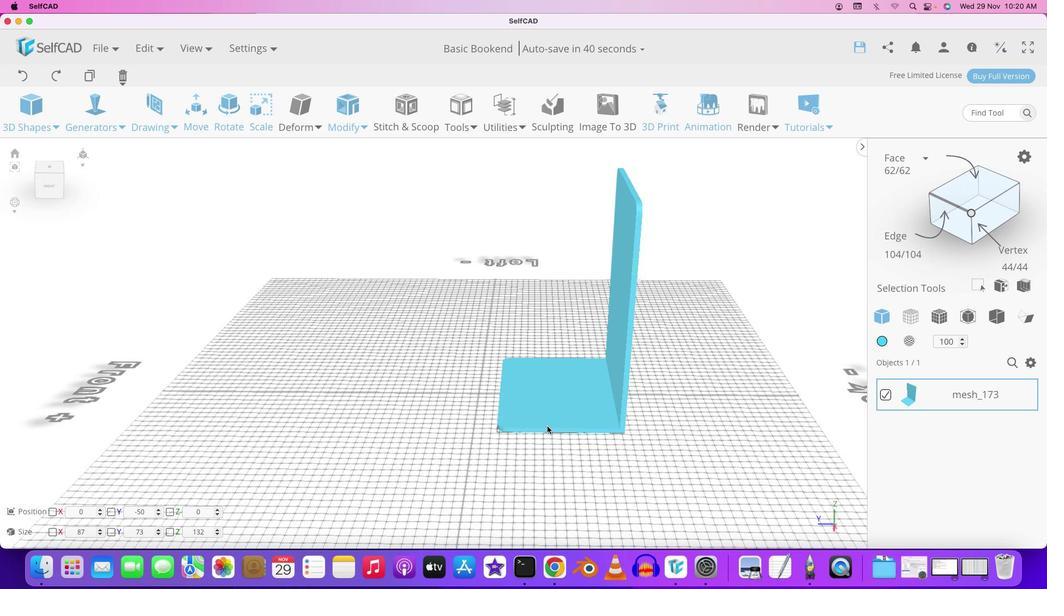 
Action: Mouse pressed left at (545, 472)
Screenshot: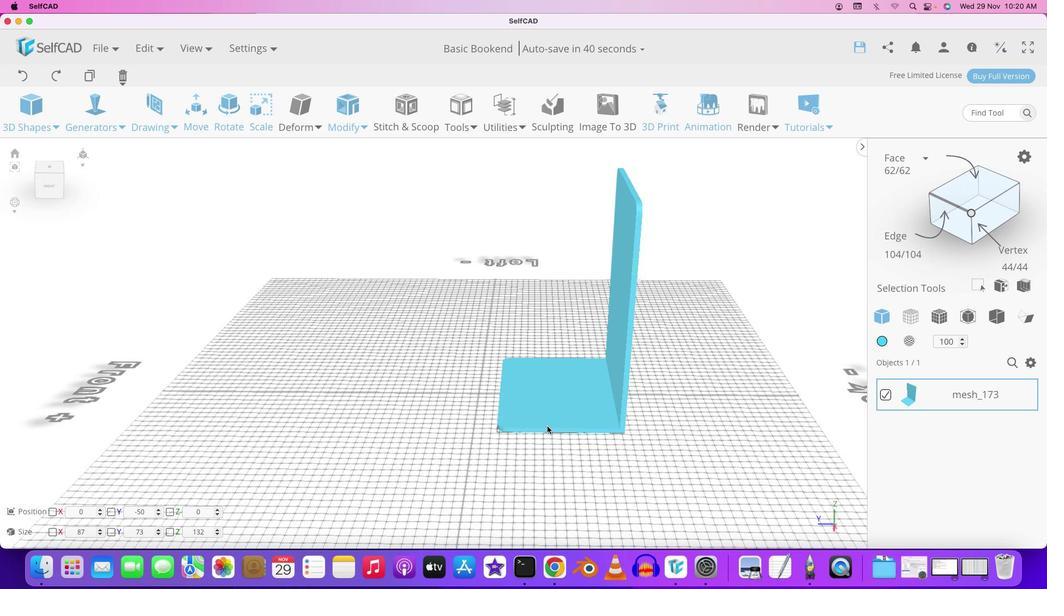 
Action: Mouse moved to (514, 476)
Screenshot: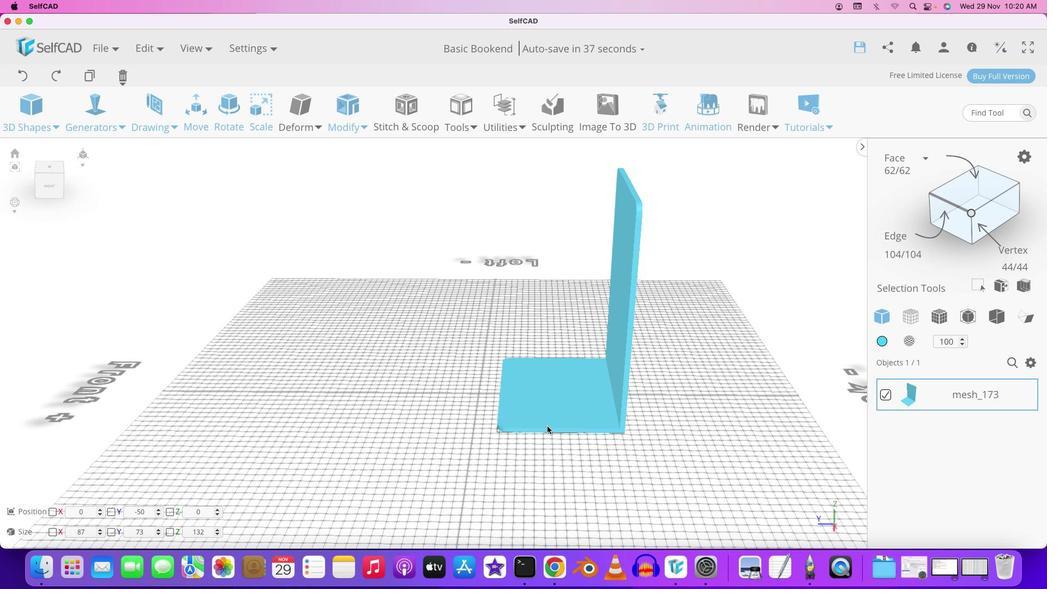 
Action: Mouse pressed left at (514, 476)
Screenshot: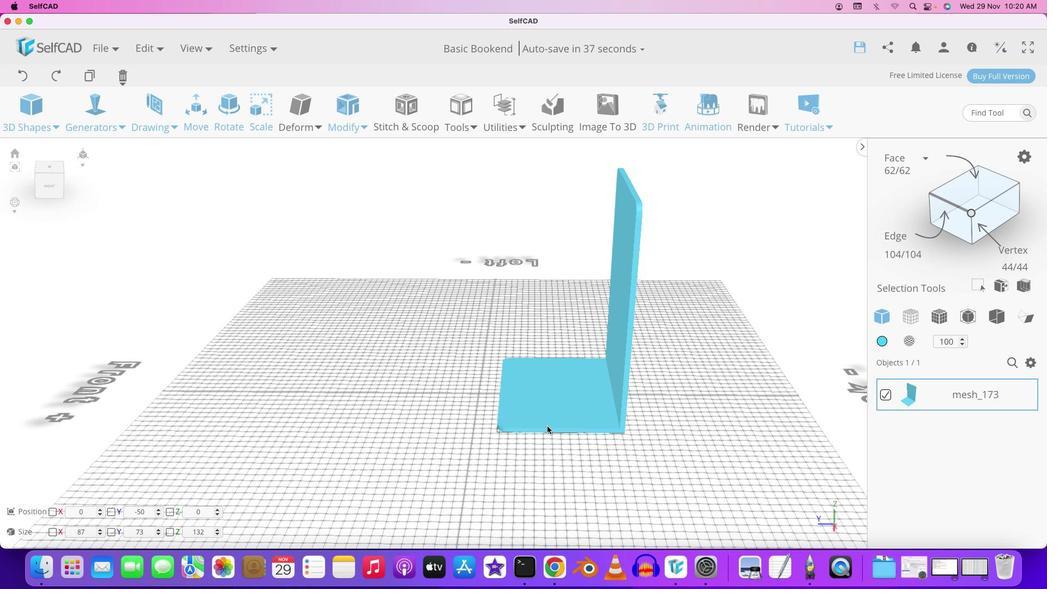 
Action: Mouse moved to (558, 432)
Screenshot: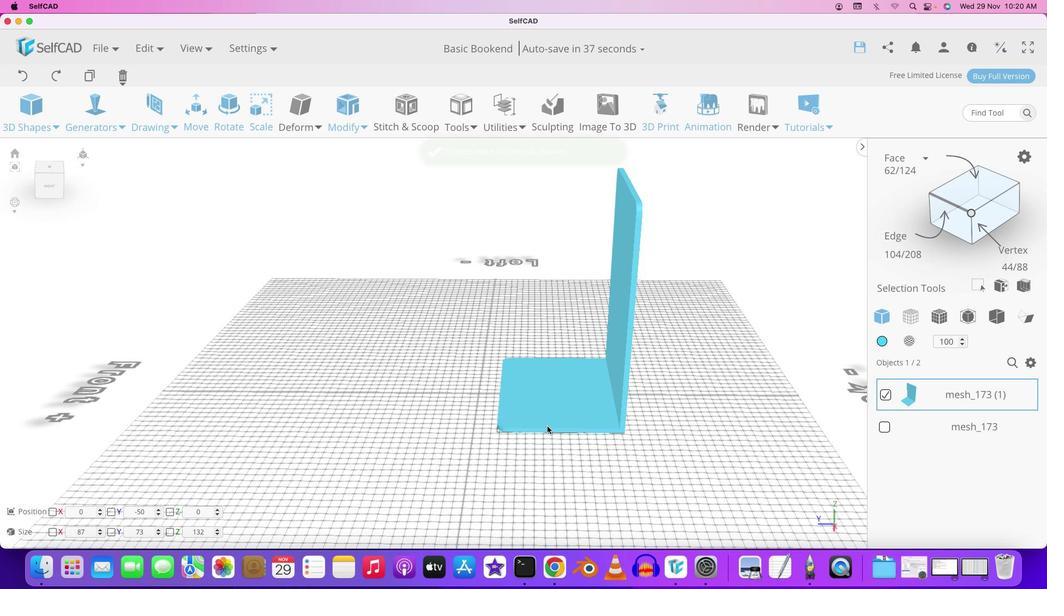 
Action: Mouse pressed left at (558, 432)
Screenshot: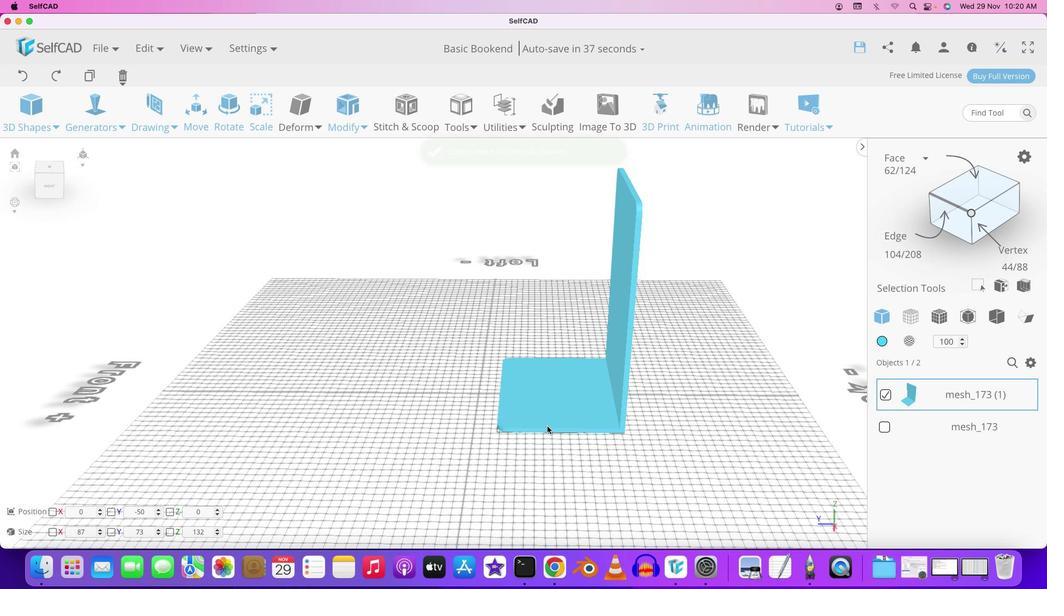 
Action: Mouse moved to (556, 435)
Screenshot: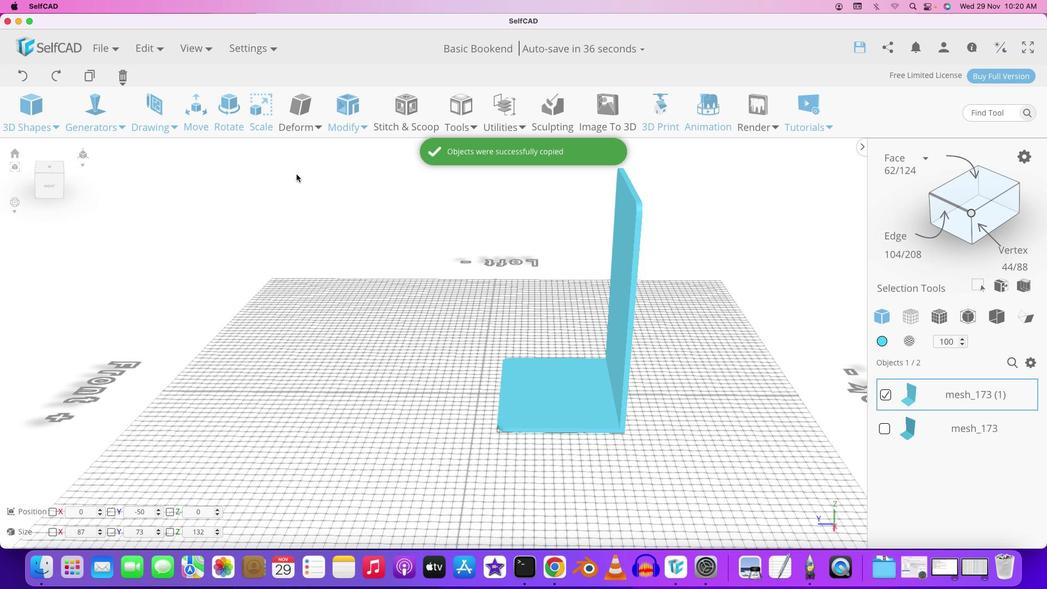 
Action: Key pressed Key.cmd'c'
Screenshot: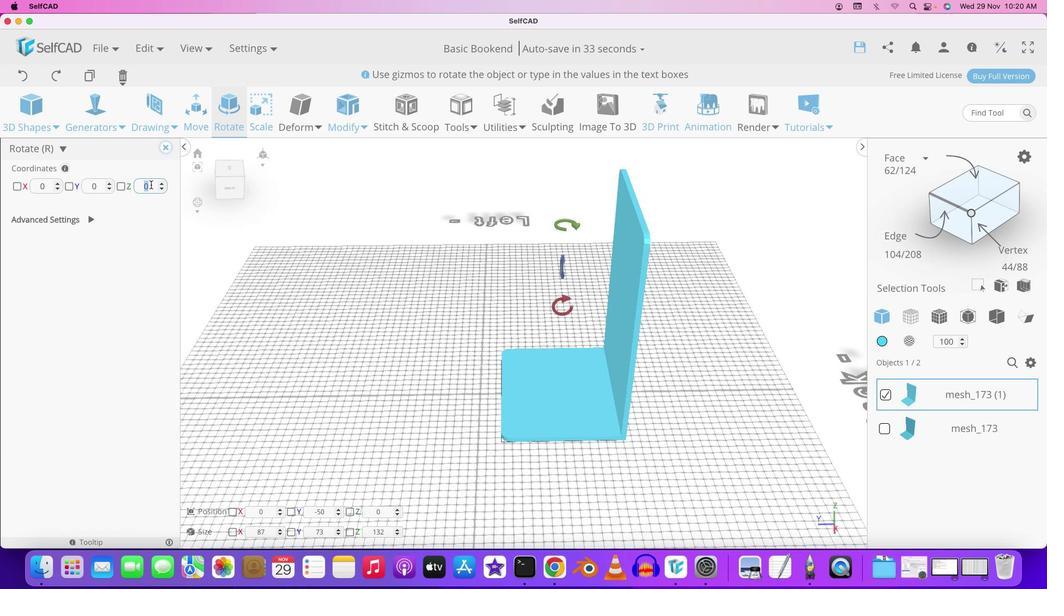 
Action: Mouse moved to (235, 128)
Screenshot: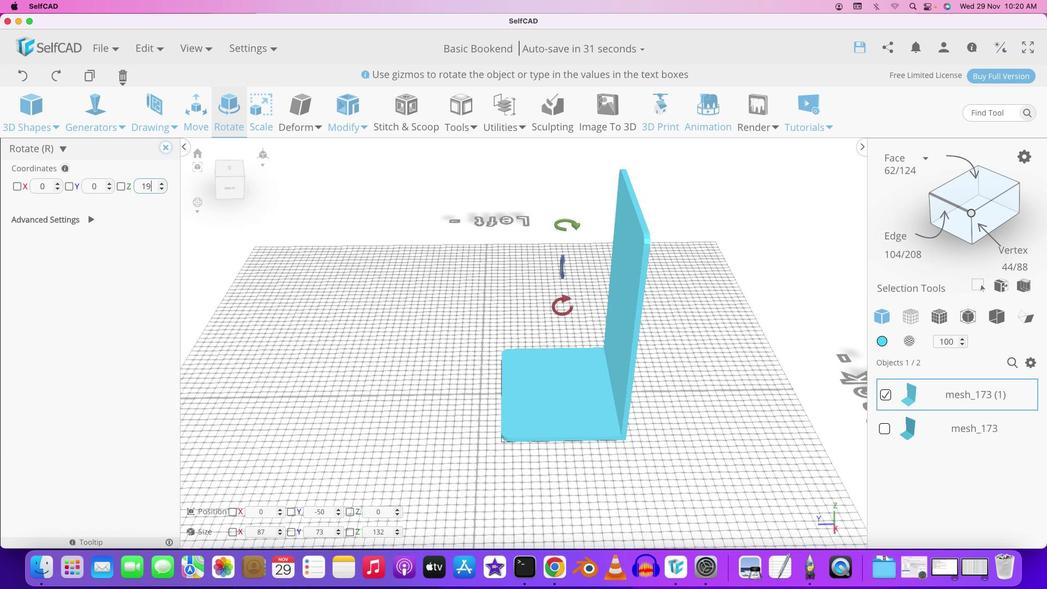 
Action: Mouse pressed left at (235, 128)
Screenshot: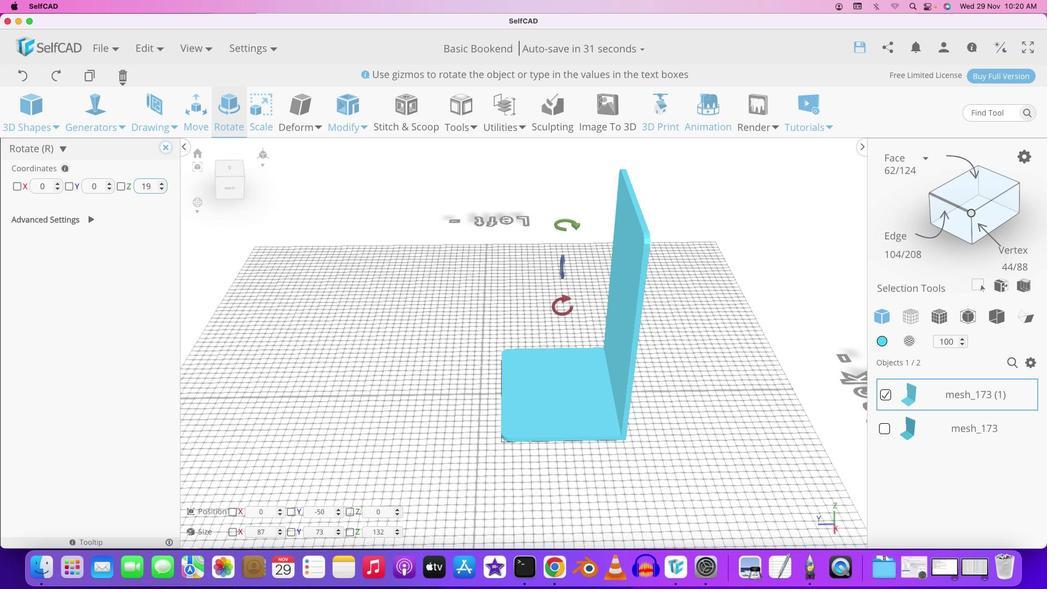 
Action: Mouse moved to (462, 295)
Screenshot: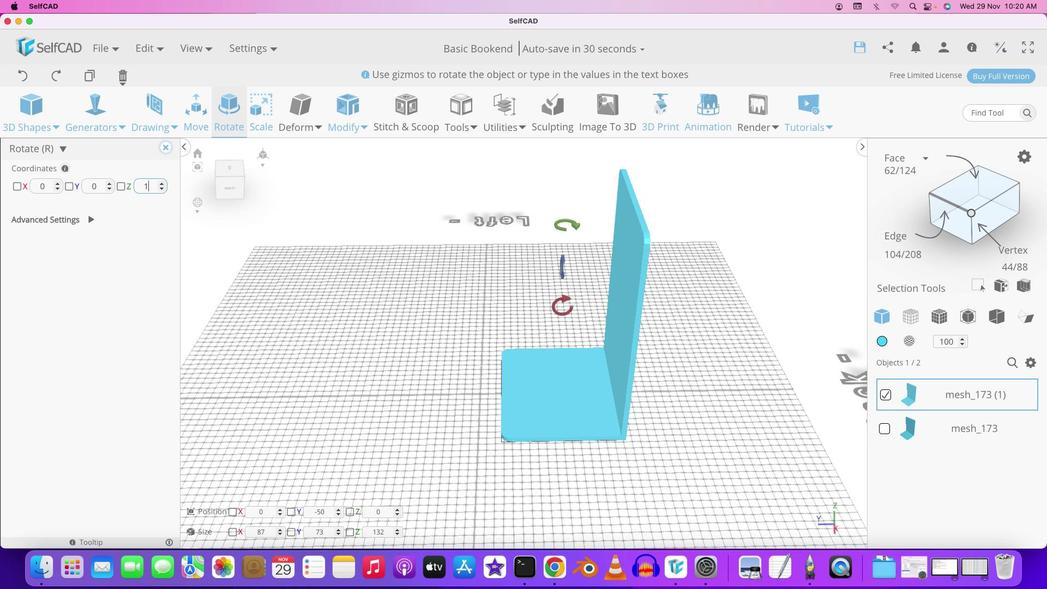 
Action: Mouse pressed left at (462, 295)
Screenshot: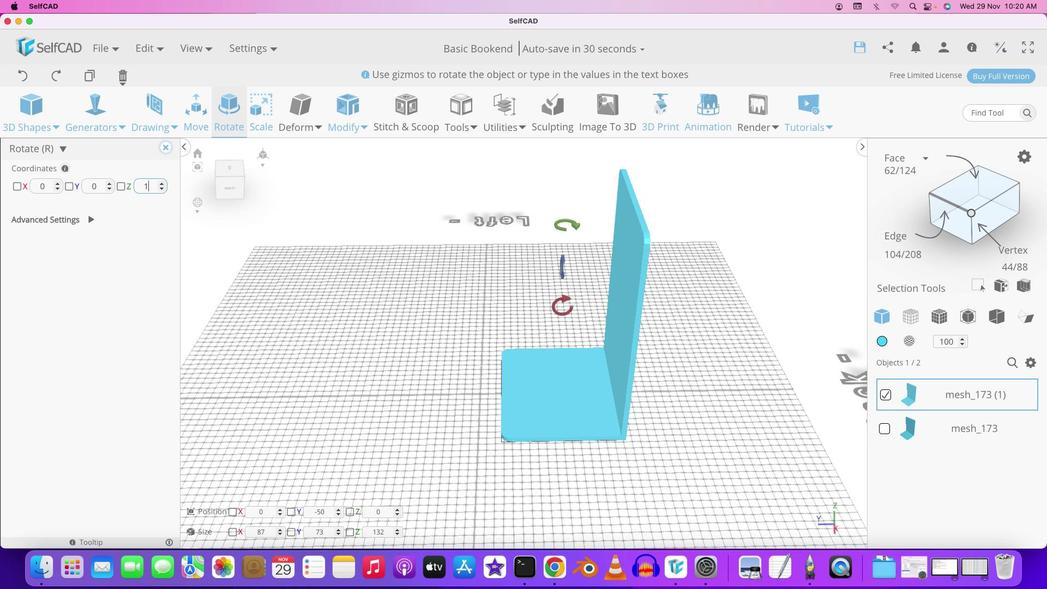 
Action: Mouse moved to (158, 193)
Screenshot: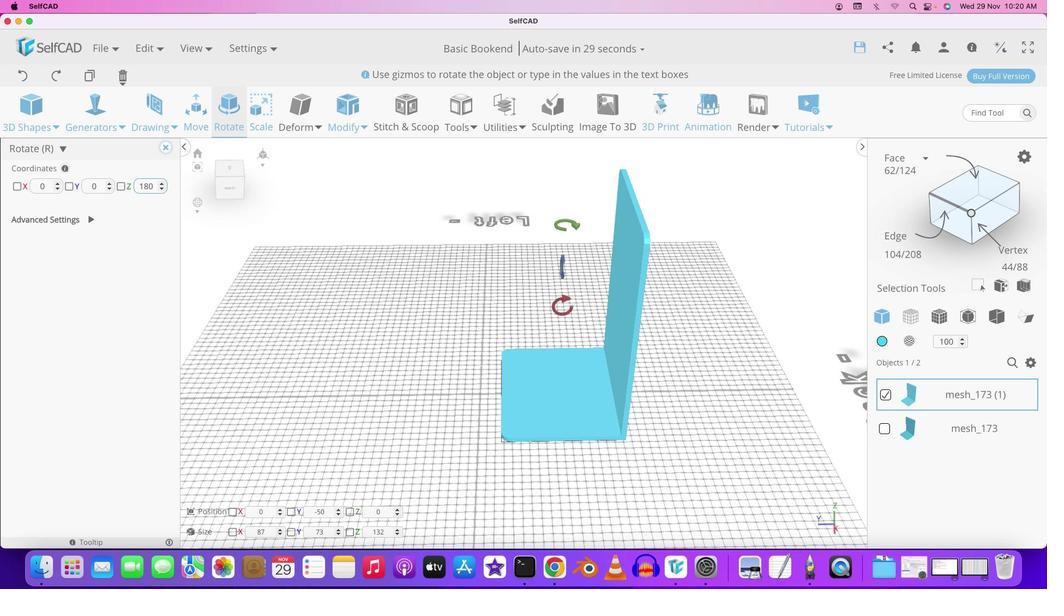 
Action: Mouse pressed left at (158, 193)
Screenshot: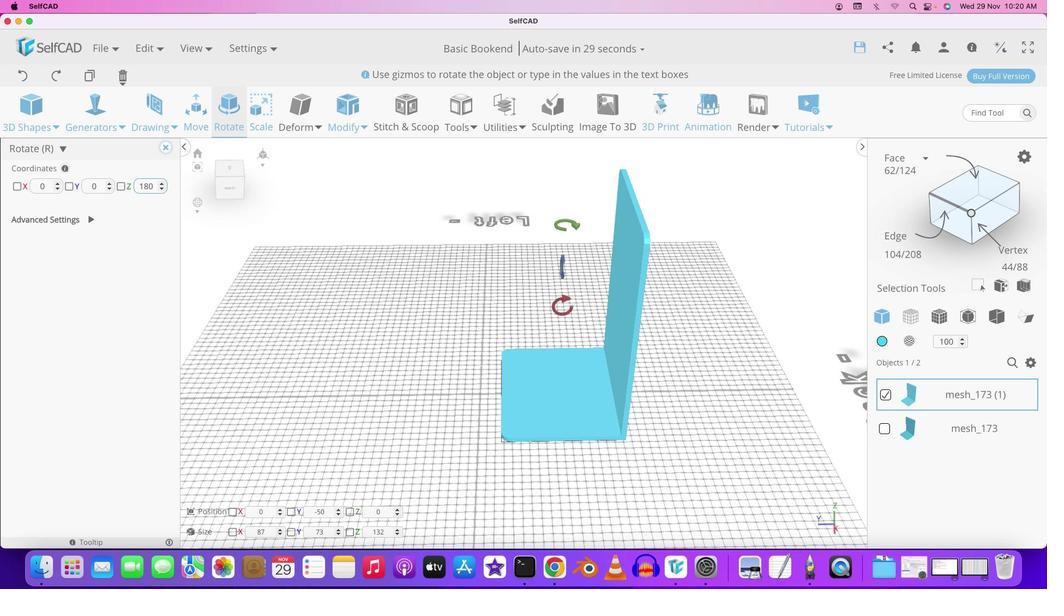 
Action: Key pressed '1''9'Key.backspace'8''0'Key.enter
Screenshot: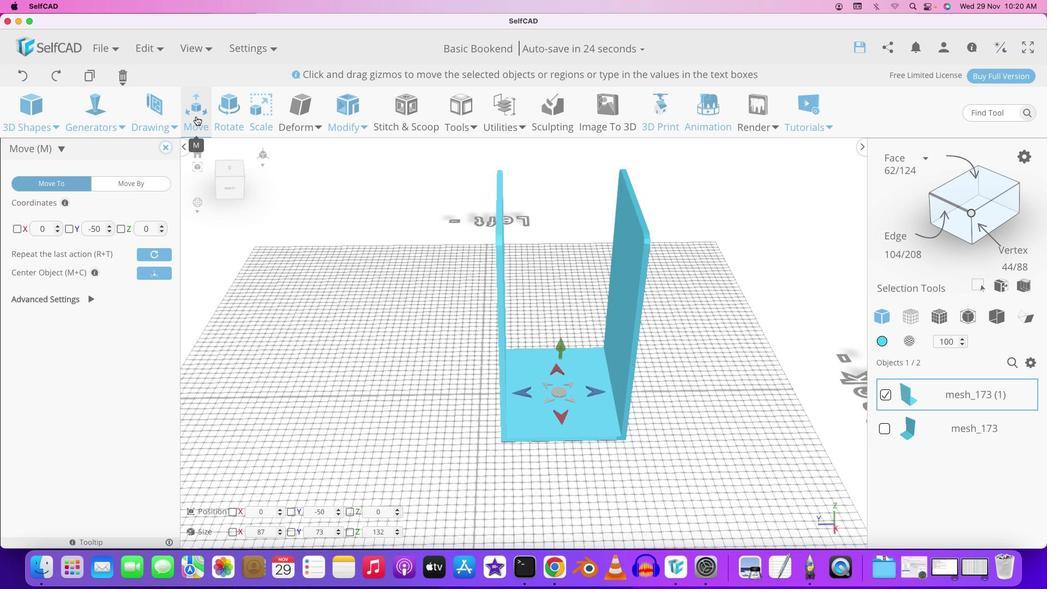 
Action: Mouse moved to (205, 123)
Screenshot: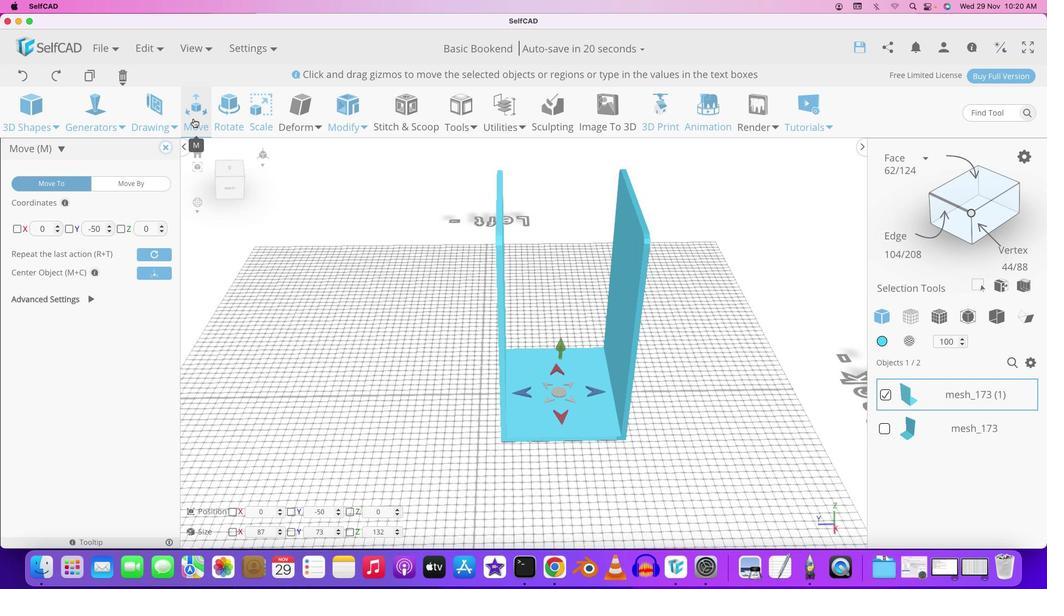 
Action: Mouse pressed left at (205, 123)
Screenshot: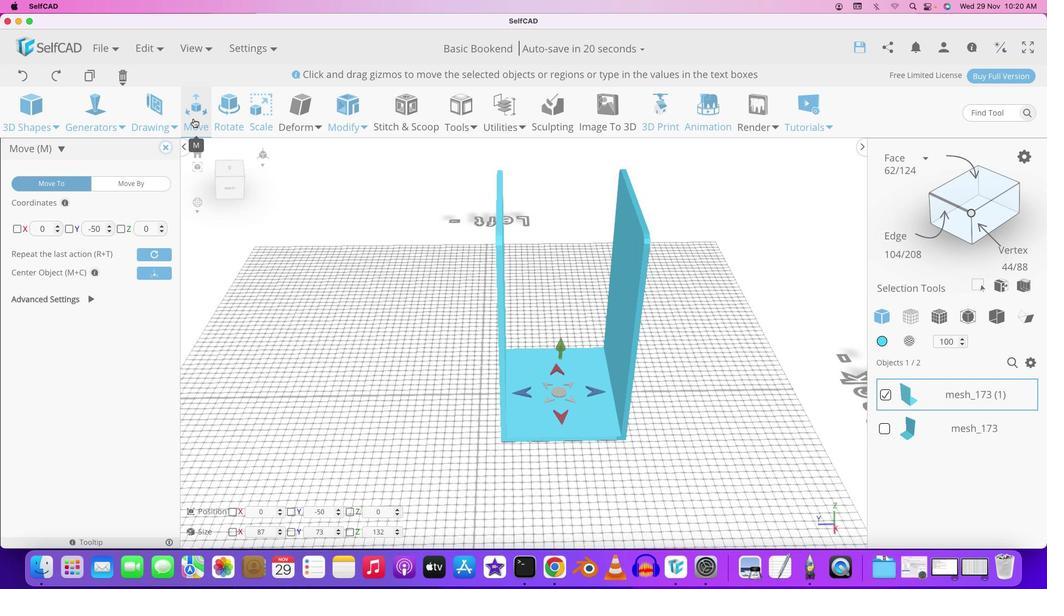 
Action: Mouse moved to (99, 237)
Screenshot: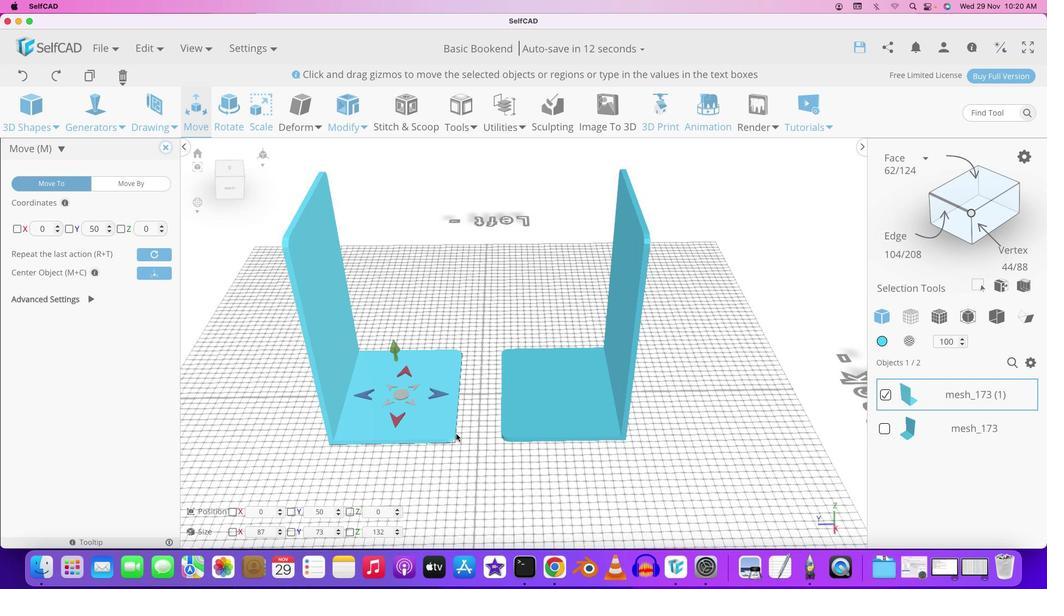 
Action: Mouse pressed left at (99, 237)
Screenshot: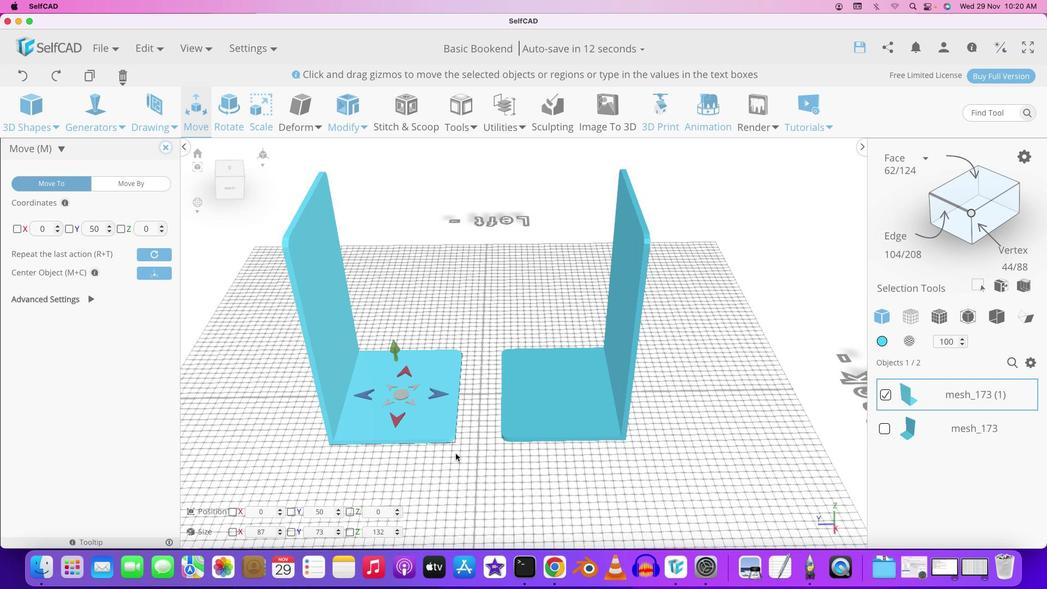 
Action: Mouse moved to (100, 238)
Screenshot: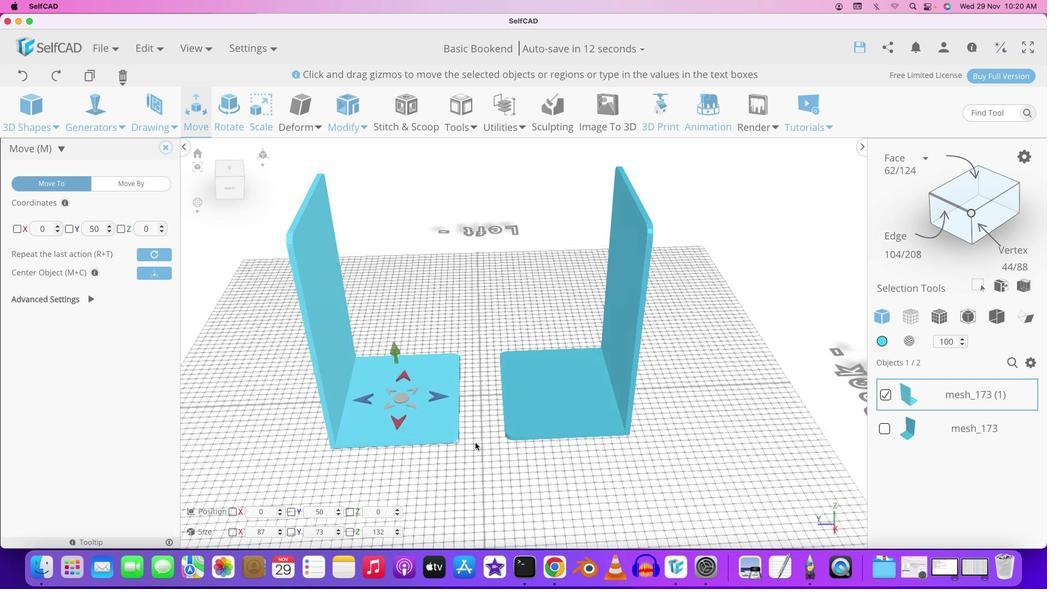 
Action: Mouse pressed left at (100, 238)
Screenshot: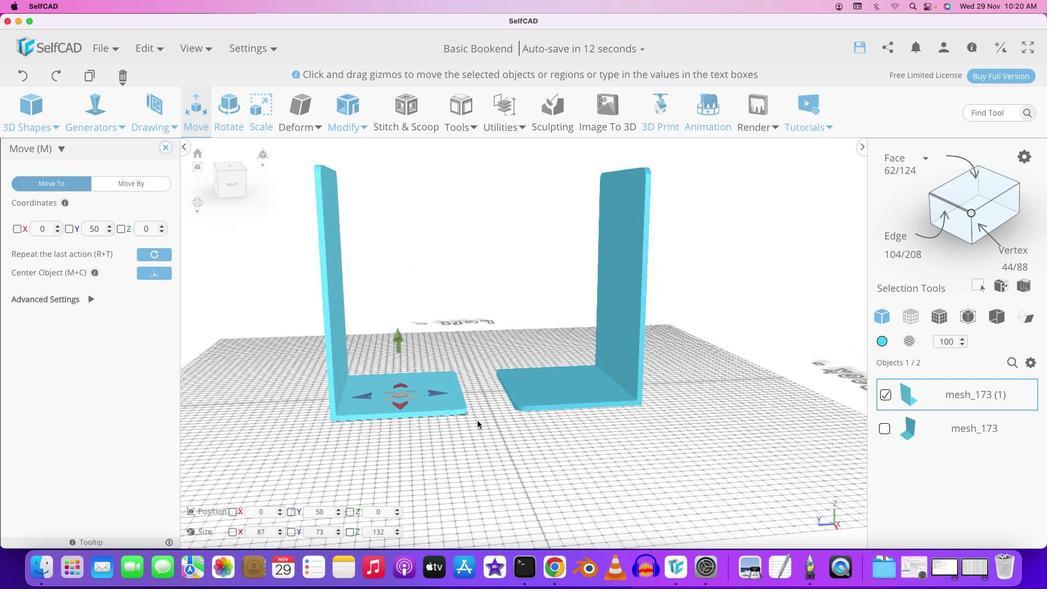 
Action: Mouse moved to (100, 238)
Screenshot: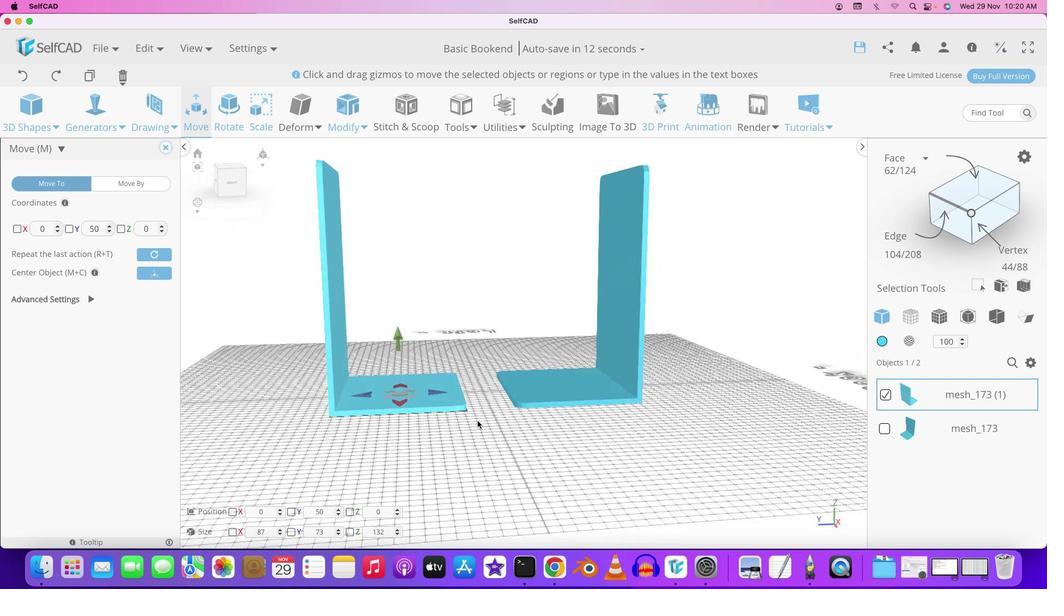 
Action: Key pressed Key.backspaceKey.enter
Screenshot: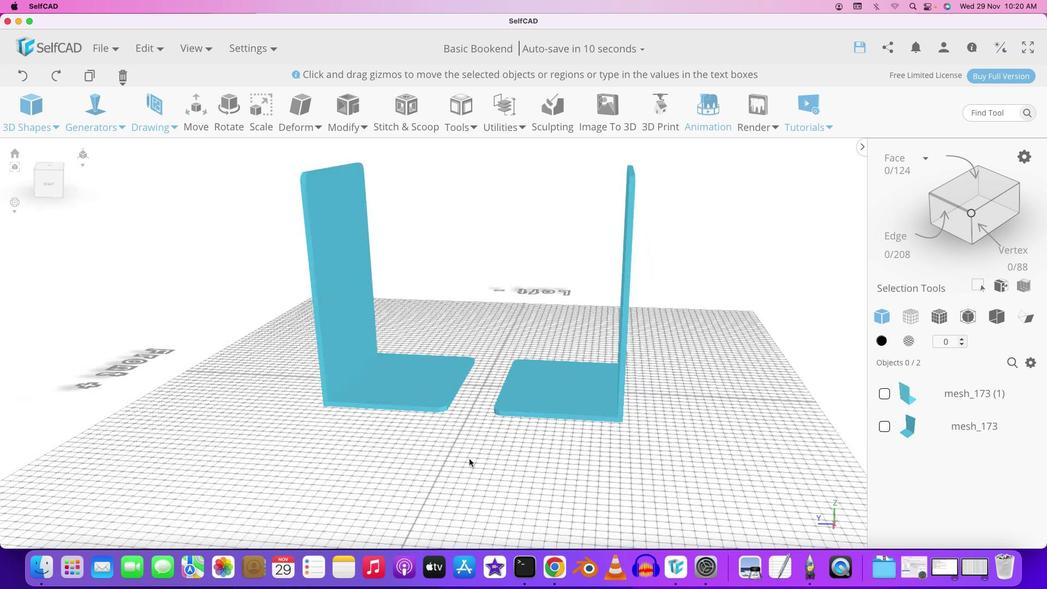 
Action: Mouse moved to (461, 462)
Screenshot: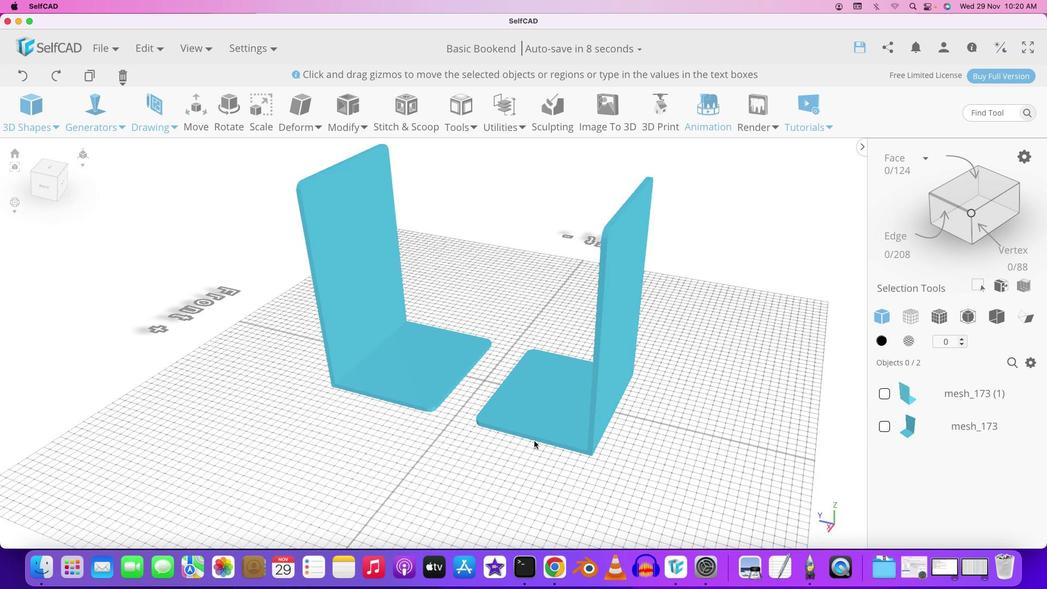 
Action: Mouse pressed left at (461, 462)
Screenshot: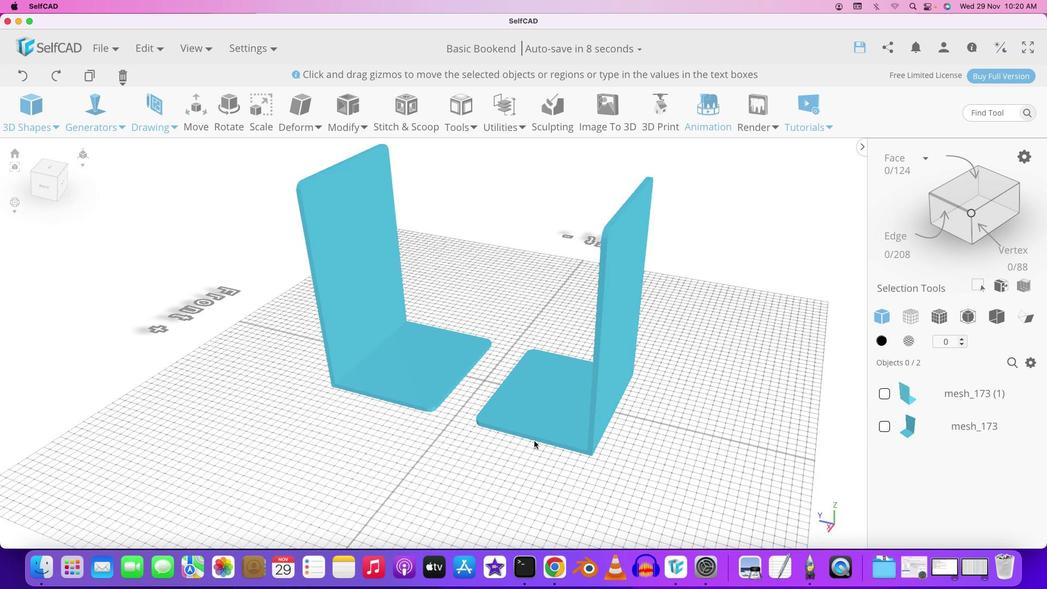 
Action: Mouse moved to (508, 455)
Screenshot: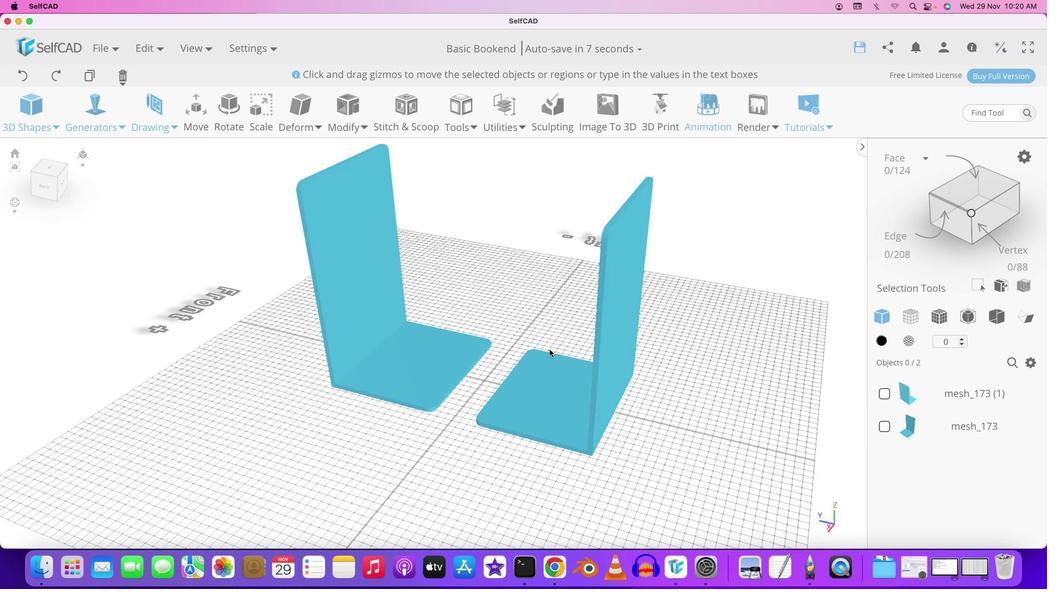 
Action: Mouse pressed left at (508, 455)
Screenshot: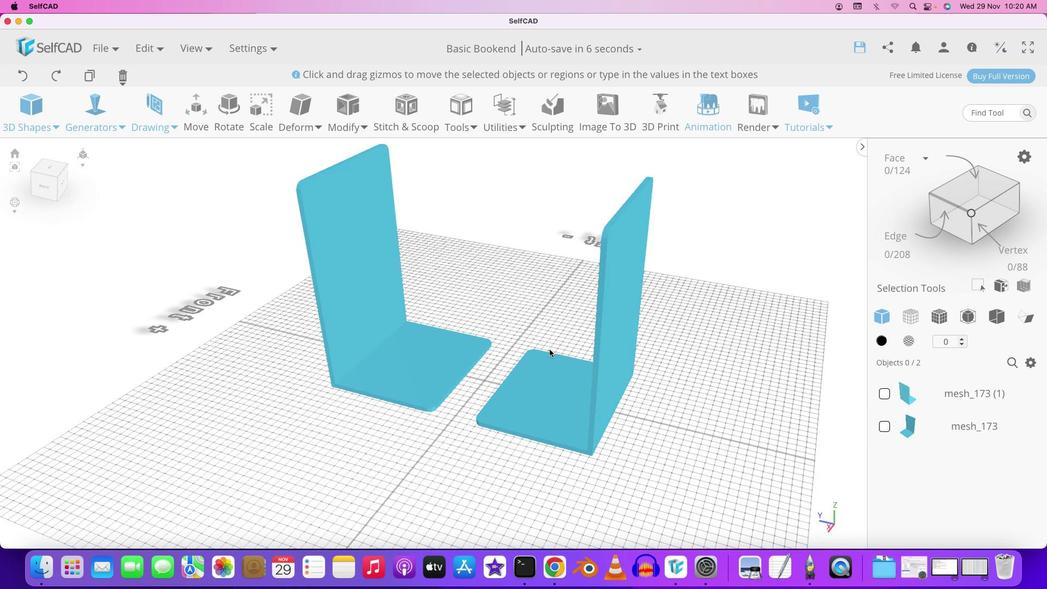
Action: Mouse moved to (533, 455)
Screenshot: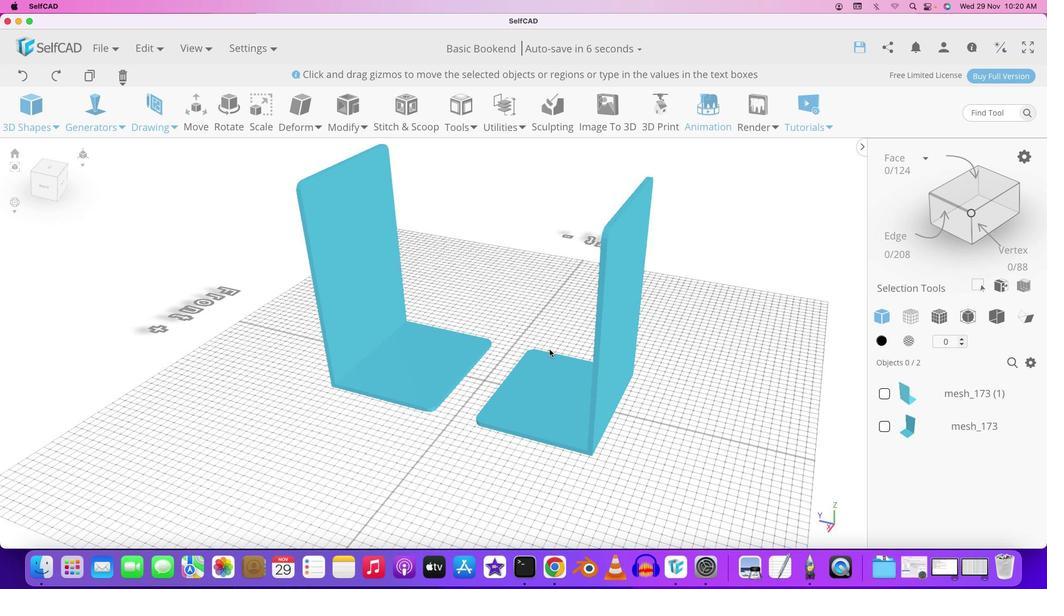 
Action: Mouse pressed left at (533, 455)
Screenshot: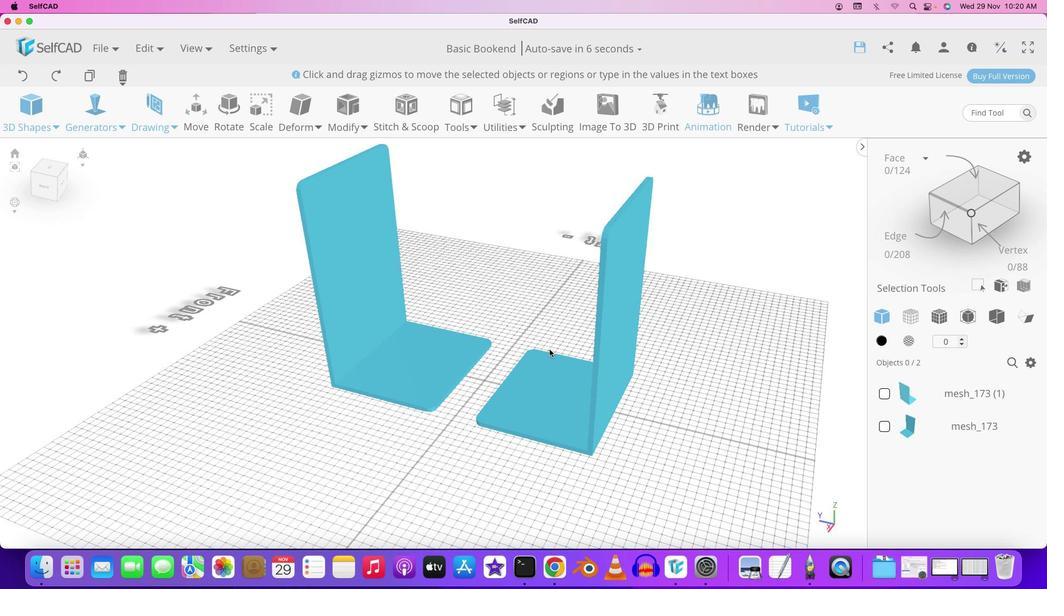 
Action: Mouse moved to (555, 450)
Screenshot: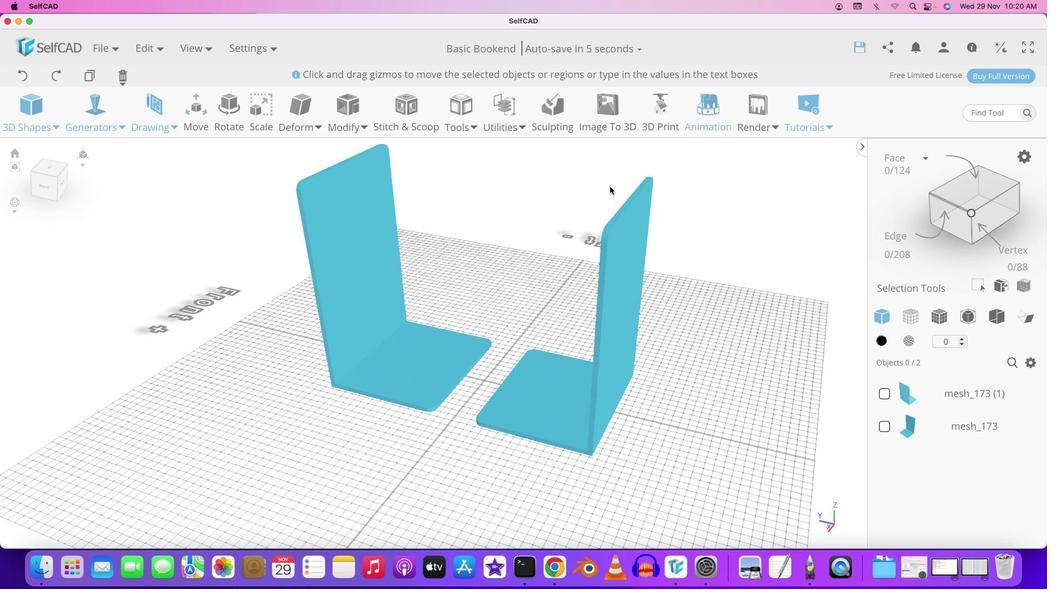 
Action: Mouse pressed left at (555, 450)
Screenshot: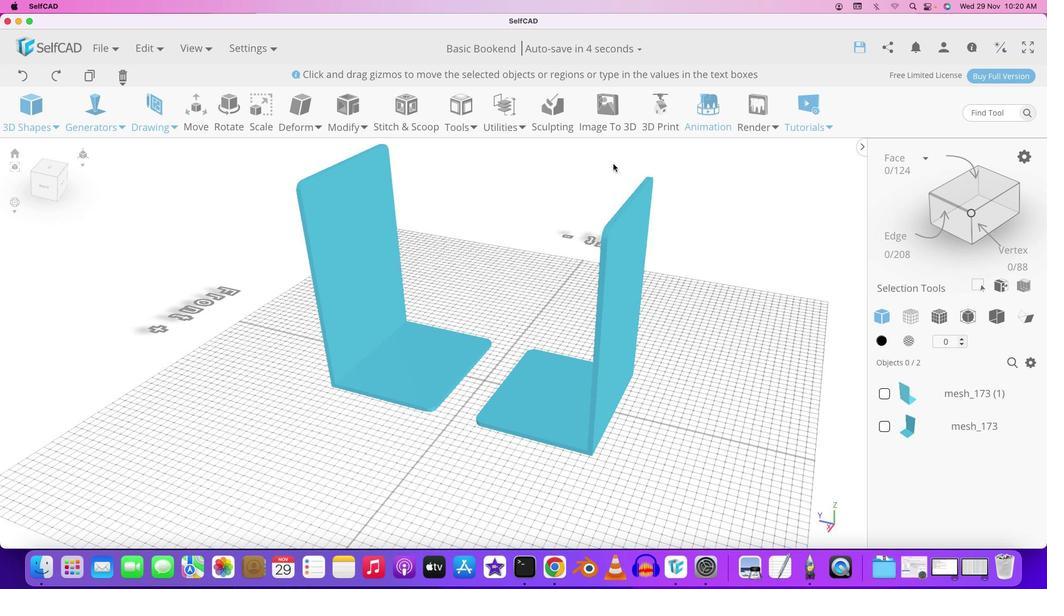 
Action: Mouse moved to (695, 287)
Screenshot: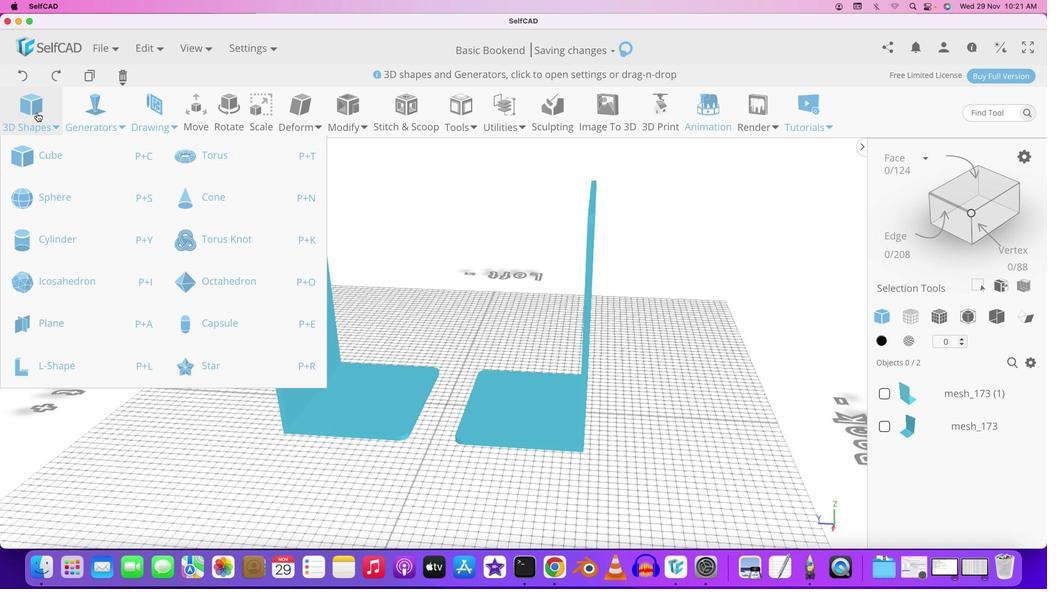 
Action: Mouse pressed left at (695, 287)
Screenshot: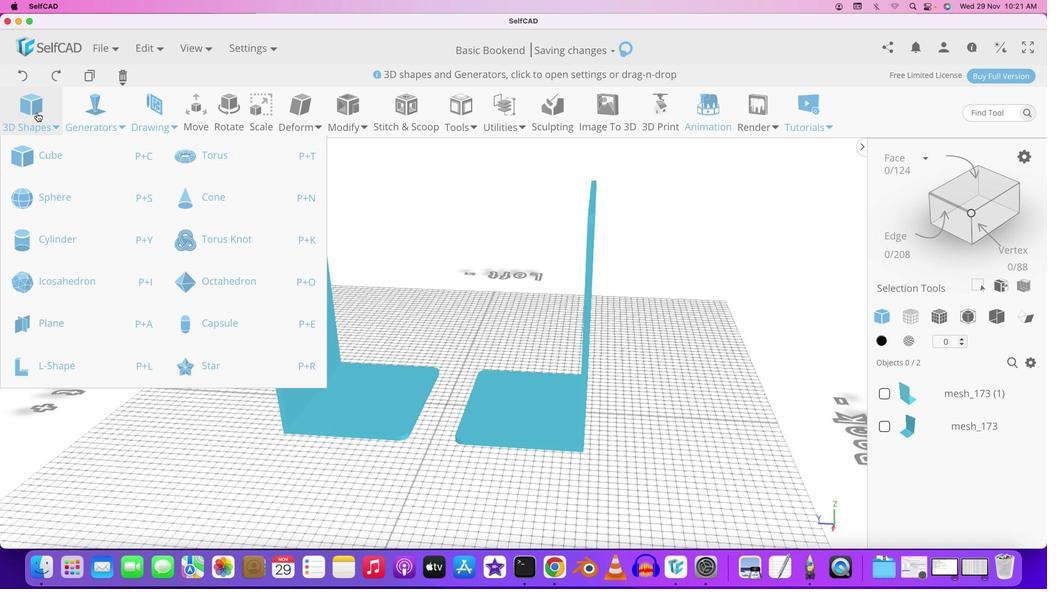 
Action: Mouse moved to (722, 283)
Screenshot: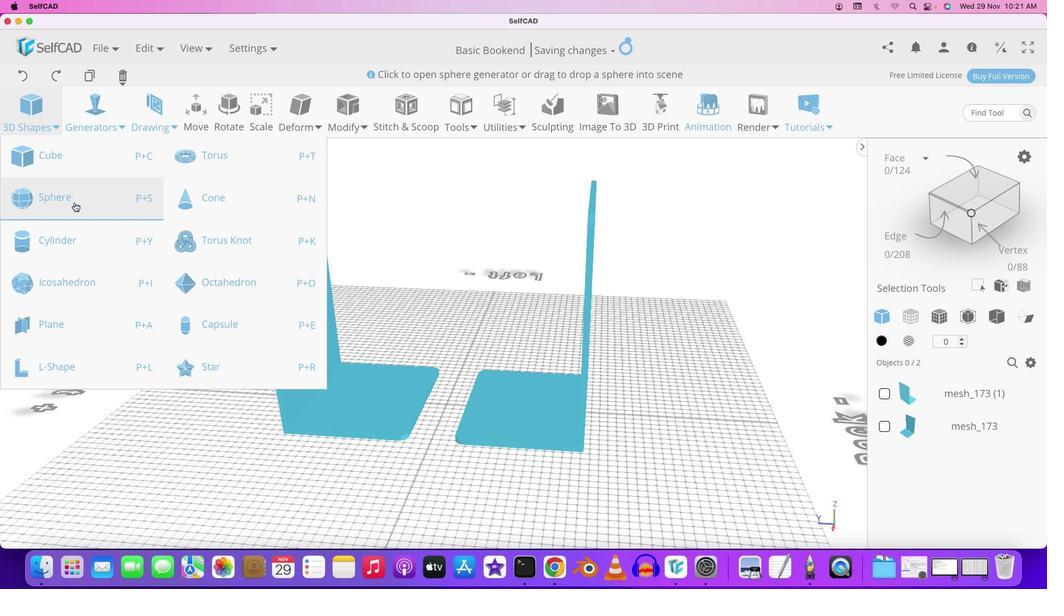 
Action: Key pressed Key.shift
Screenshot: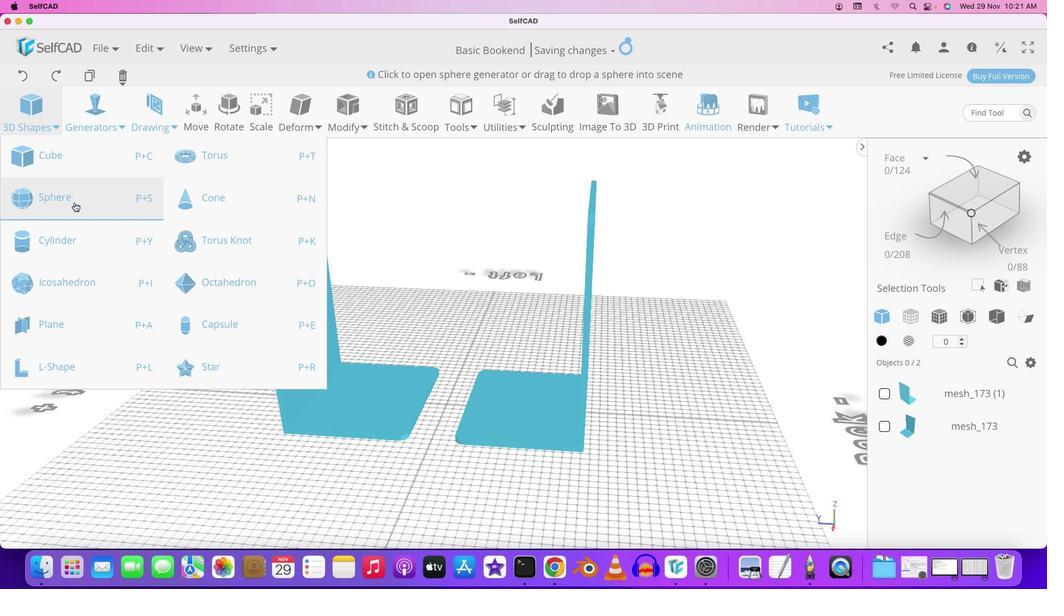 
Action: Mouse moved to (722, 283)
